 Task: Explore Airbnb accommodation in Monor, Hungary from 12th  December, 2023 to 15th December, 2023 for 3 adults.2 bedrooms having 3 beds and 1 bathroom. Property type can be flat. Look for 4 properties as per requirement.
Action: Mouse moved to (417, 156)
Screenshot: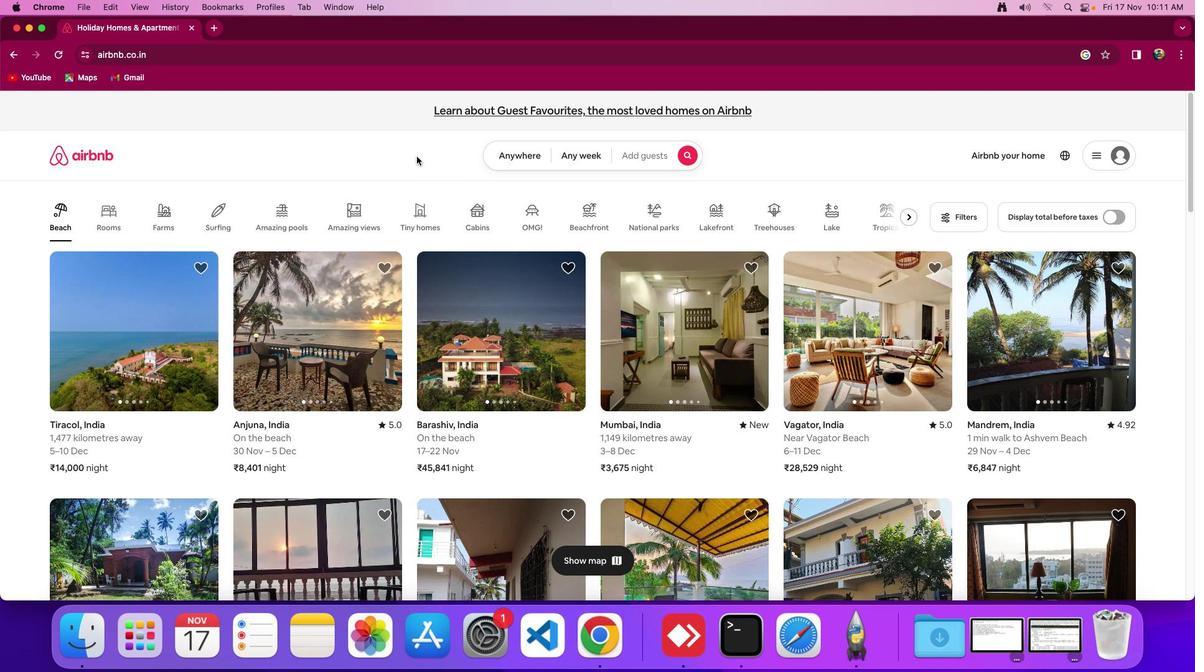
Action: Mouse pressed left at (417, 156)
Screenshot: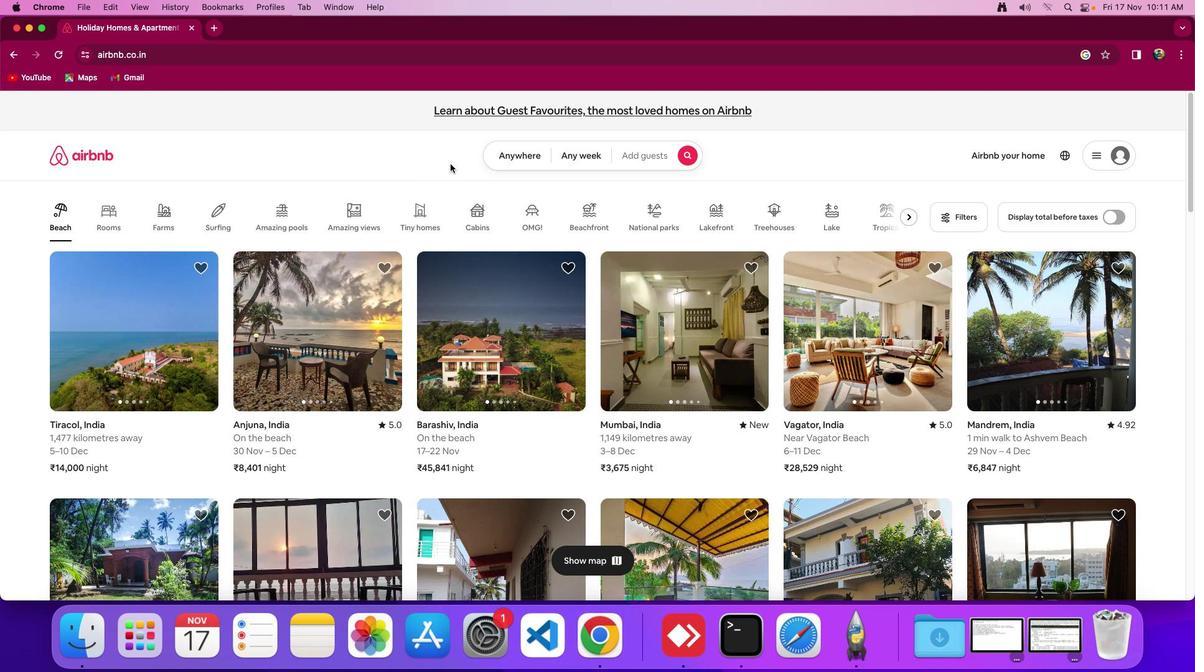 
Action: Mouse moved to (503, 156)
Screenshot: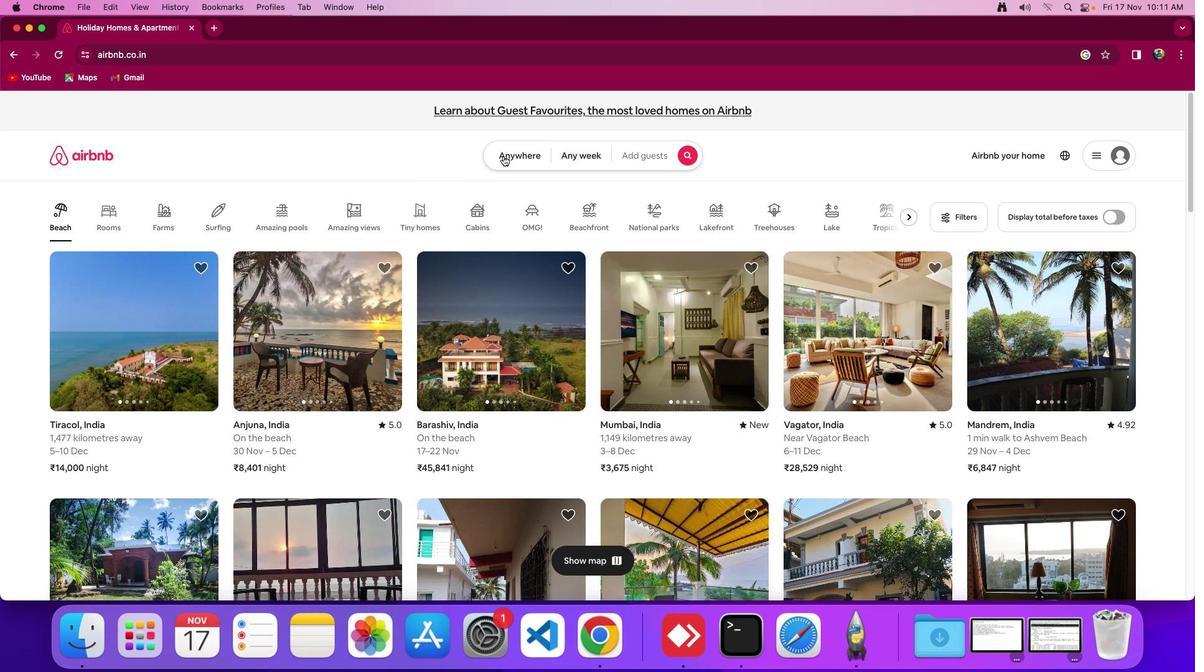 
Action: Mouse pressed left at (503, 156)
Screenshot: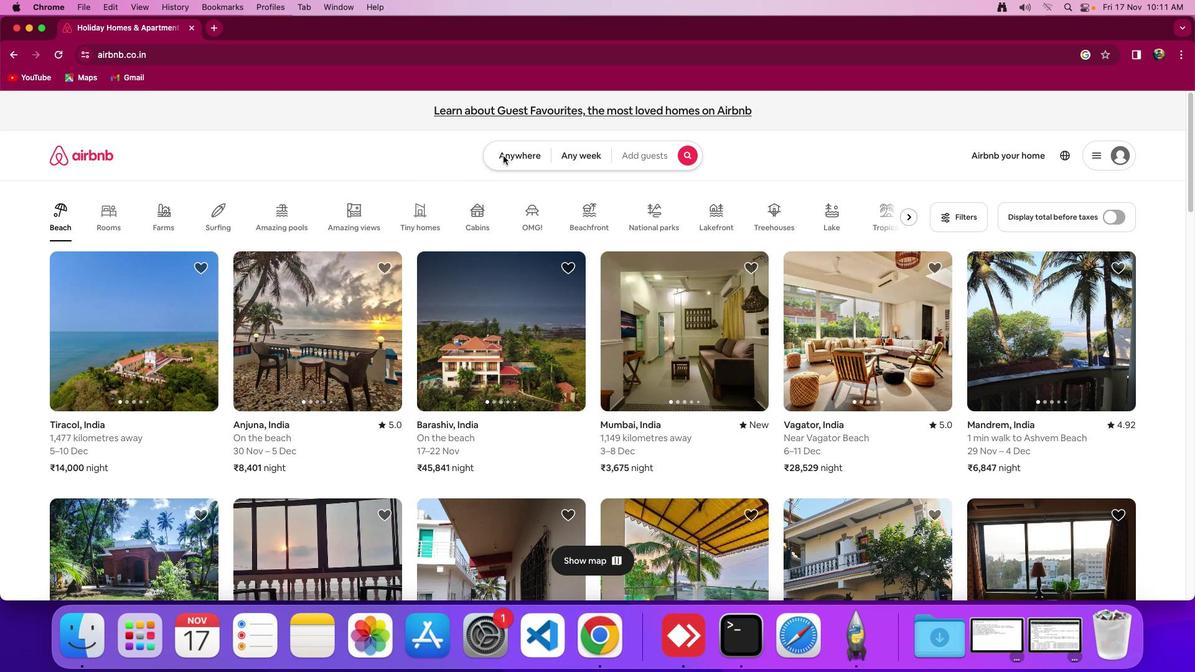 
Action: Mouse moved to (413, 206)
Screenshot: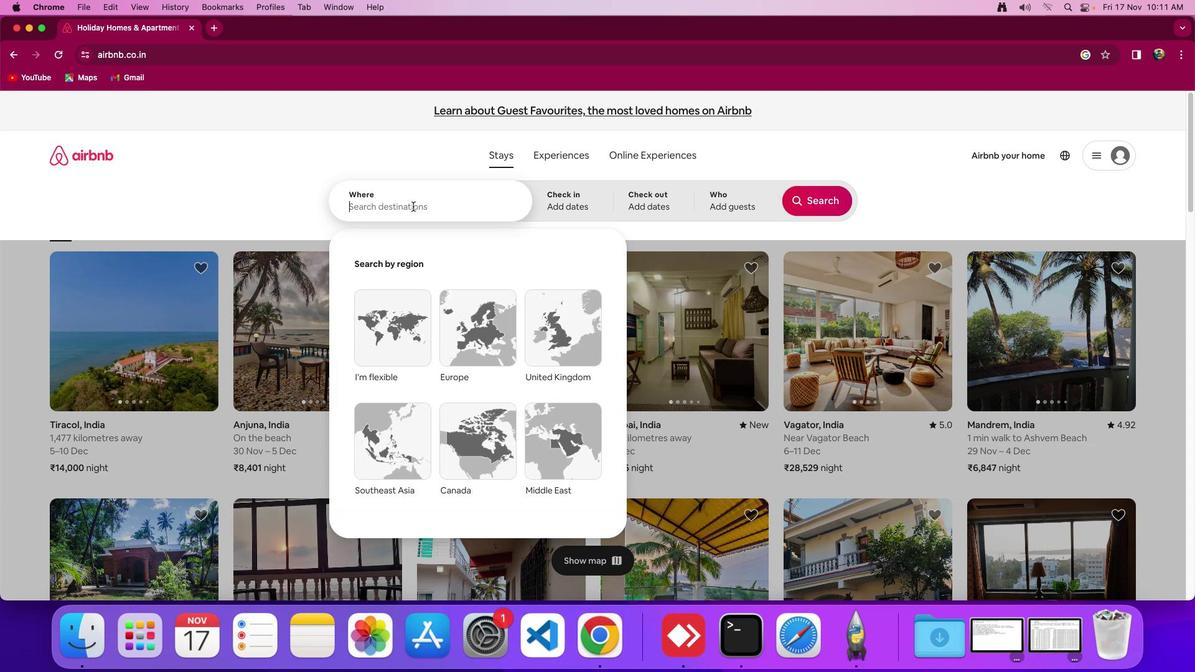 
Action: Mouse pressed left at (413, 206)
Screenshot: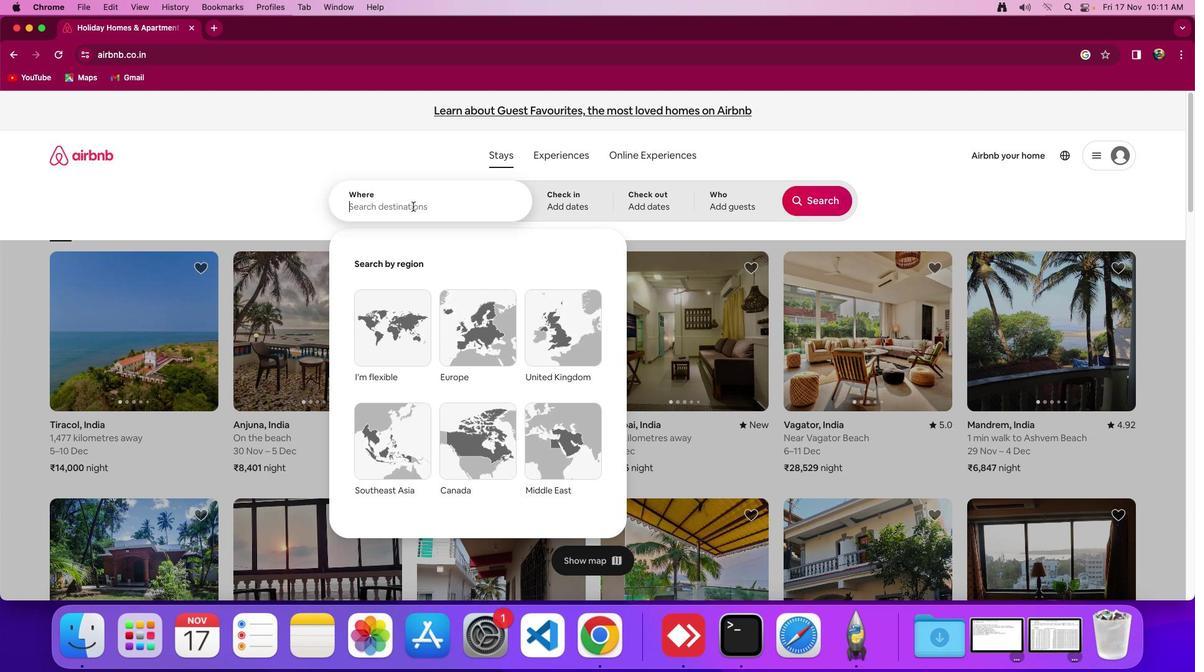 
Action: Key pressed Key.shift'M''o''n''o''r'','Key.spaceKey.shift'H''u''n''g''a''r''y'
Screenshot: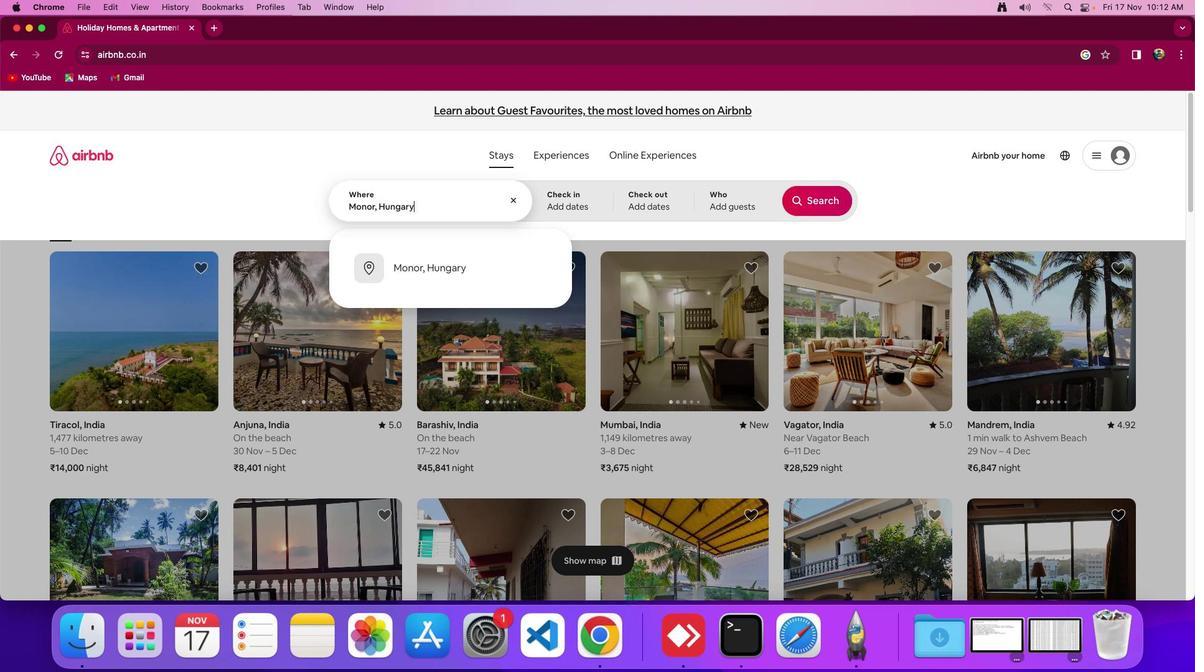 
Action: Mouse moved to (556, 202)
Screenshot: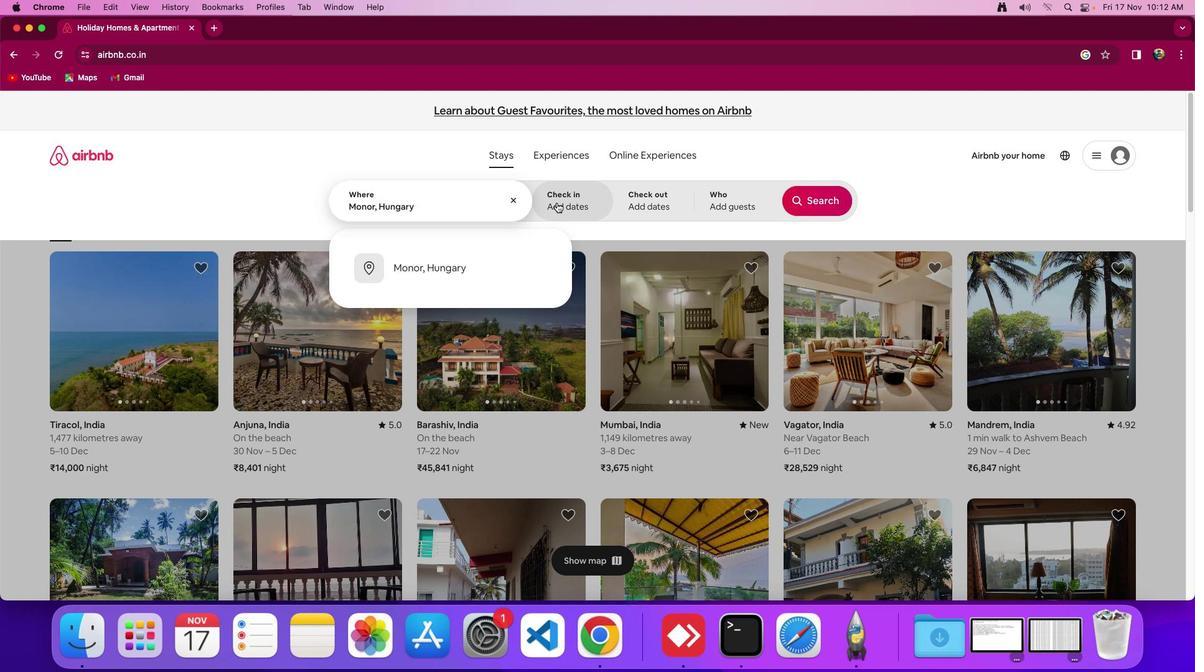 
Action: Mouse pressed left at (556, 202)
Screenshot: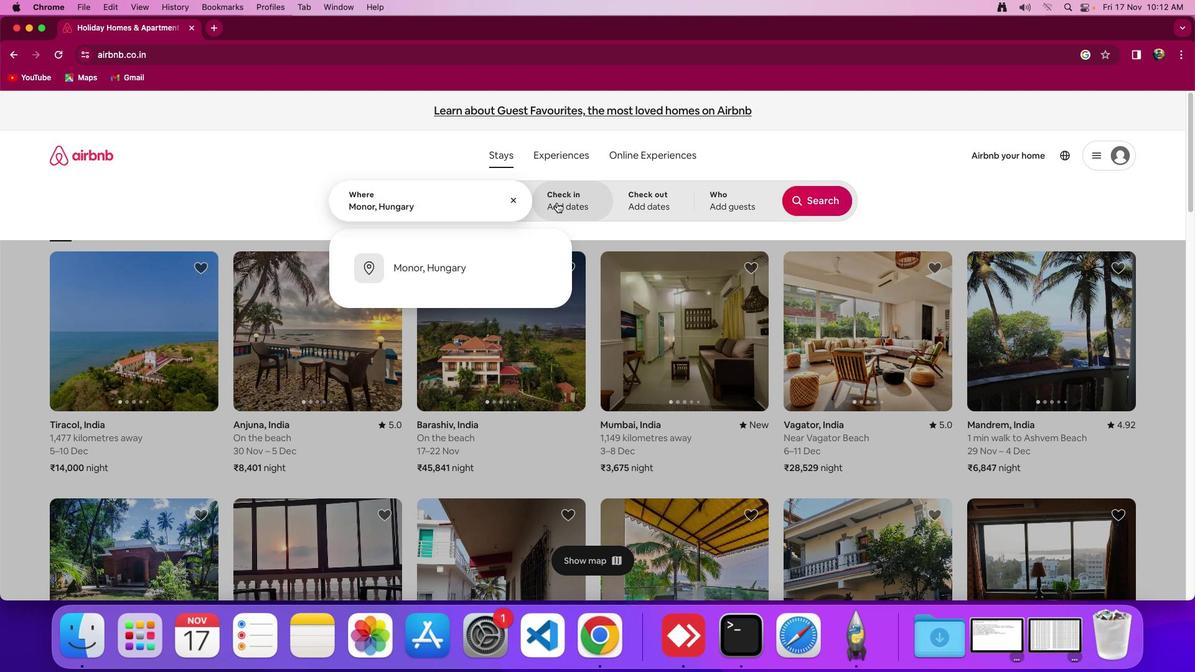 
Action: Mouse moved to (685, 417)
Screenshot: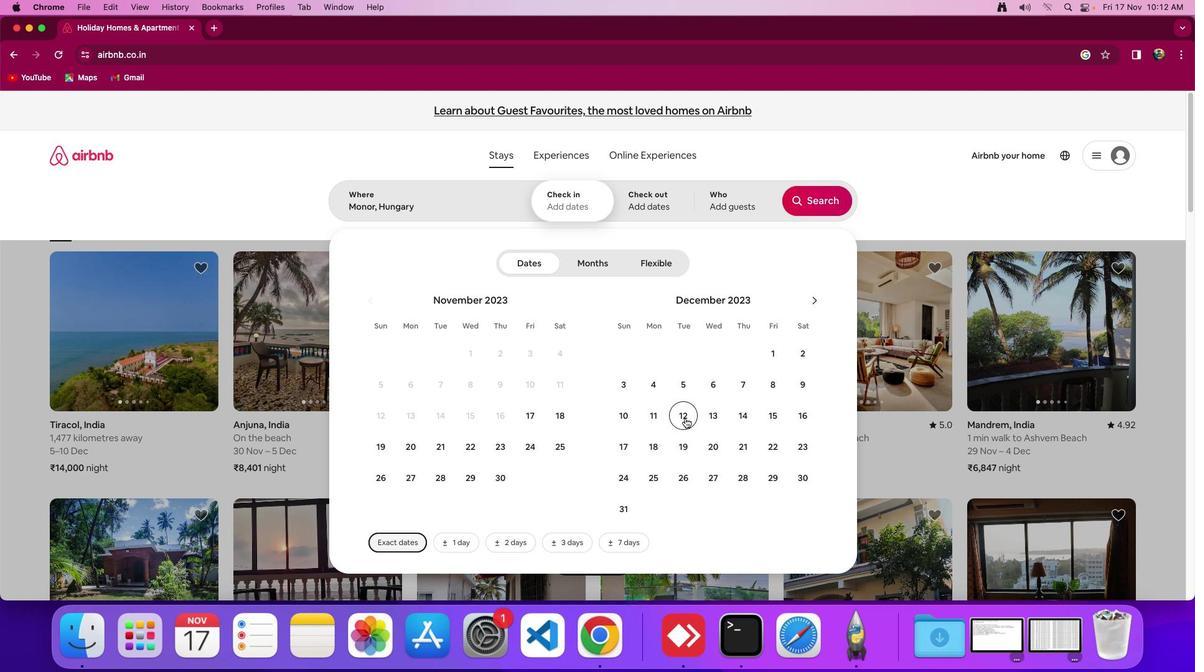 
Action: Mouse pressed left at (685, 417)
Screenshot: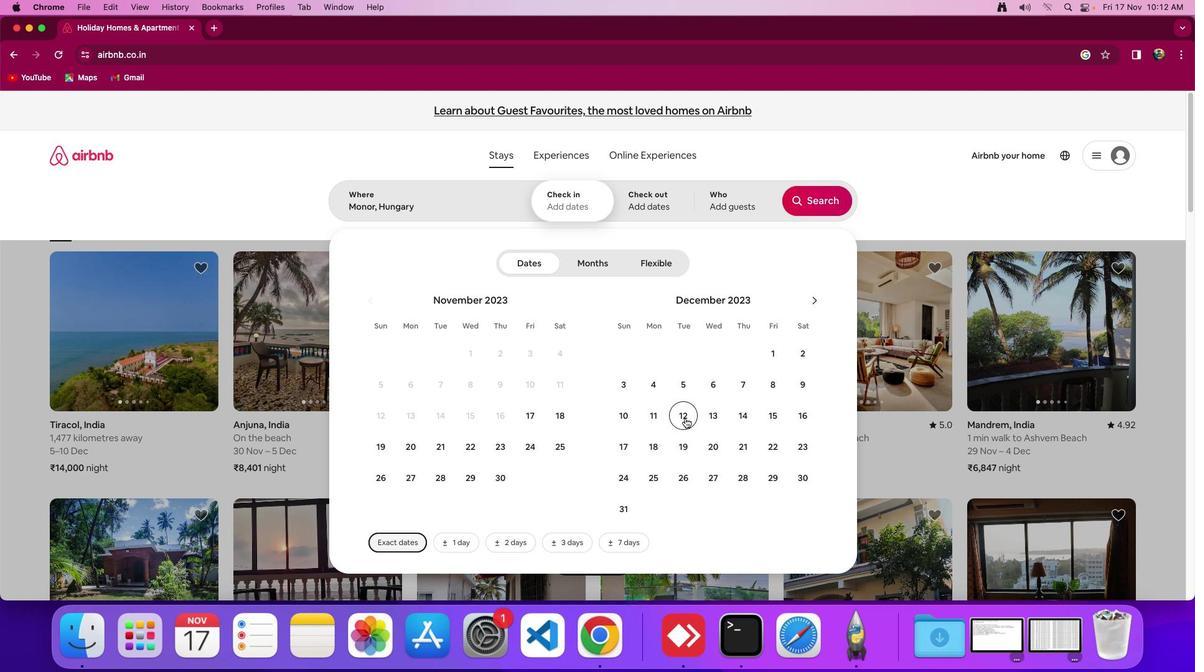 
Action: Mouse moved to (763, 419)
Screenshot: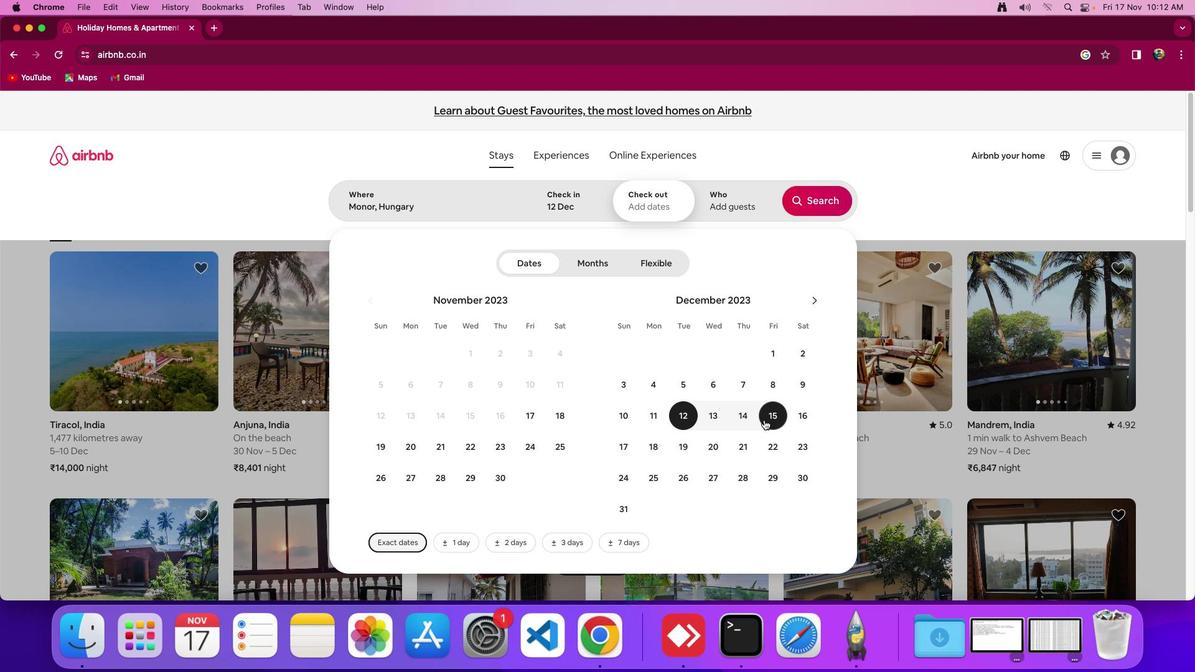 
Action: Mouse pressed left at (763, 419)
Screenshot: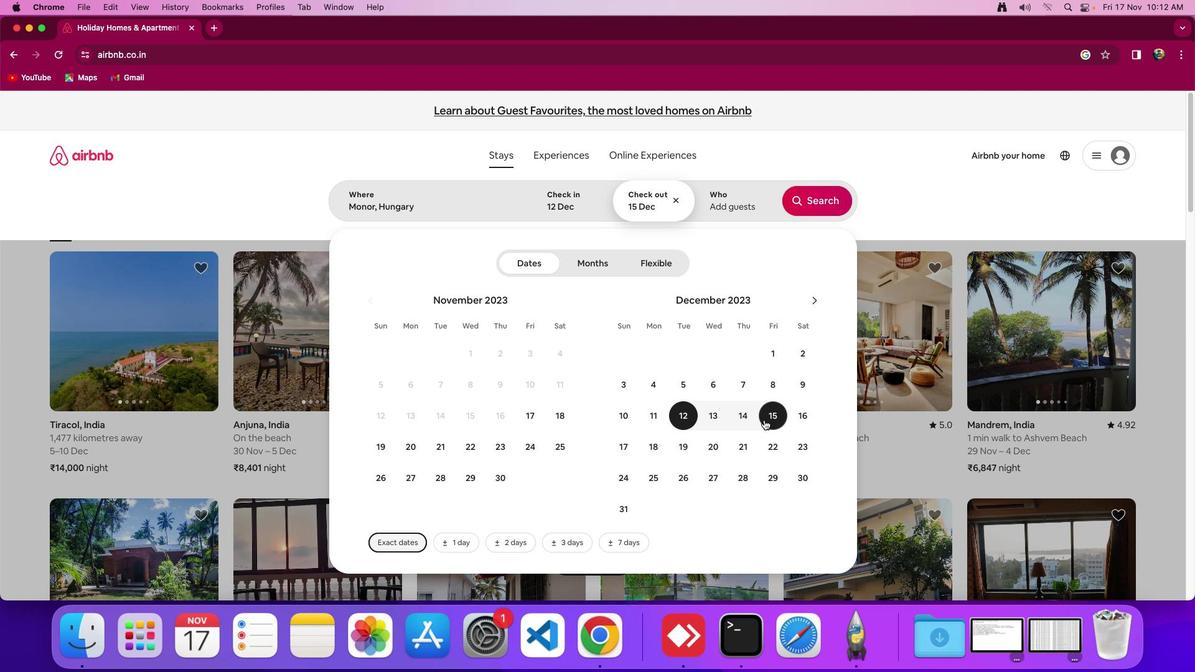 
Action: Mouse moved to (735, 209)
Screenshot: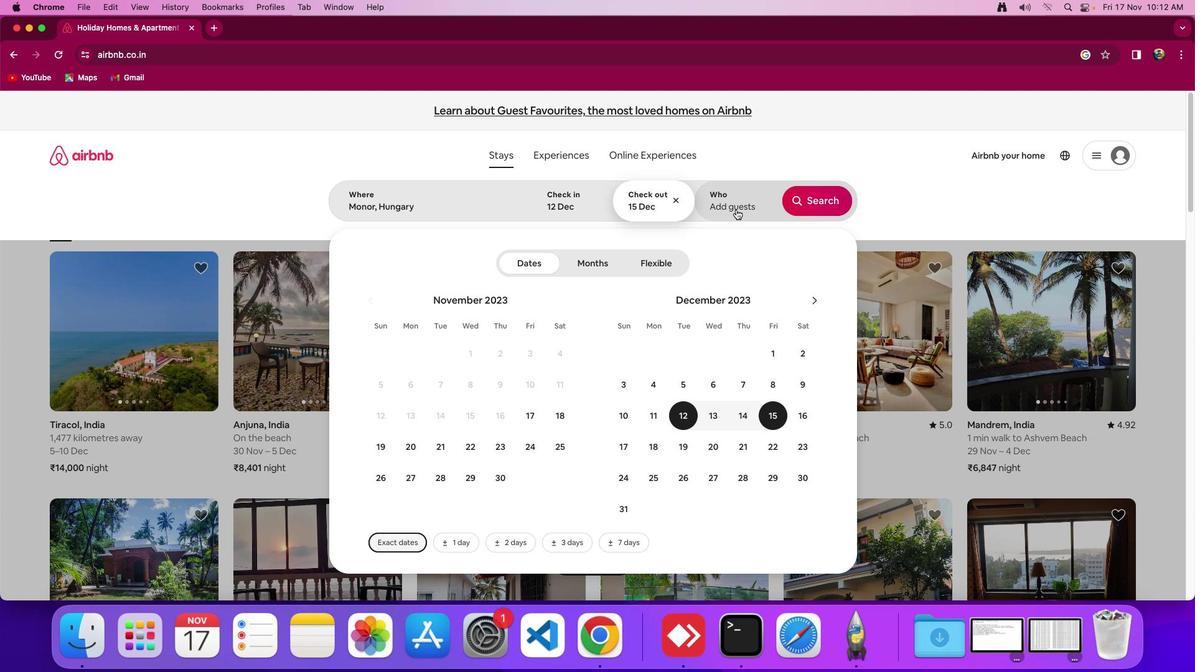 
Action: Mouse pressed left at (735, 209)
Screenshot: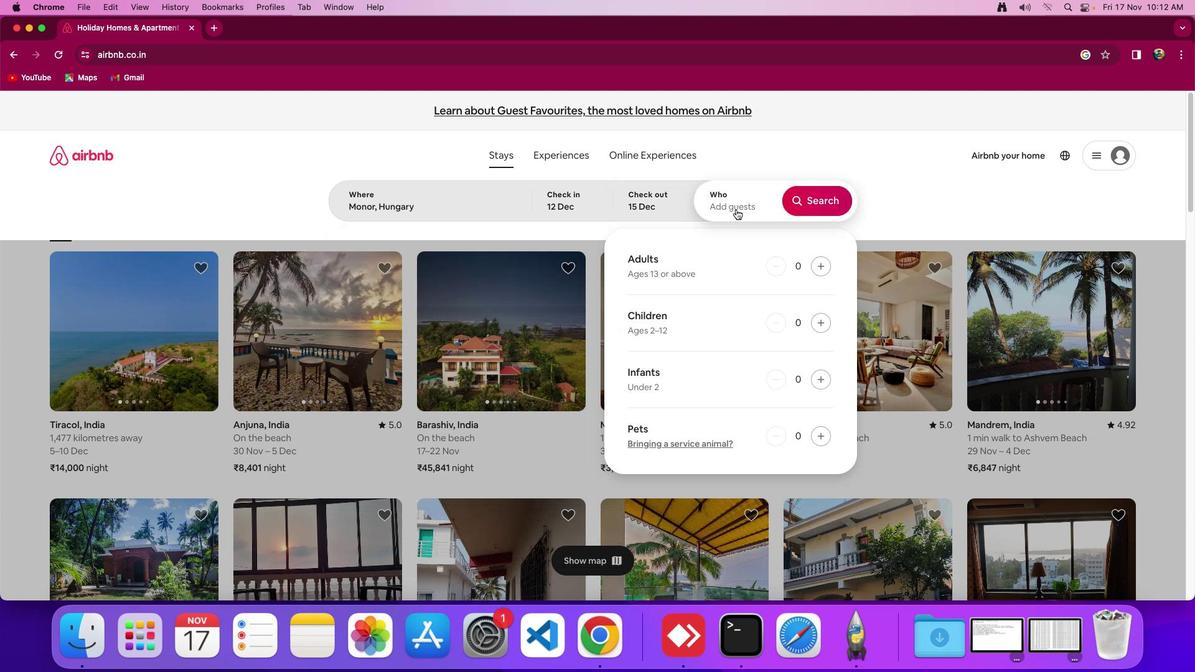 
Action: Mouse moved to (814, 268)
Screenshot: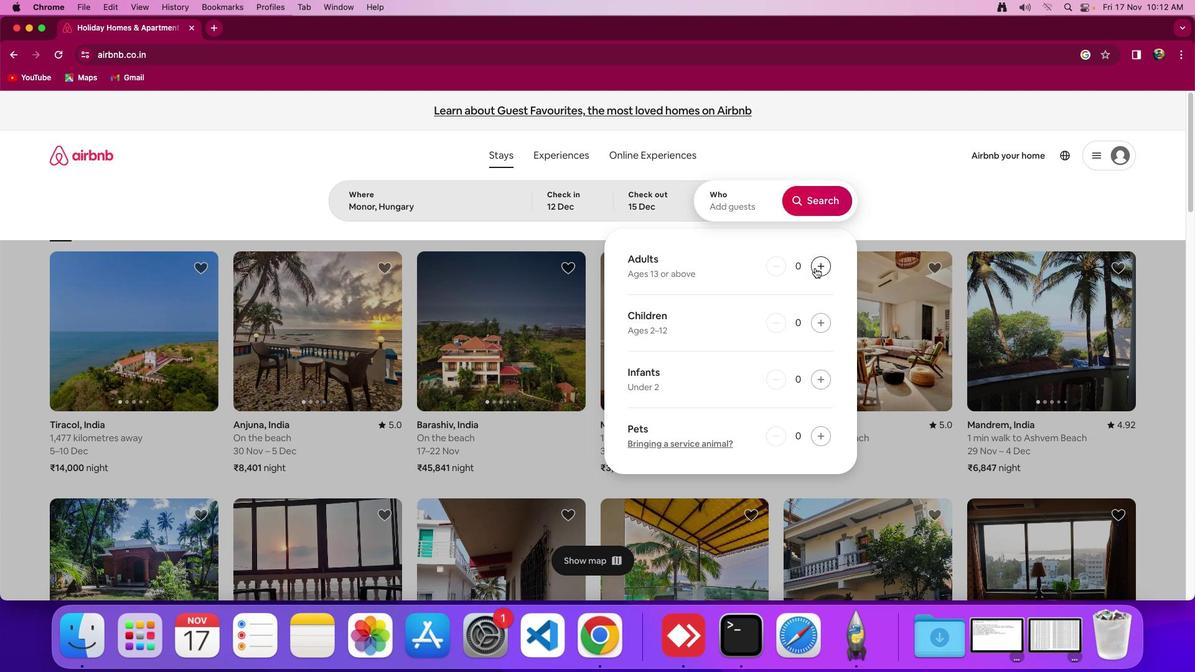 
Action: Mouse pressed left at (814, 268)
Screenshot: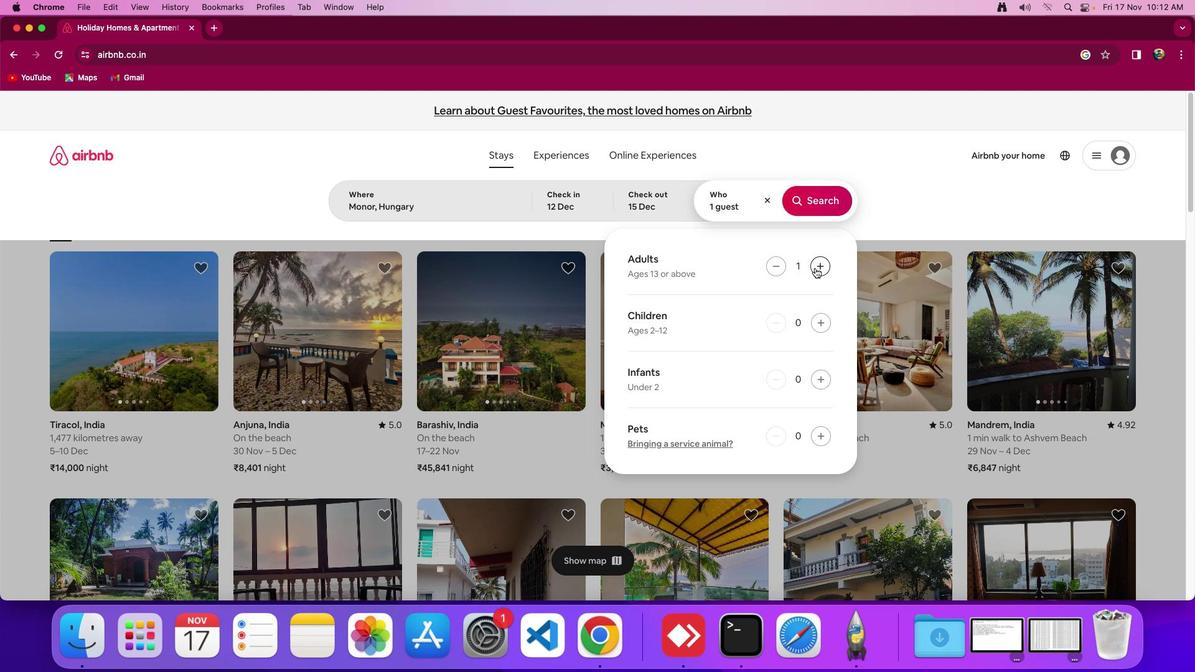 
Action: Mouse moved to (815, 267)
Screenshot: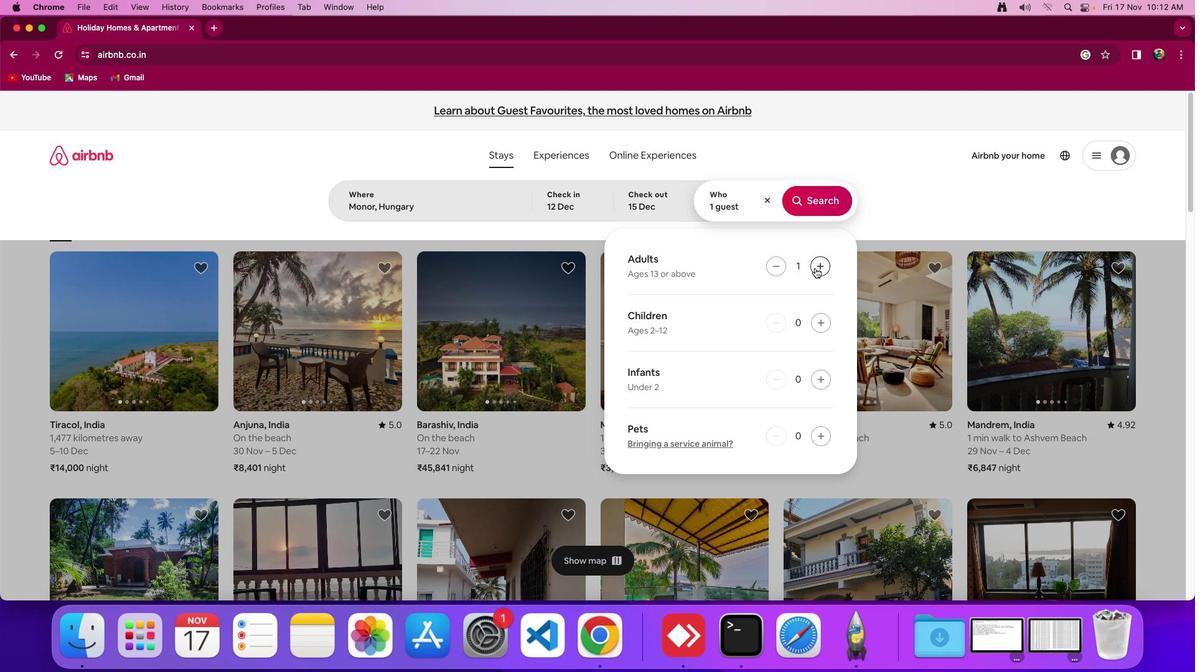 
Action: Mouse pressed left at (815, 267)
Screenshot: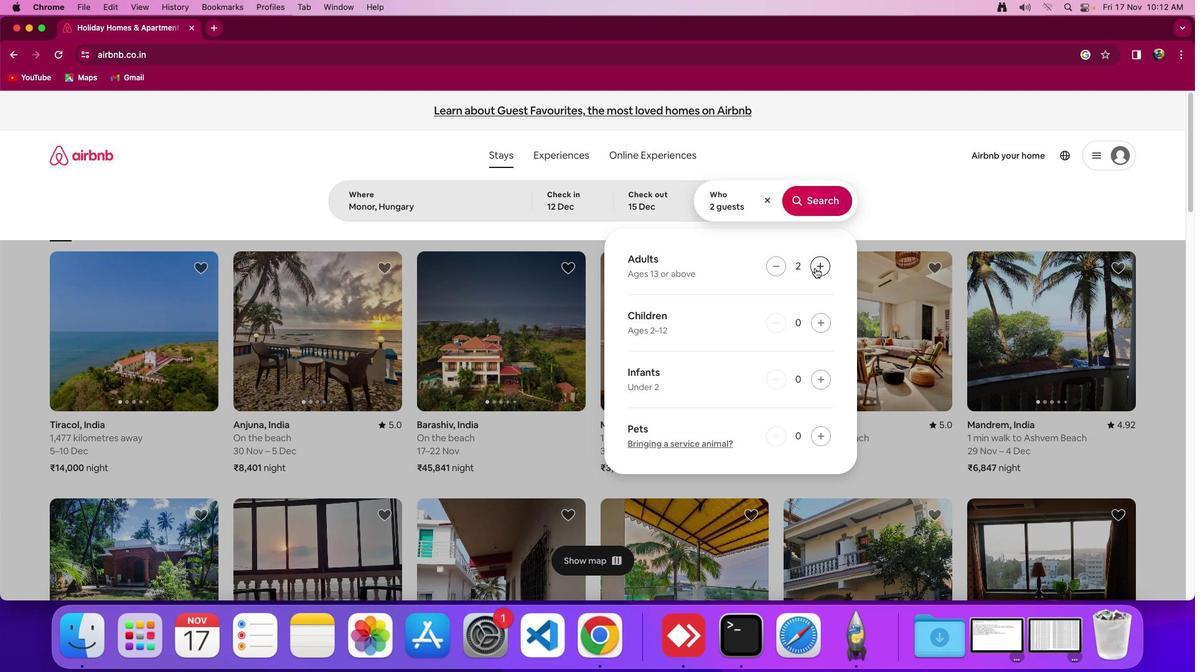 
Action: Mouse pressed left at (815, 267)
Screenshot: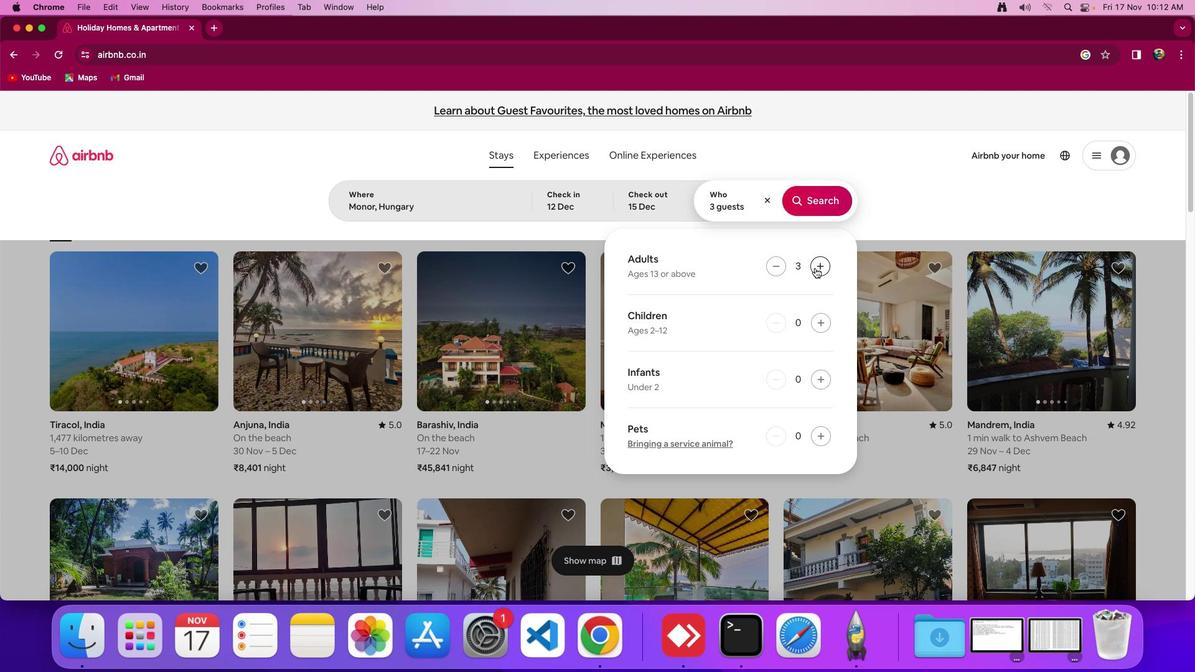 
Action: Mouse moved to (823, 199)
Screenshot: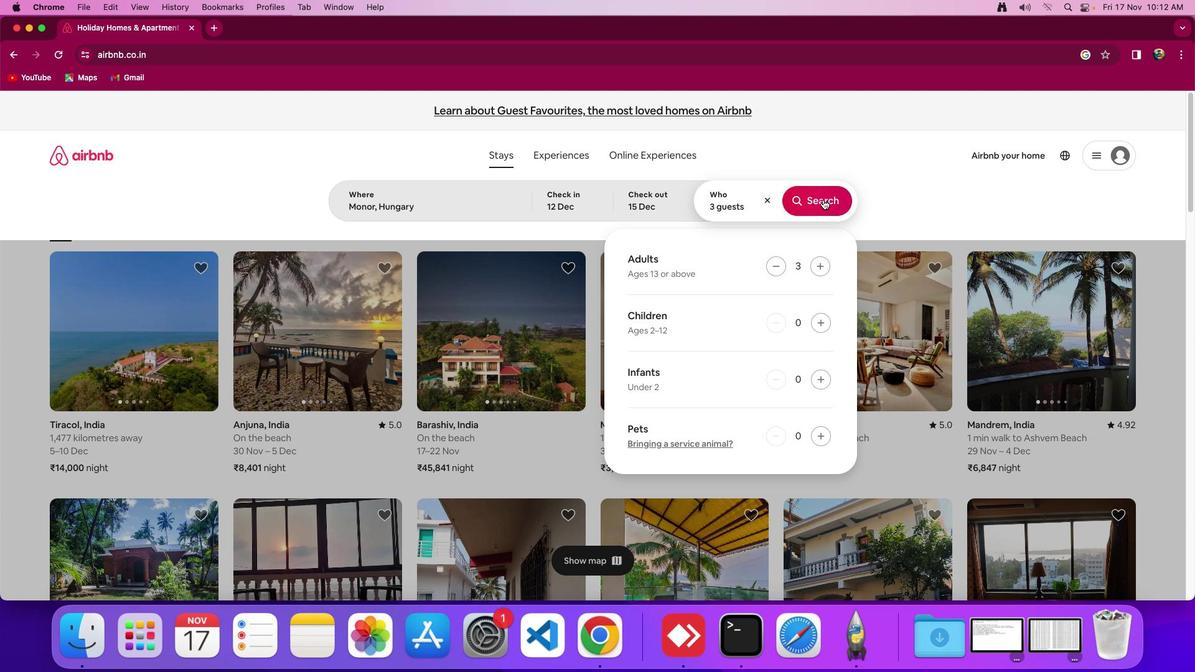 
Action: Mouse pressed left at (823, 199)
Screenshot: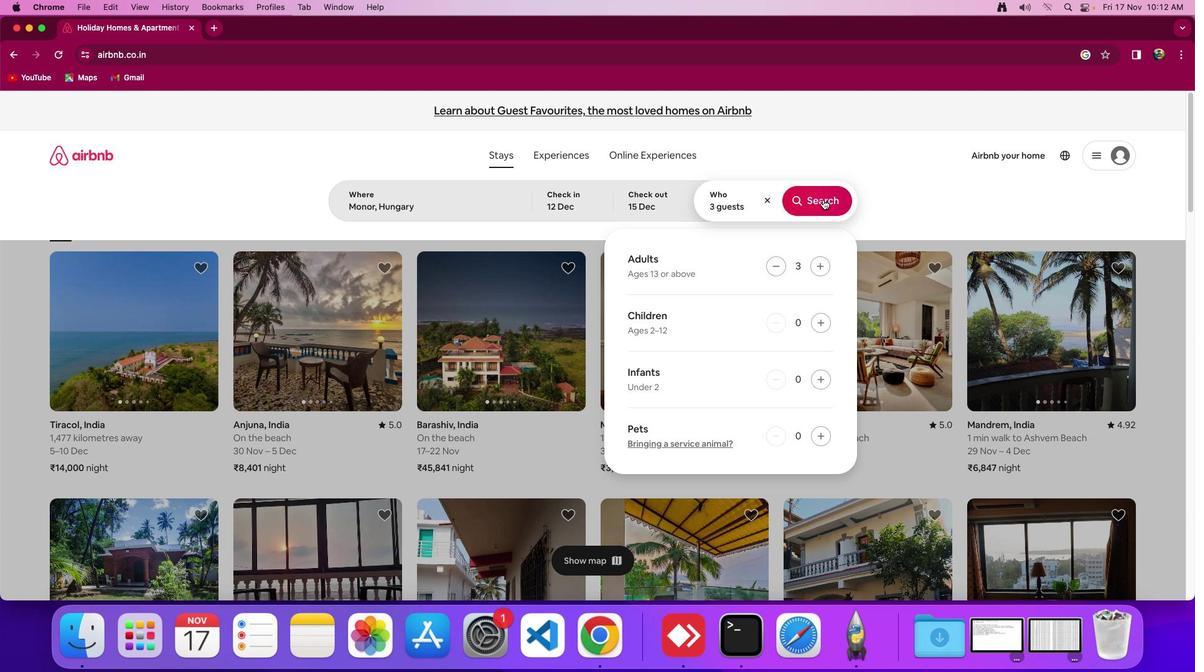 
Action: Mouse moved to (1002, 167)
Screenshot: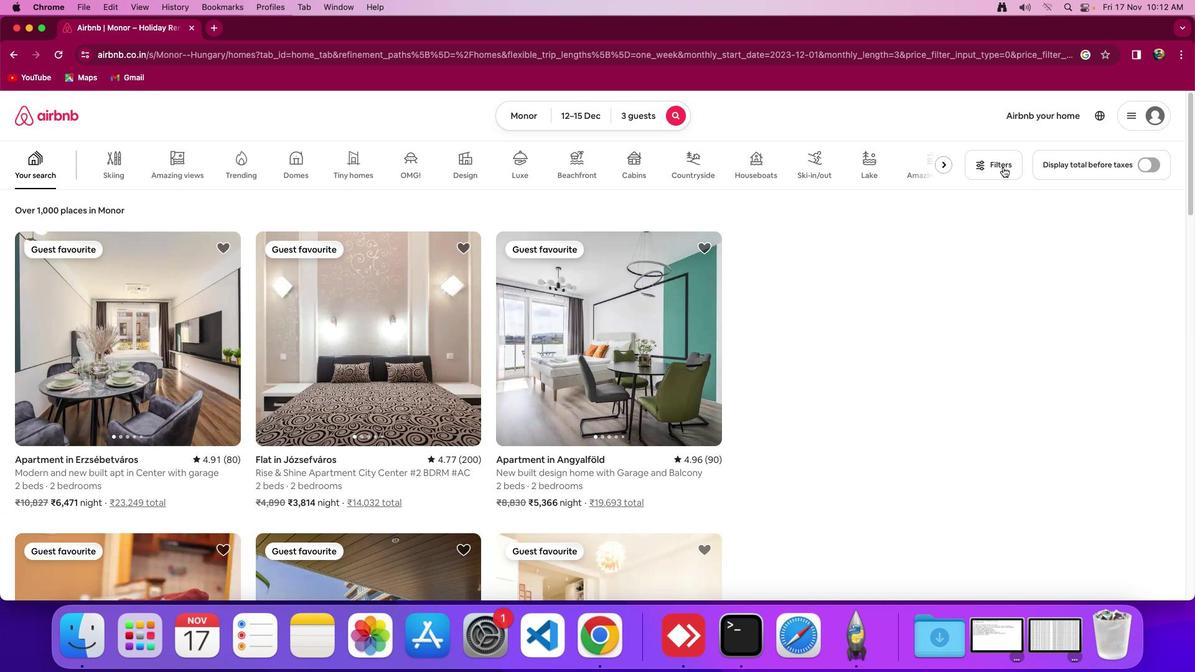 
Action: Mouse pressed left at (1002, 167)
Screenshot: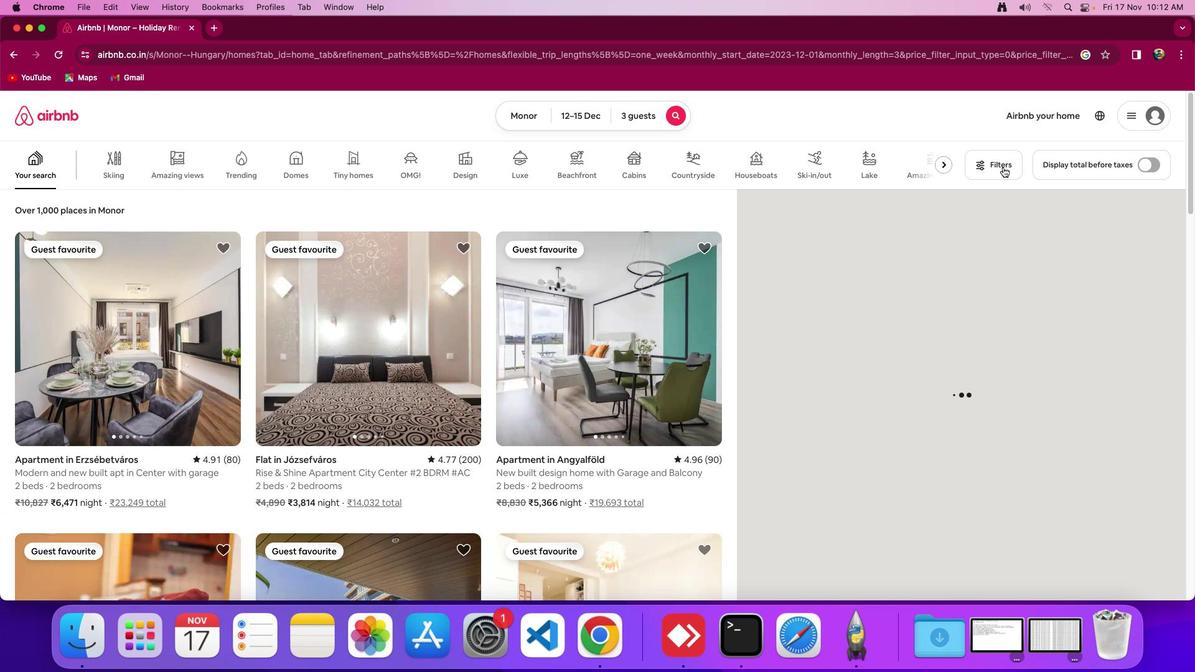 
Action: Mouse moved to (993, 163)
Screenshot: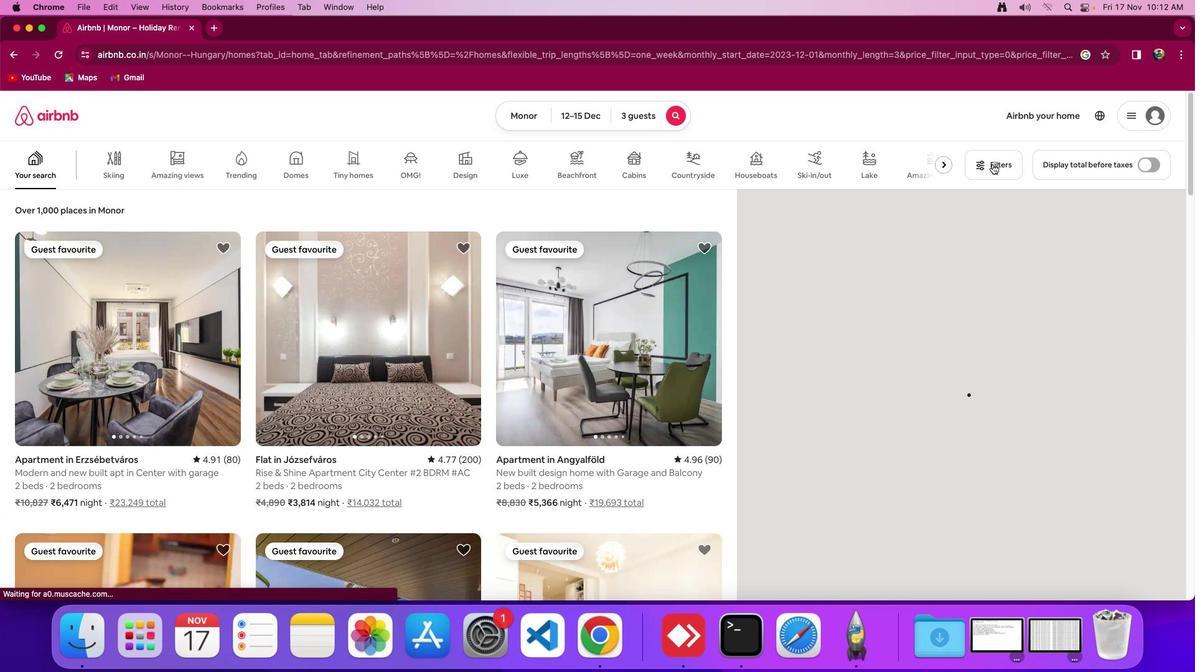 
Action: Mouse pressed left at (993, 163)
Screenshot: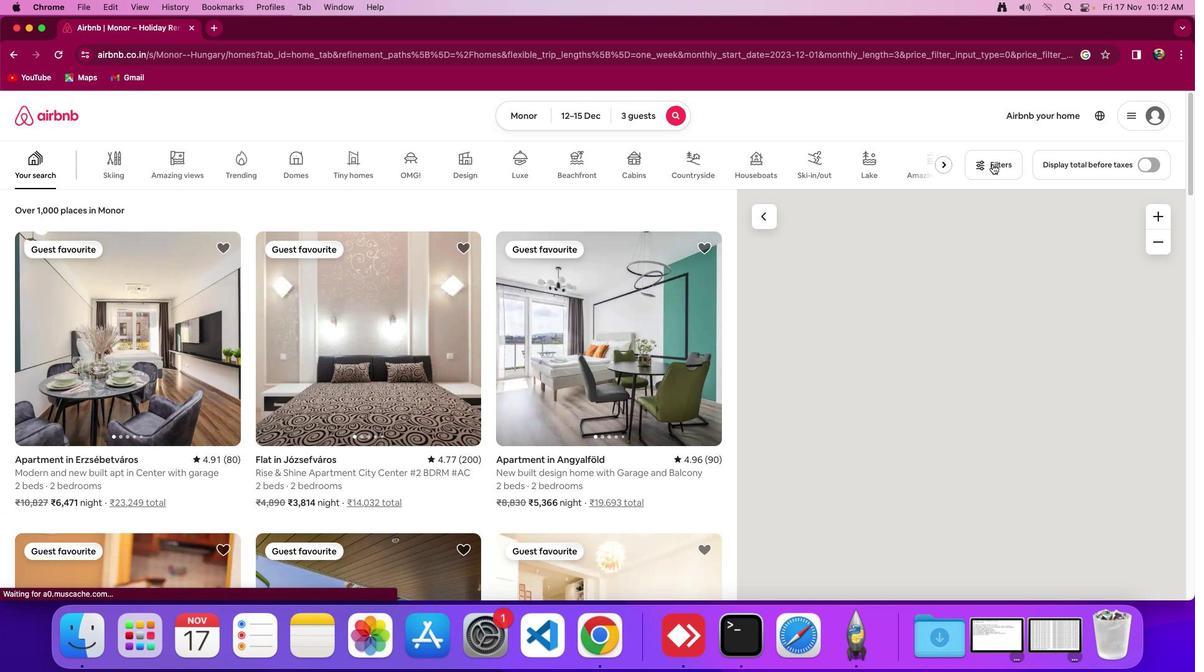 
Action: Mouse moved to (980, 168)
Screenshot: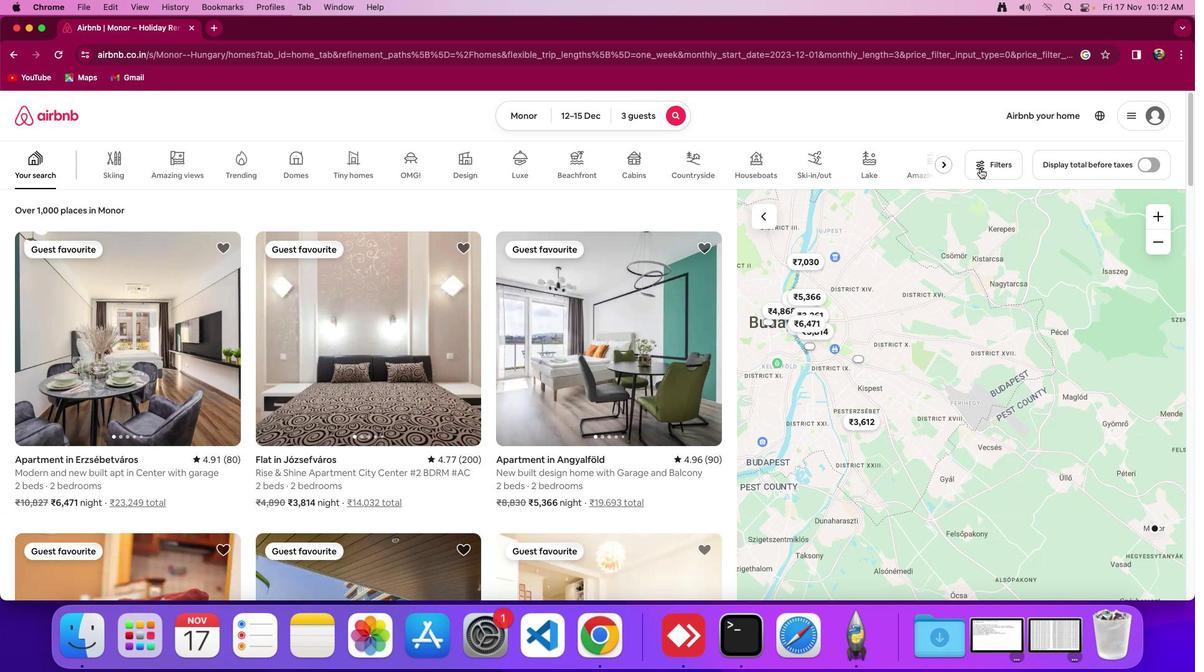 
Action: Mouse pressed left at (980, 168)
Screenshot: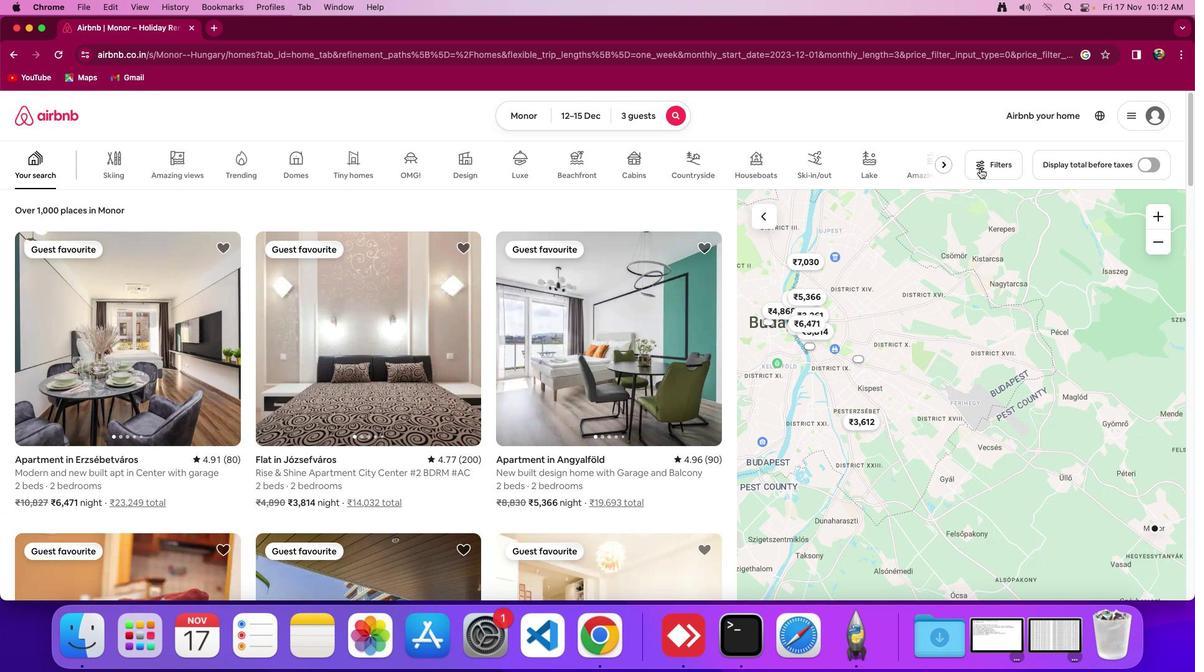 
Action: Mouse moved to (569, 330)
Screenshot: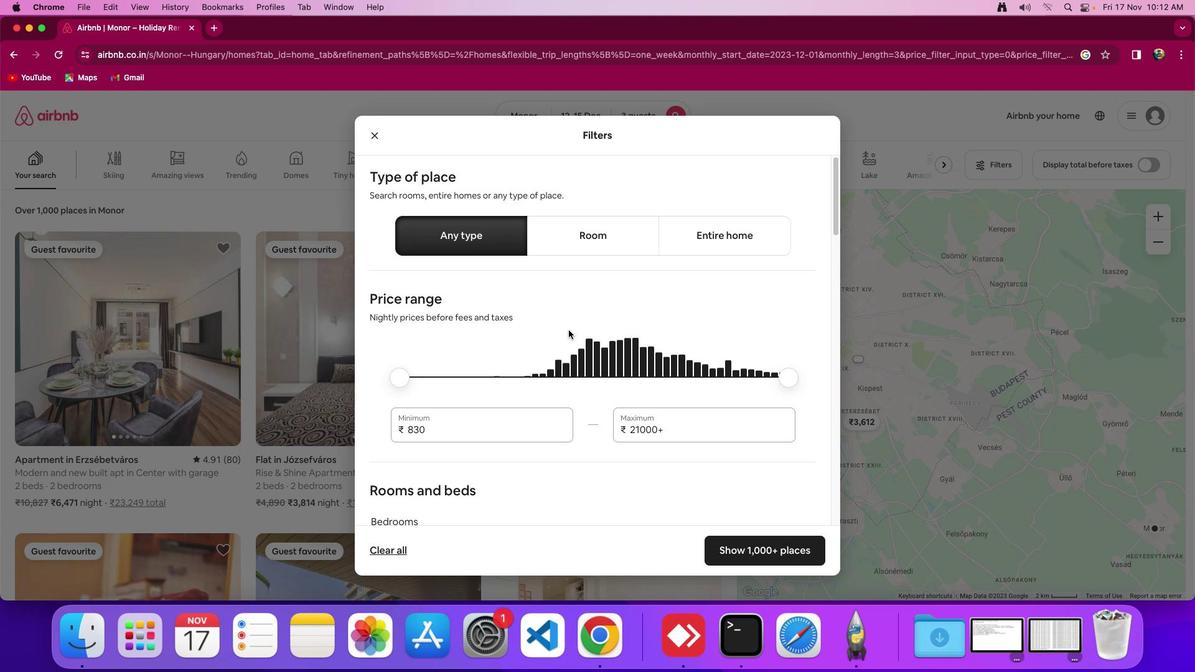 
Action: Mouse scrolled (569, 330) with delta (0, 0)
Screenshot: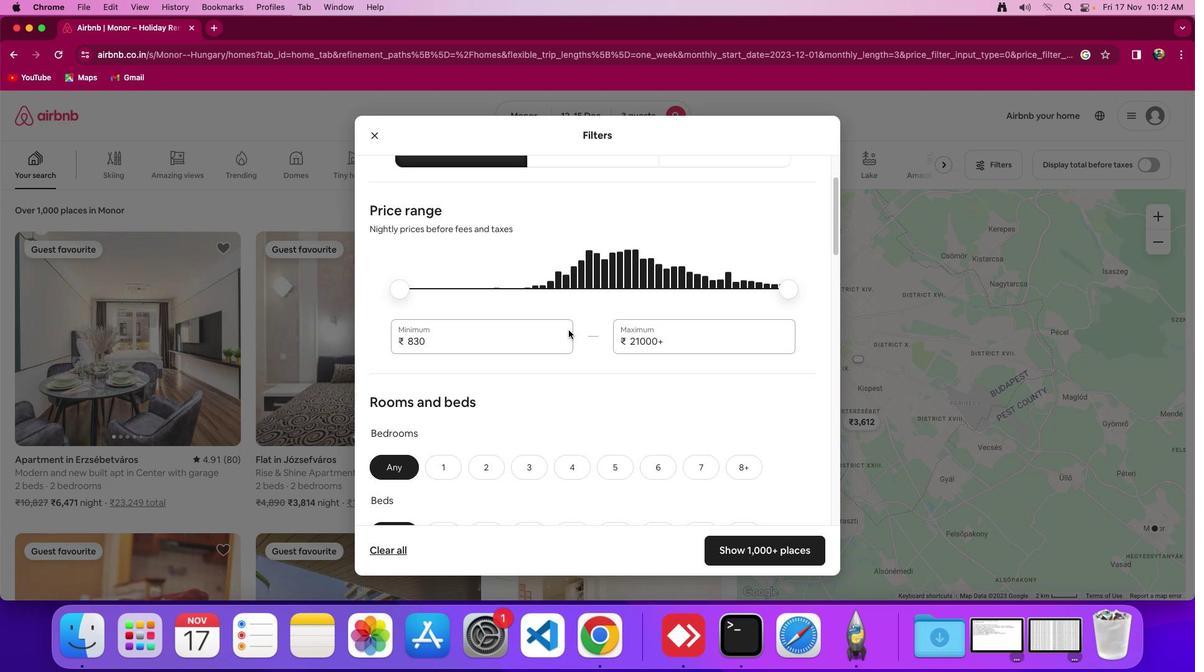 
Action: Mouse scrolled (569, 330) with delta (0, 0)
Screenshot: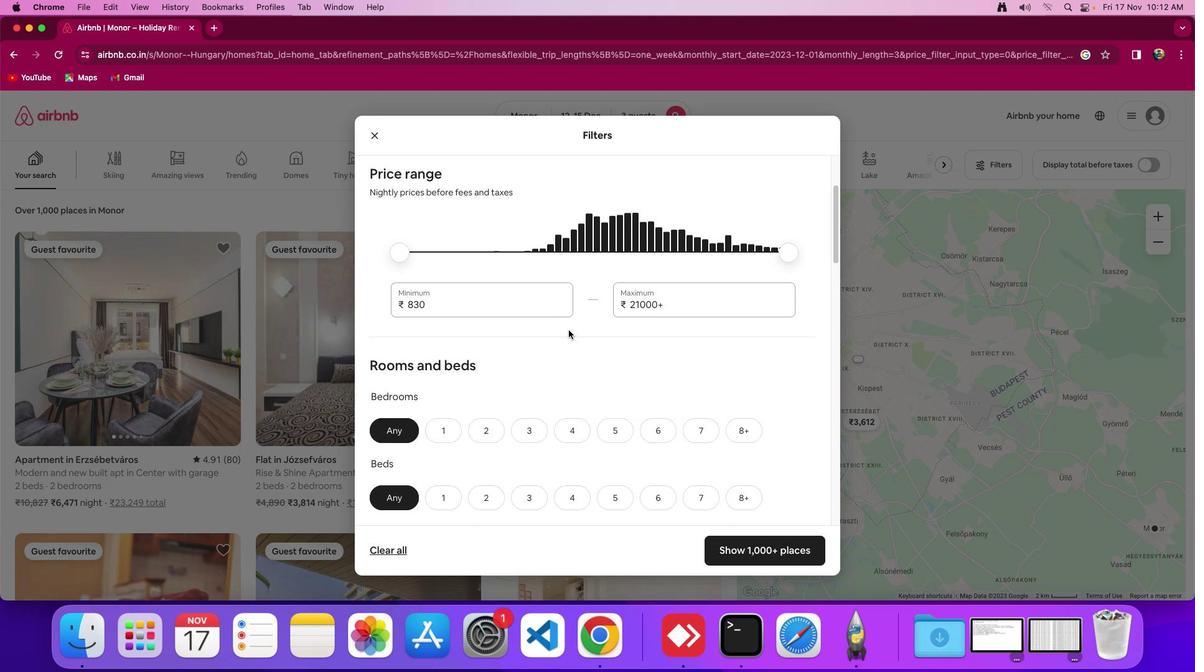 
Action: Mouse moved to (569, 330)
Screenshot: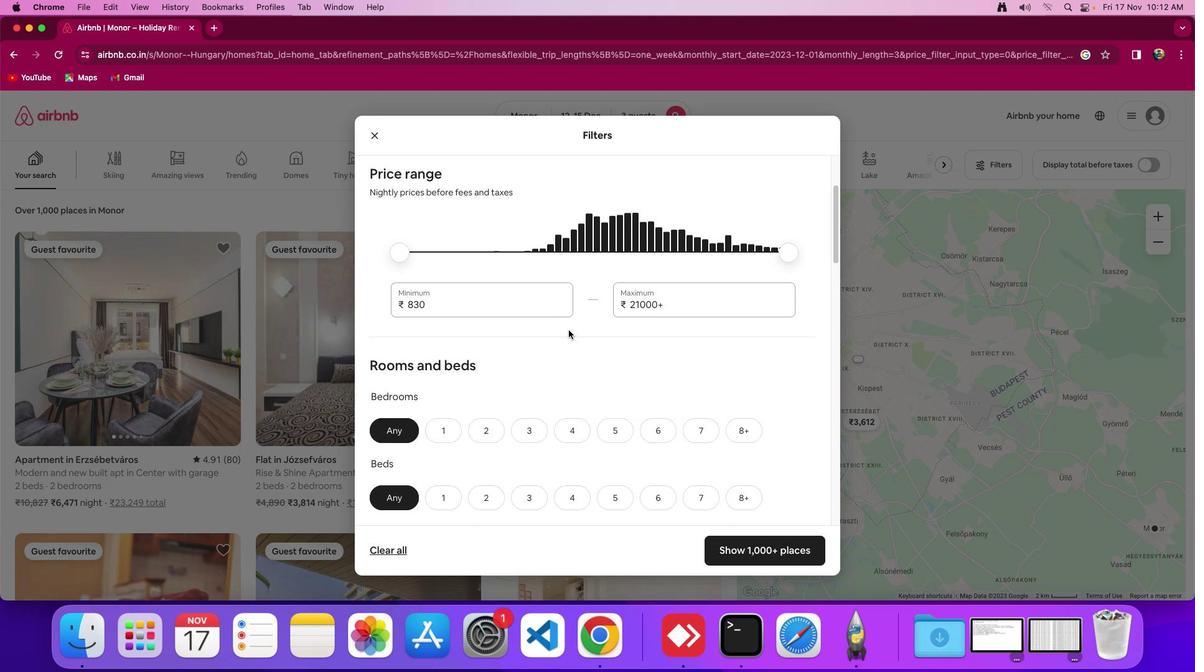 
Action: Mouse scrolled (569, 330) with delta (0, -2)
Screenshot: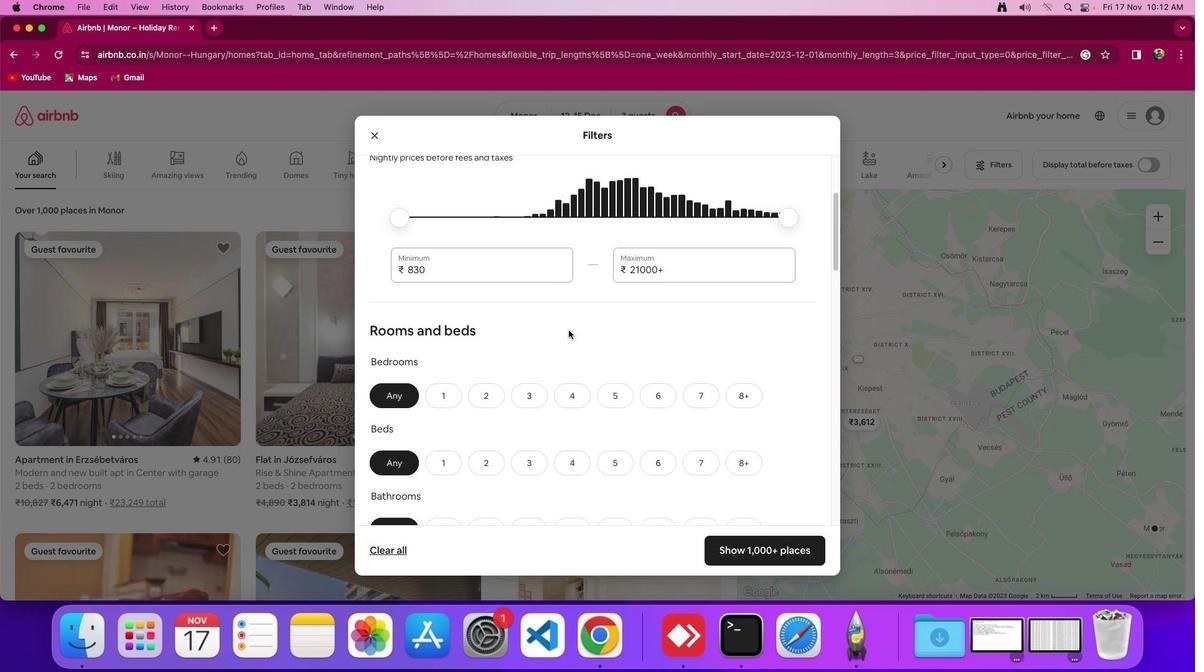 
Action: Mouse scrolled (569, 330) with delta (0, -1)
Screenshot: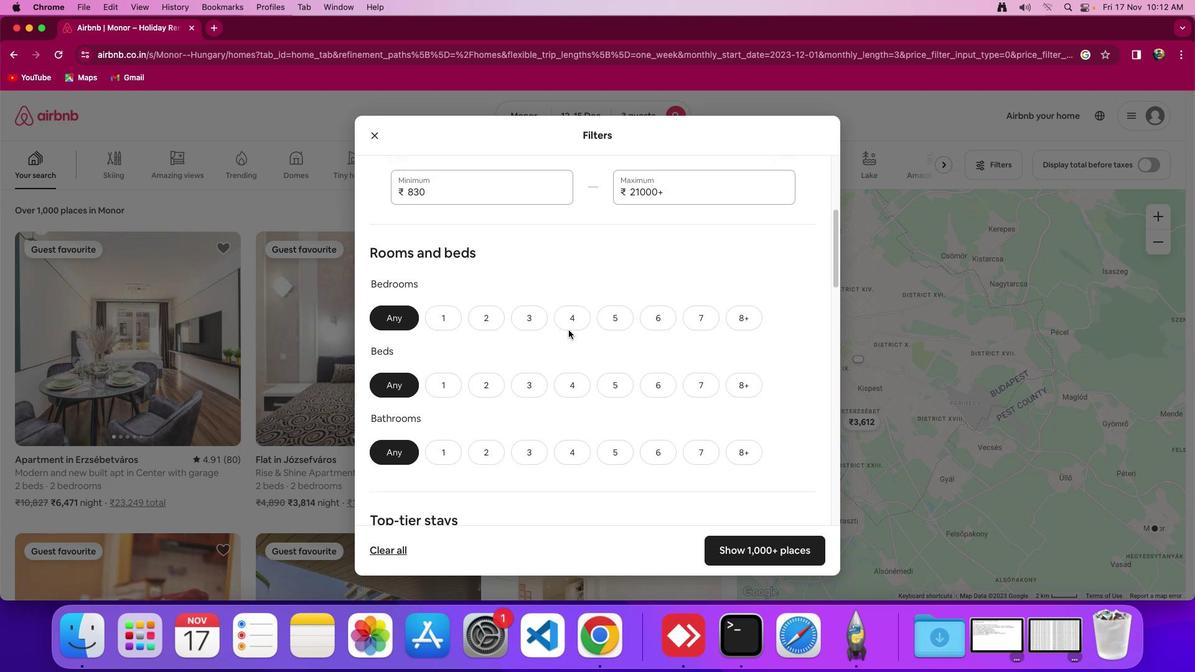 
Action: Mouse moved to (498, 318)
Screenshot: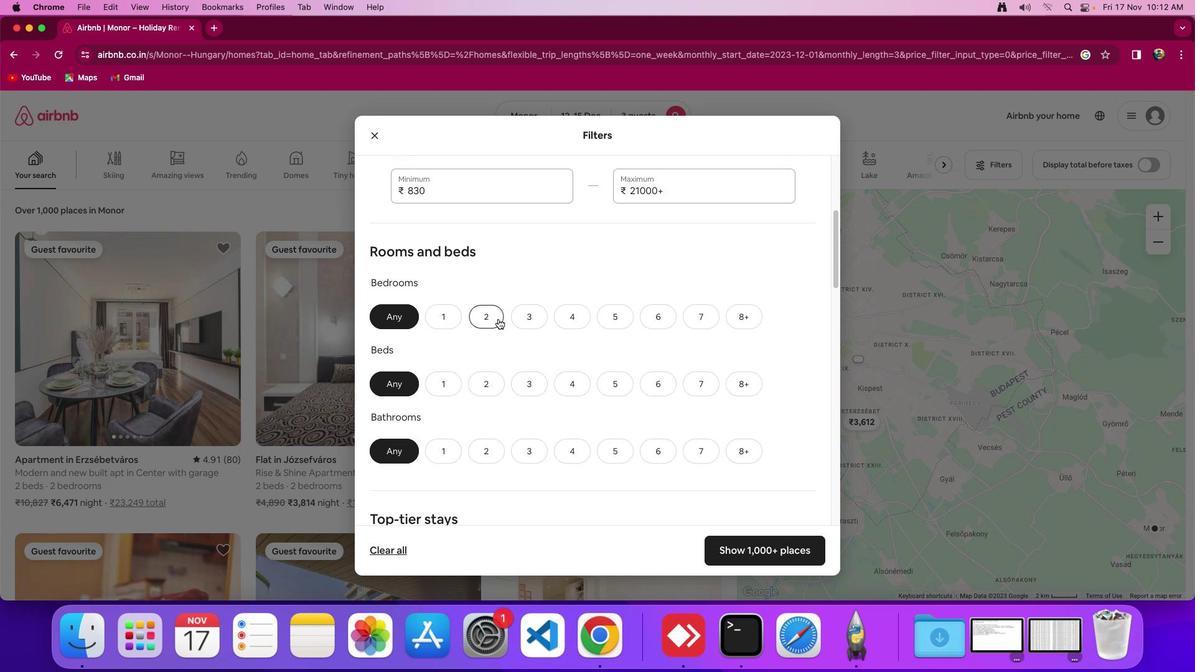 
Action: Mouse pressed left at (498, 318)
Screenshot: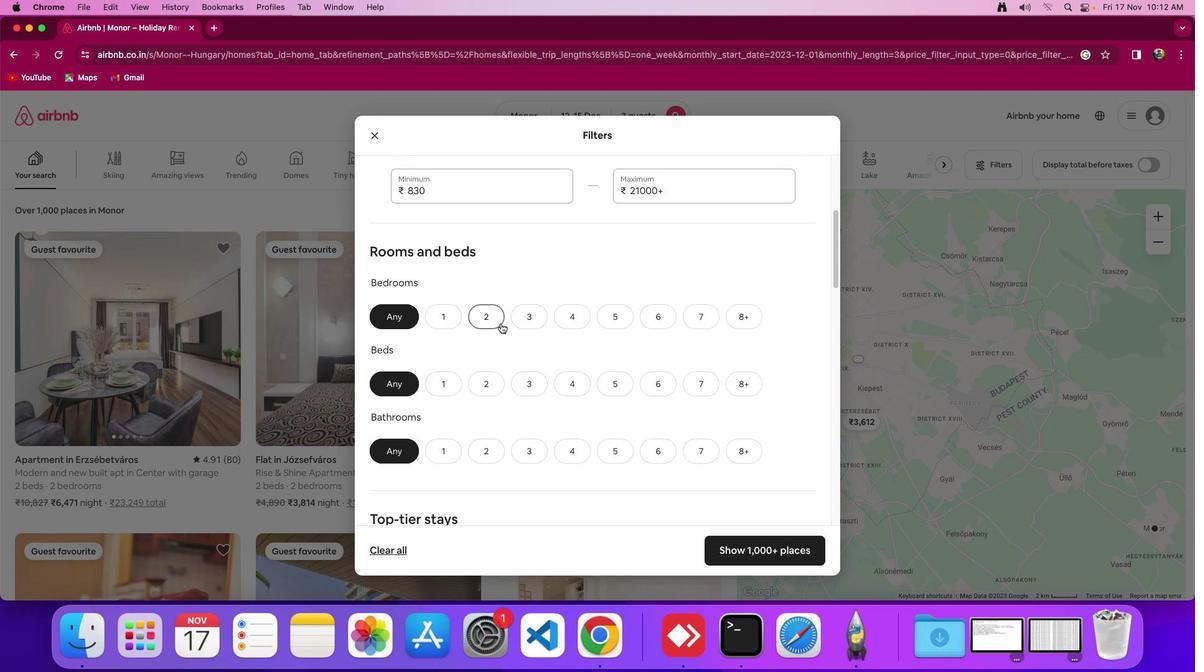 
Action: Mouse moved to (526, 383)
Screenshot: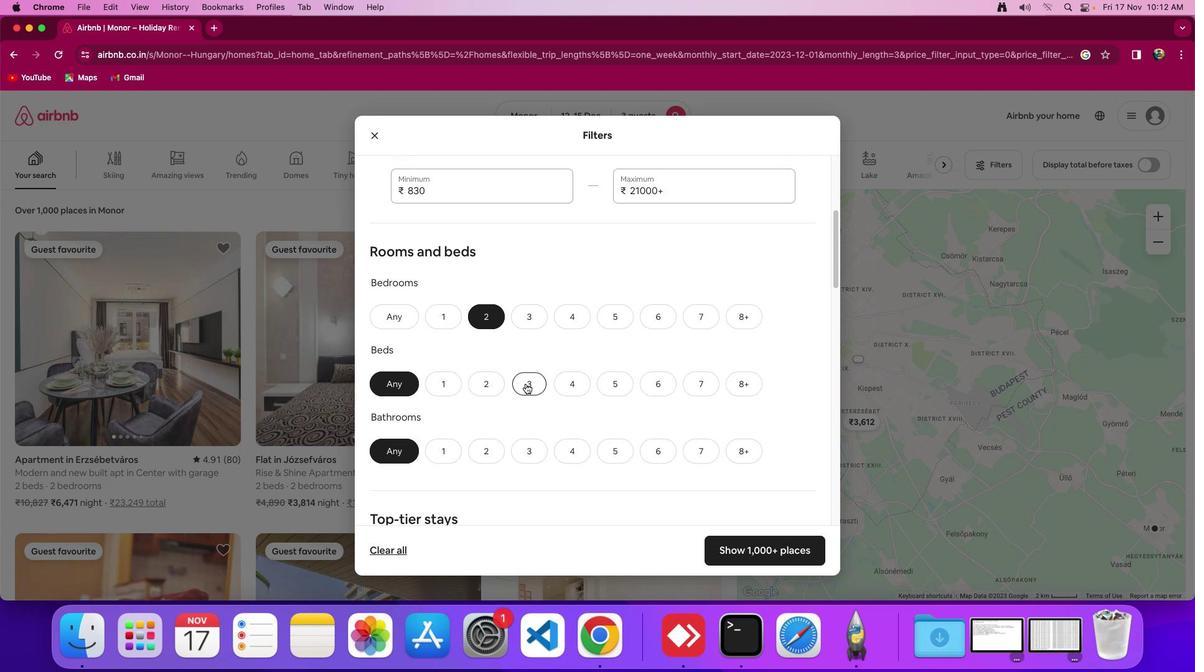 
Action: Mouse pressed left at (526, 383)
Screenshot: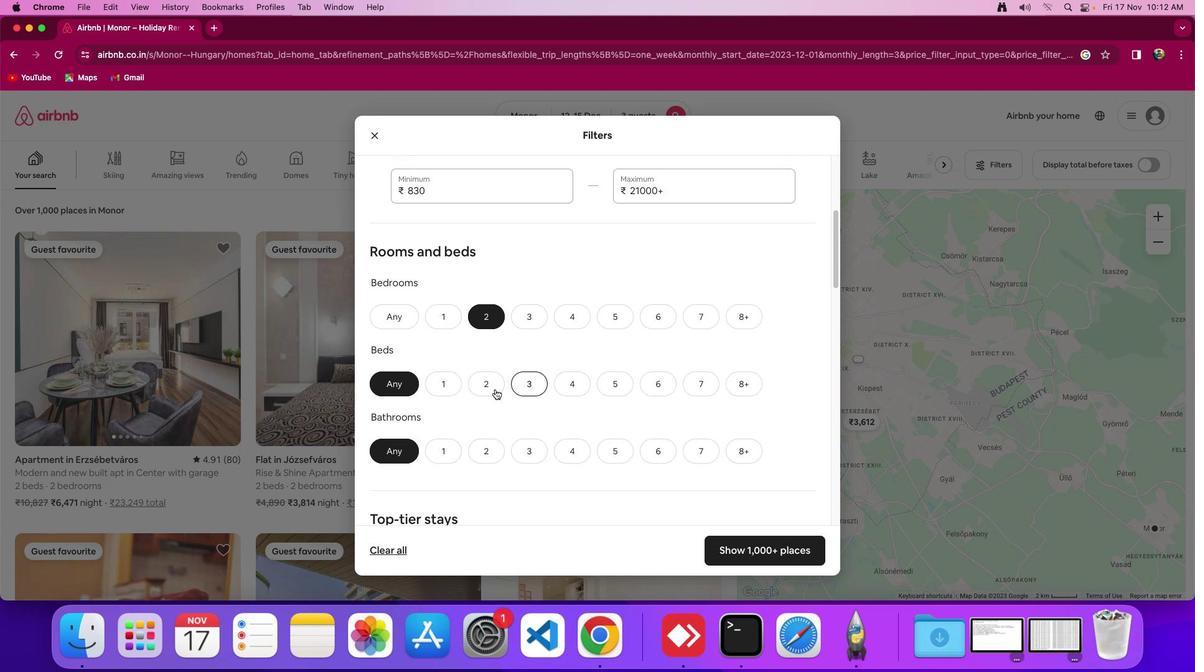
Action: Mouse moved to (441, 450)
Screenshot: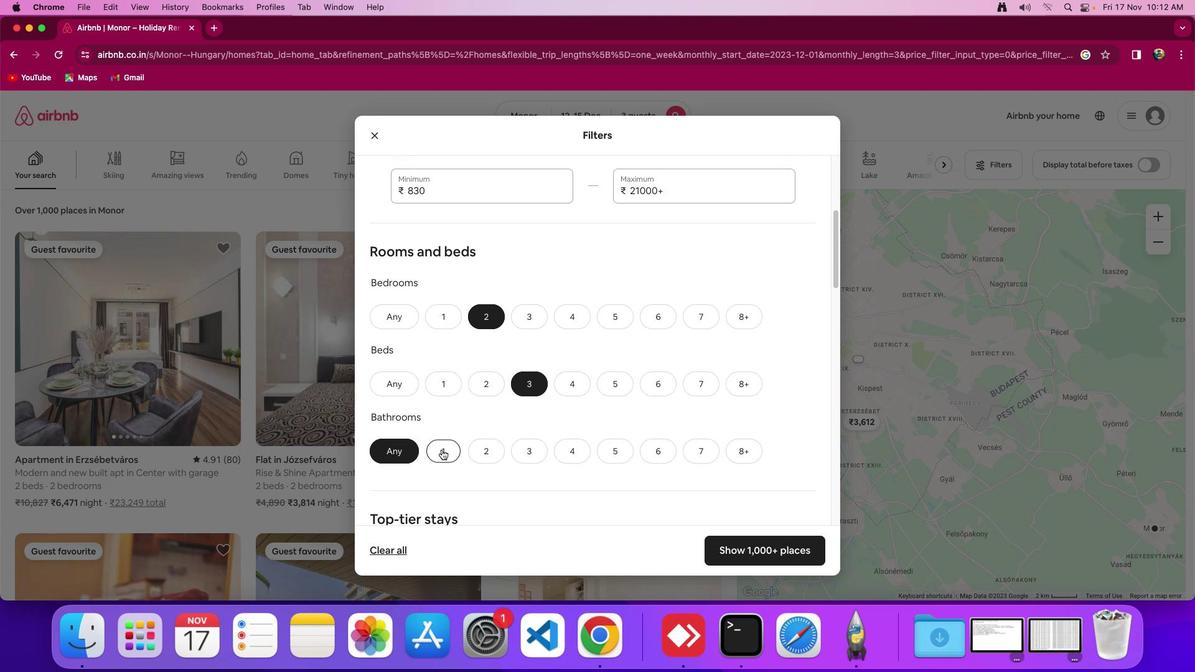 
Action: Mouse pressed left at (441, 450)
Screenshot: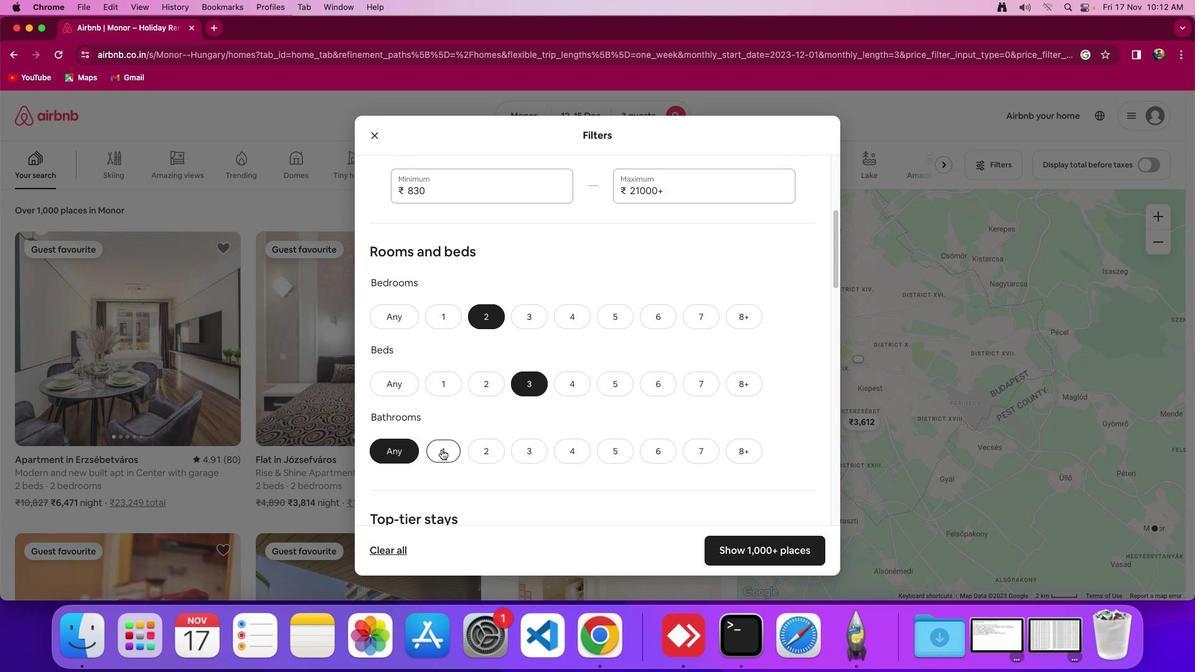 
Action: Mouse moved to (494, 419)
Screenshot: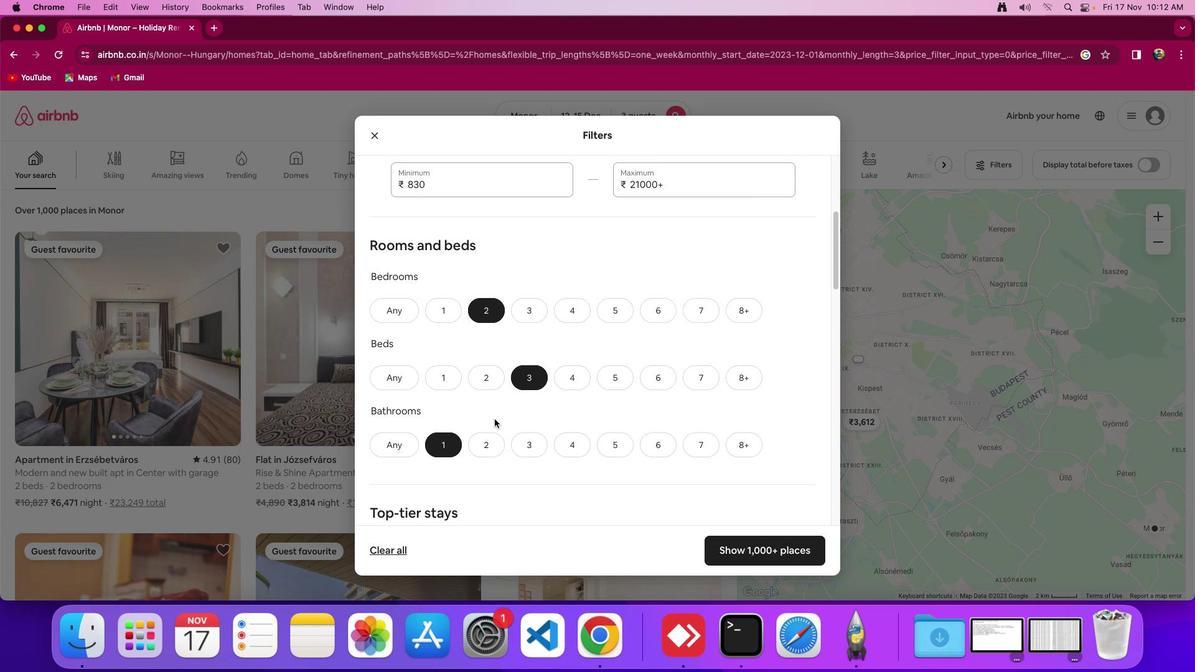 
Action: Mouse scrolled (494, 419) with delta (0, 0)
Screenshot: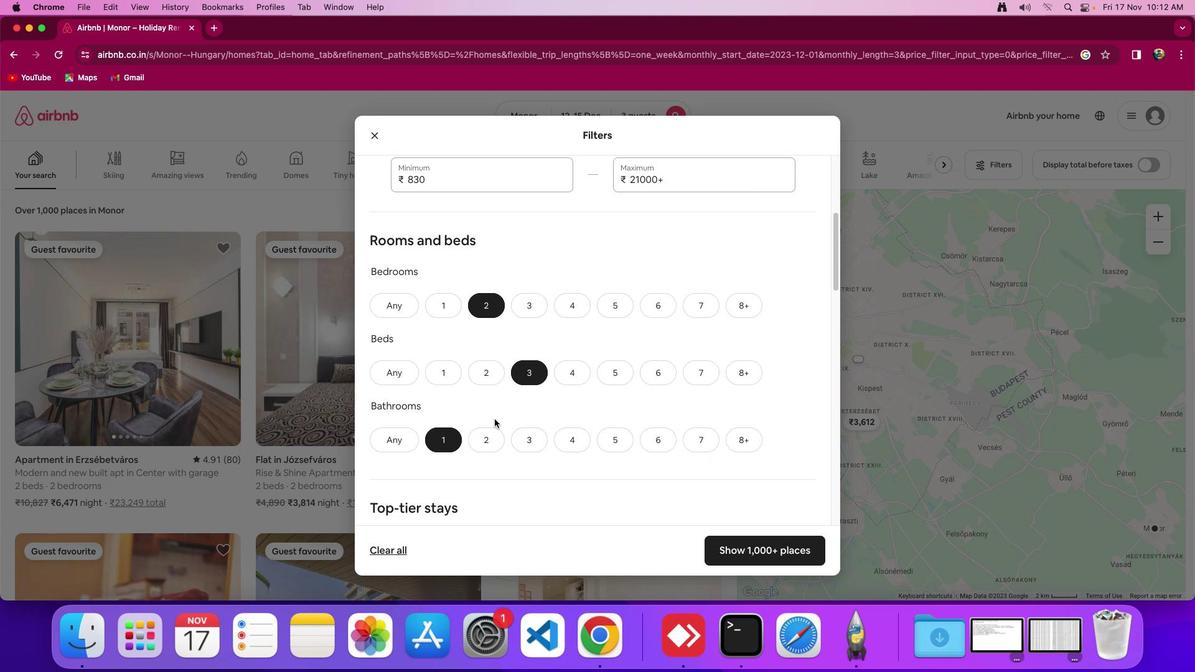 
Action: Mouse scrolled (494, 419) with delta (0, 0)
Screenshot: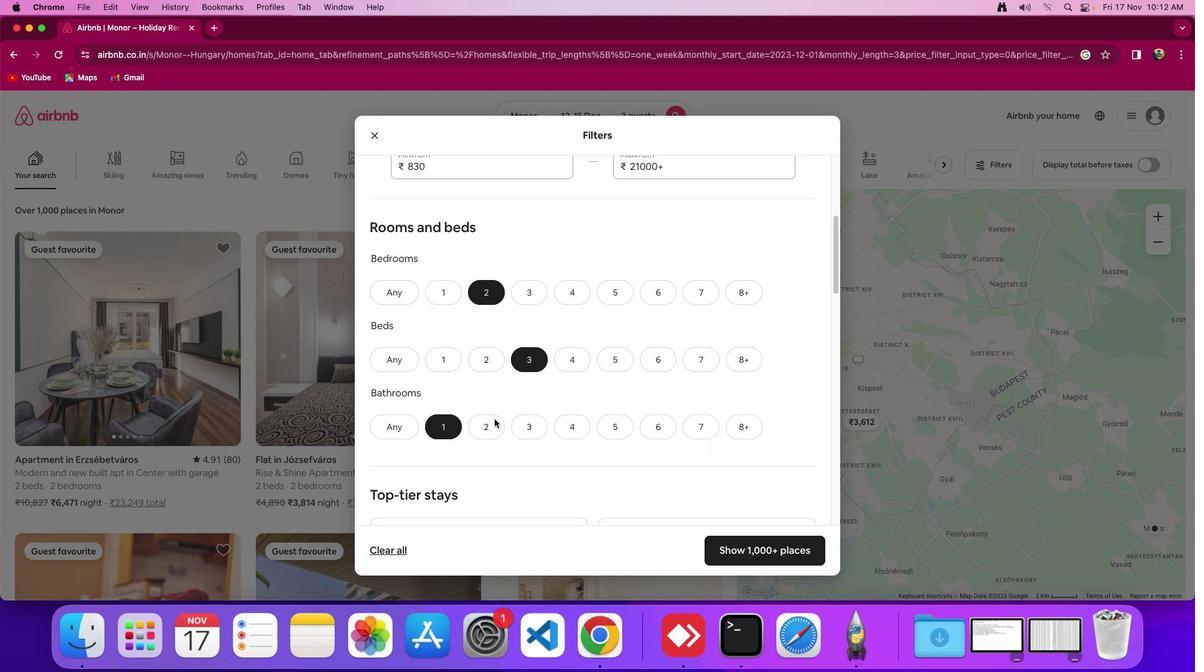 
Action: Mouse moved to (494, 418)
Screenshot: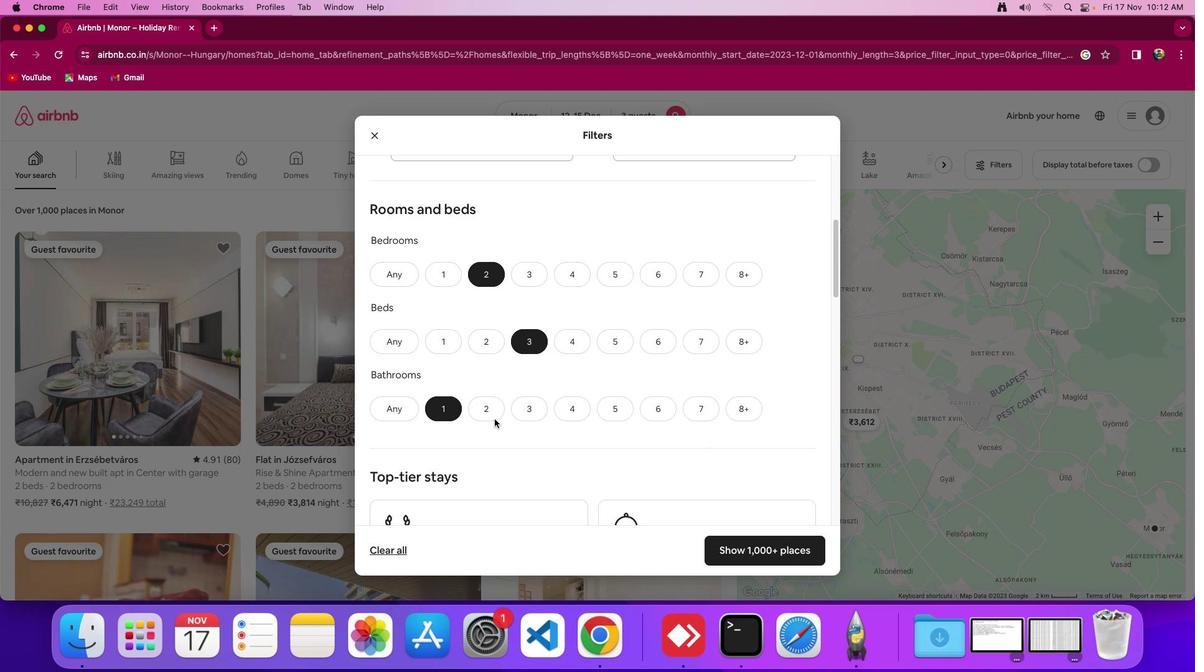 
Action: Mouse scrolled (494, 418) with delta (0, 0)
Screenshot: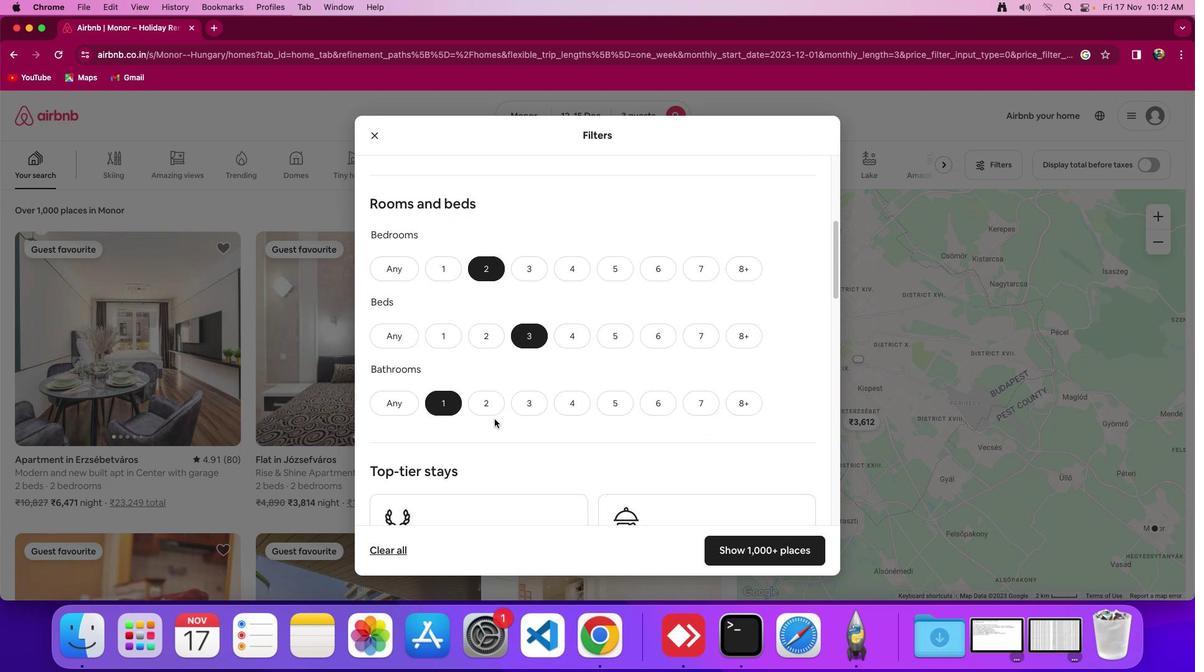 
Action: Mouse moved to (496, 417)
Screenshot: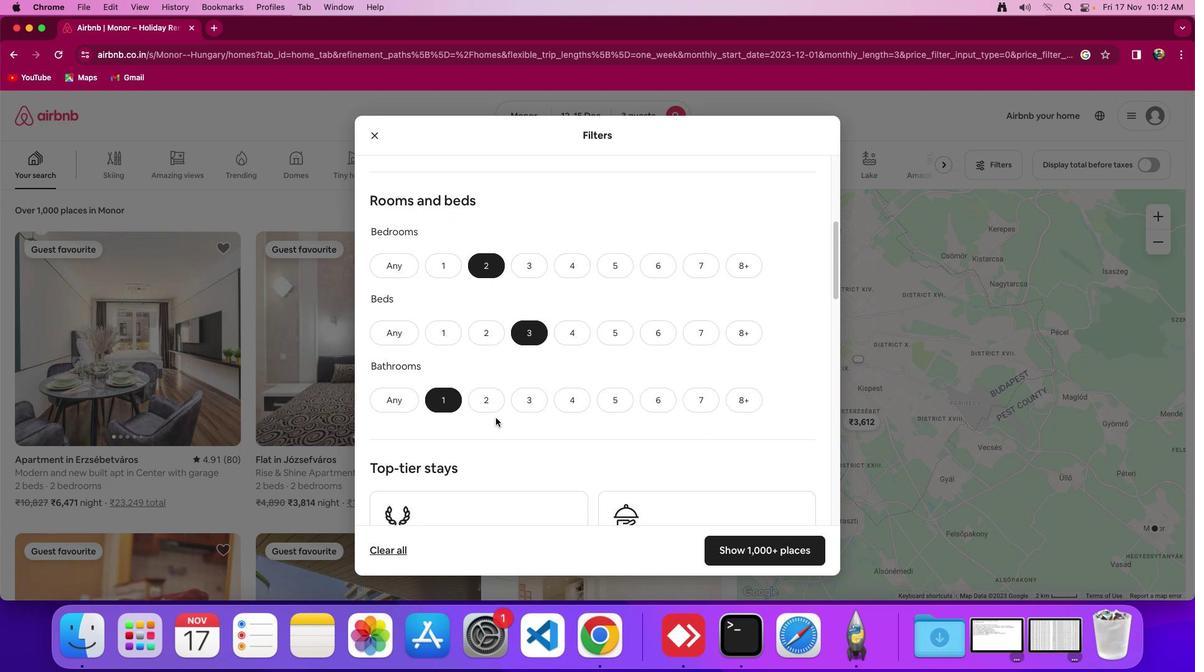 
Action: Mouse scrolled (496, 417) with delta (0, 0)
Screenshot: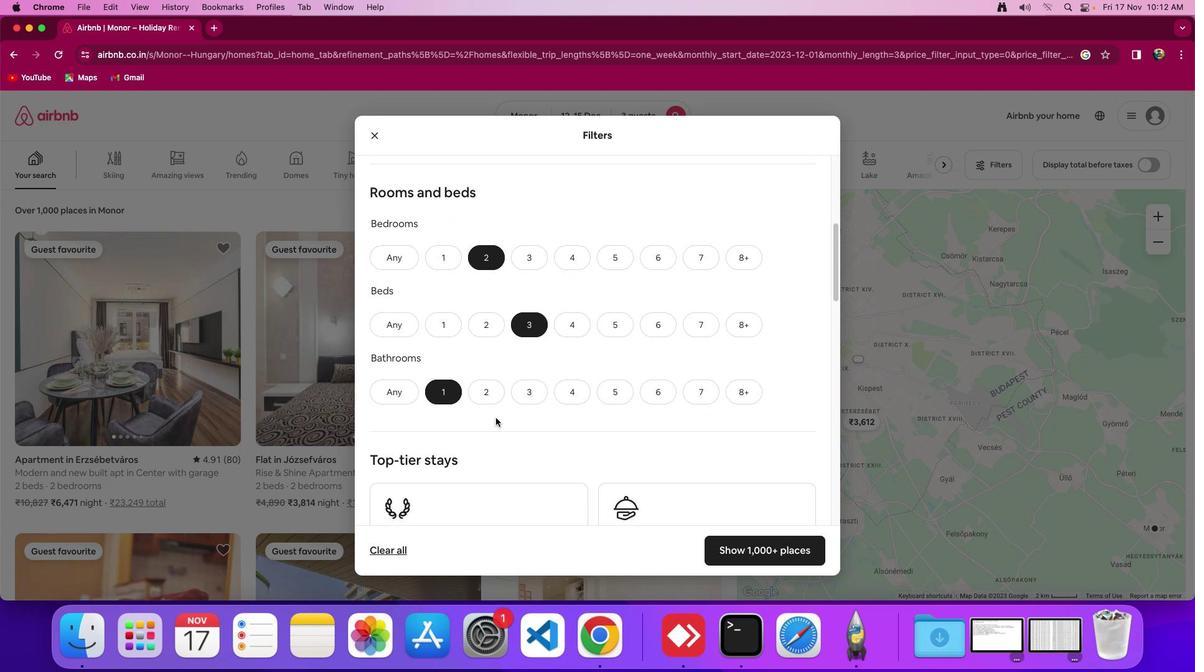 
Action: Mouse scrolled (496, 417) with delta (0, 0)
Screenshot: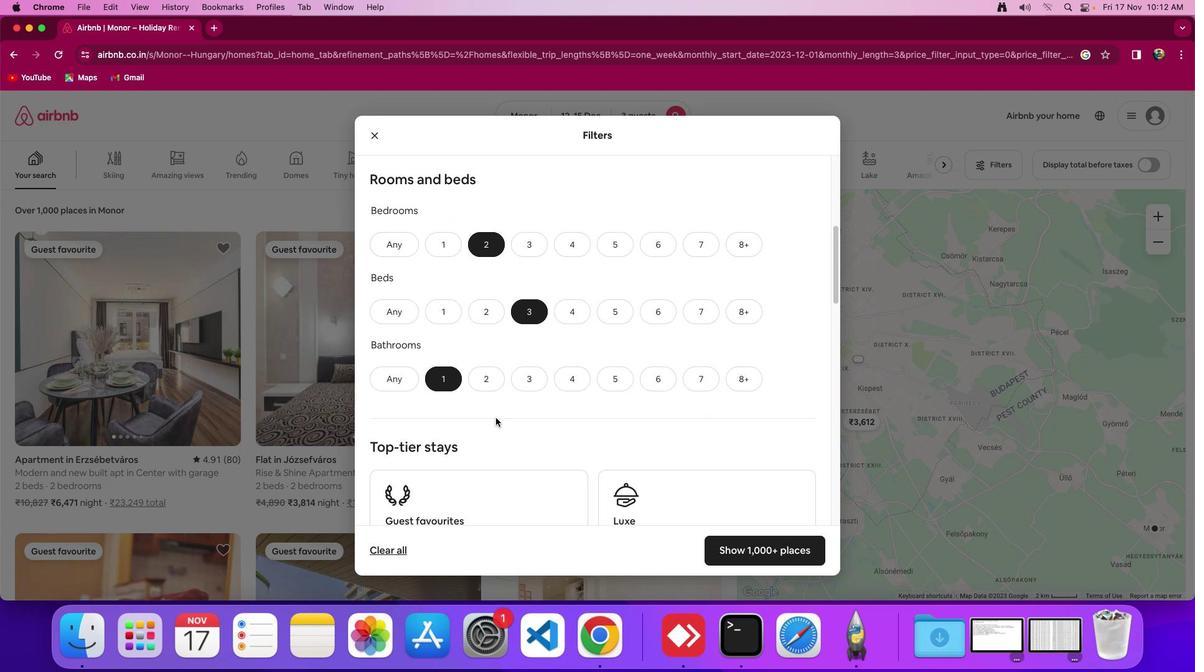 
Action: Mouse moved to (496, 417)
Screenshot: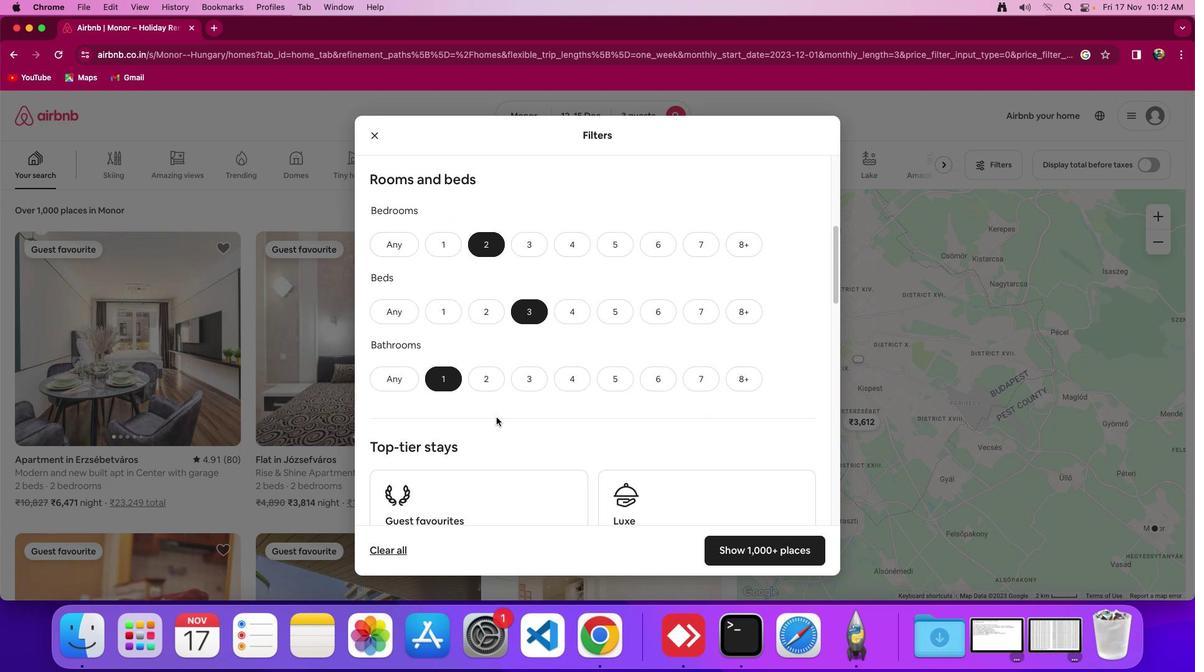 
Action: Mouse scrolled (496, 417) with delta (0, 0)
Screenshot: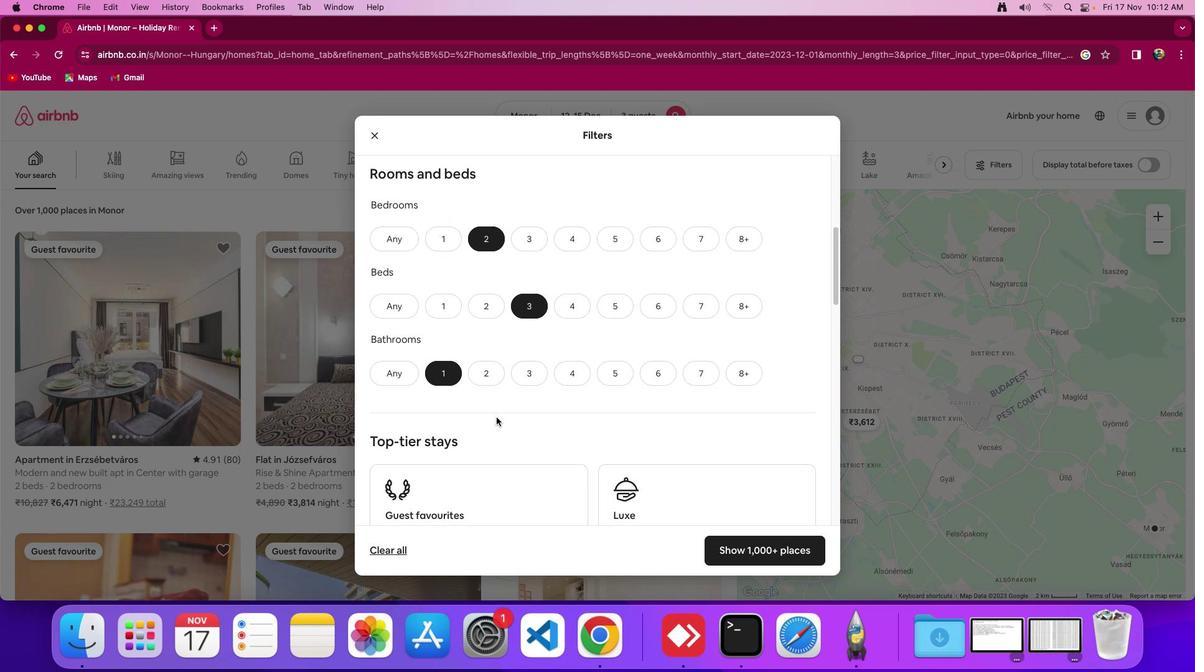 
Action: Mouse scrolled (496, 417) with delta (0, 0)
Screenshot: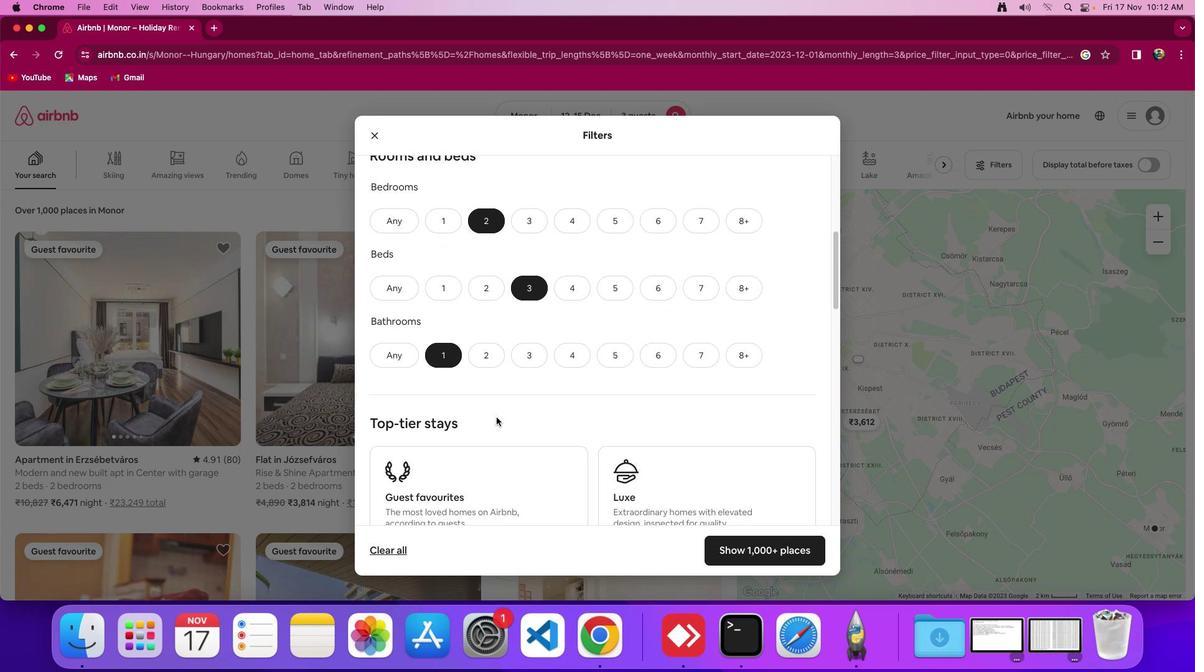 
Action: Mouse scrolled (496, 417) with delta (0, 0)
Screenshot: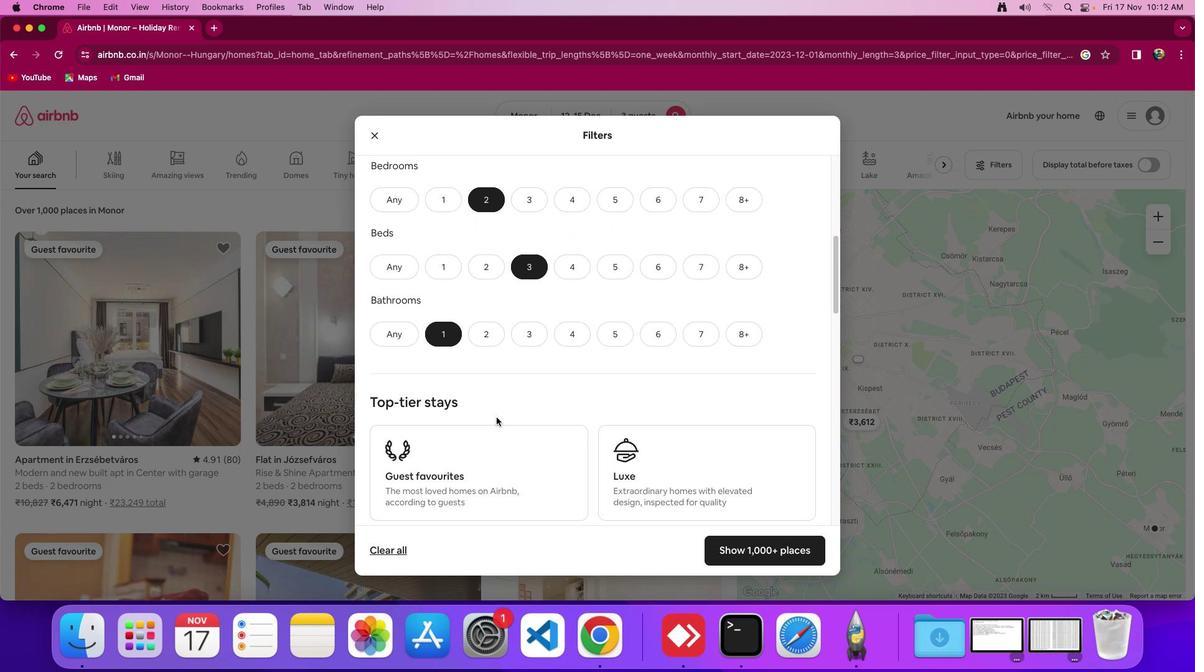 
Action: Mouse moved to (497, 417)
Screenshot: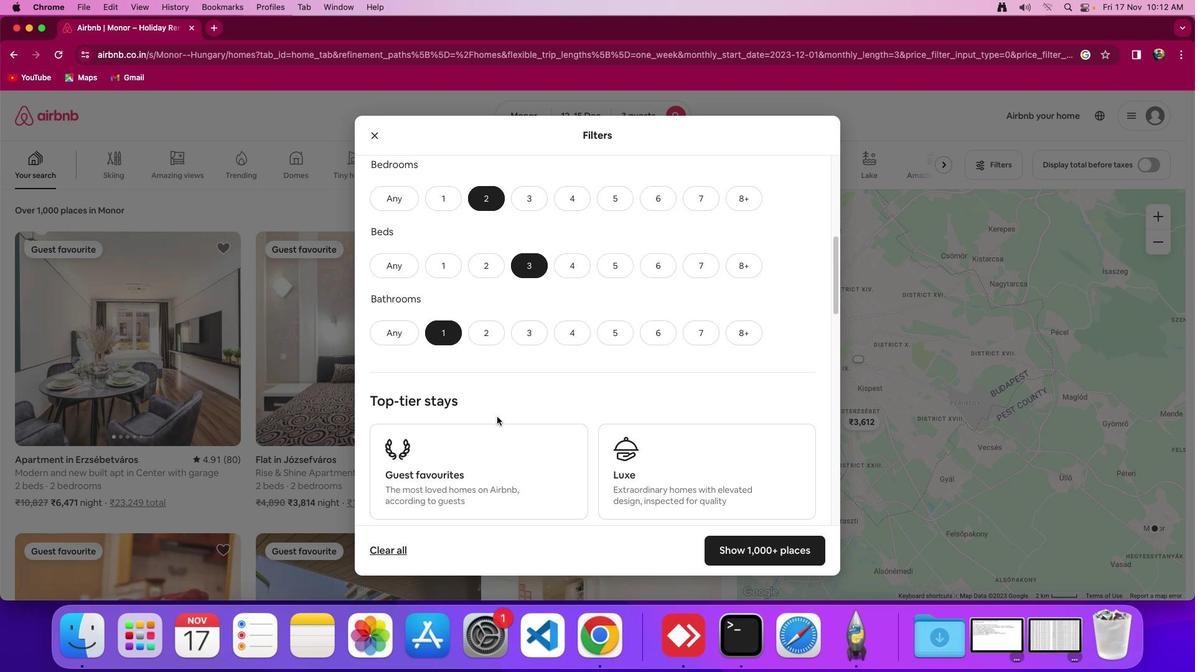 
Action: Mouse scrolled (497, 417) with delta (0, 0)
Screenshot: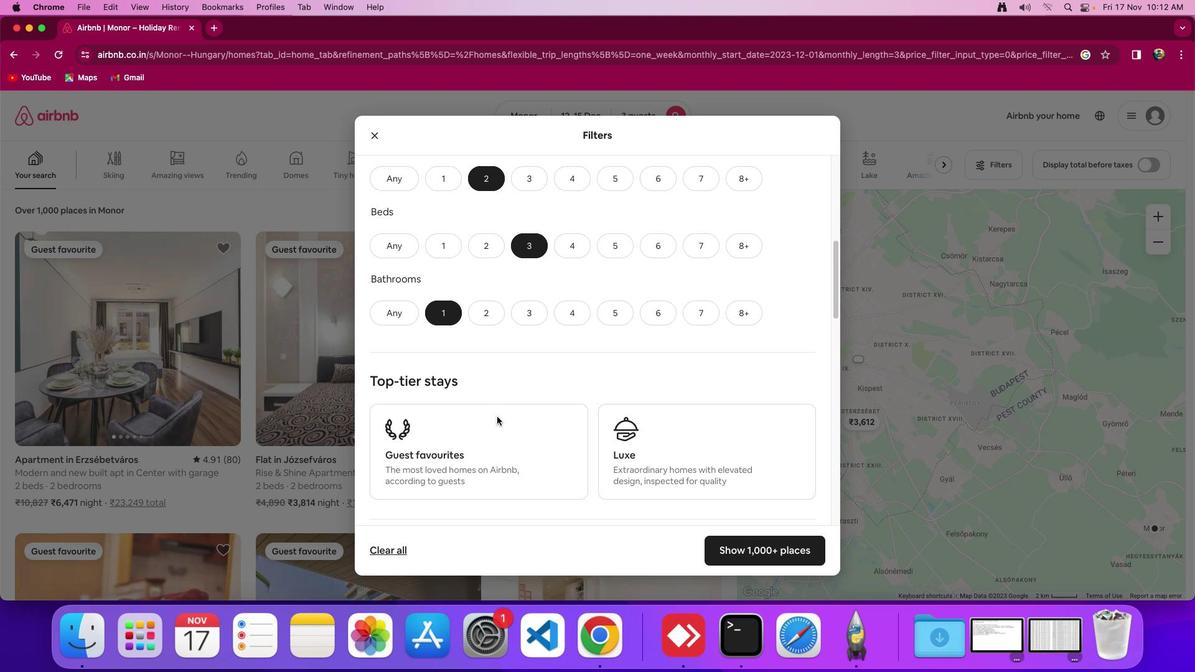 
Action: Mouse scrolled (497, 417) with delta (0, 0)
Screenshot: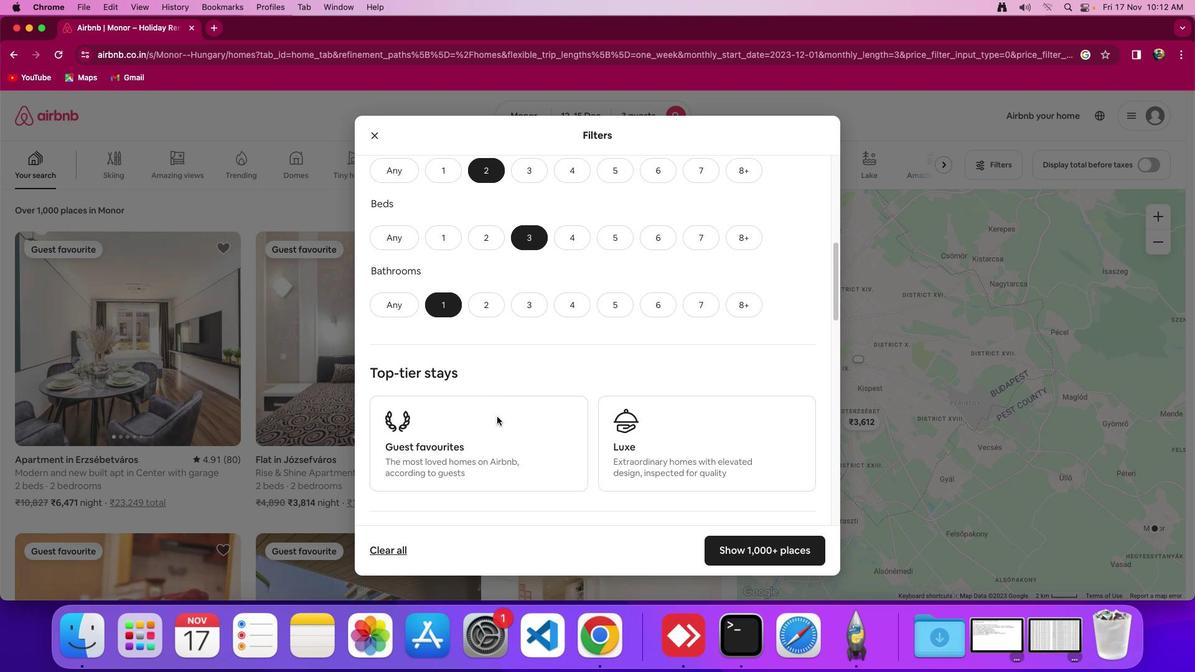
Action: Mouse scrolled (497, 417) with delta (0, 0)
Screenshot: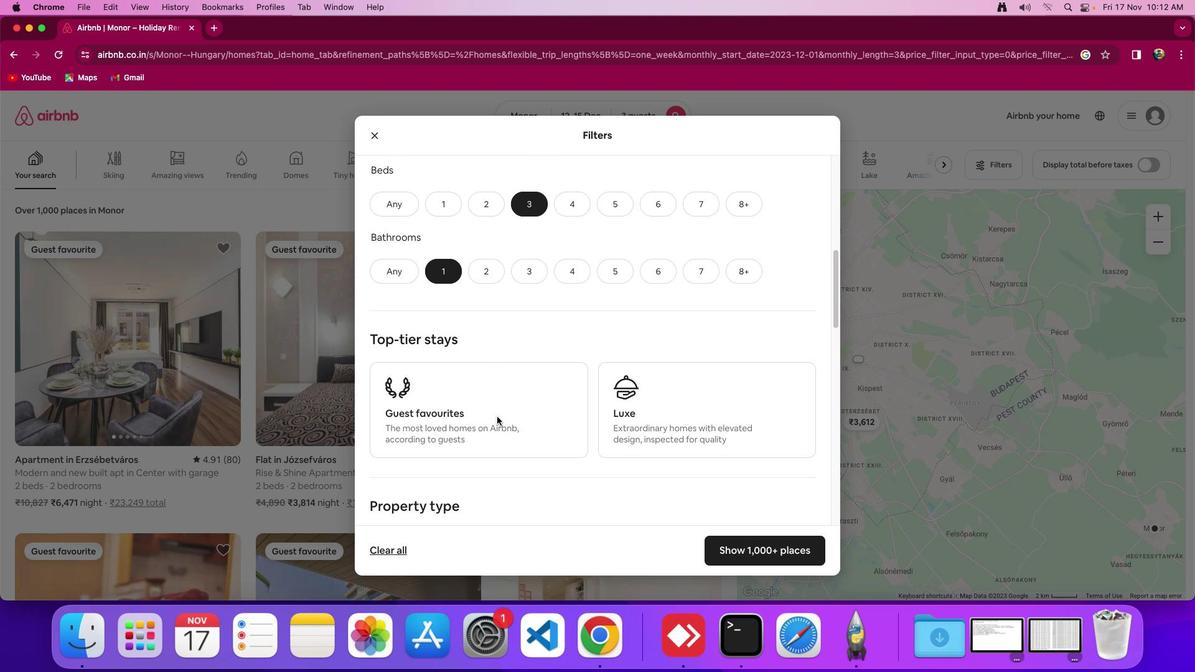 
Action: Mouse moved to (497, 416)
Screenshot: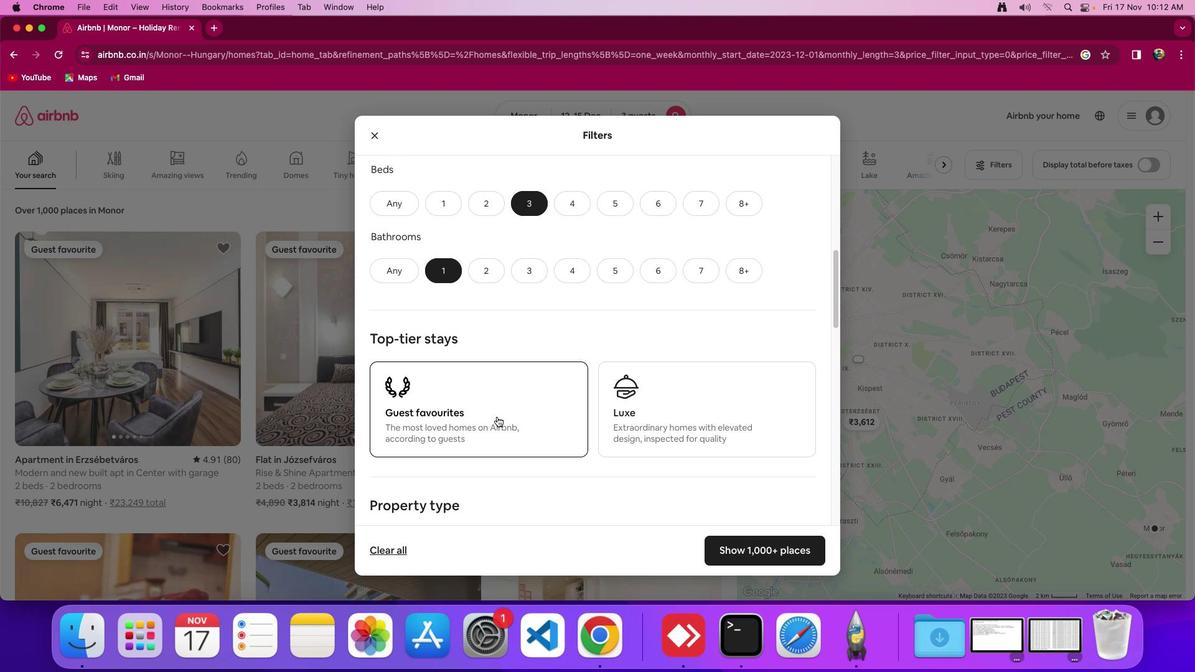 
Action: Mouse scrolled (497, 416) with delta (0, 0)
Screenshot: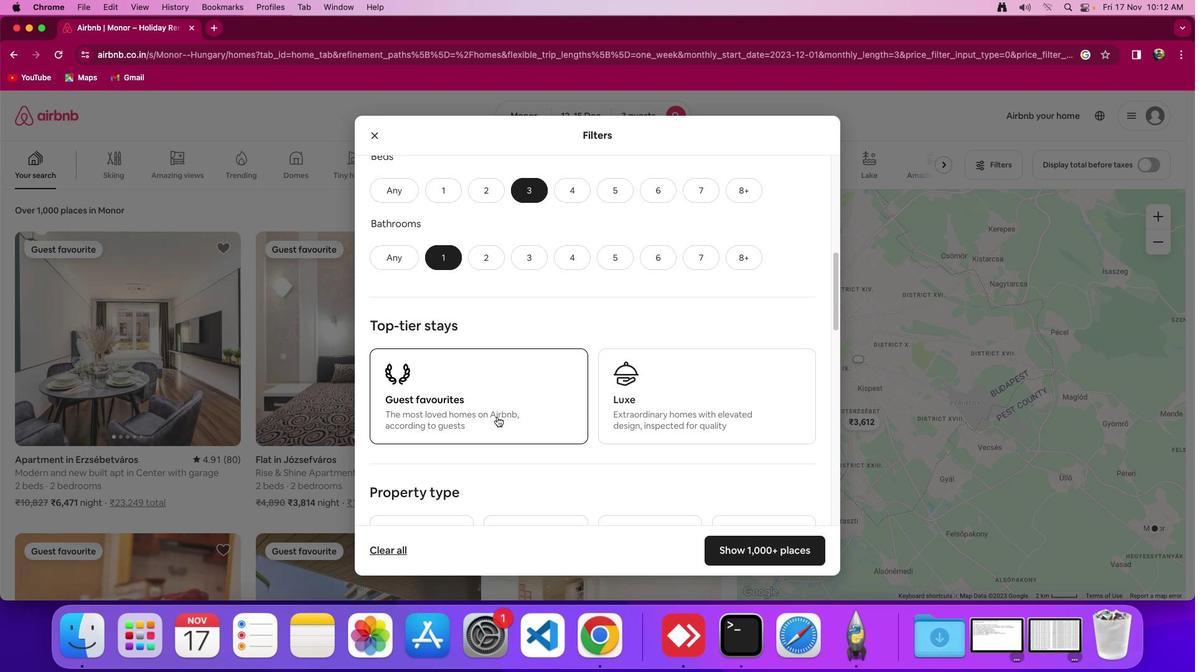
Action: Mouse scrolled (497, 416) with delta (0, 0)
Screenshot: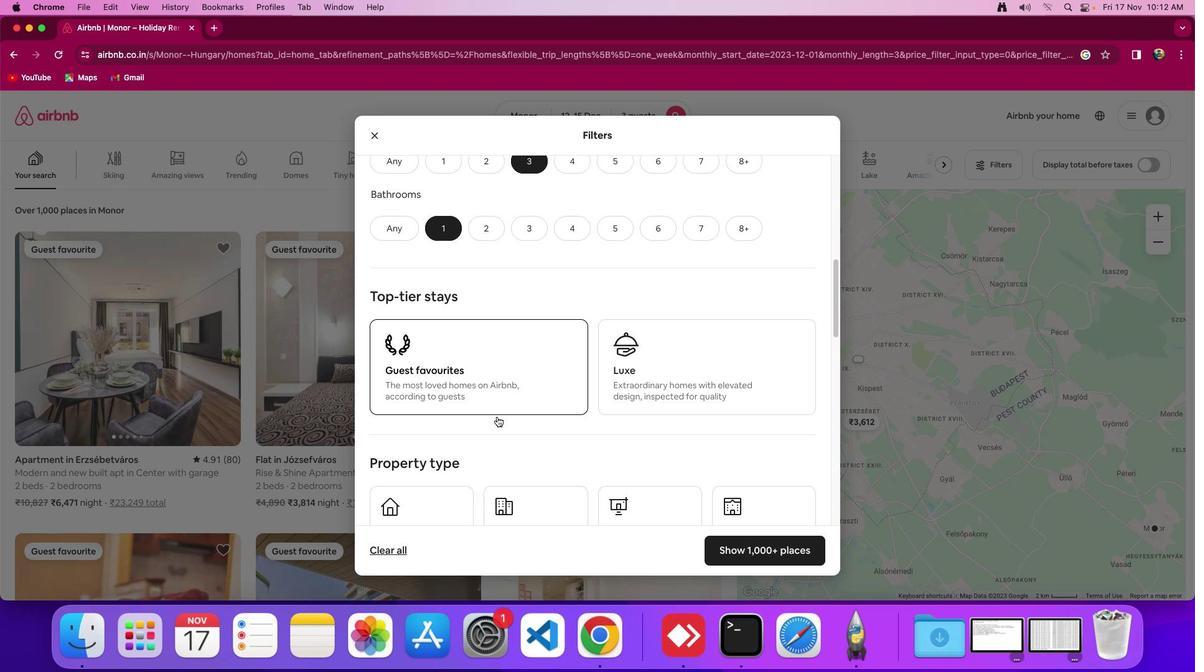 
Action: Mouse scrolled (497, 416) with delta (0, -1)
Screenshot: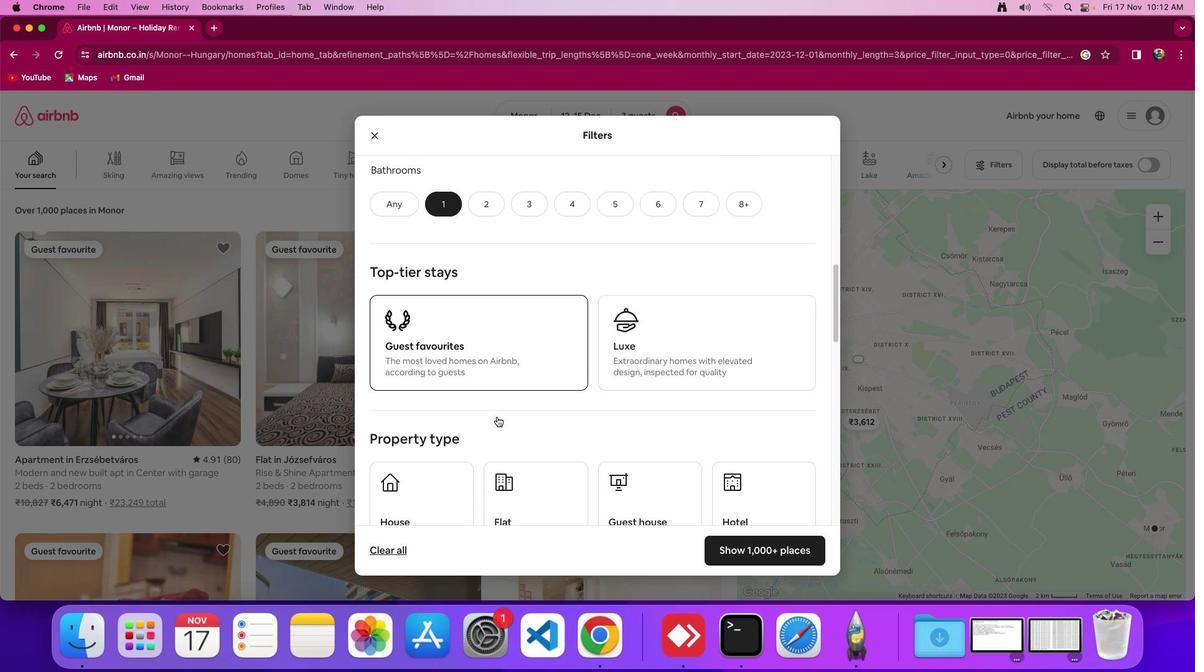 
Action: Mouse scrolled (497, 416) with delta (0, 0)
Screenshot: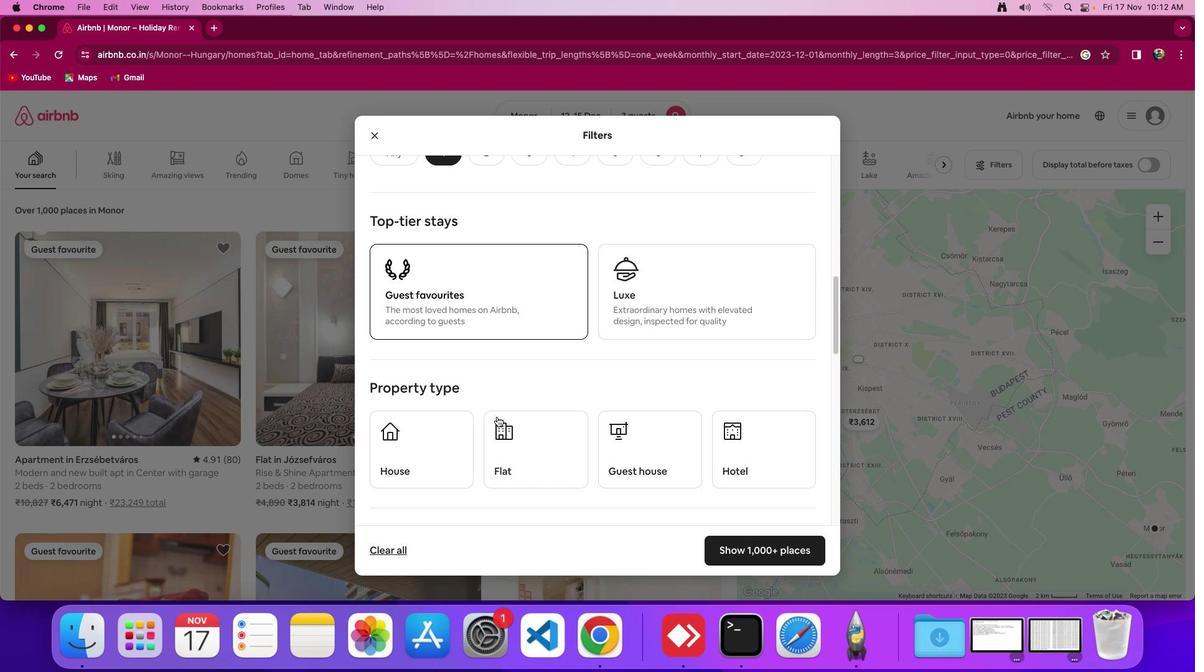 
Action: Mouse scrolled (497, 416) with delta (0, 0)
Screenshot: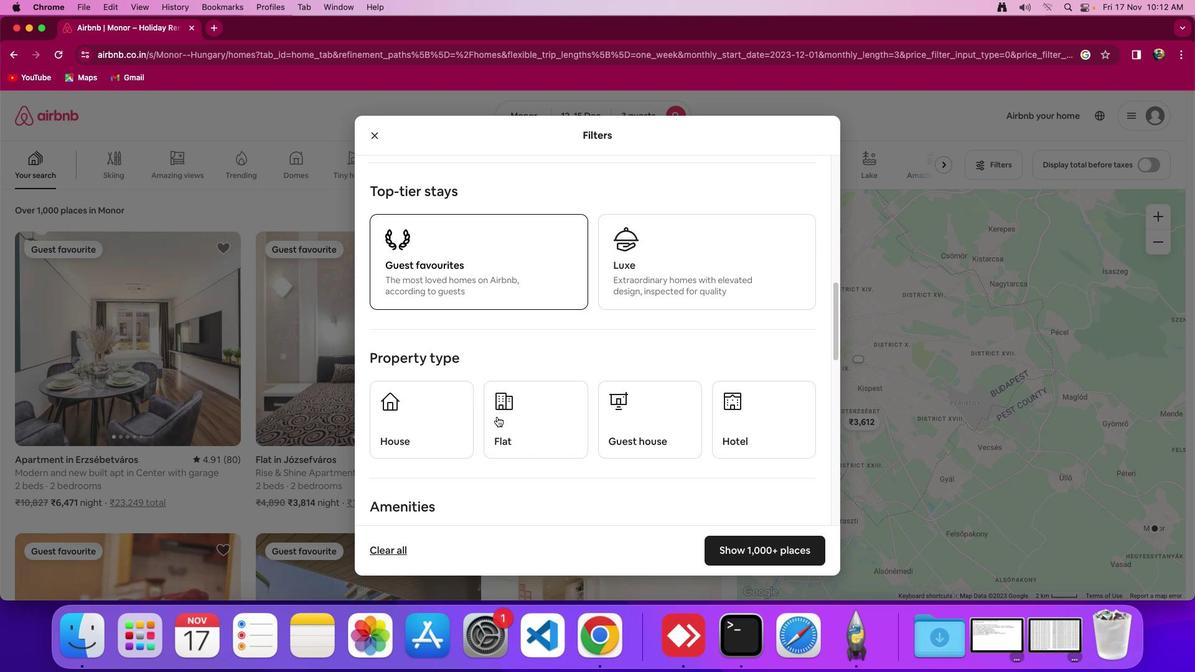 
Action: Mouse scrolled (497, 416) with delta (0, -1)
Screenshot: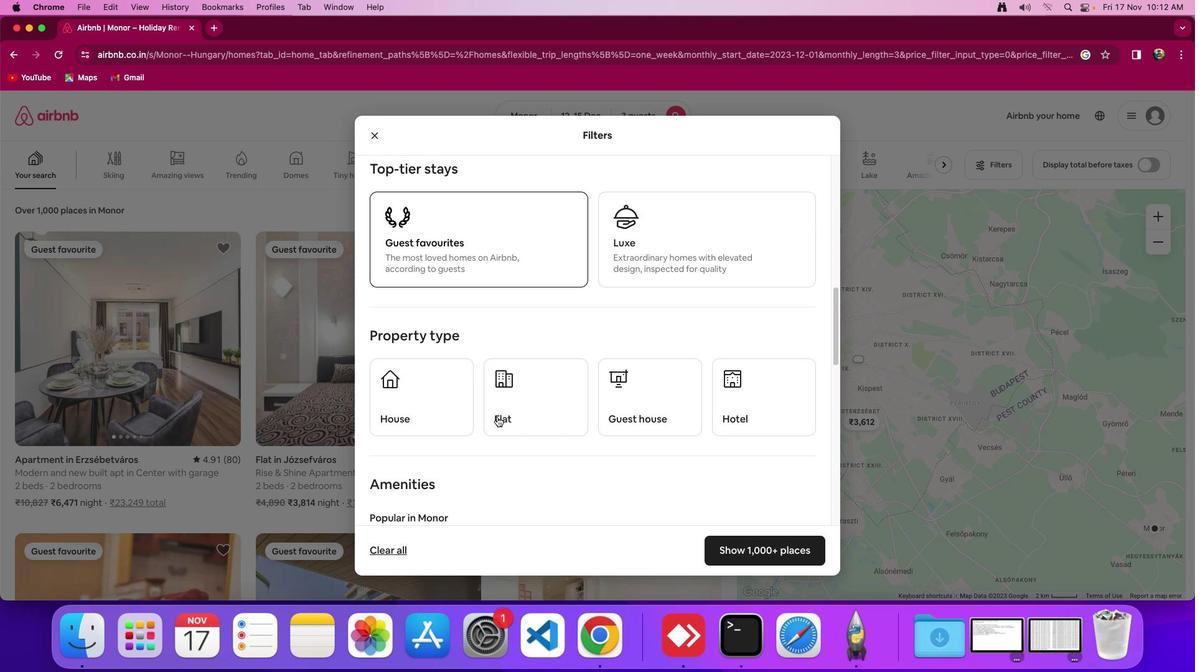 
Action: Mouse moved to (516, 402)
Screenshot: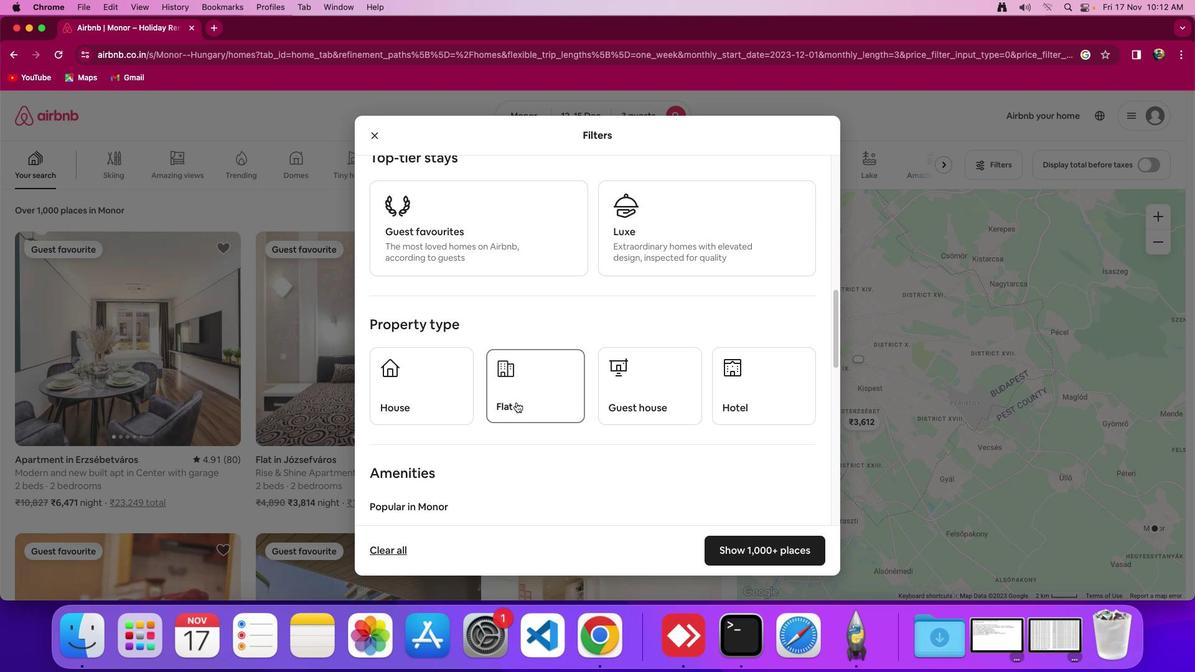 
Action: Mouse pressed left at (516, 402)
Screenshot: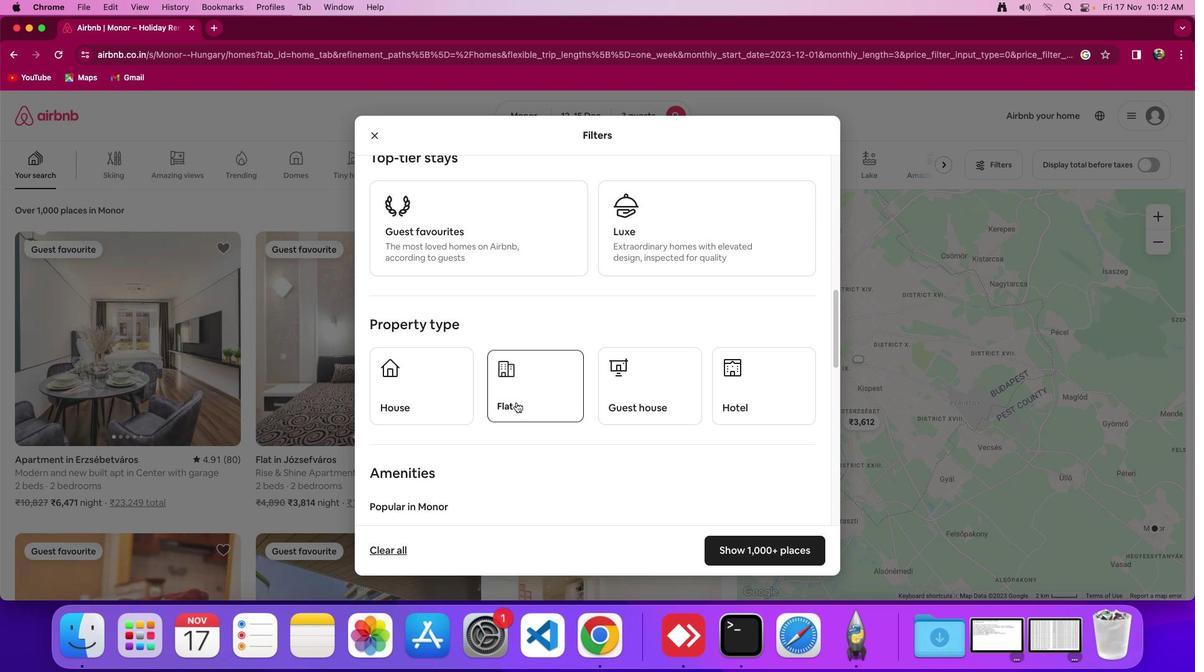 
Action: Mouse moved to (516, 402)
Screenshot: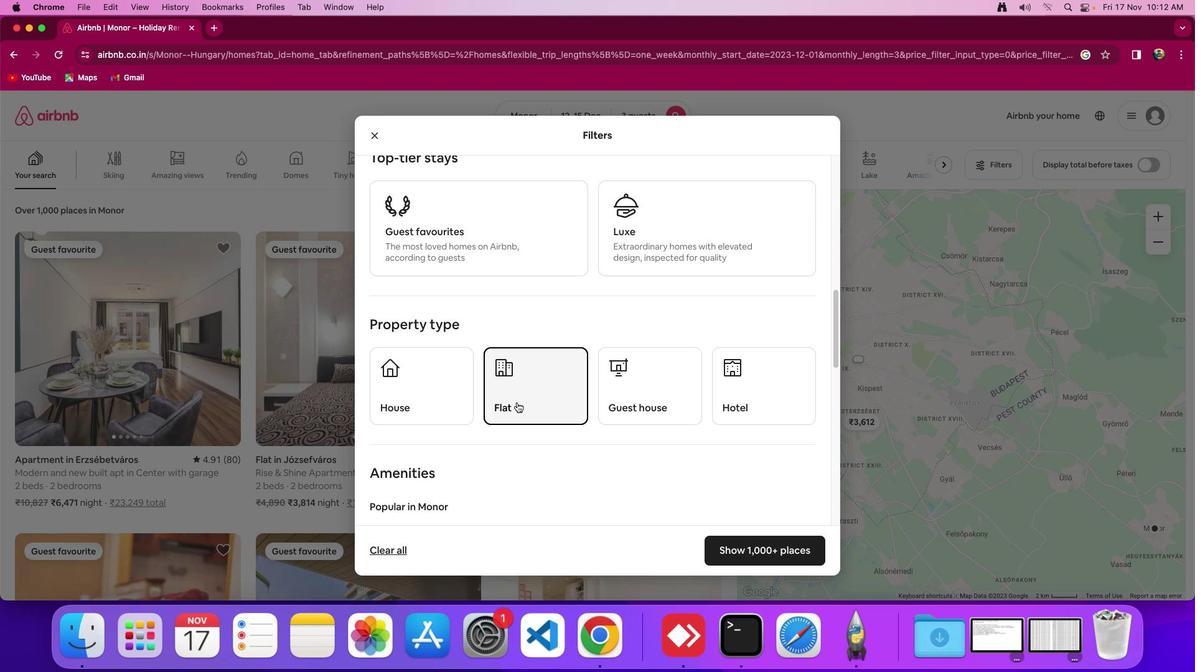 
Action: Mouse scrolled (516, 402) with delta (0, 0)
Screenshot: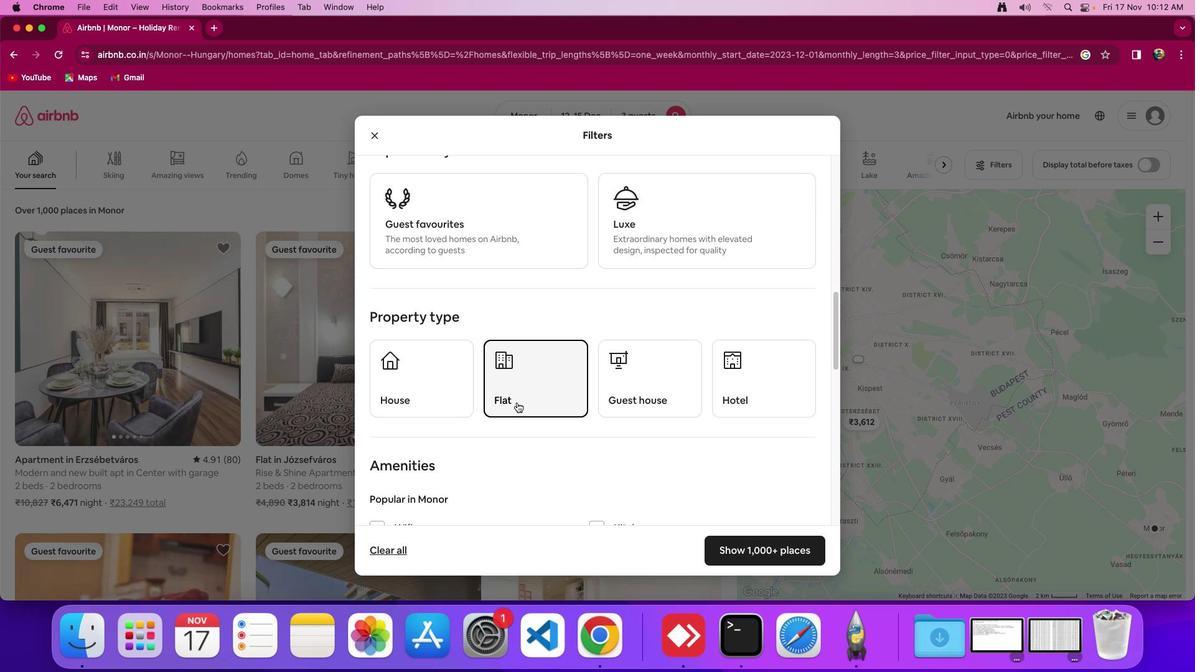 
Action: Mouse scrolled (516, 402) with delta (0, 0)
Screenshot: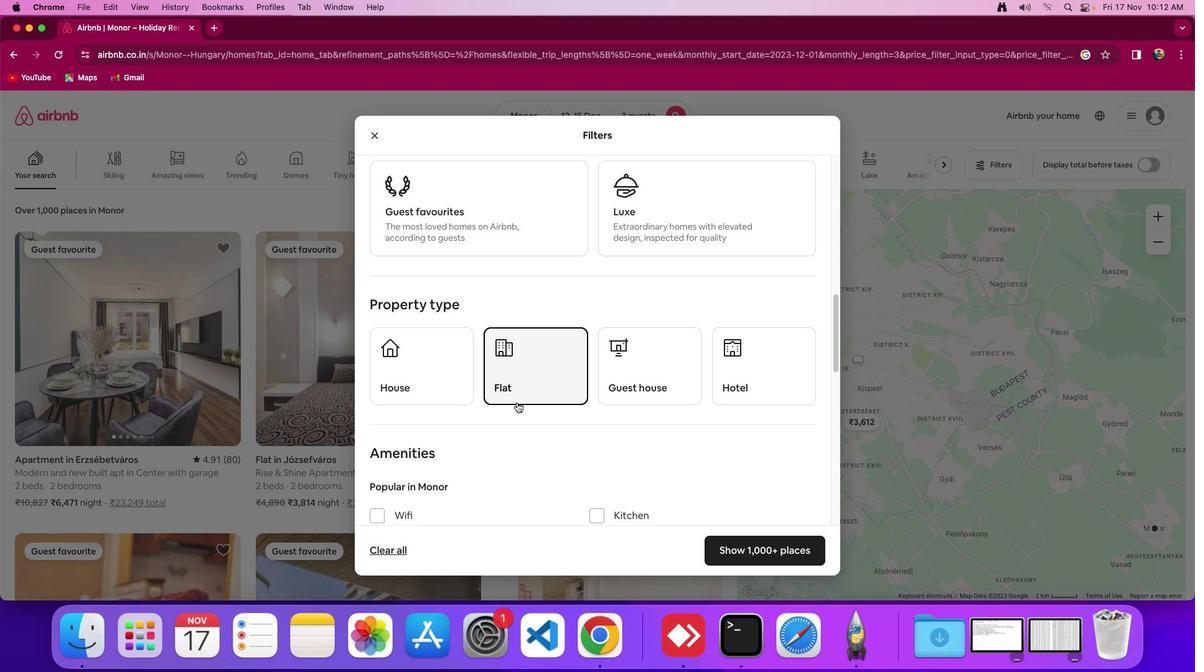 
Action: Mouse moved to (517, 402)
Screenshot: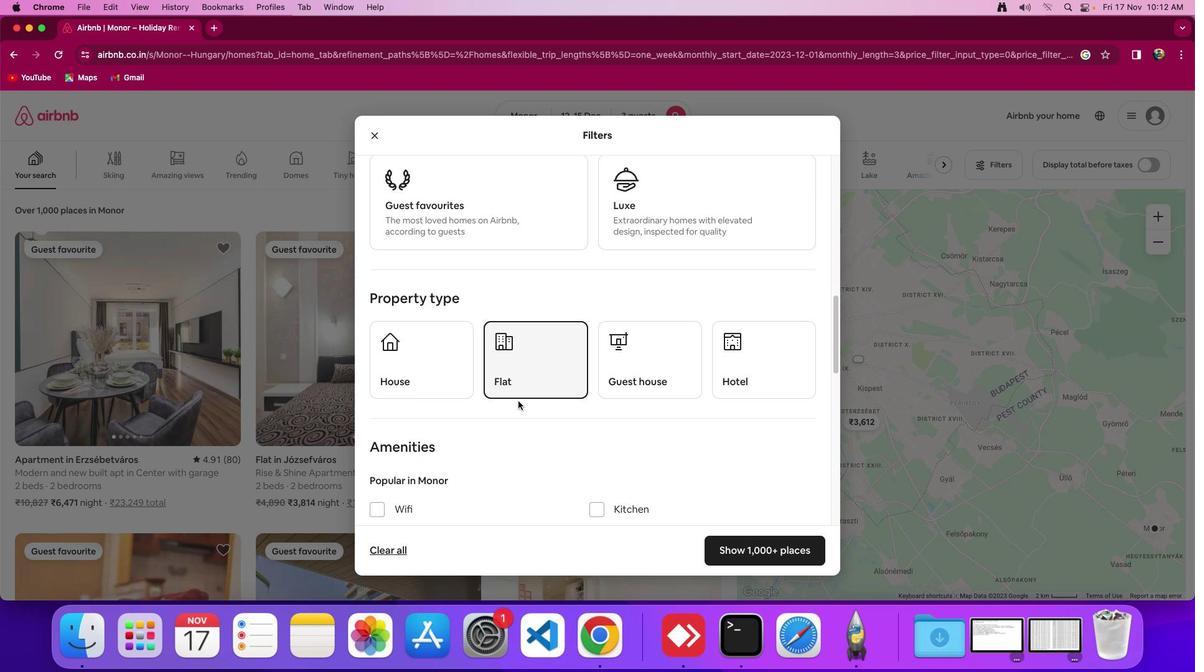 
Action: Mouse scrolled (517, 402) with delta (0, 0)
Screenshot: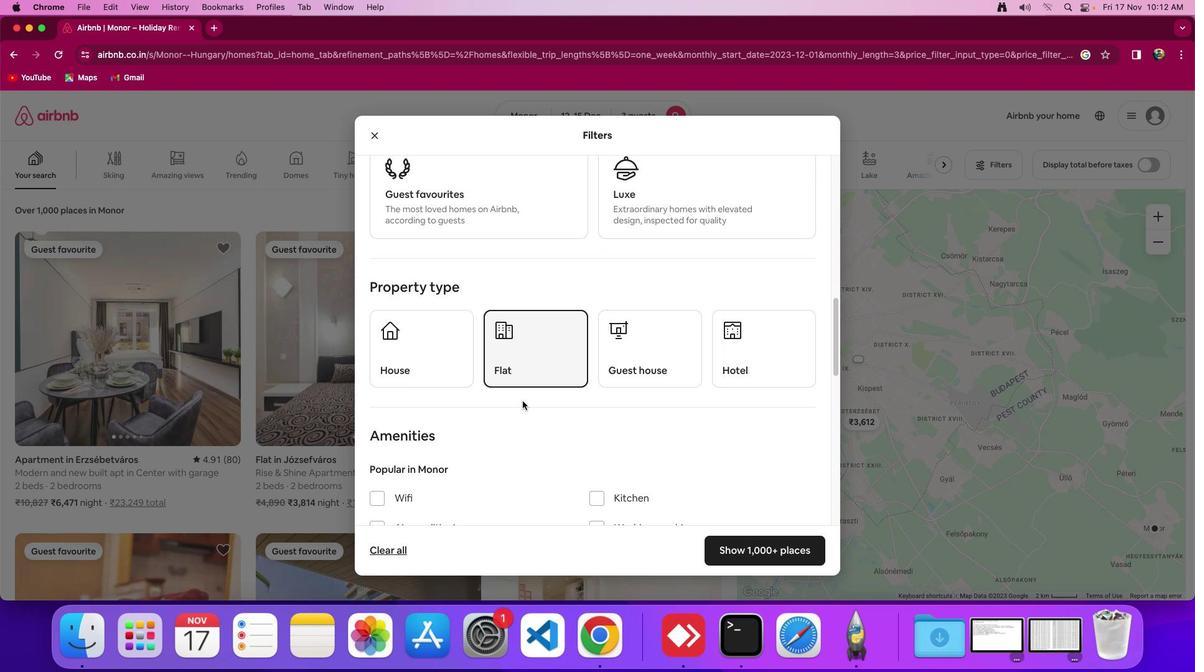 
Action: Mouse moved to (517, 402)
Screenshot: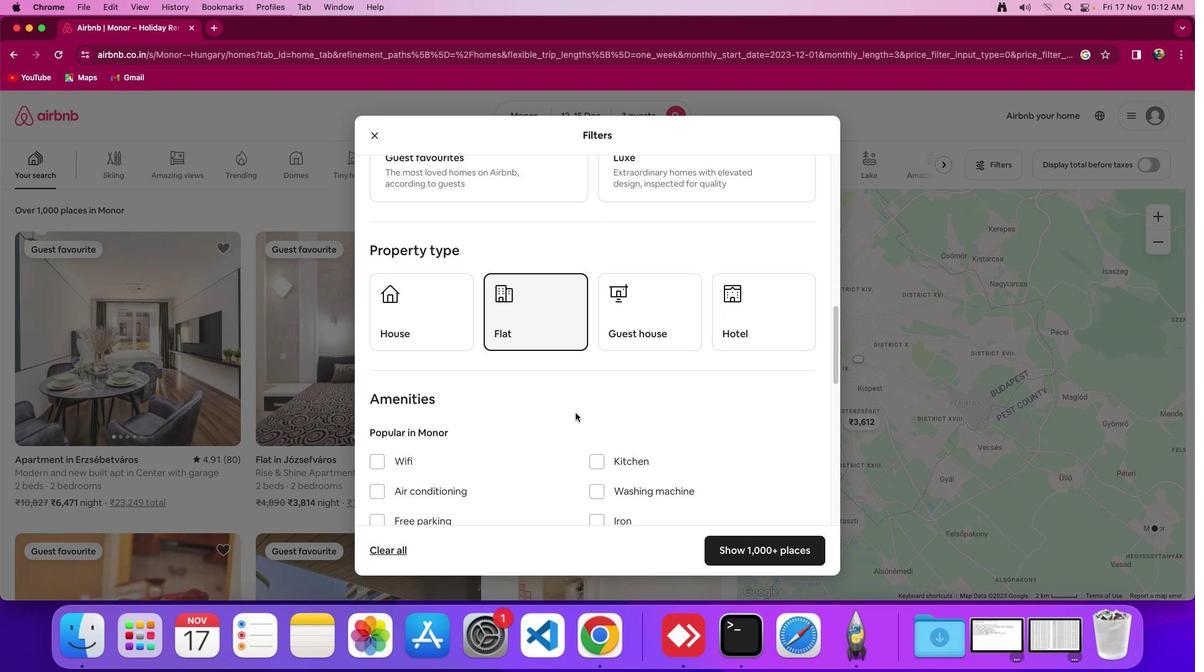 
Action: Mouse scrolled (517, 402) with delta (0, 0)
Screenshot: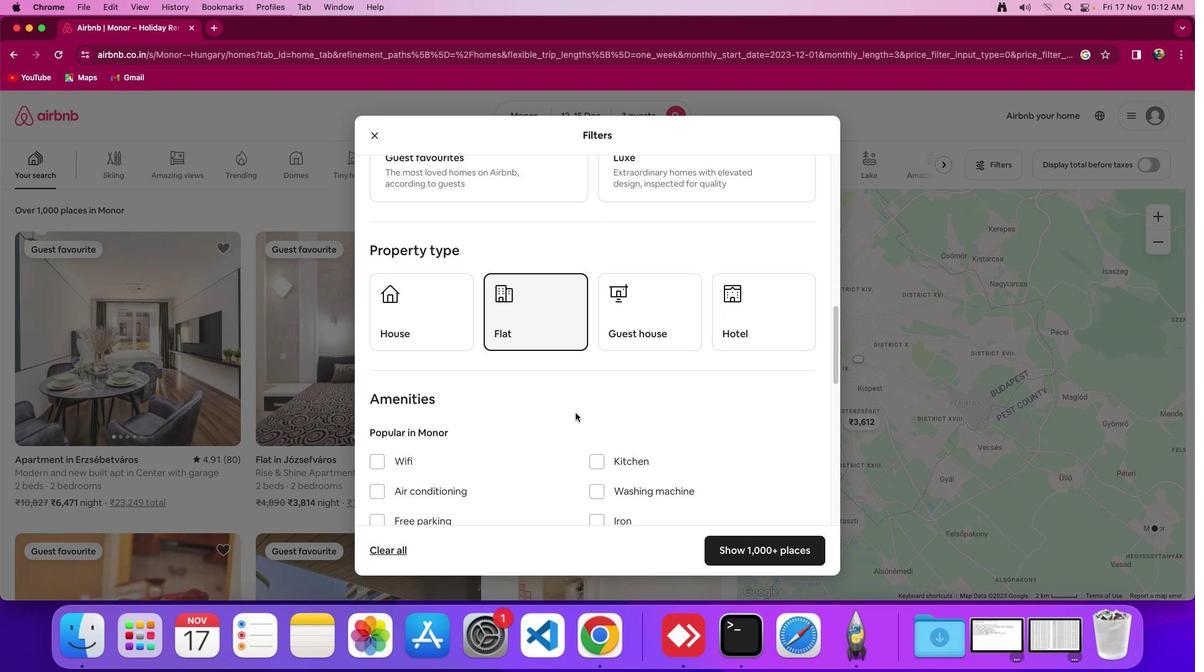 
Action: Mouse moved to (519, 400)
Screenshot: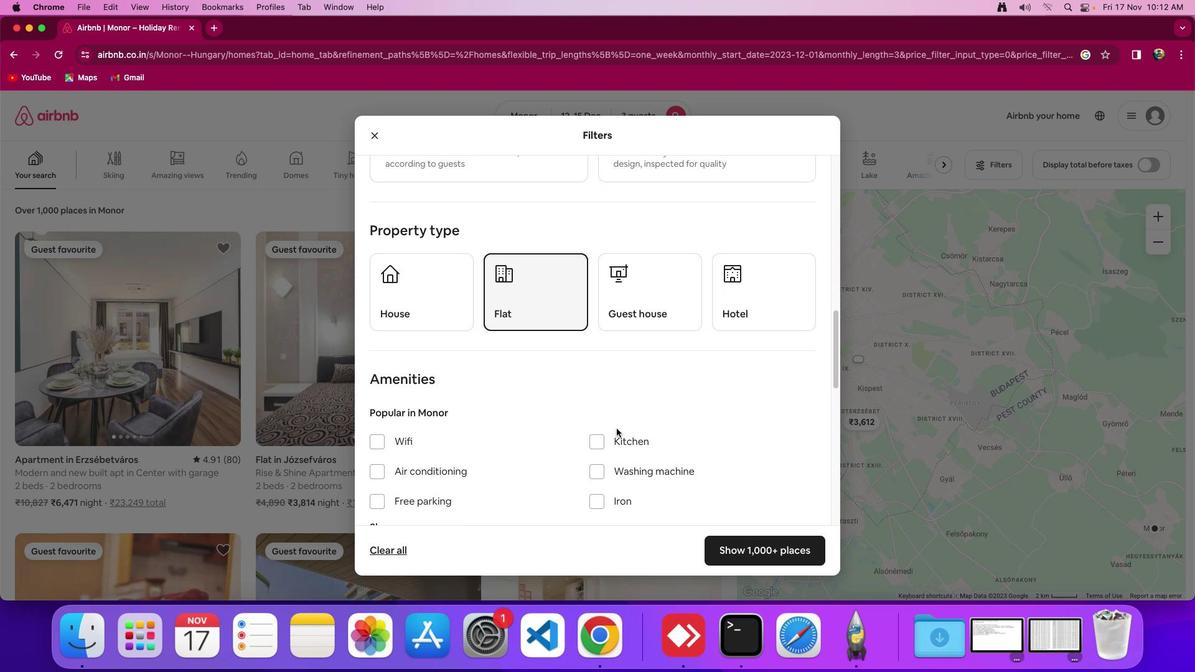 
Action: Mouse scrolled (519, 400) with delta (0, -1)
Screenshot: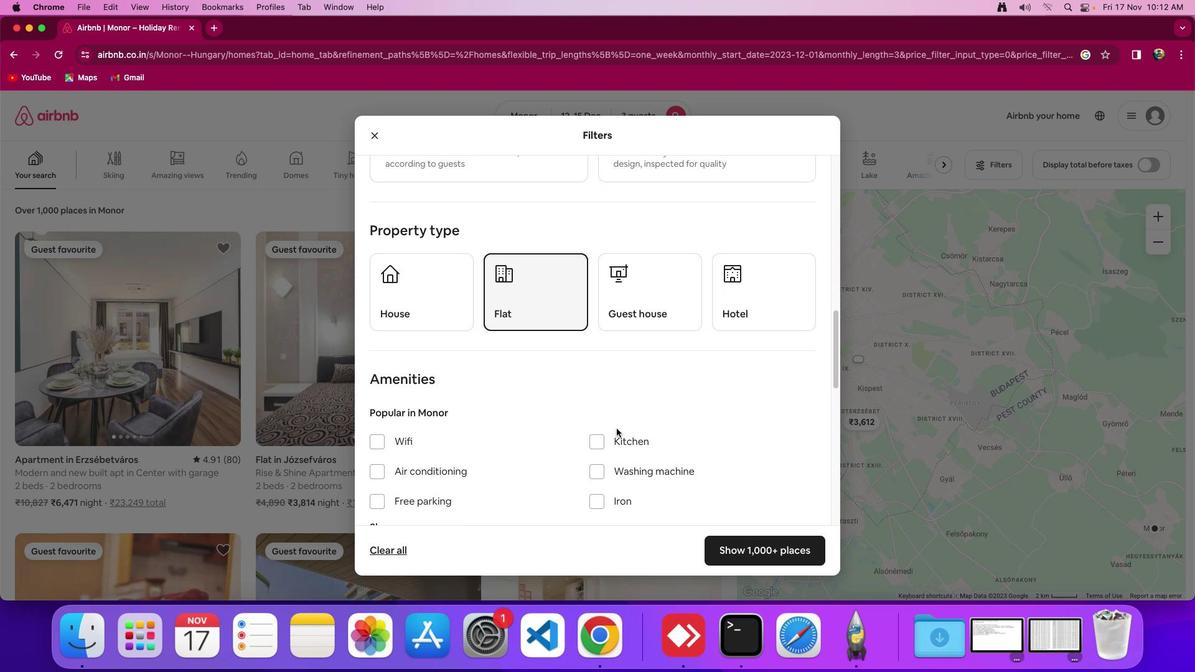 
Action: Mouse moved to (757, 542)
Screenshot: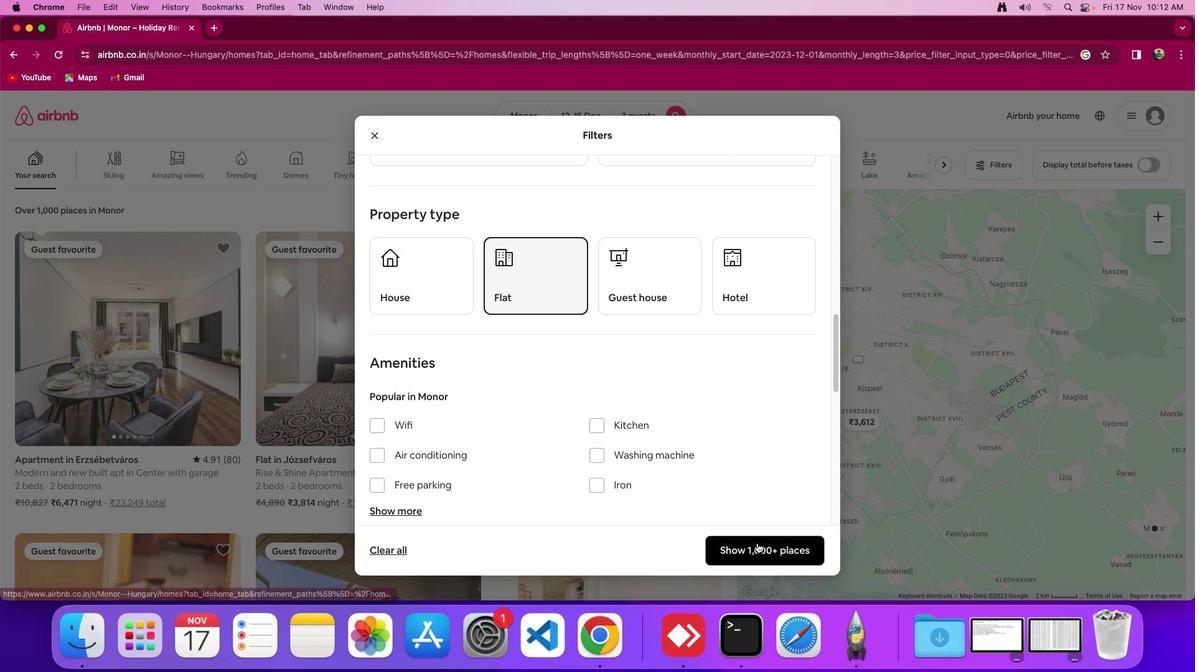 
Action: Mouse pressed left at (757, 542)
Screenshot: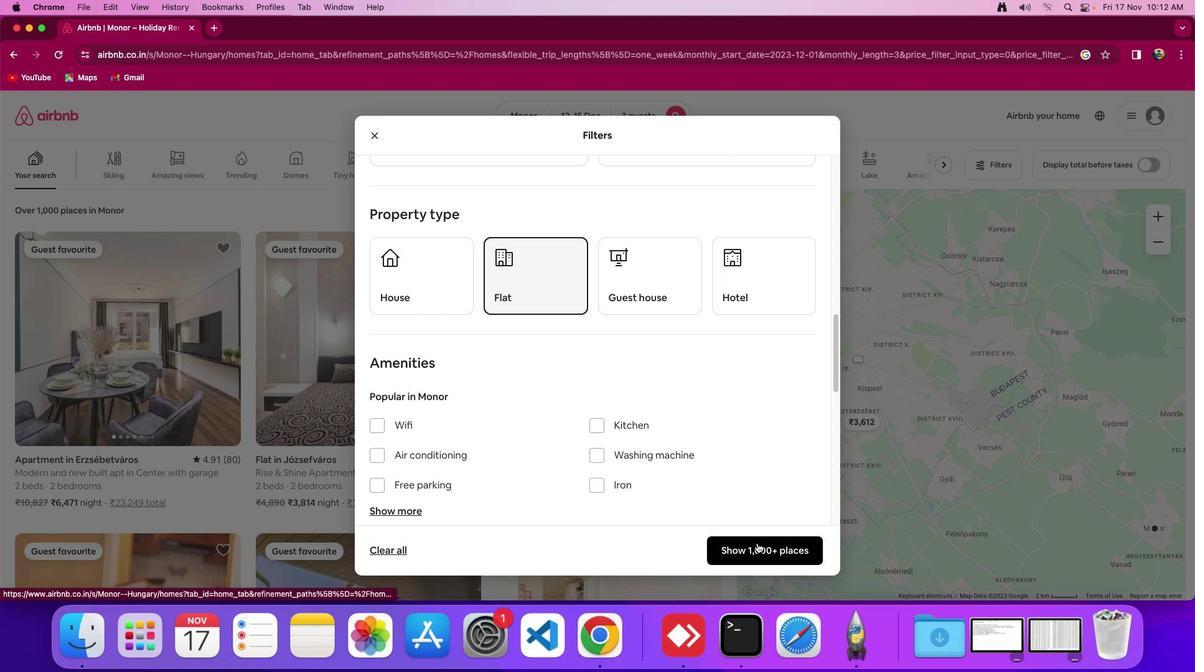 
Action: Mouse moved to (560, 428)
Screenshot: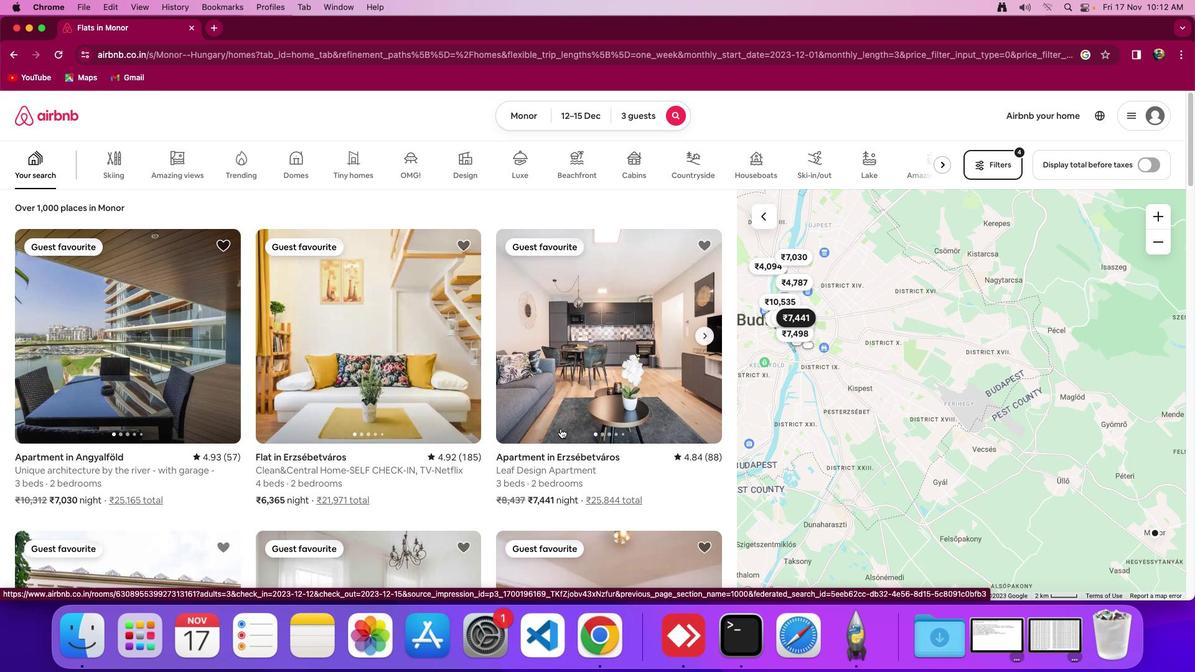 
Action: Mouse scrolled (560, 428) with delta (0, 0)
Screenshot: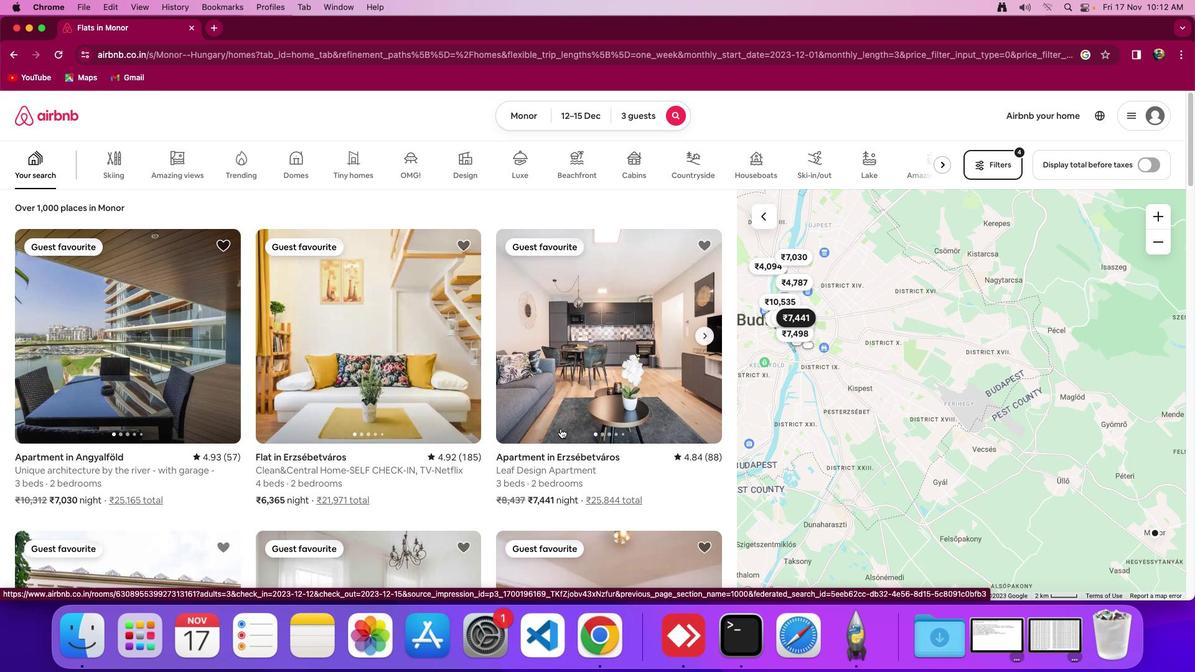 
Action: Mouse moved to (560, 428)
Screenshot: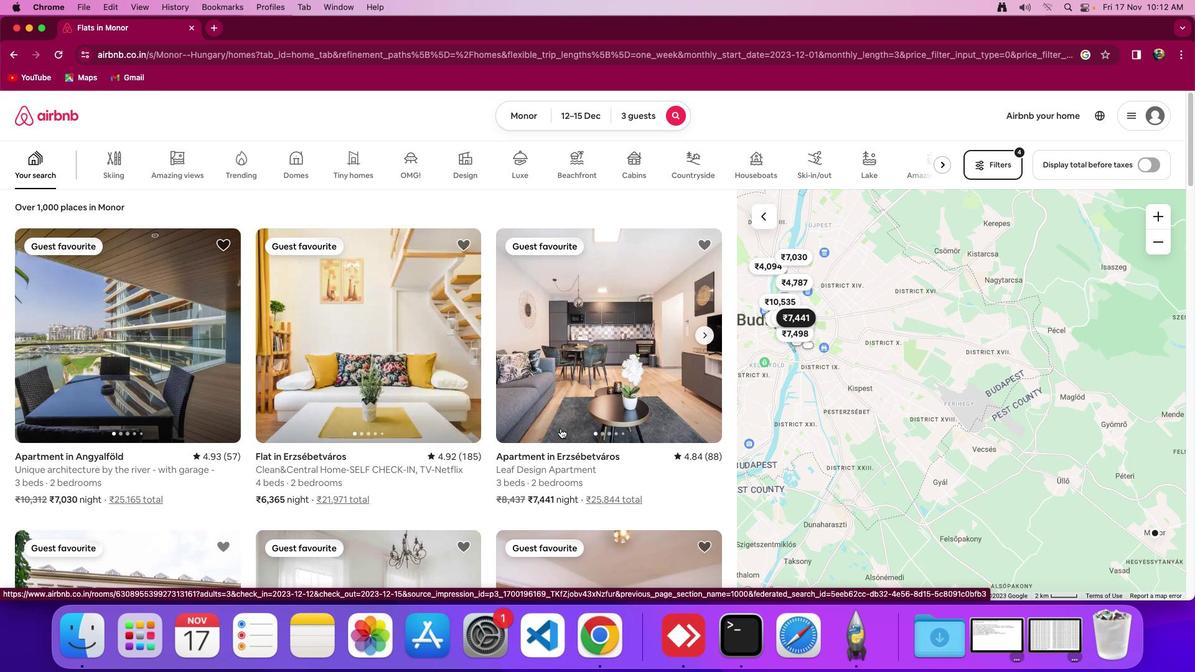
Action: Mouse scrolled (560, 428) with delta (0, 0)
Screenshot: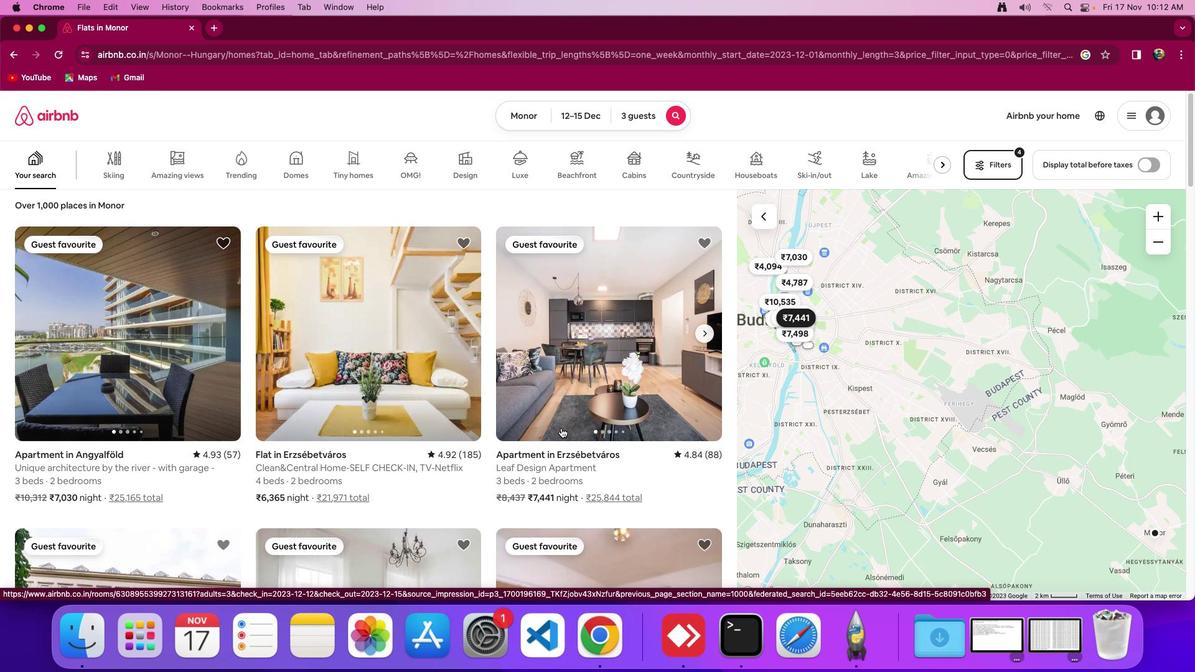 
Action: Mouse moved to (569, 425)
Screenshot: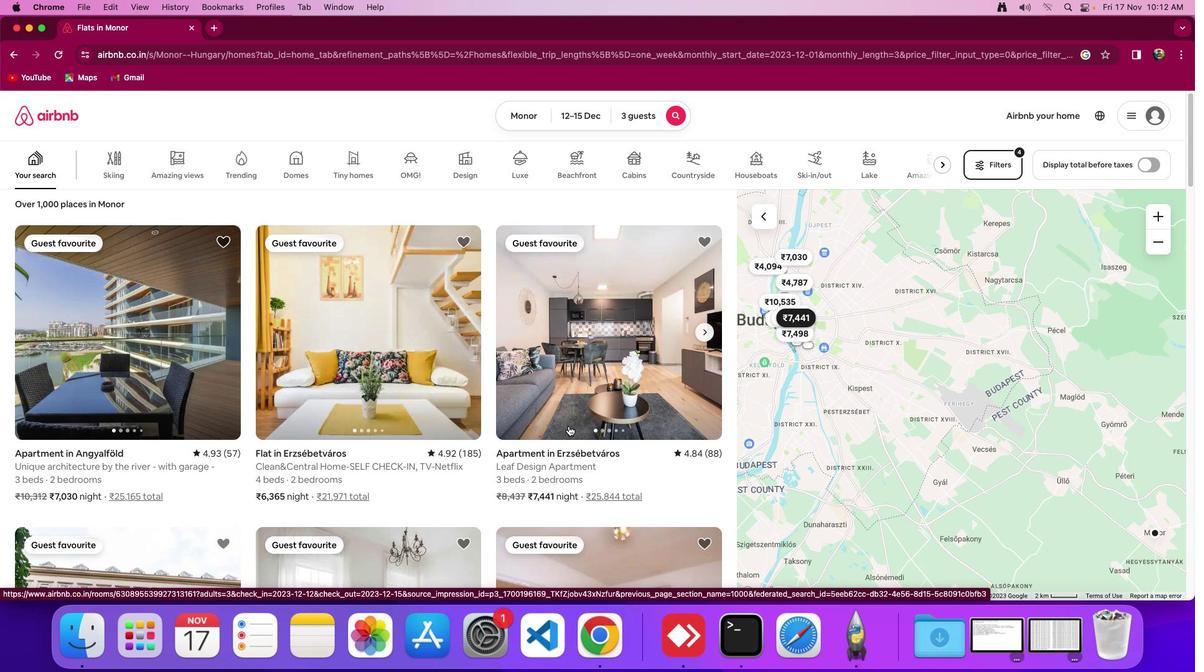 
Action: Mouse scrolled (569, 425) with delta (0, 0)
Screenshot: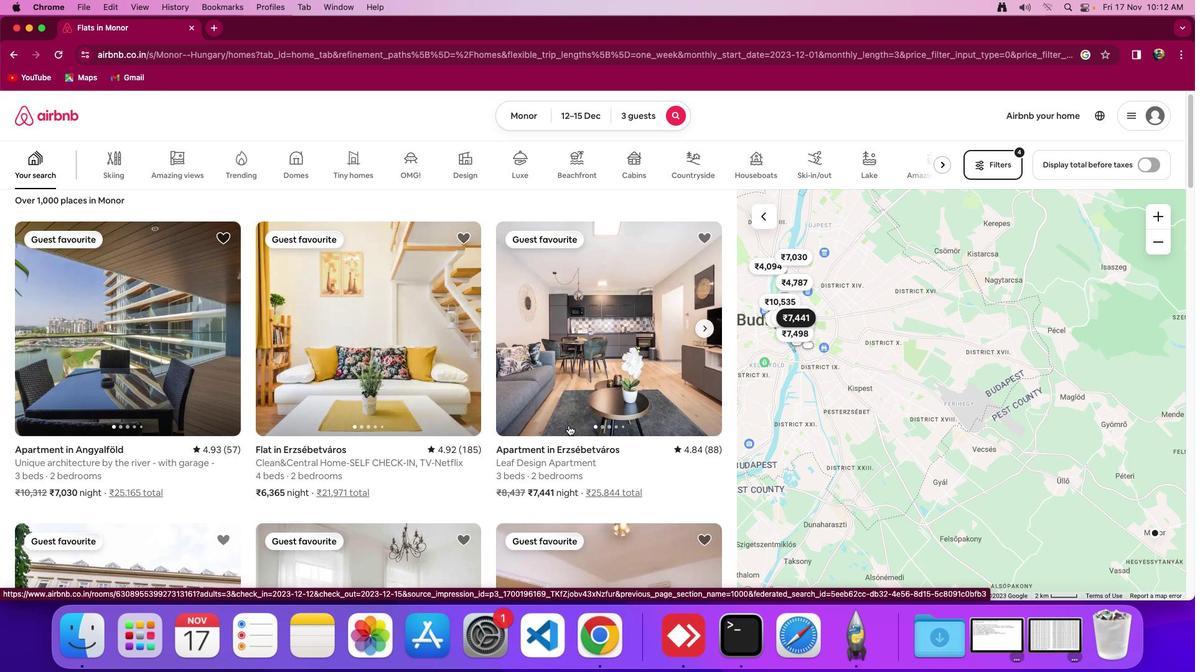 
Action: Mouse scrolled (569, 425) with delta (0, 0)
Screenshot: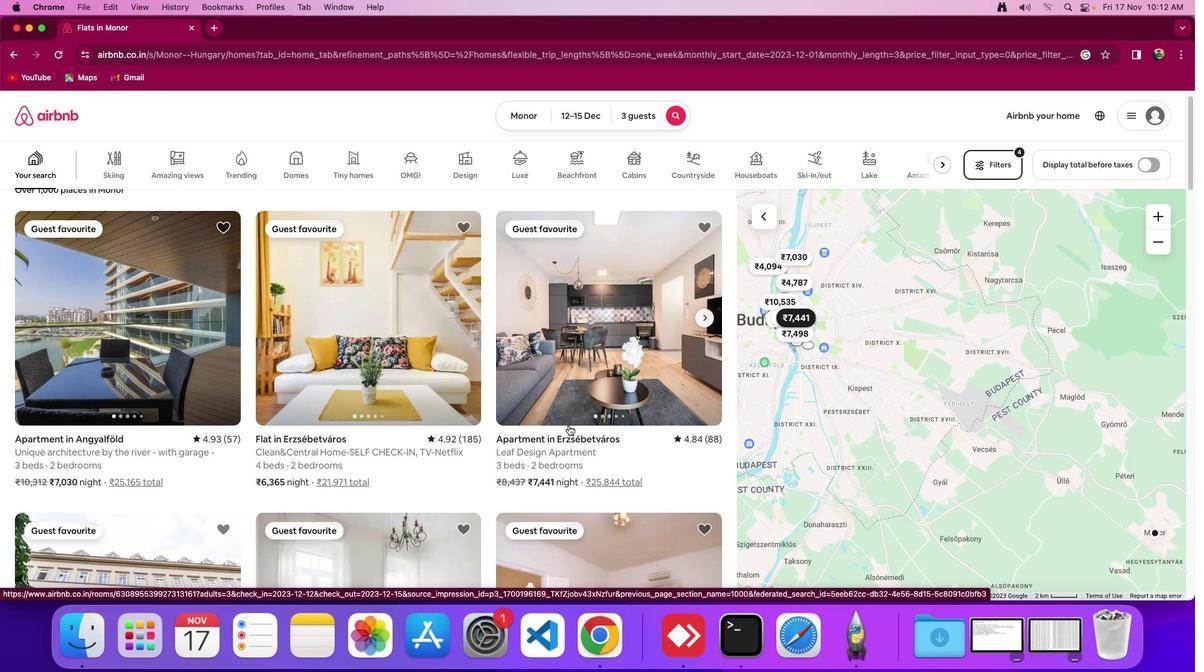 
Action: Mouse moved to (569, 425)
Screenshot: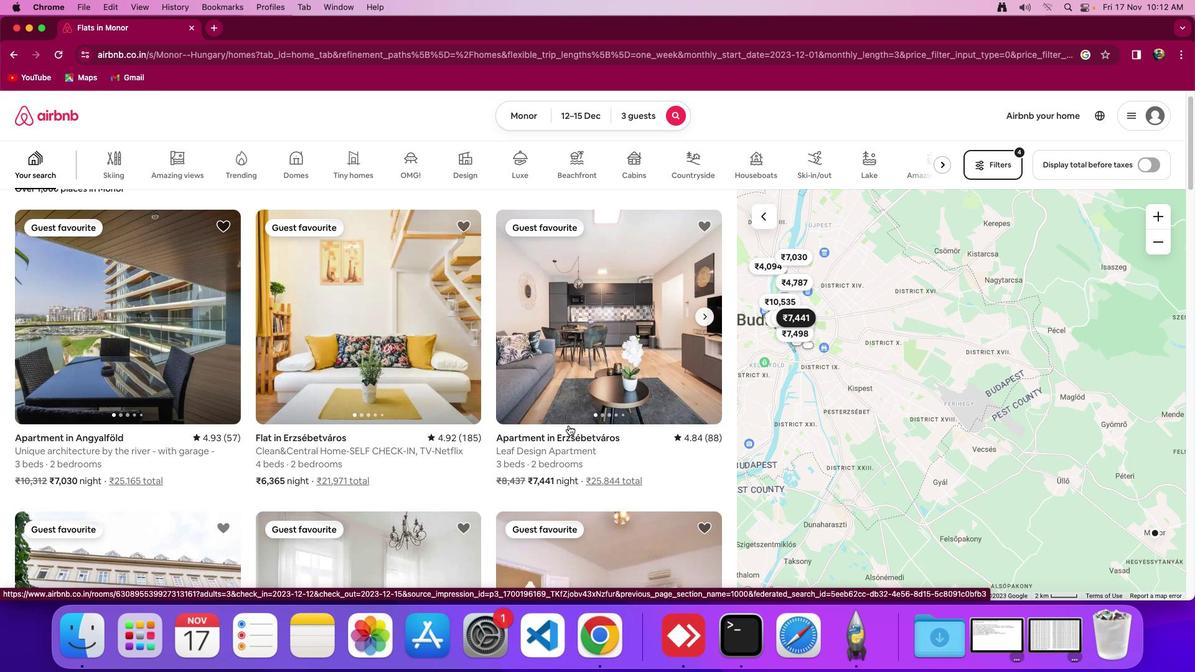 
Action: Mouse scrolled (569, 425) with delta (0, 0)
Screenshot: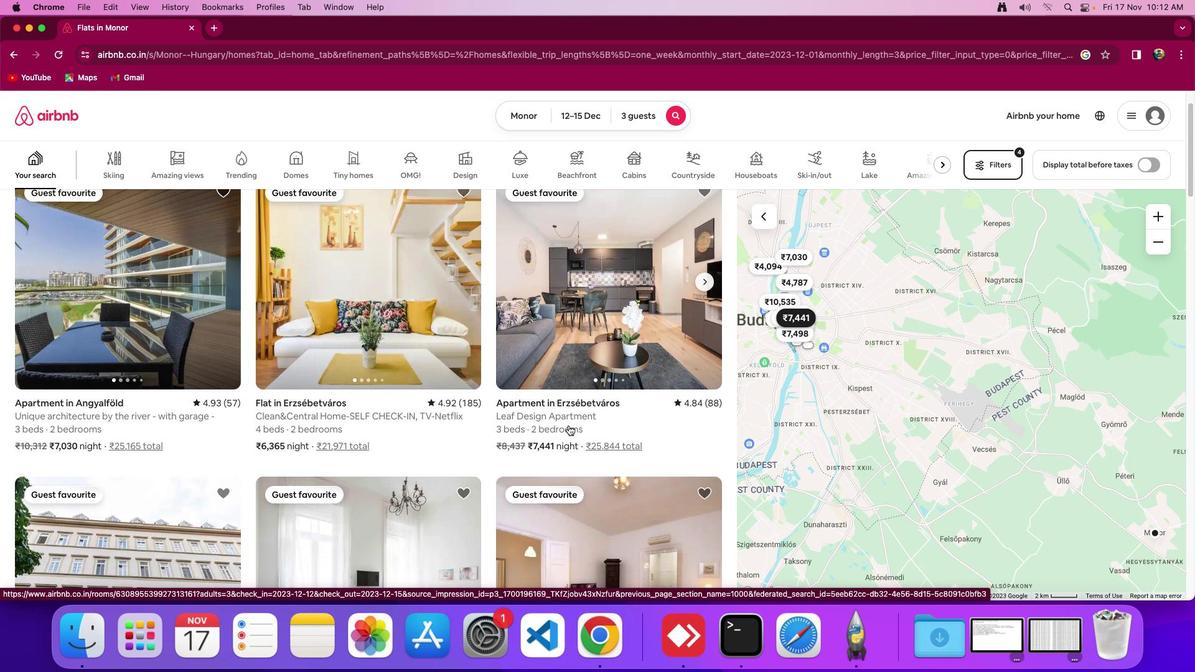 
Action: Mouse scrolled (569, 425) with delta (0, 0)
Screenshot: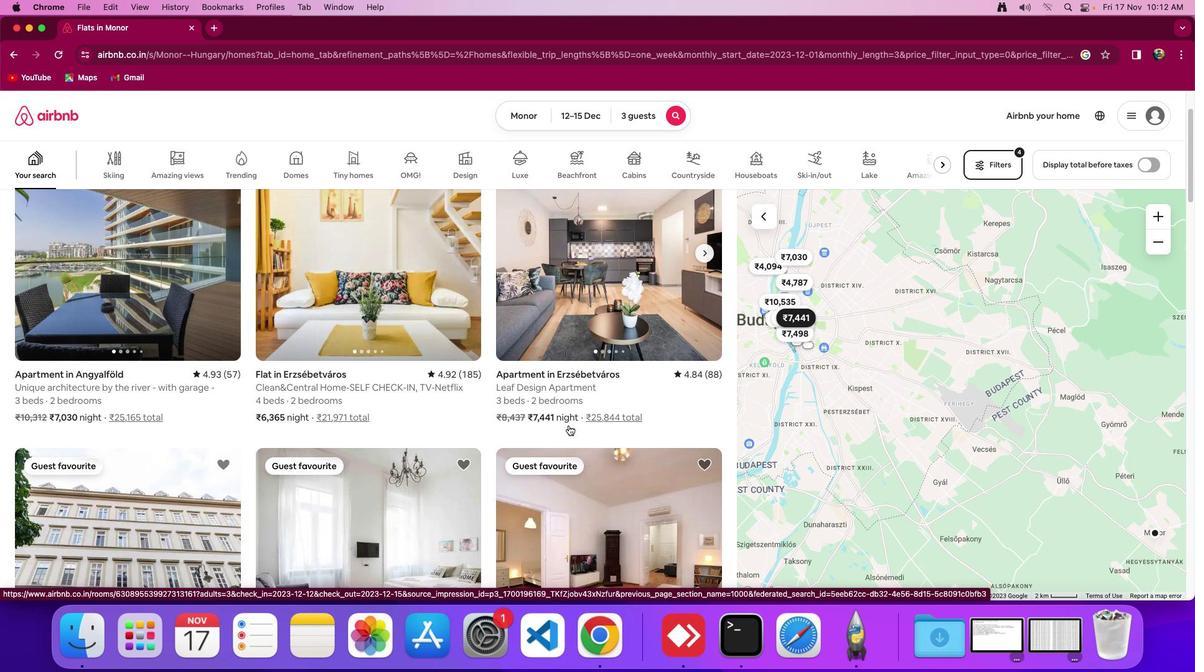 
Action: Mouse scrolled (569, 425) with delta (0, -1)
Screenshot: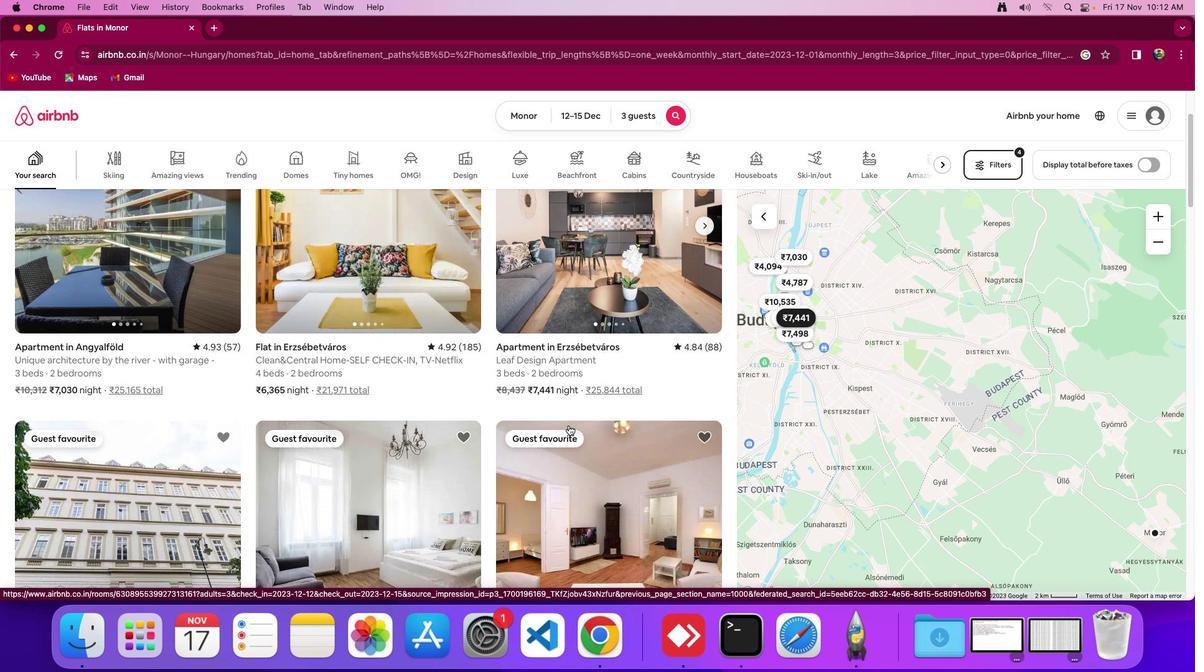 
Action: Mouse moved to (571, 425)
Screenshot: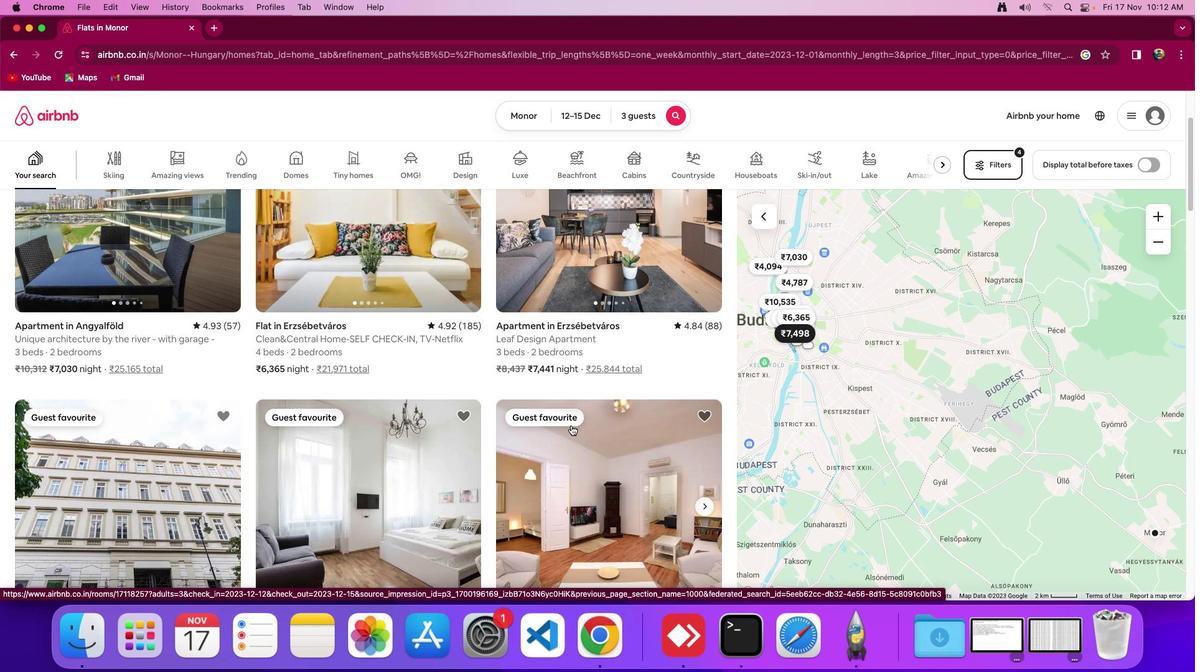 
Action: Mouse scrolled (571, 425) with delta (0, 0)
Screenshot: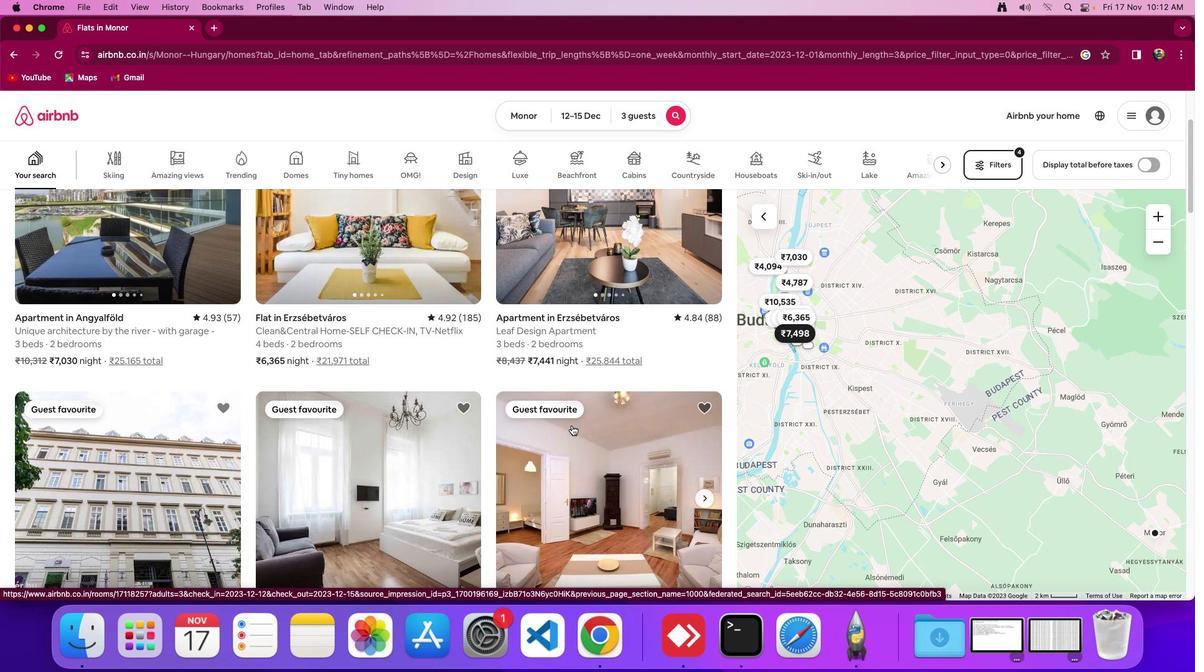 
Action: Mouse scrolled (571, 425) with delta (0, 0)
Screenshot: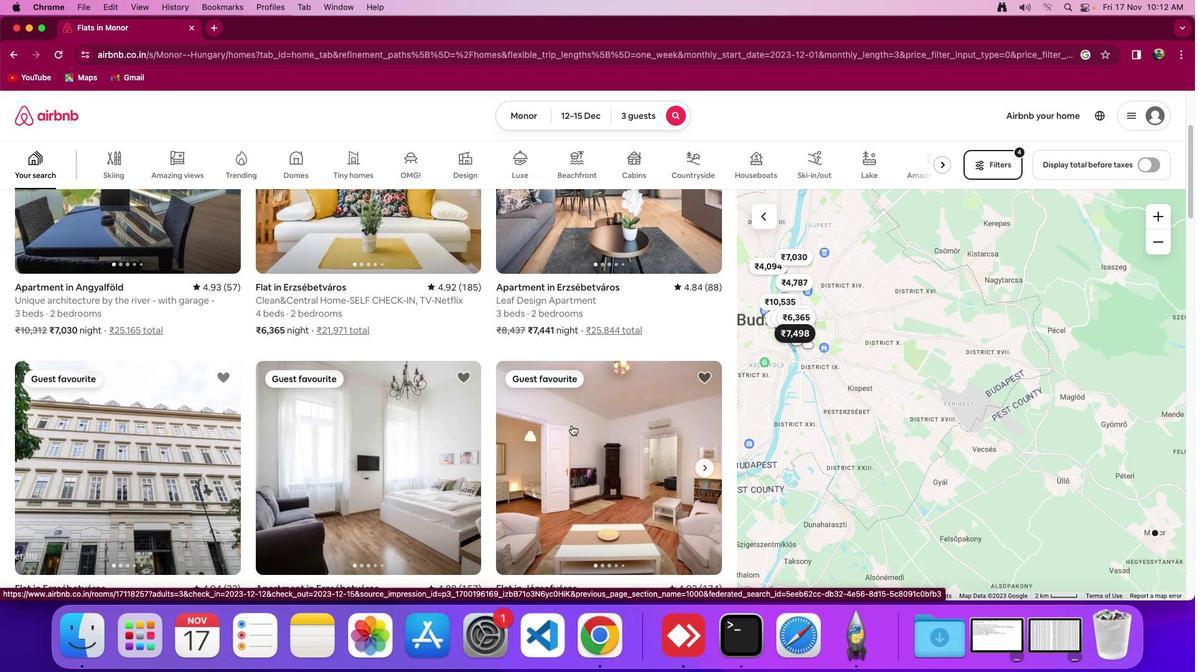 
Action: Mouse scrolled (571, 425) with delta (0, -1)
Screenshot: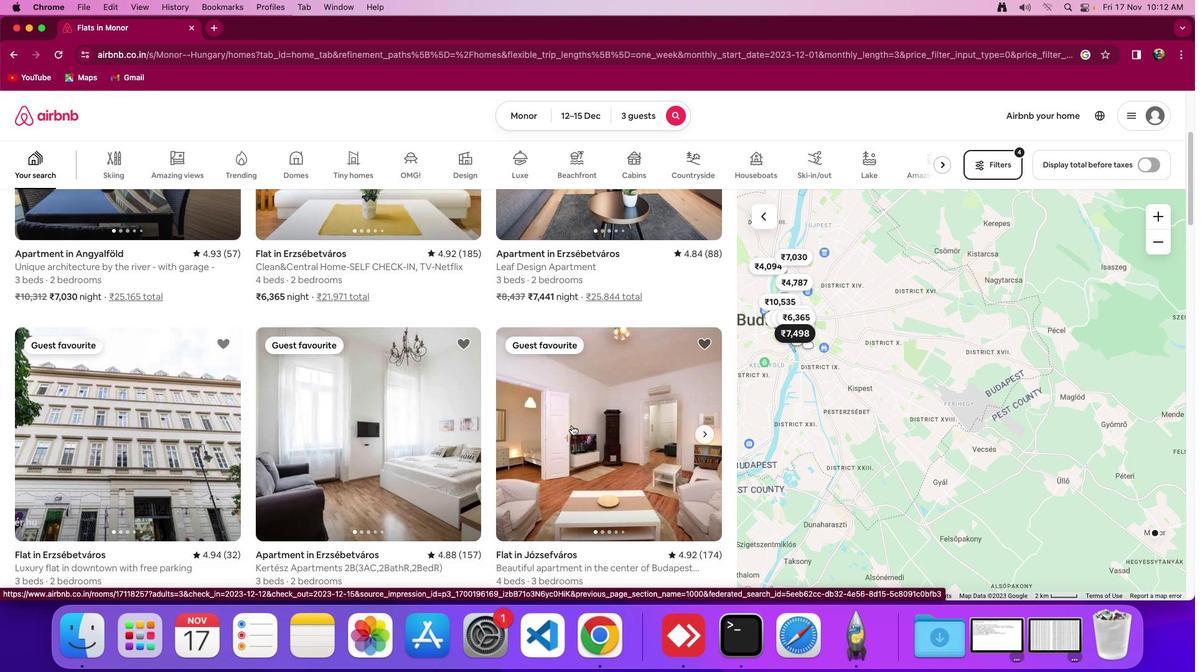 
Action: Mouse moved to (423, 202)
Screenshot: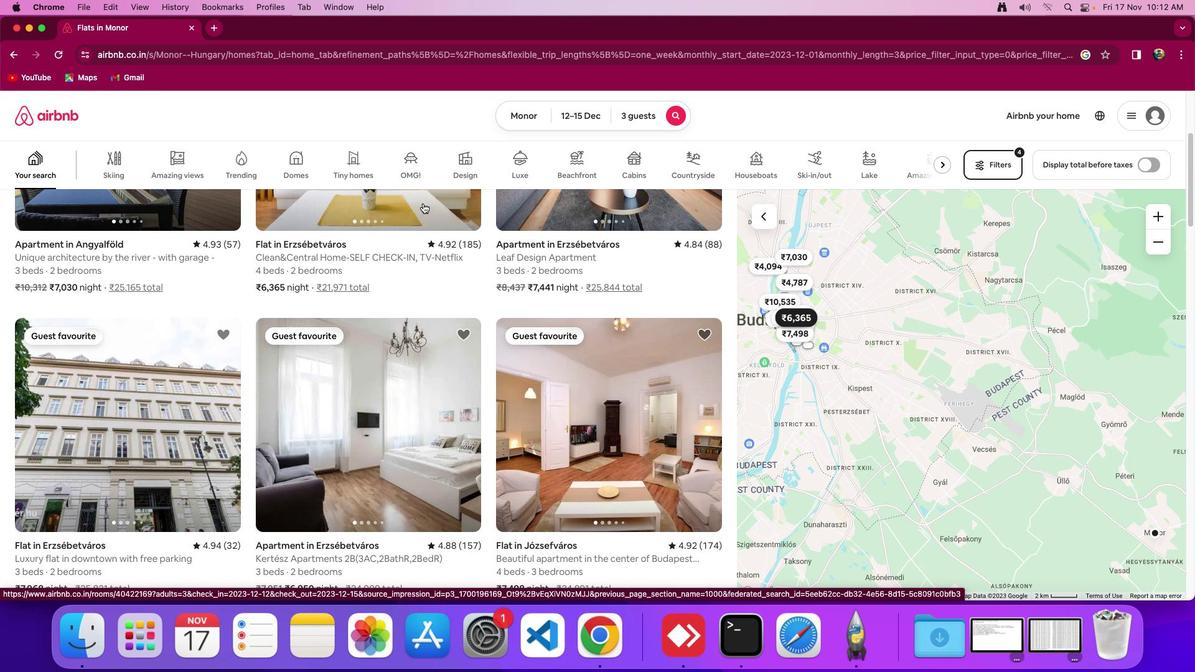 
Action: Mouse pressed left at (423, 202)
Screenshot: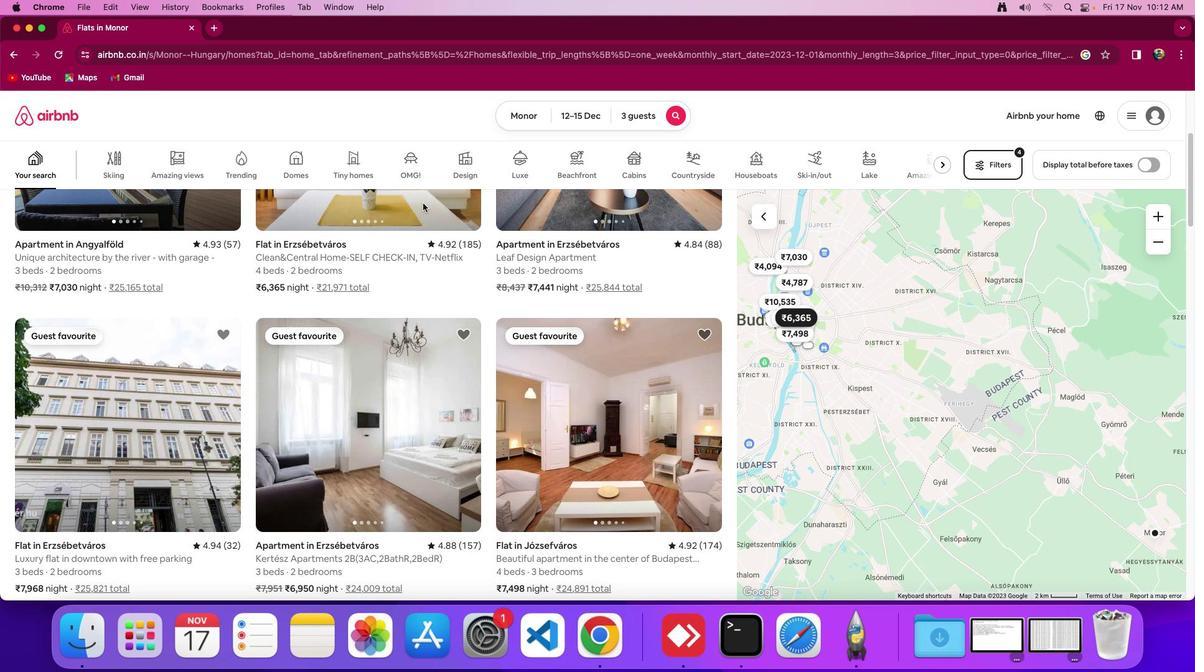 
Action: Mouse moved to (875, 426)
Screenshot: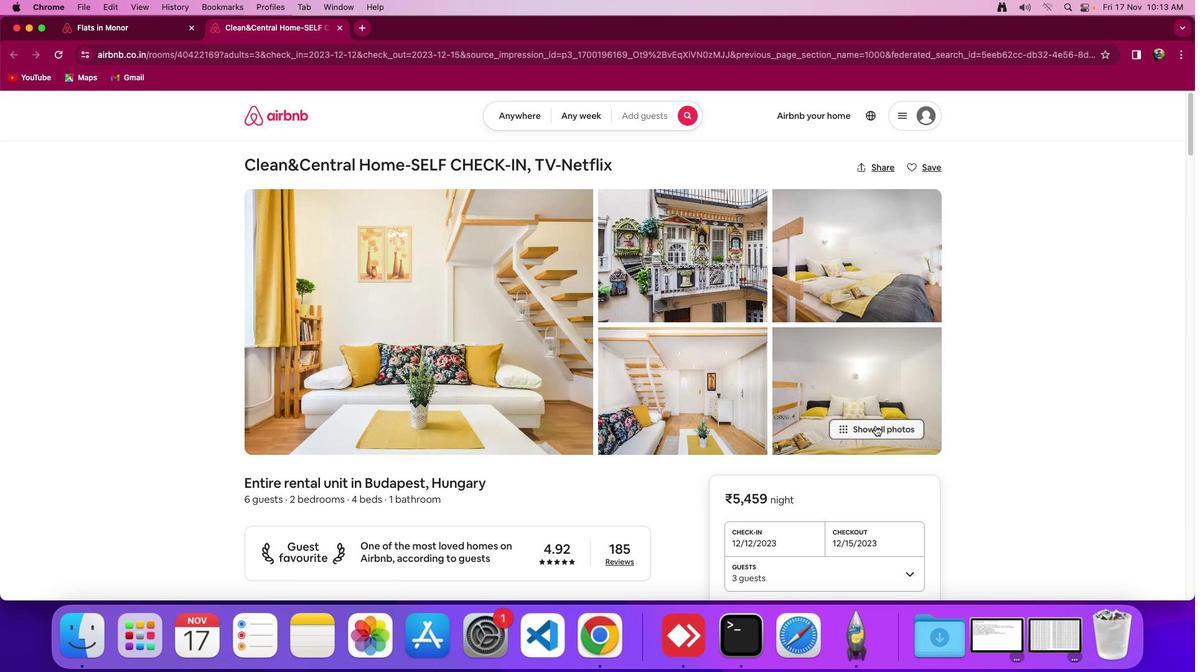 
Action: Mouse pressed left at (875, 426)
Screenshot: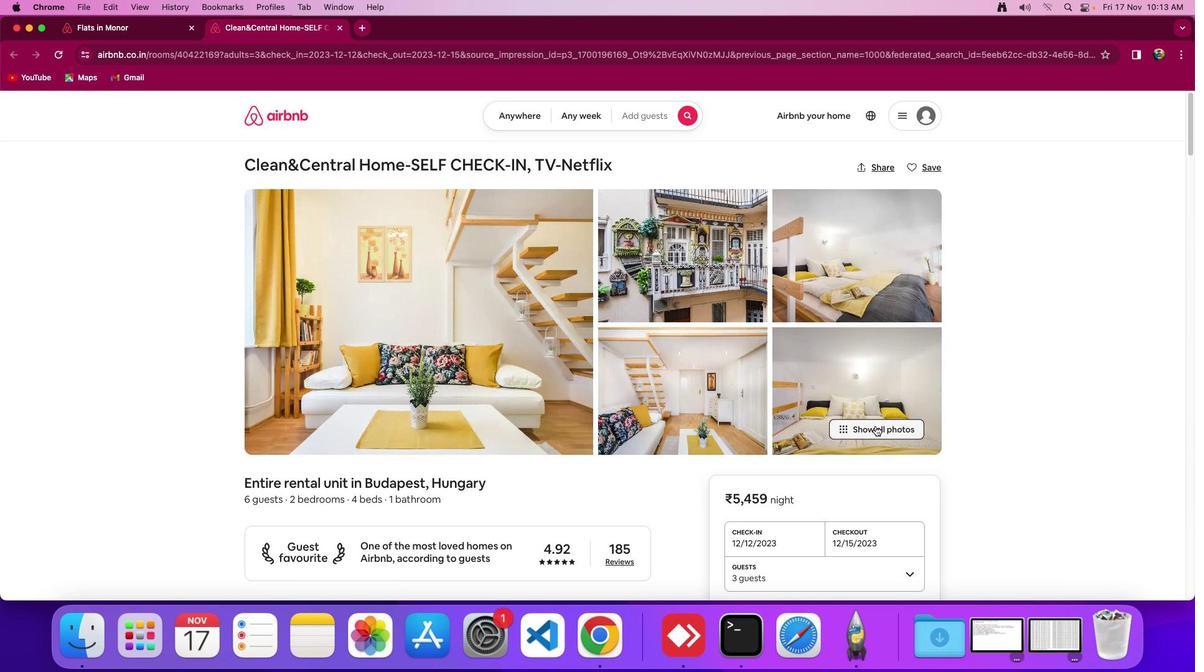 
Action: Mouse moved to (697, 431)
Screenshot: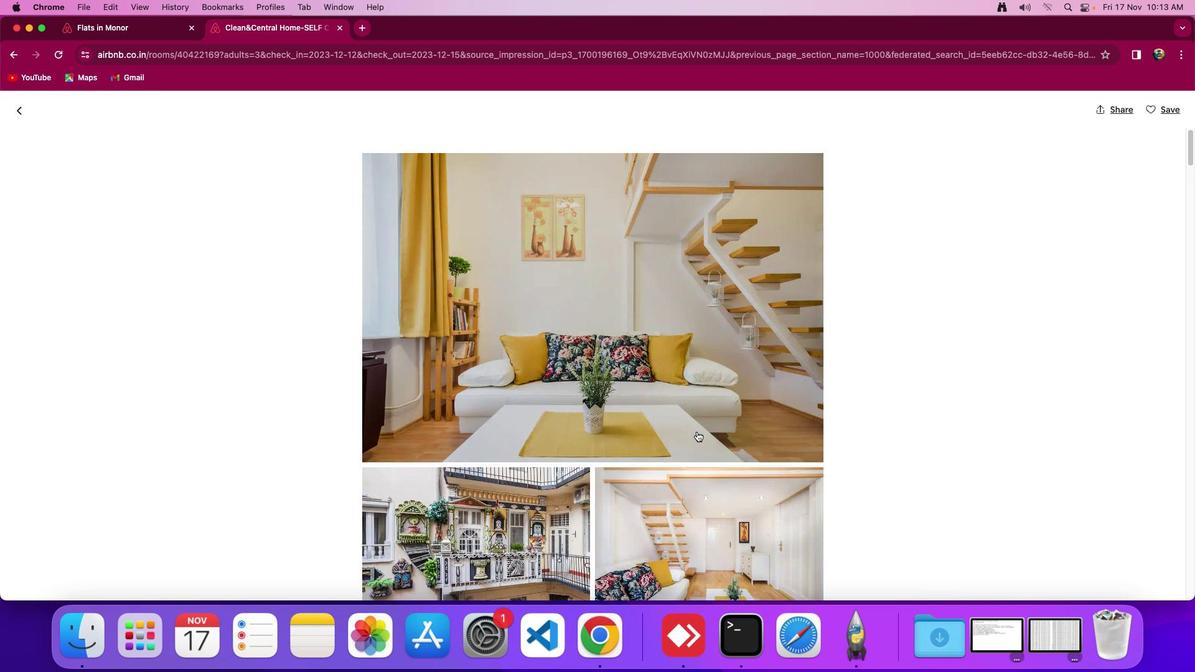 
Action: Mouse scrolled (697, 431) with delta (0, 0)
Screenshot: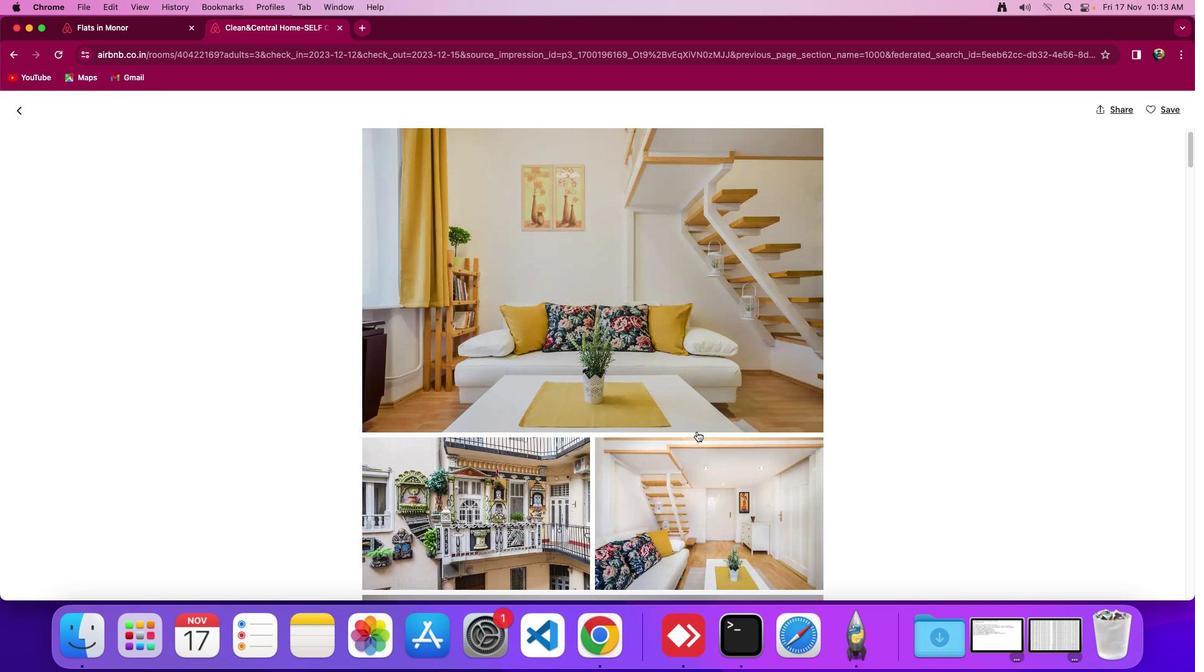 
Action: Mouse scrolled (697, 431) with delta (0, 0)
Screenshot: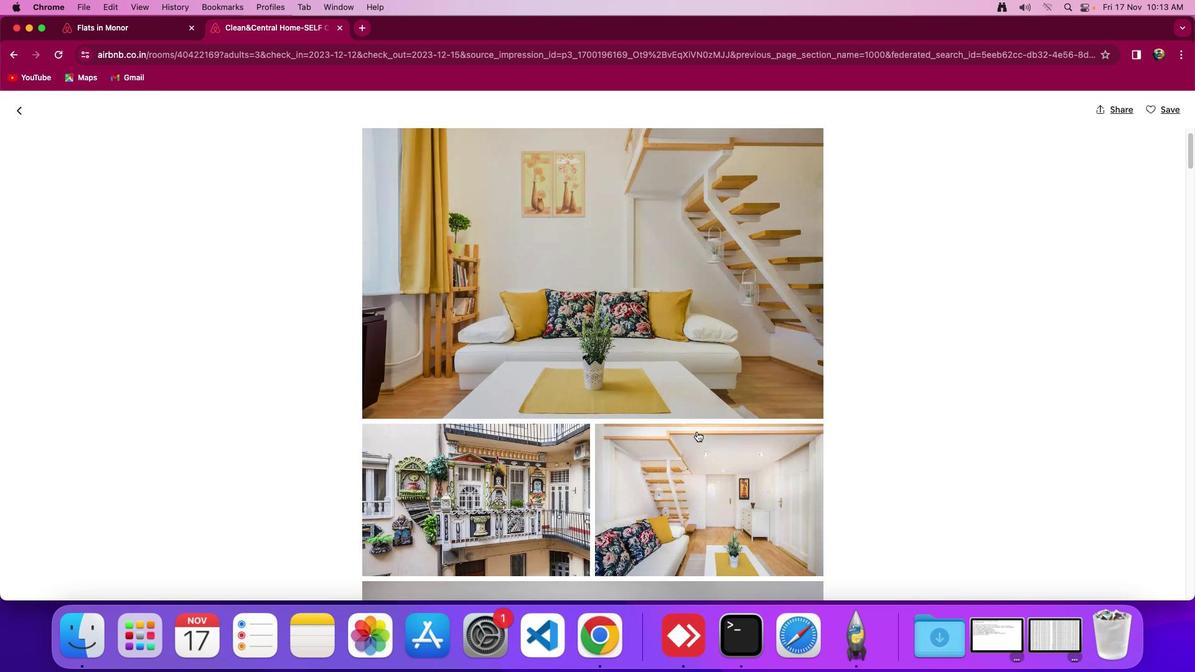 
Action: Mouse scrolled (697, 431) with delta (0, -1)
Screenshot: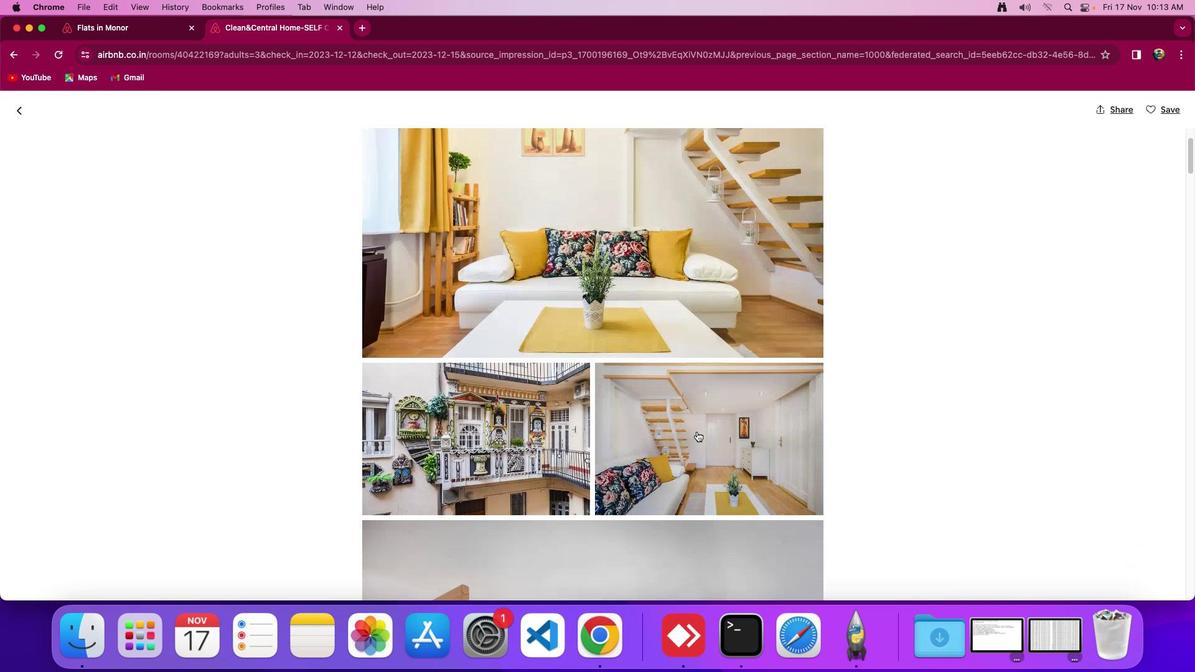 
Action: Mouse moved to (697, 431)
Screenshot: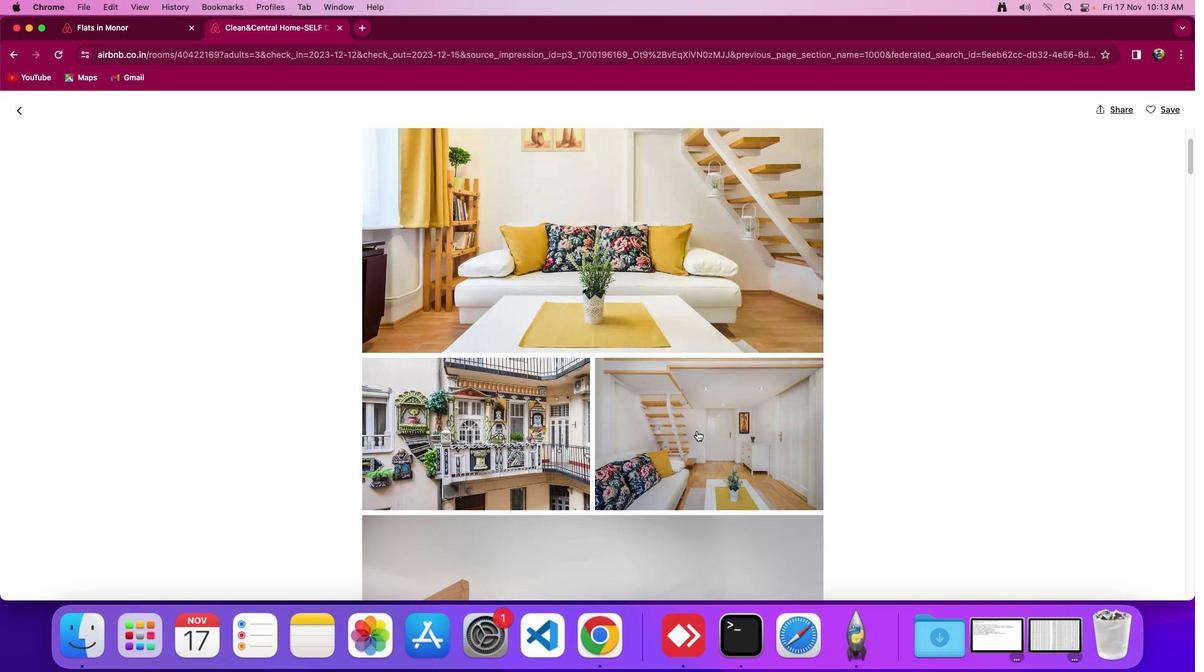 
Action: Mouse scrolled (697, 431) with delta (0, 0)
Screenshot: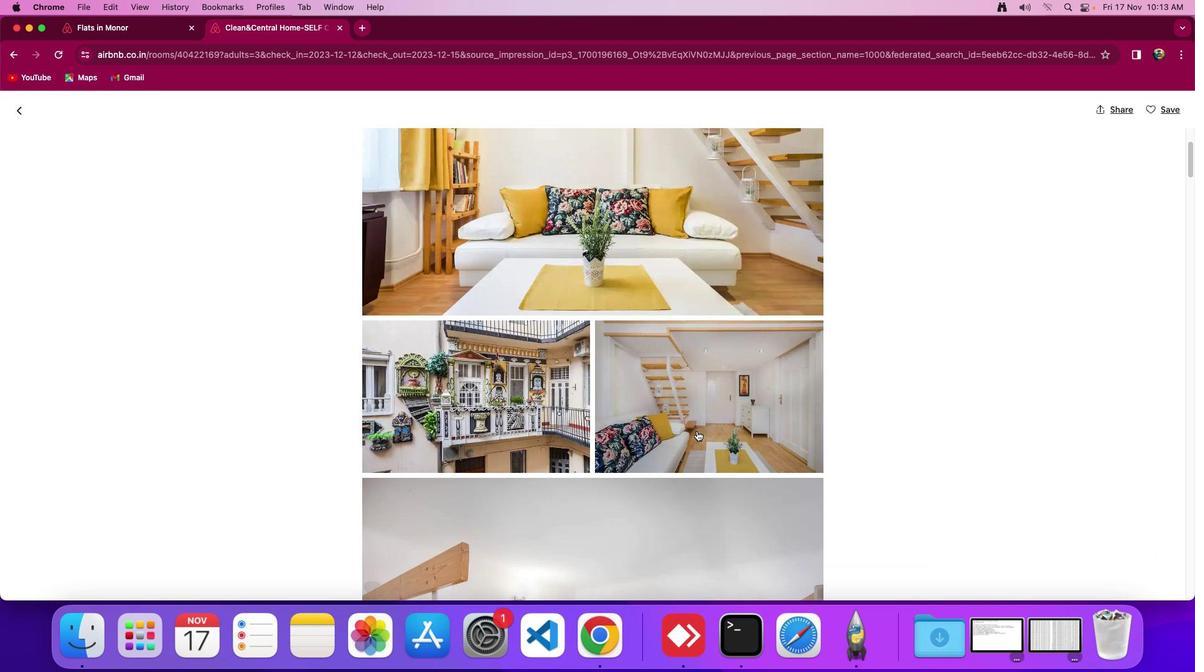 
Action: Mouse scrolled (697, 431) with delta (0, 0)
Screenshot: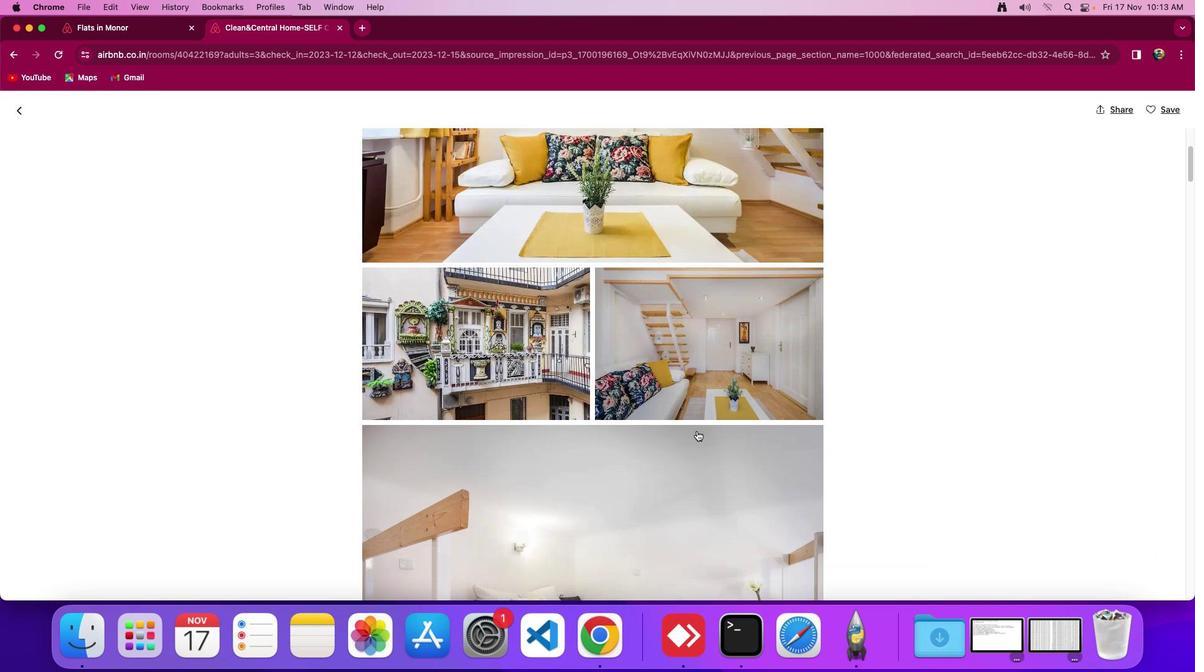
Action: Mouse scrolled (697, 431) with delta (0, -1)
Screenshot: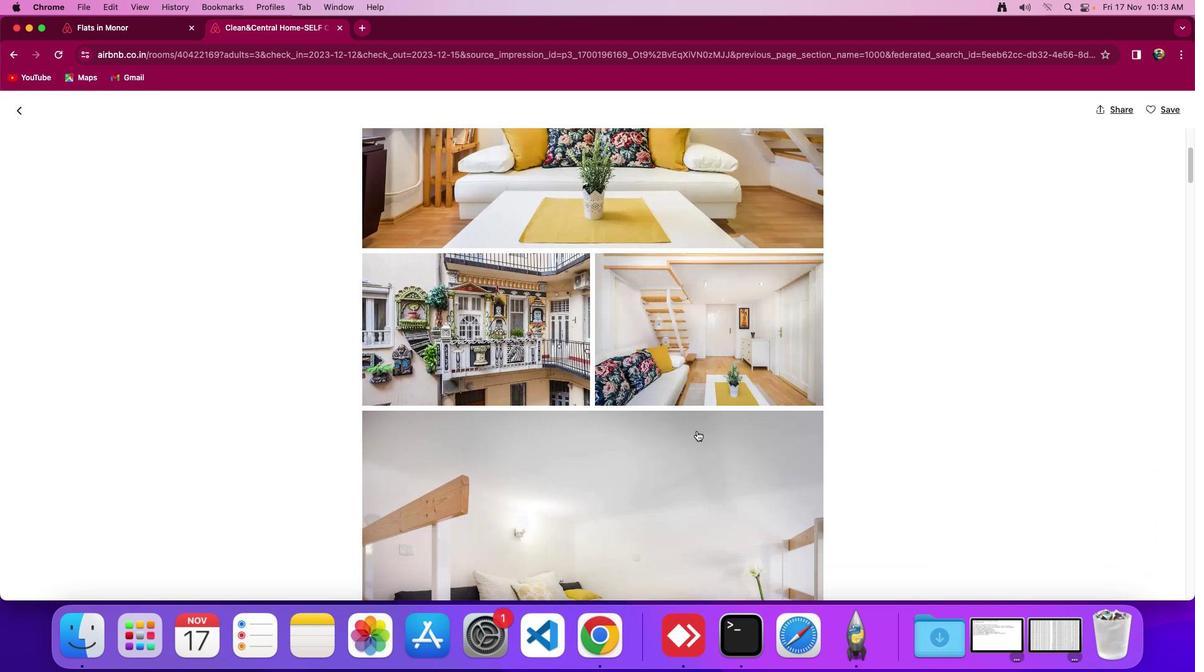 
Action: Mouse scrolled (697, 431) with delta (0, 0)
Screenshot: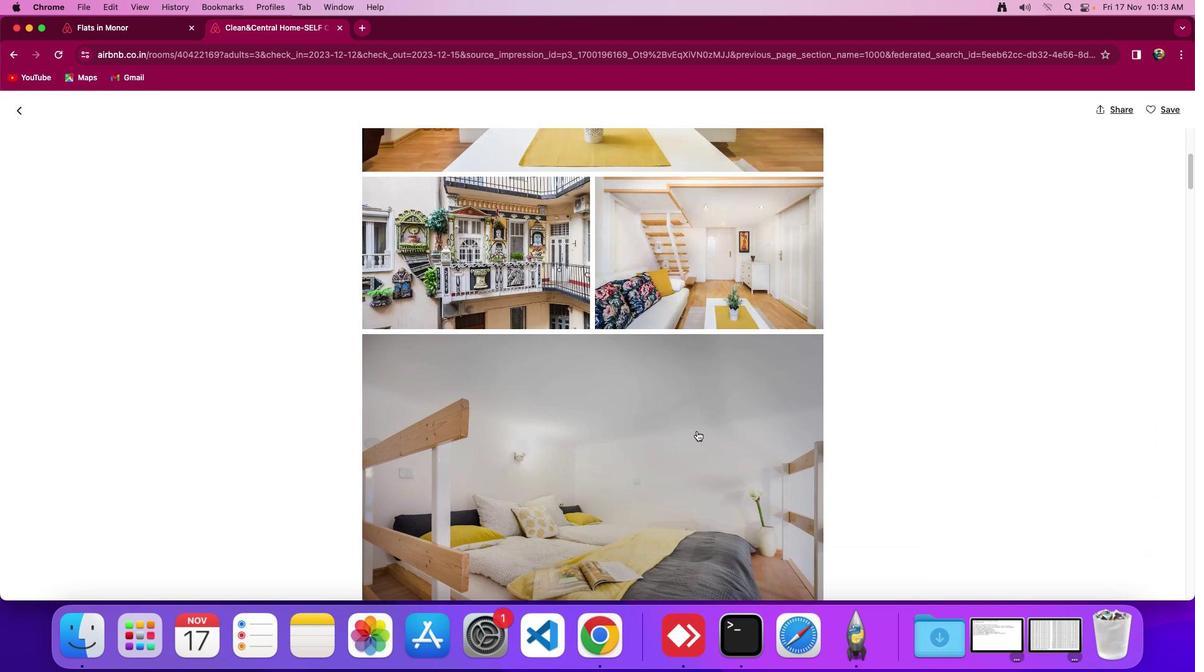 
Action: Mouse scrolled (697, 431) with delta (0, 0)
Screenshot: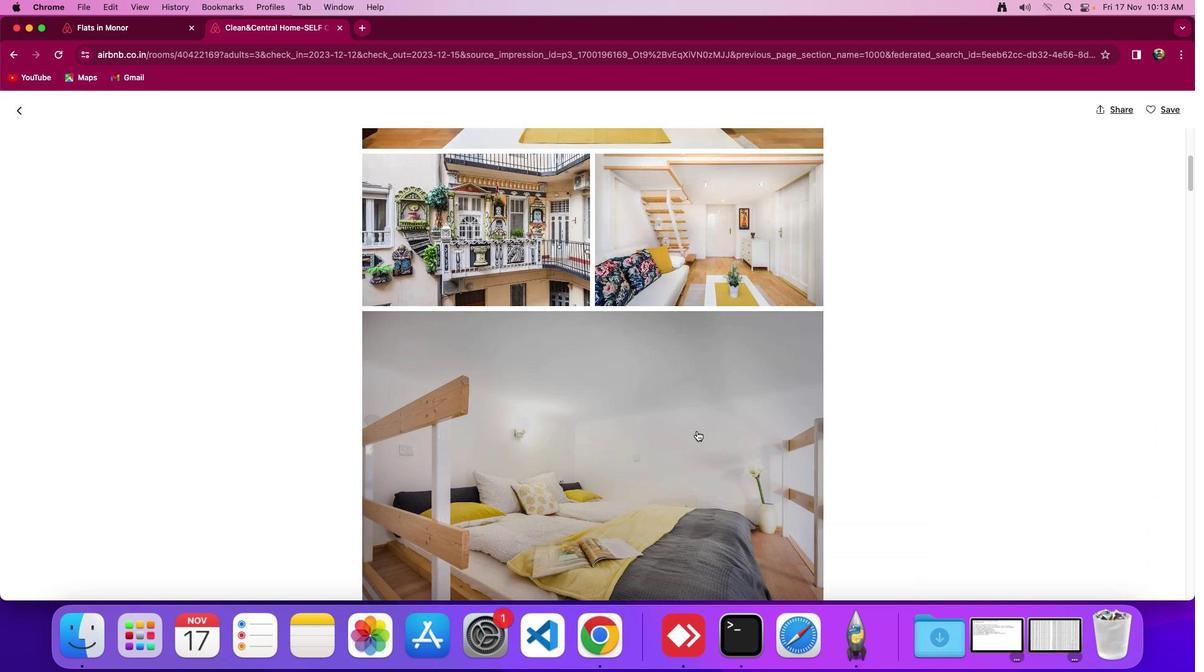 
Action: Mouse scrolled (697, 431) with delta (0, -1)
Screenshot: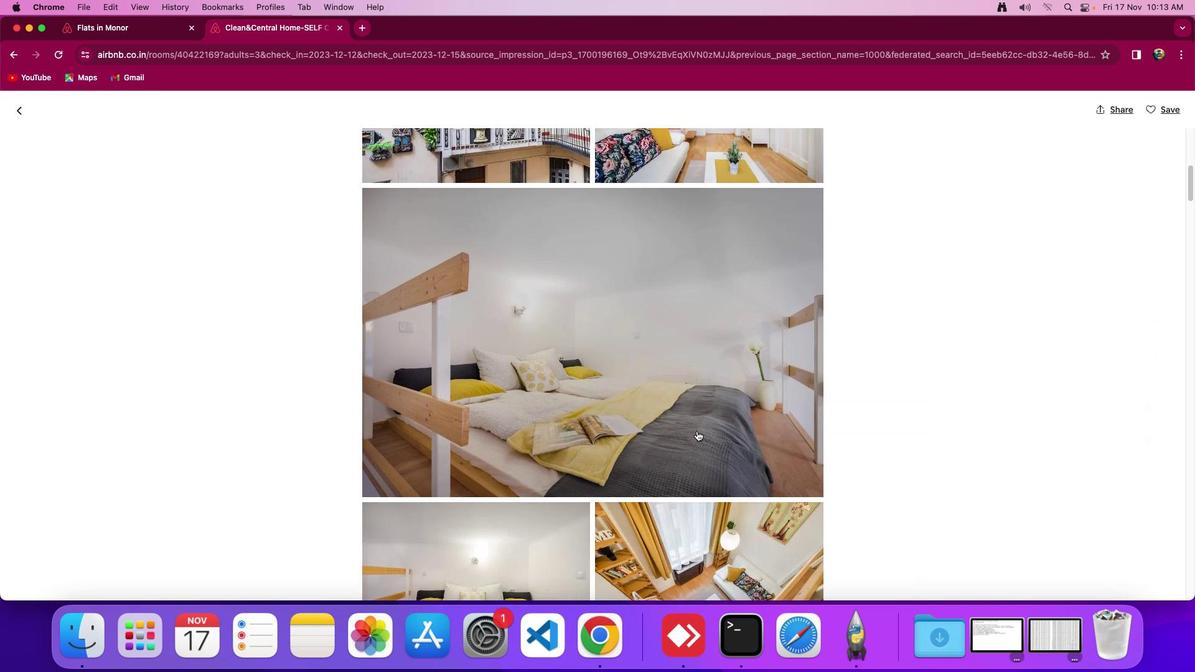 
Action: Mouse scrolled (697, 431) with delta (0, -2)
Screenshot: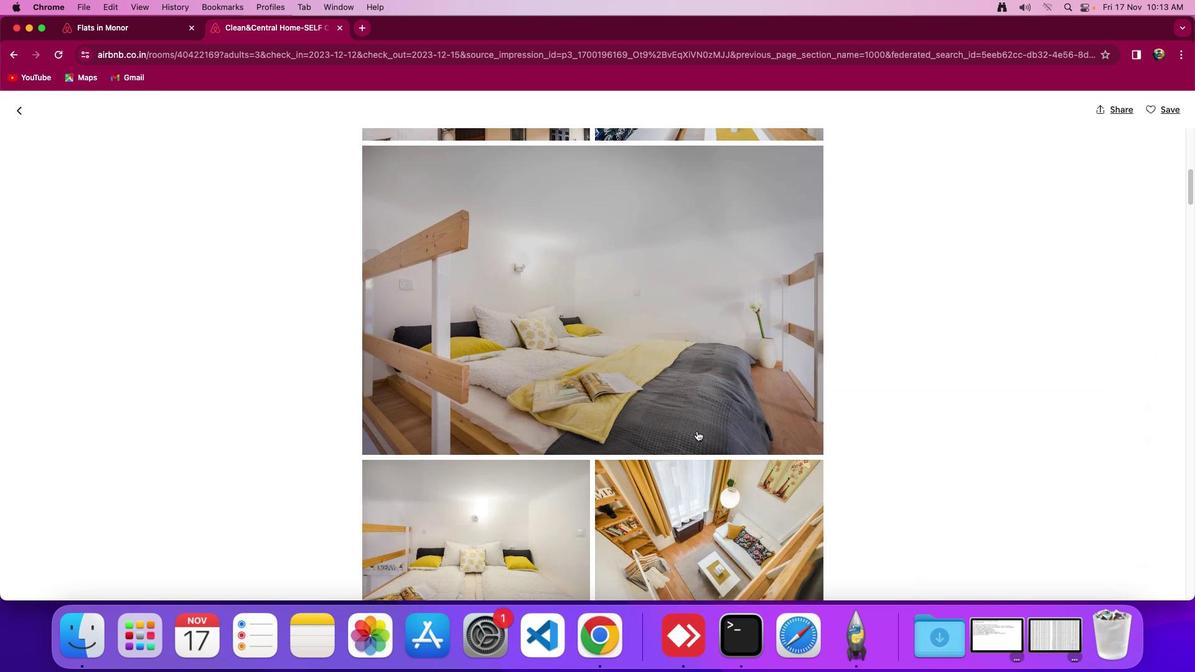 
Action: Mouse scrolled (697, 431) with delta (0, 0)
Screenshot: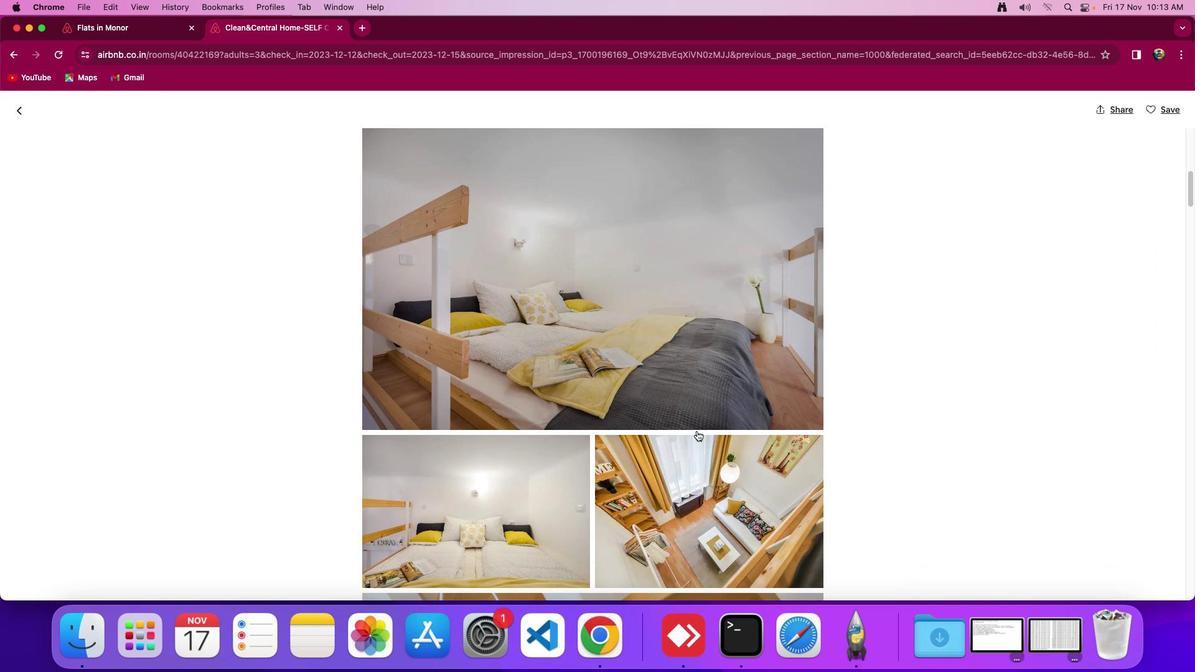 
Action: Mouse scrolled (697, 431) with delta (0, 0)
Screenshot: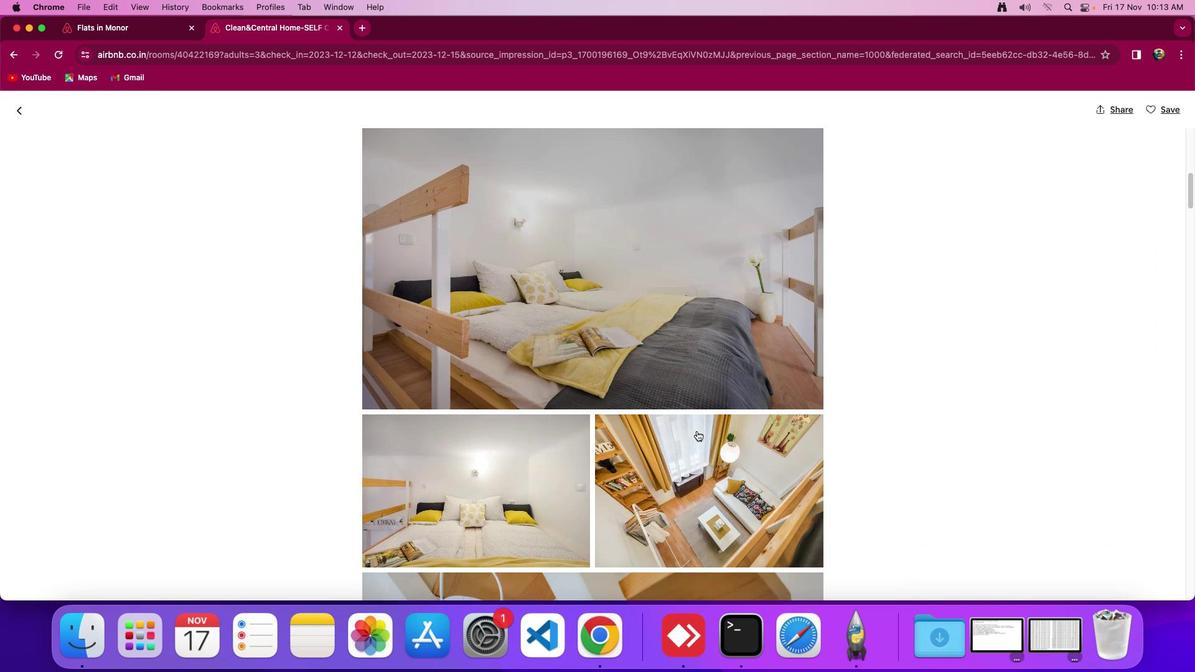
Action: Mouse scrolled (697, 431) with delta (0, -1)
Screenshot: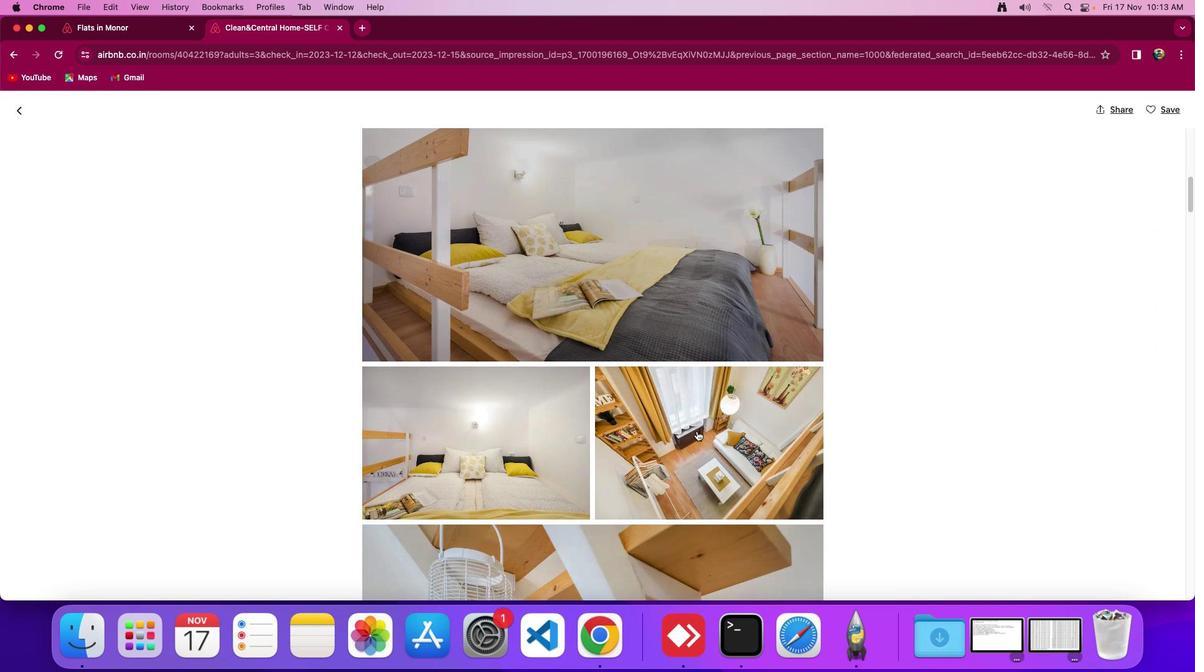 
Action: Mouse scrolled (697, 431) with delta (0, 0)
Screenshot: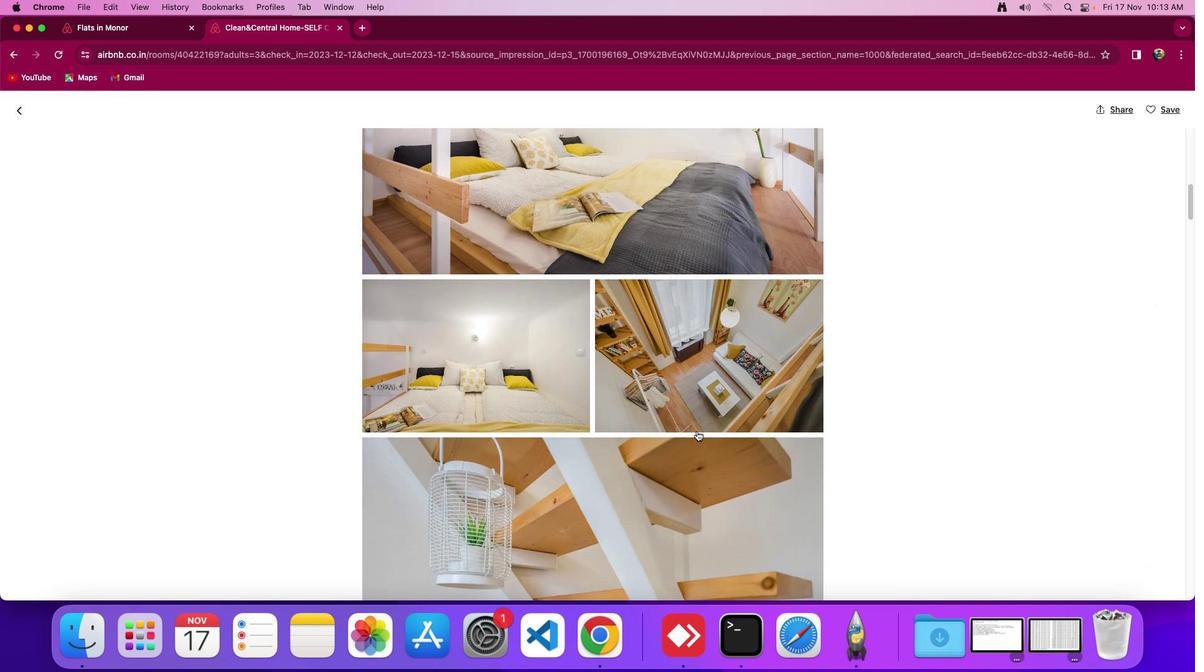 
Action: Mouse scrolled (697, 431) with delta (0, 0)
Screenshot: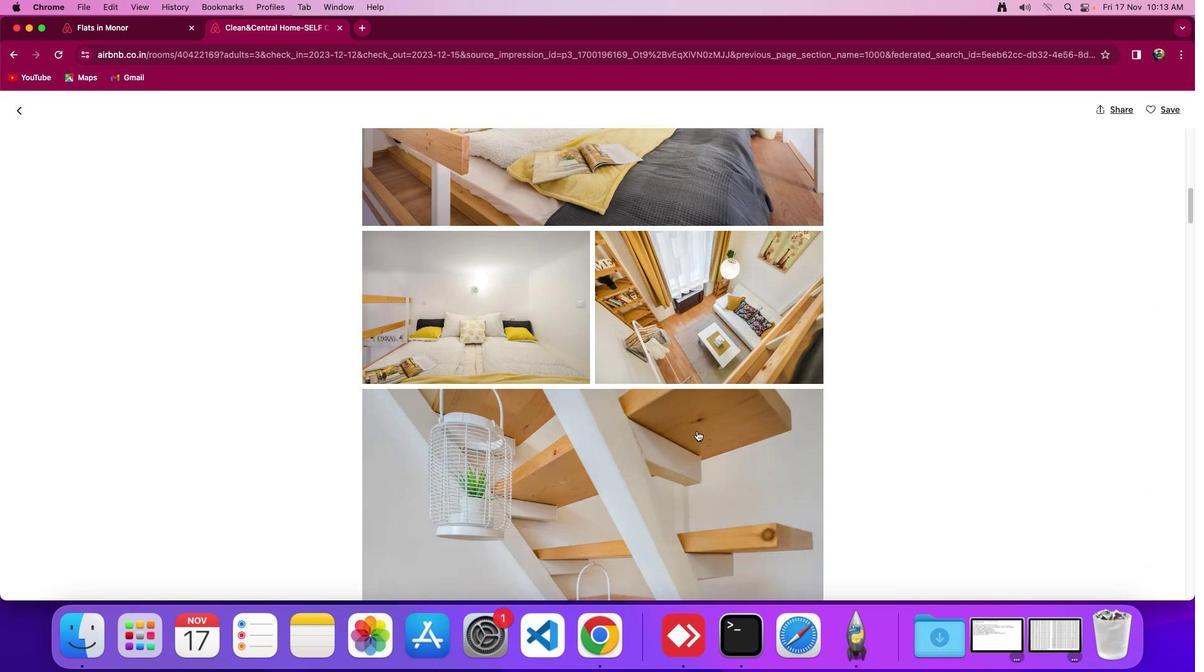
Action: Mouse scrolled (697, 431) with delta (0, -2)
Screenshot: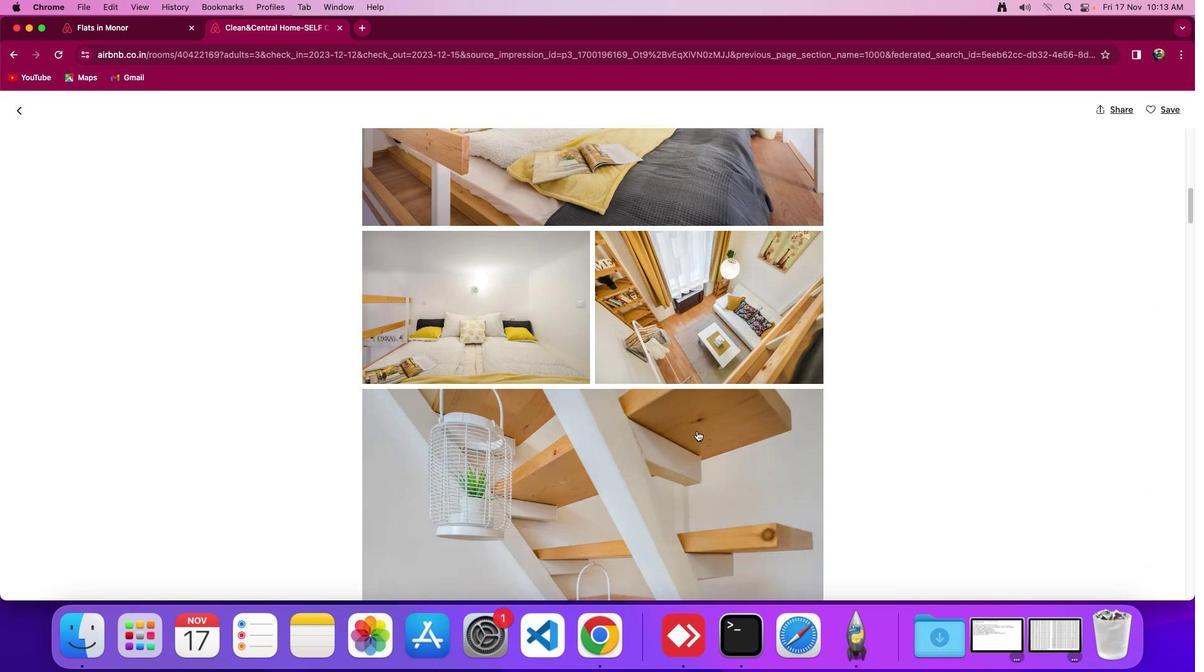 
Action: Mouse scrolled (697, 431) with delta (0, 0)
Screenshot: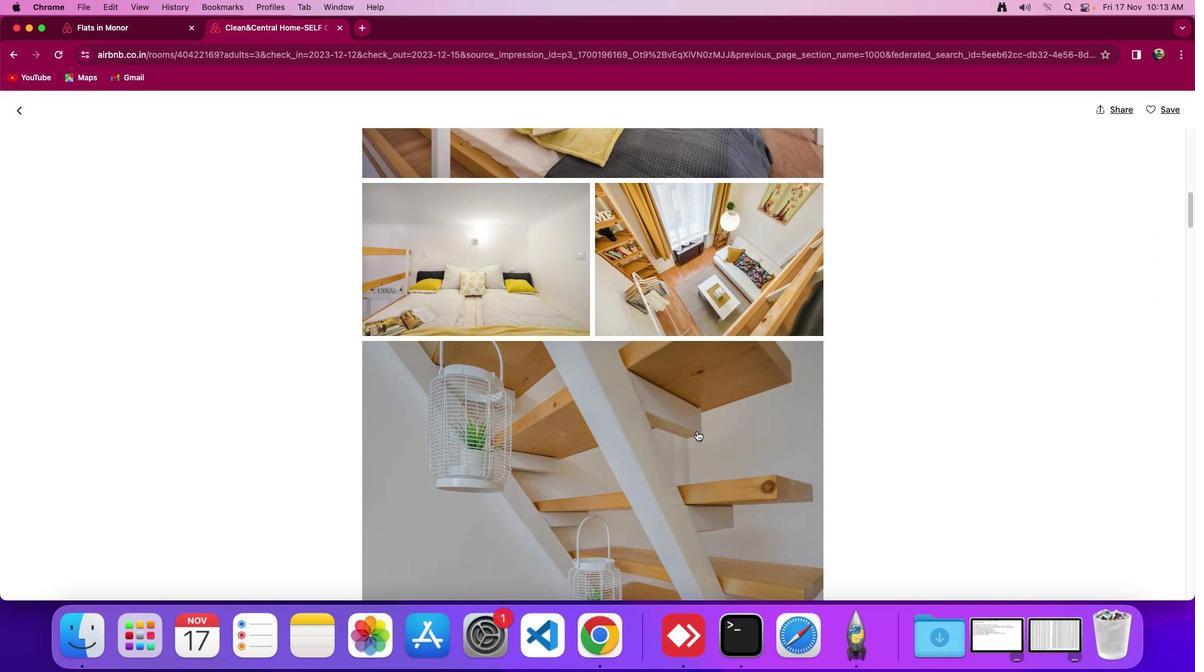 
Action: Mouse scrolled (697, 431) with delta (0, 0)
Screenshot: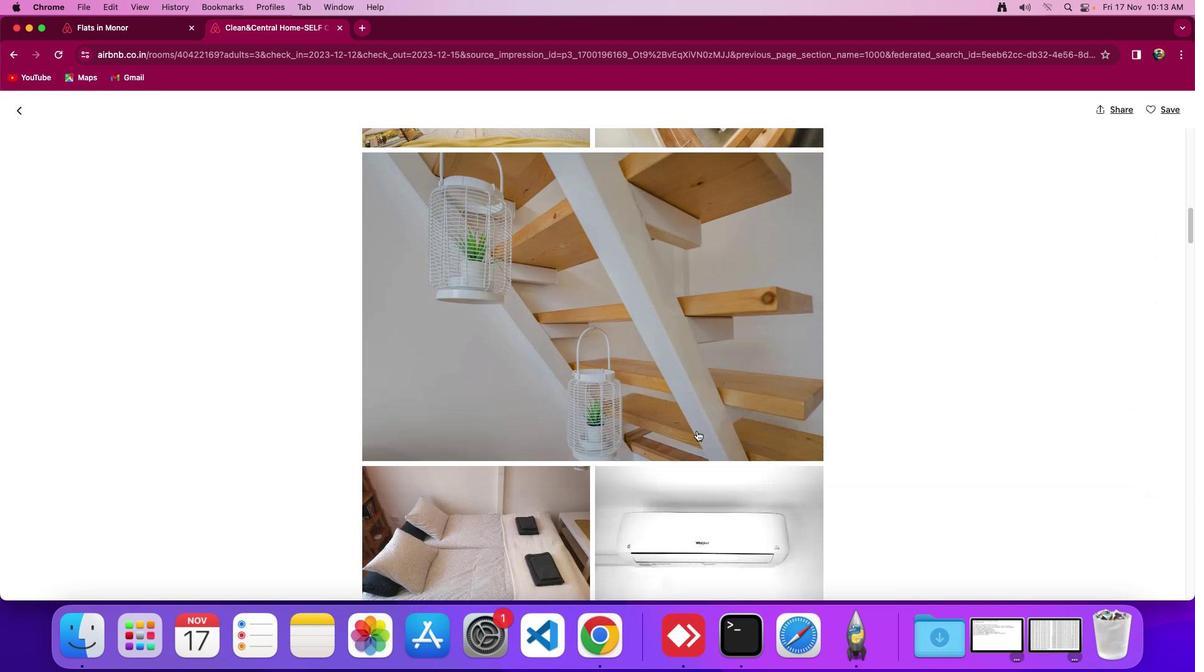 
Action: Mouse scrolled (697, 431) with delta (0, -1)
Screenshot: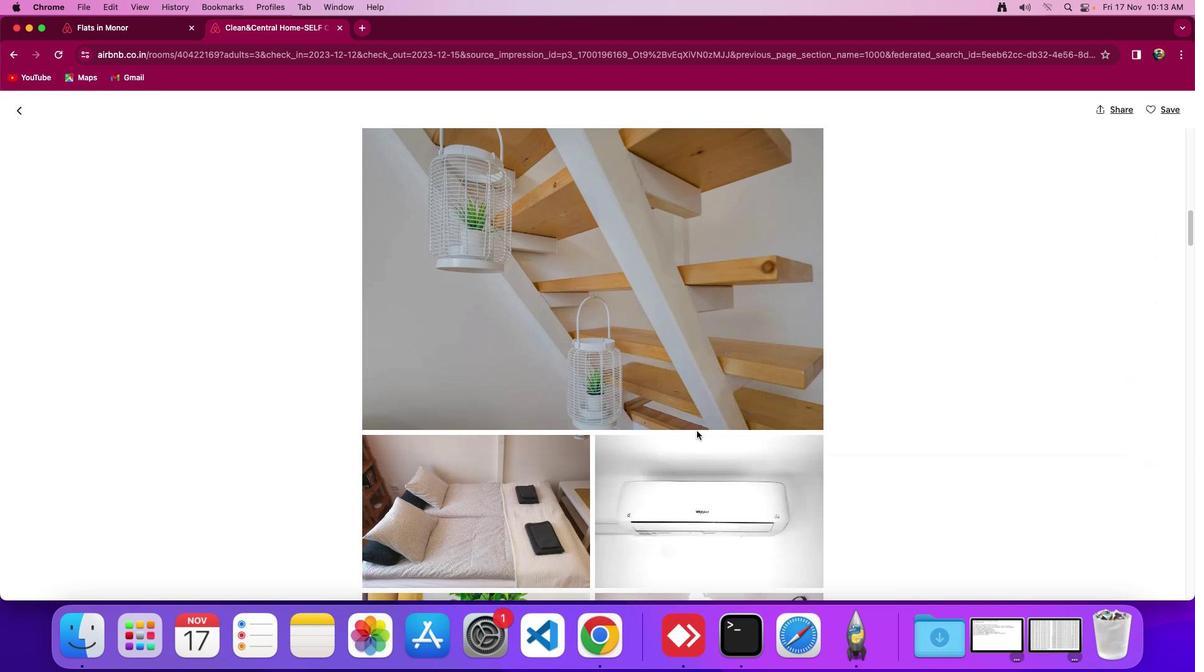 
Action: Mouse scrolled (697, 431) with delta (0, -3)
Screenshot: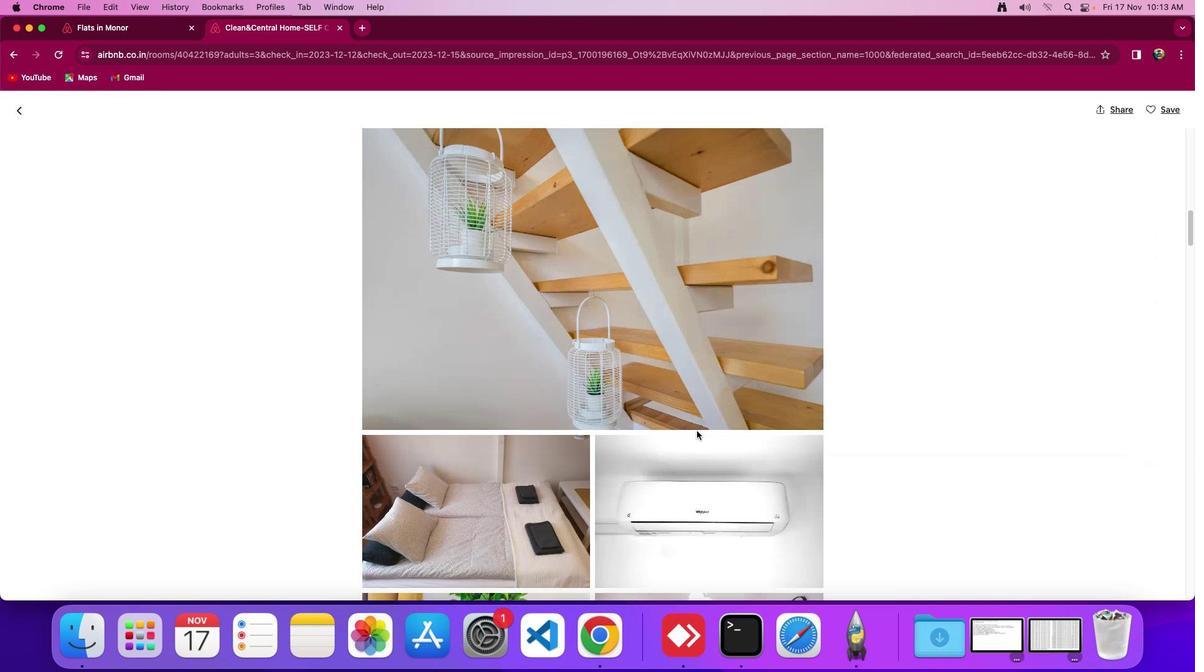
Action: Mouse moved to (697, 430)
Screenshot: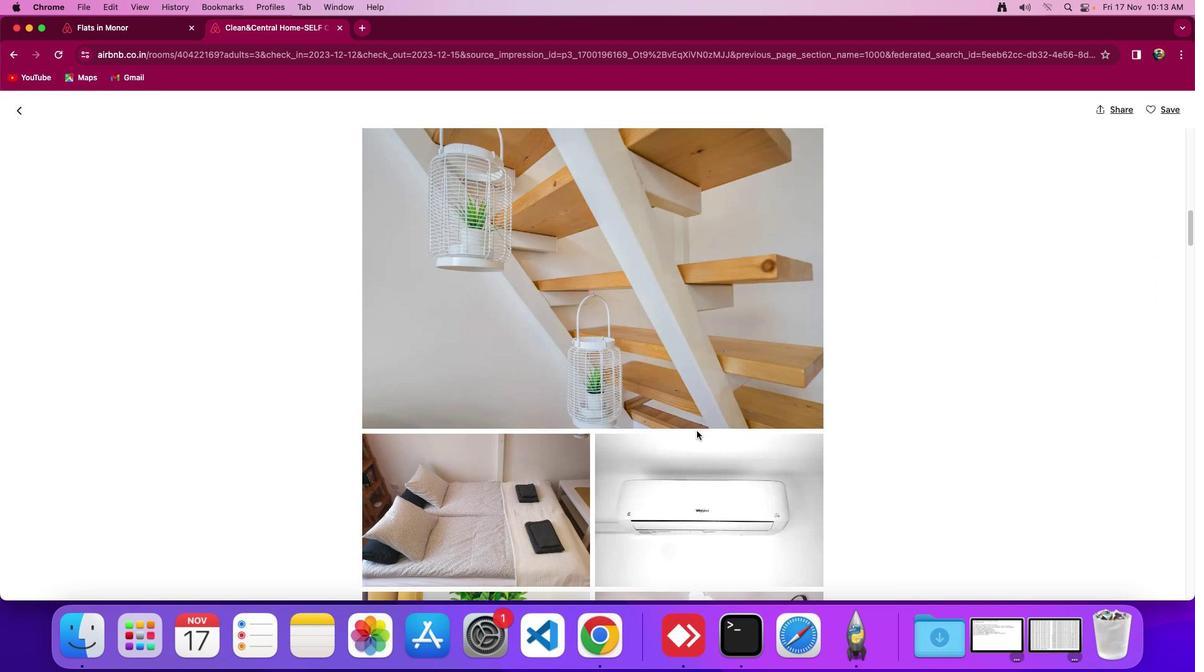 
Action: Mouse scrolled (697, 430) with delta (0, 0)
Screenshot: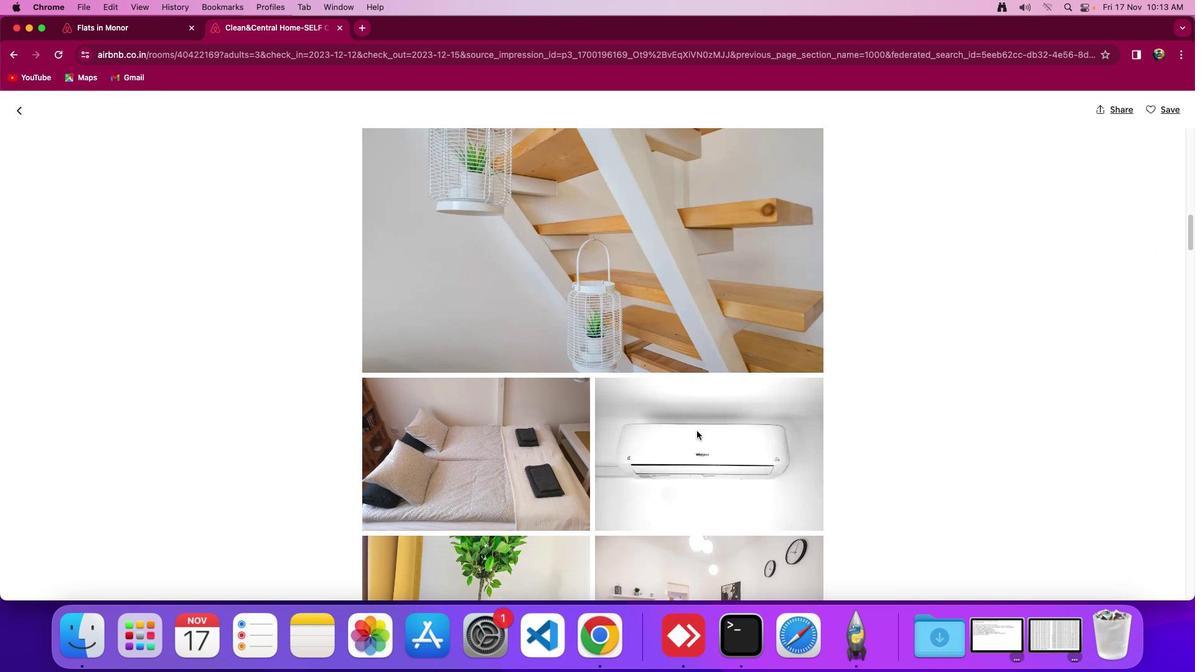 
Action: Mouse scrolled (697, 430) with delta (0, 0)
Screenshot: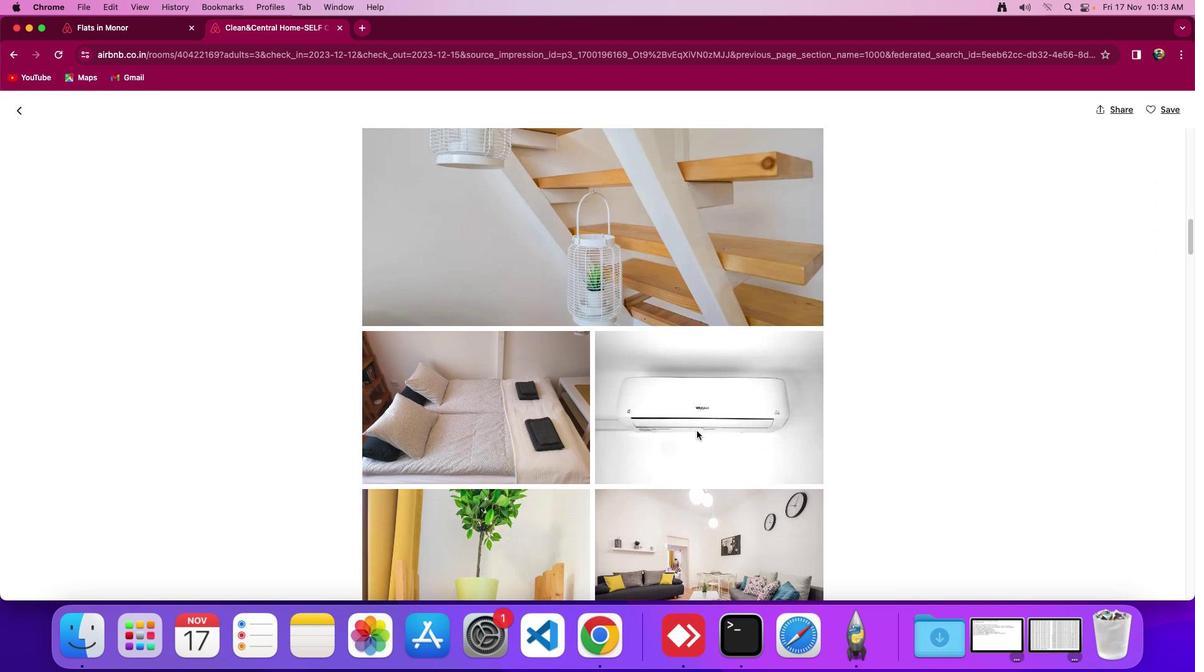 
Action: Mouse scrolled (697, 430) with delta (0, -2)
Screenshot: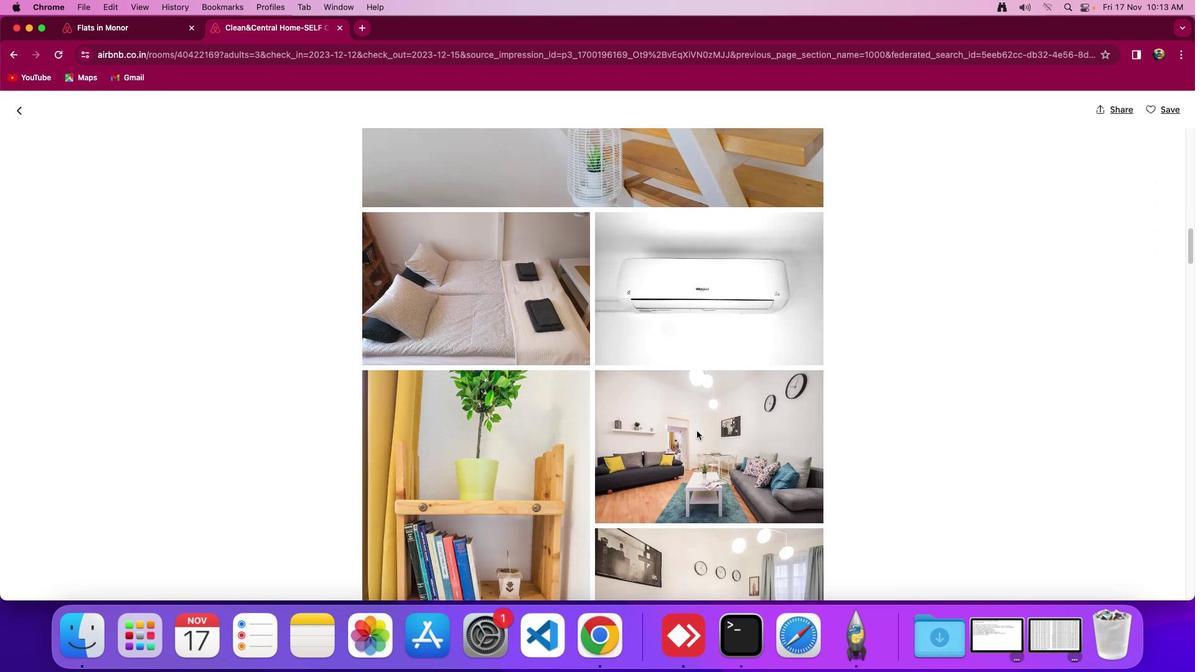 
Action: Mouse scrolled (697, 430) with delta (0, -2)
Screenshot: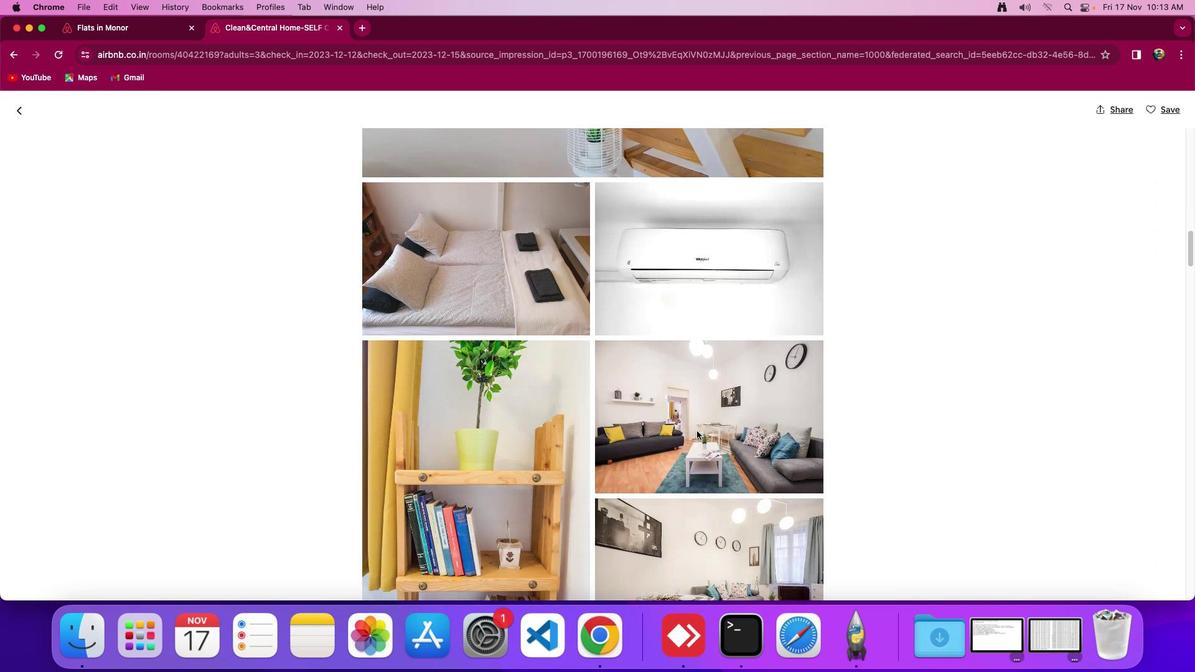 
Action: Mouse moved to (697, 430)
Screenshot: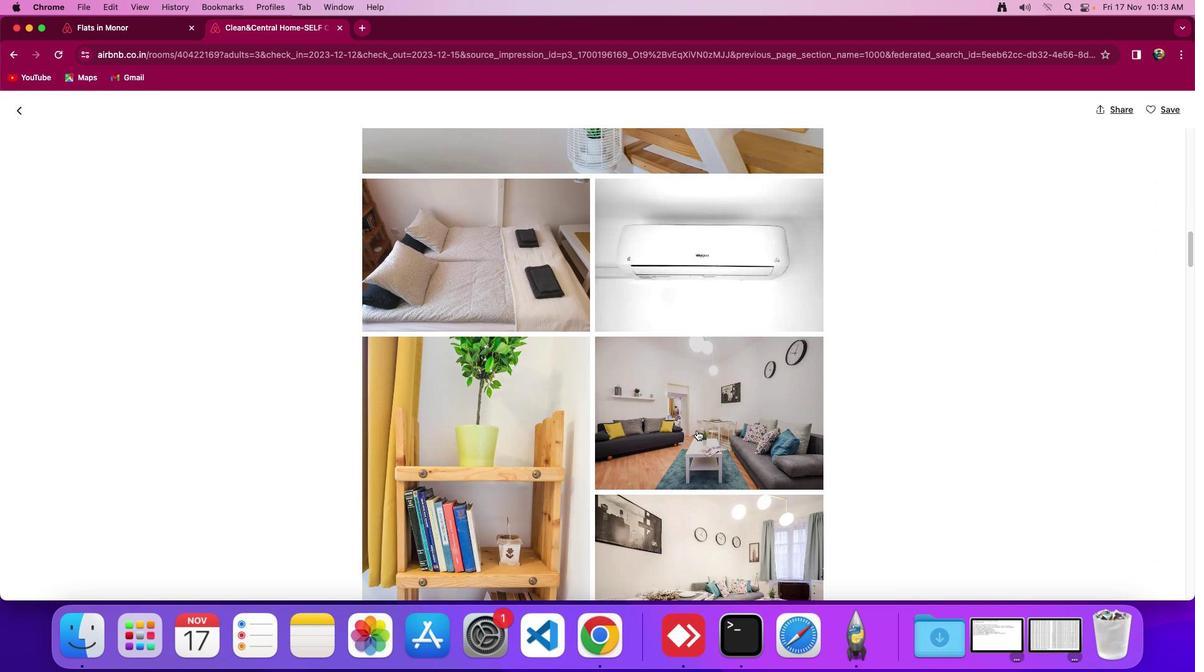 
Action: Mouse scrolled (697, 430) with delta (0, 0)
Screenshot: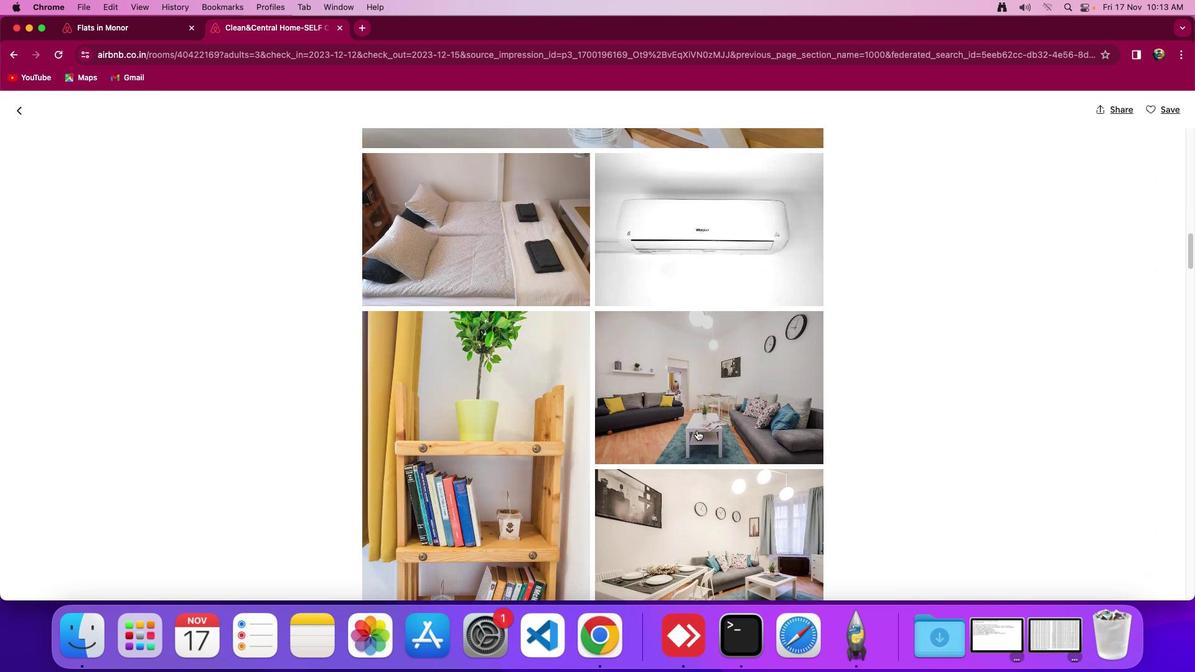 
Action: Mouse scrolled (697, 430) with delta (0, 0)
Screenshot: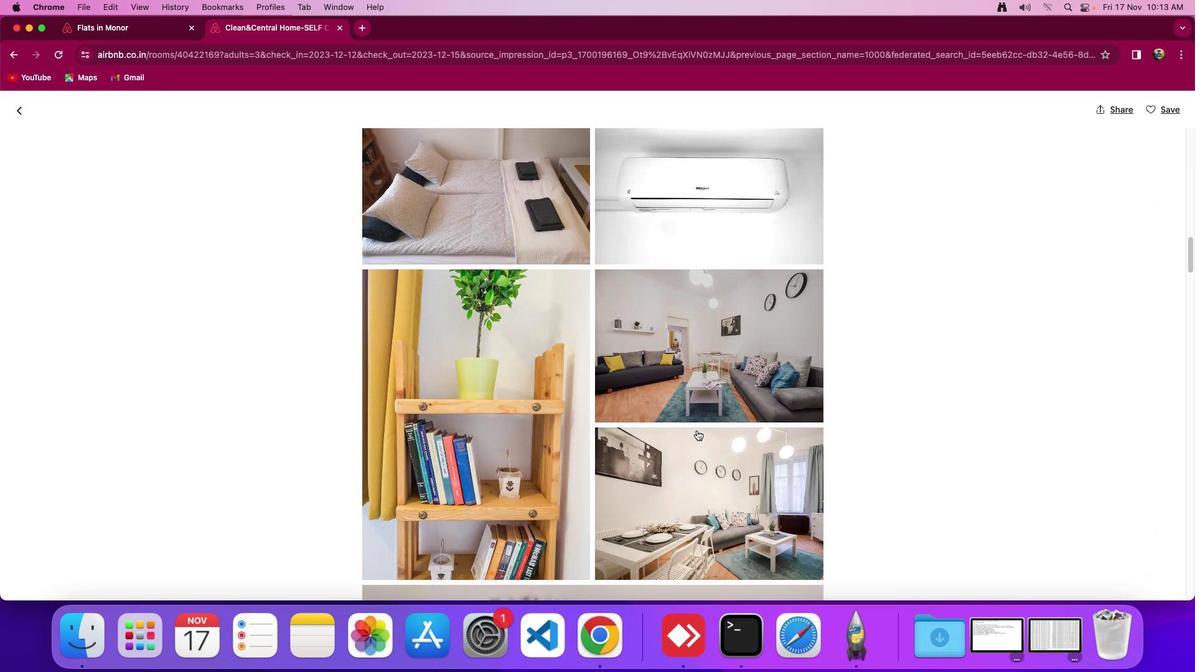 
Action: Mouse scrolled (697, 430) with delta (0, -2)
Screenshot: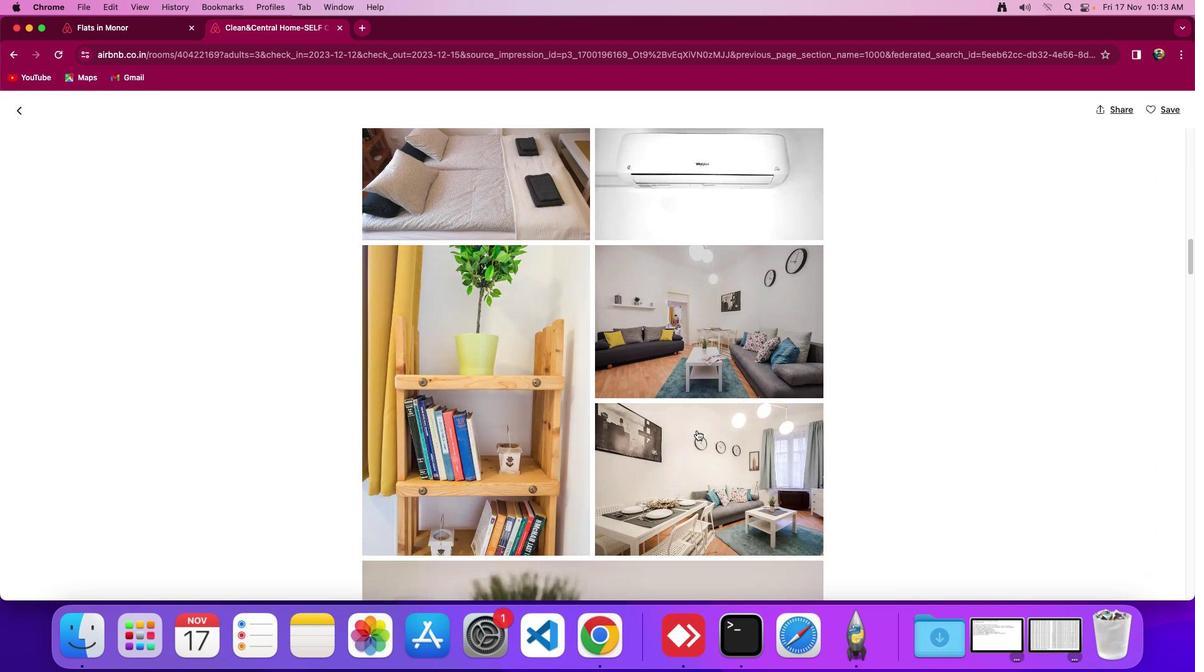 
Action: Mouse scrolled (697, 430) with delta (0, 0)
Screenshot: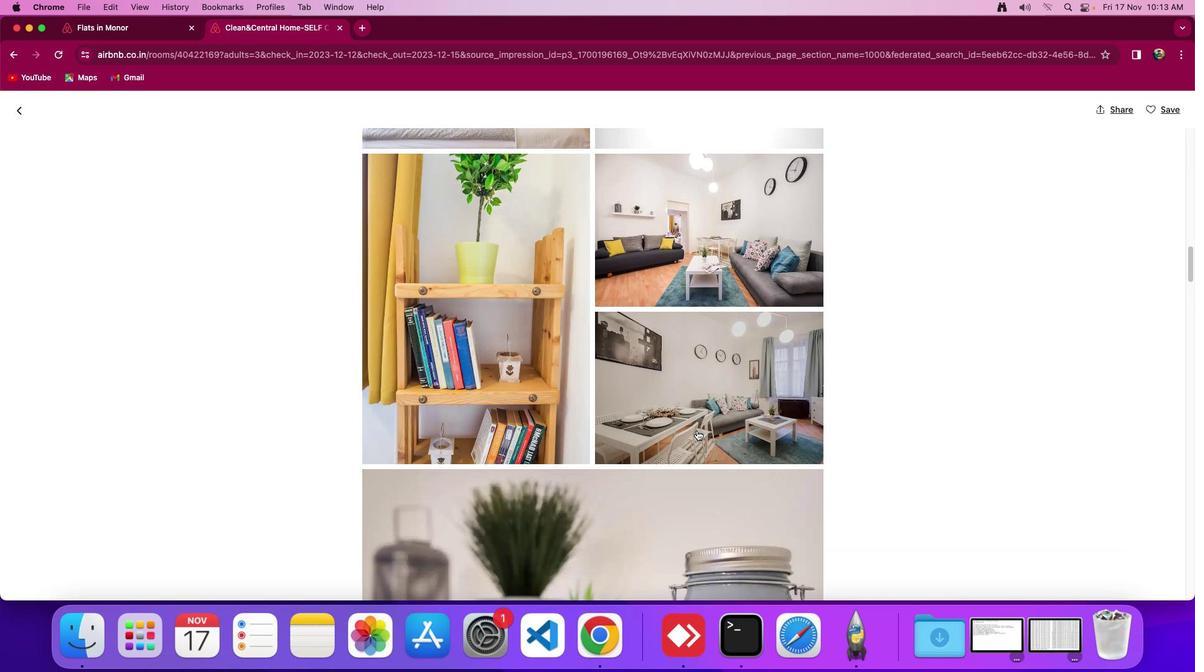 
Action: Mouse scrolled (697, 430) with delta (0, 0)
Screenshot: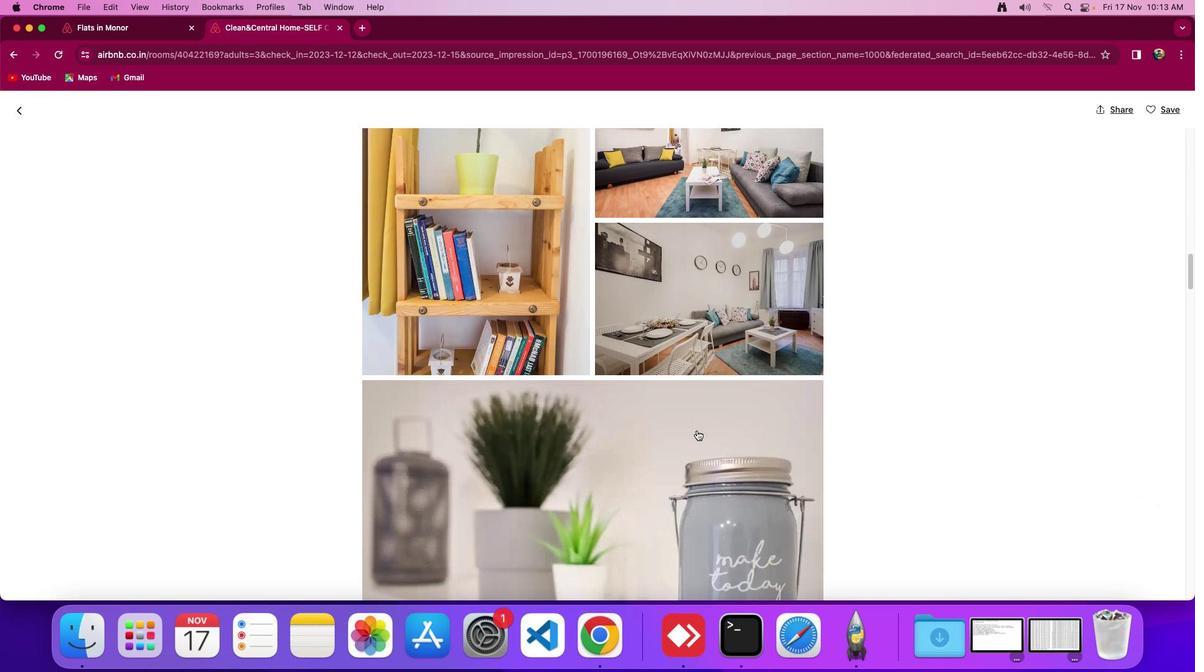 
Action: Mouse scrolled (697, 430) with delta (0, -2)
Screenshot: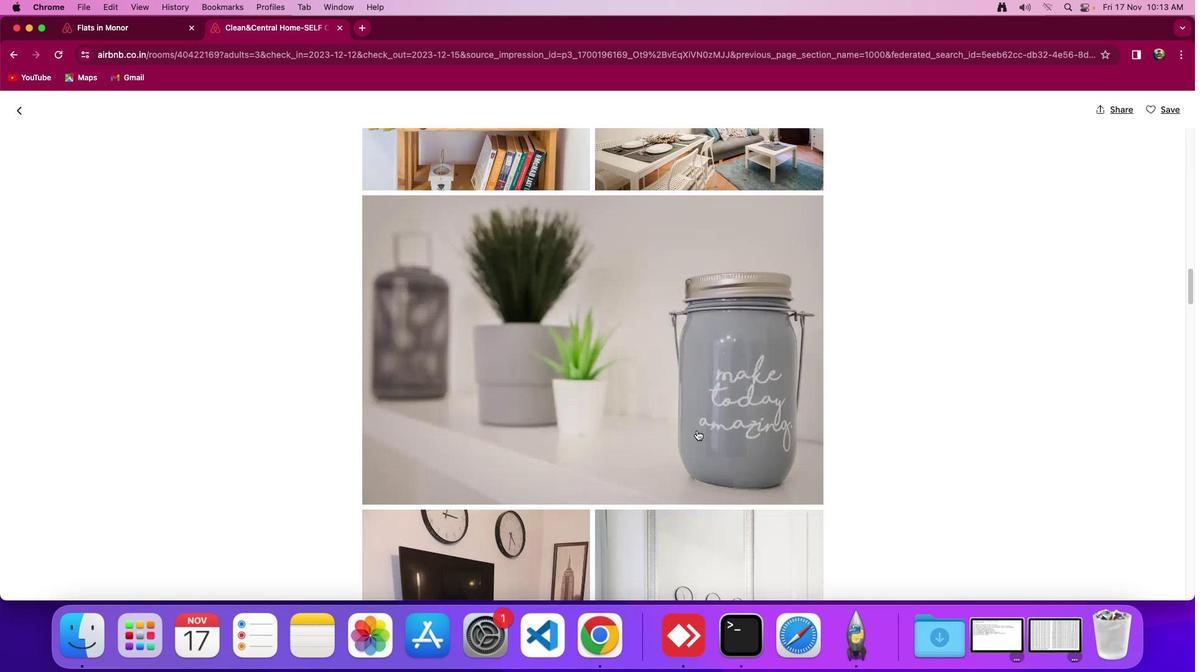 
Action: Mouse scrolled (697, 430) with delta (0, -3)
Screenshot: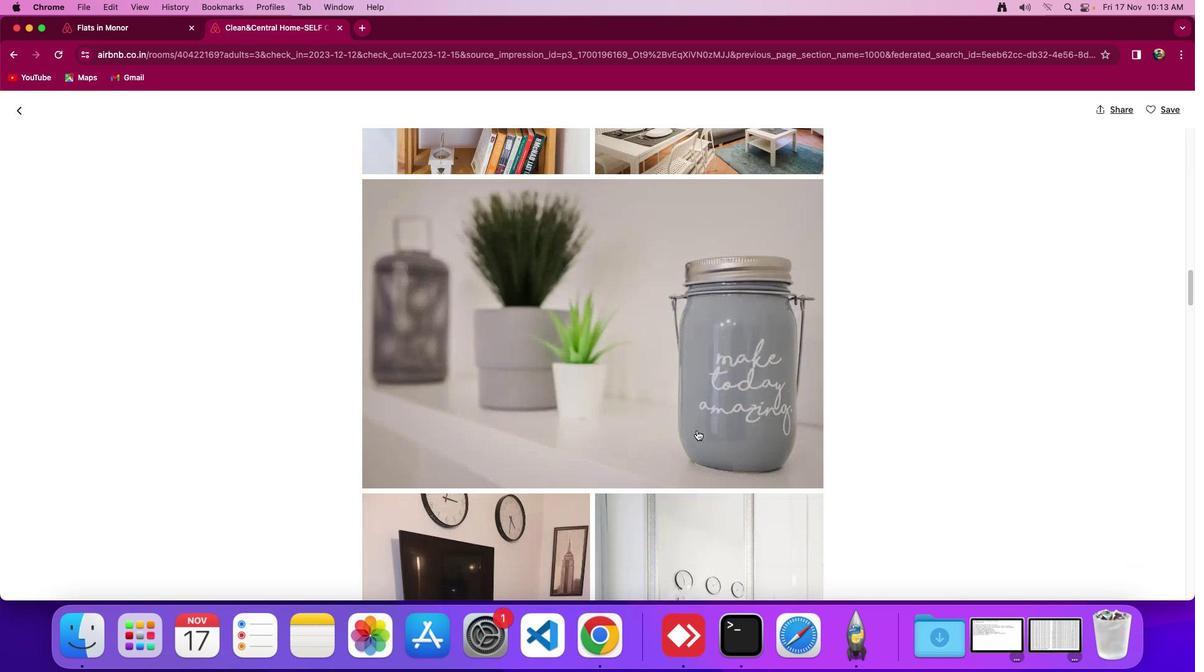 
Action: Mouse scrolled (697, 430) with delta (0, 0)
Screenshot: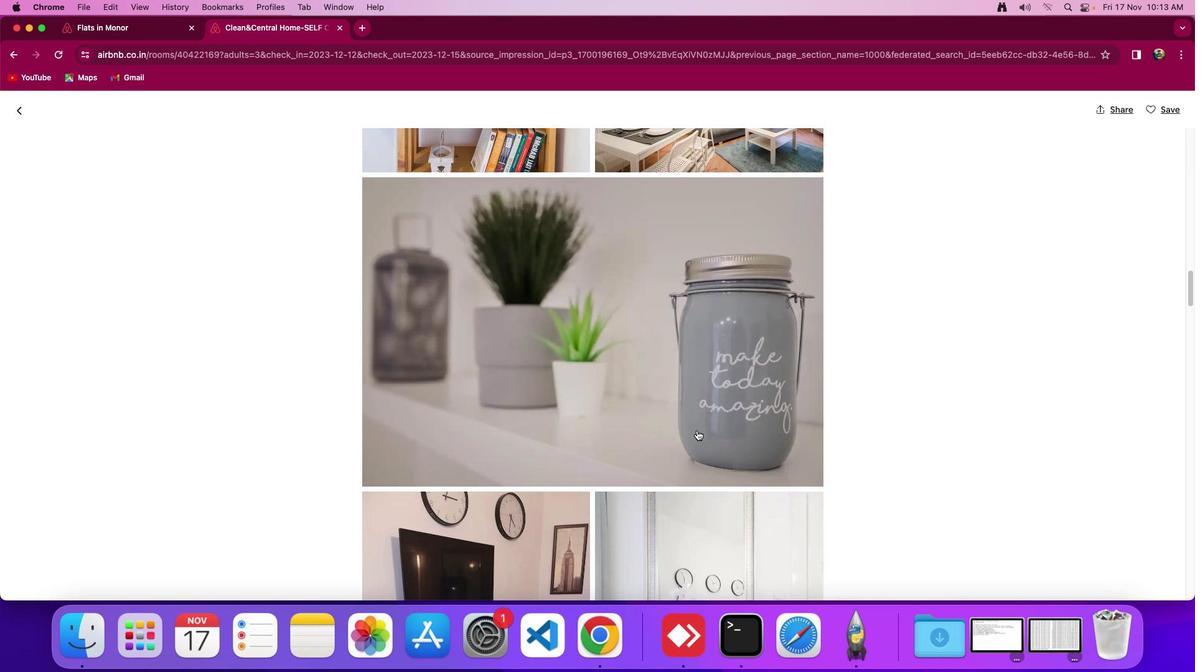 
Action: Mouse scrolled (697, 430) with delta (0, 0)
Screenshot: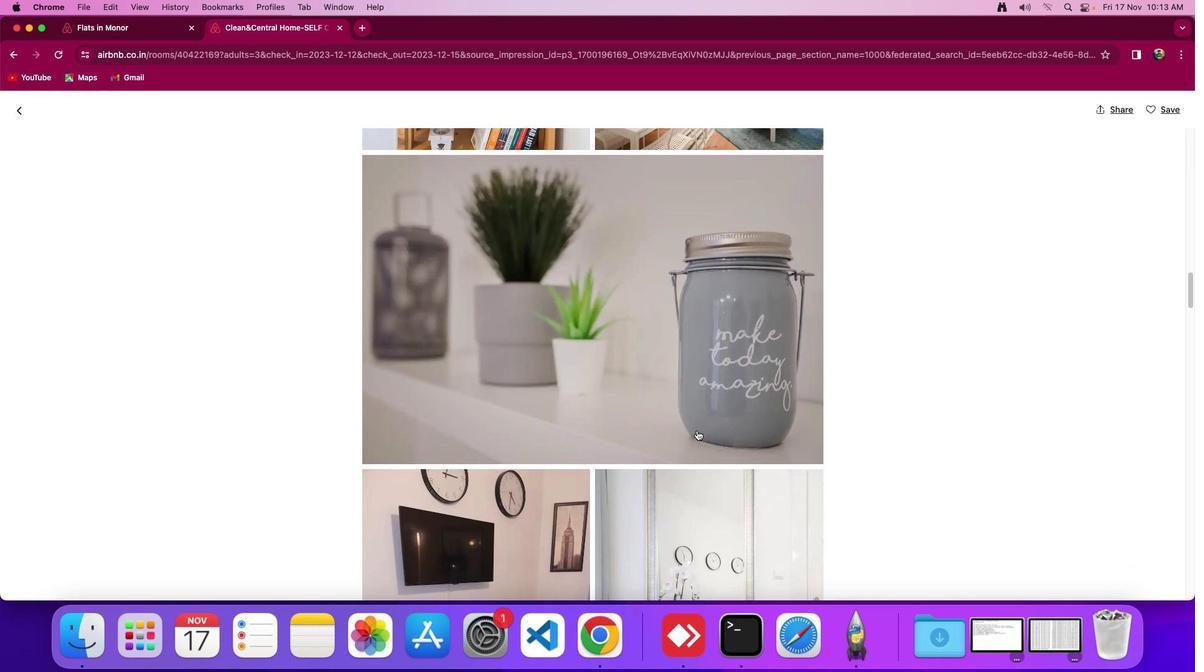 
Action: Mouse scrolled (697, 430) with delta (0, 0)
Screenshot: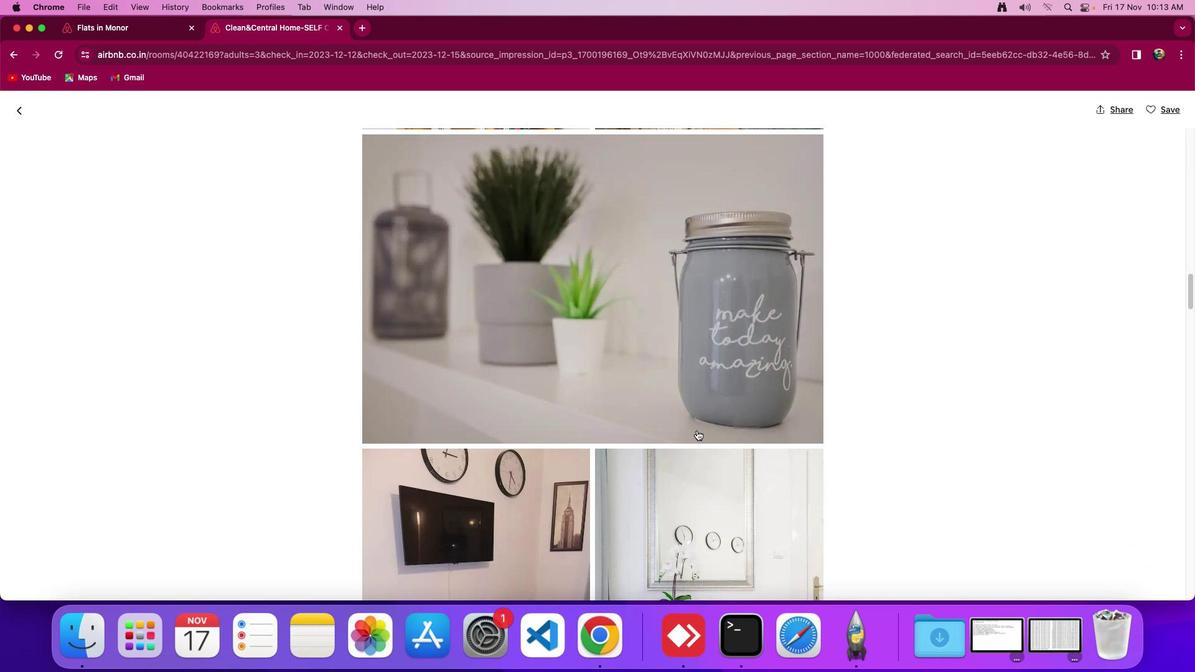 
Action: Mouse scrolled (697, 430) with delta (0, -1)
Screenshot: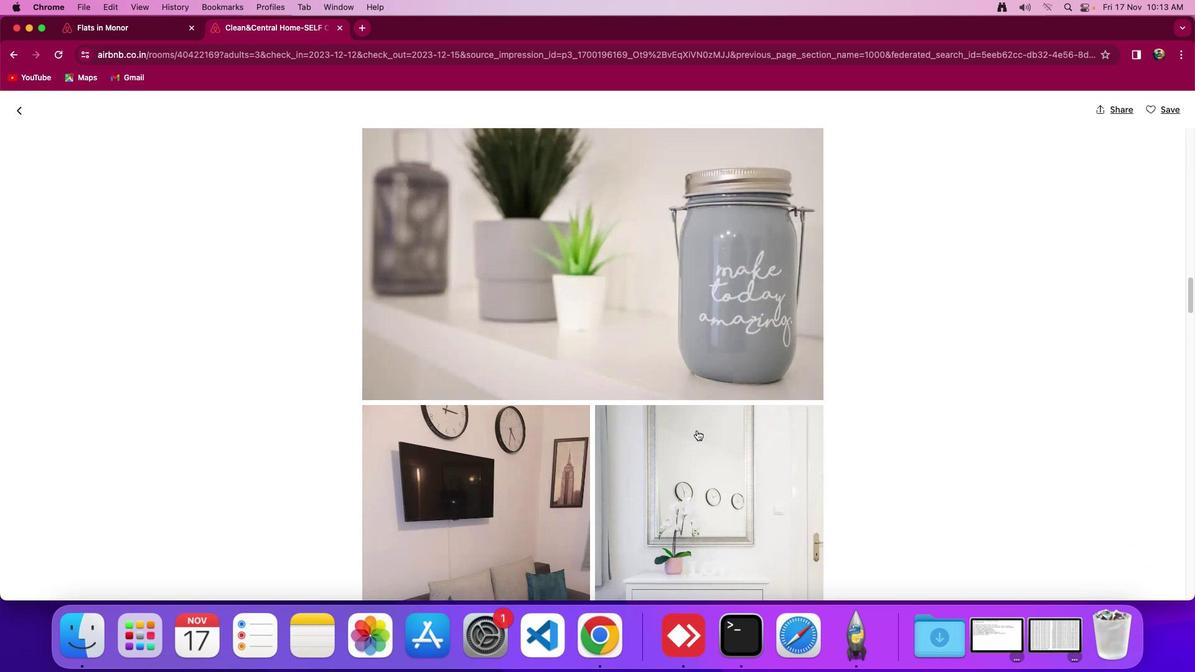 
Action: Mouse scrolled (697, 430) with delta (0, 0)
Screenshot: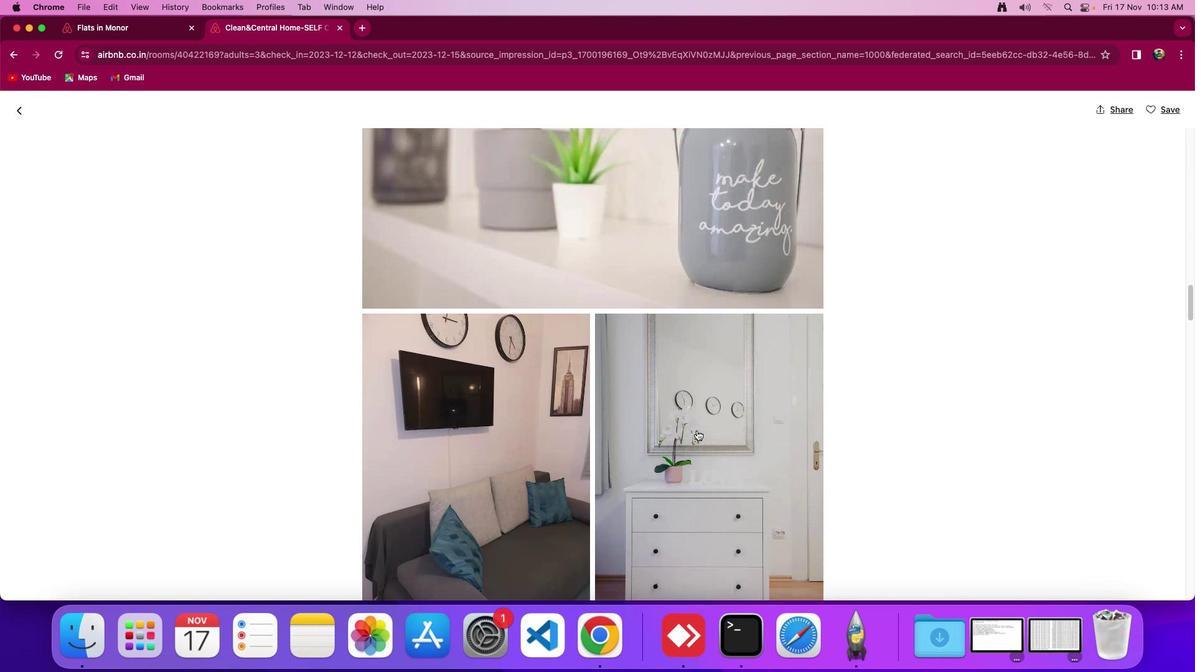 
Action: Mouse scrolled (697, 430) with delta (0, 0)
Screenshot: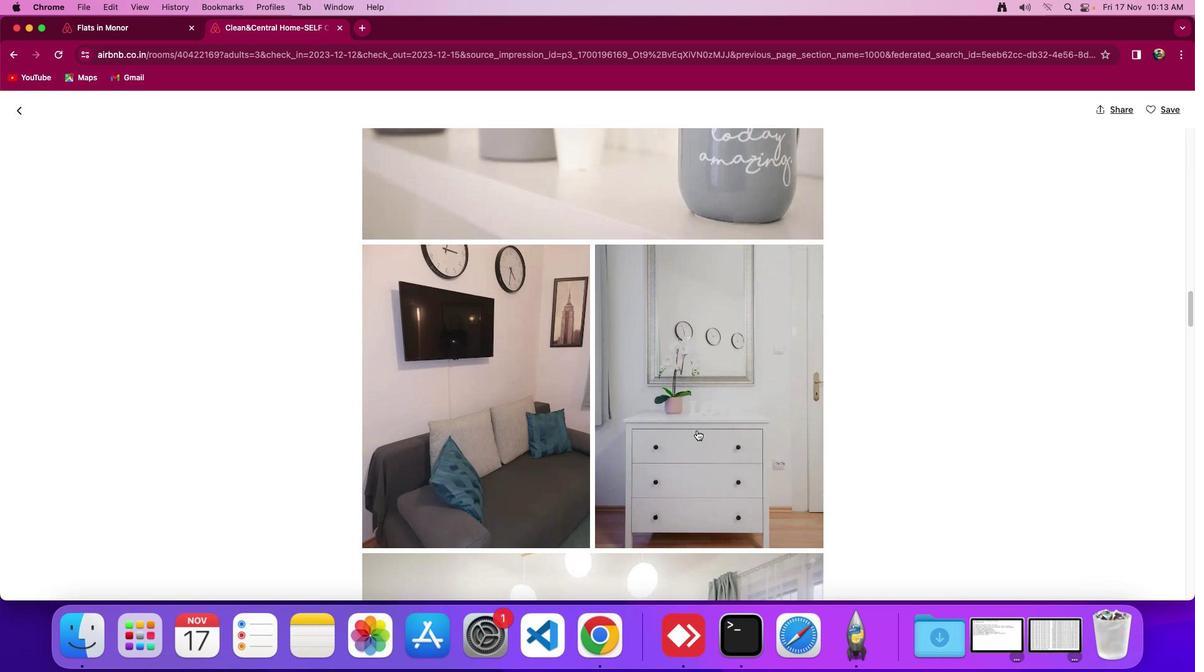 
Action: Mouse scrolled (697, 430) with delta (0, -2)
Screenshot: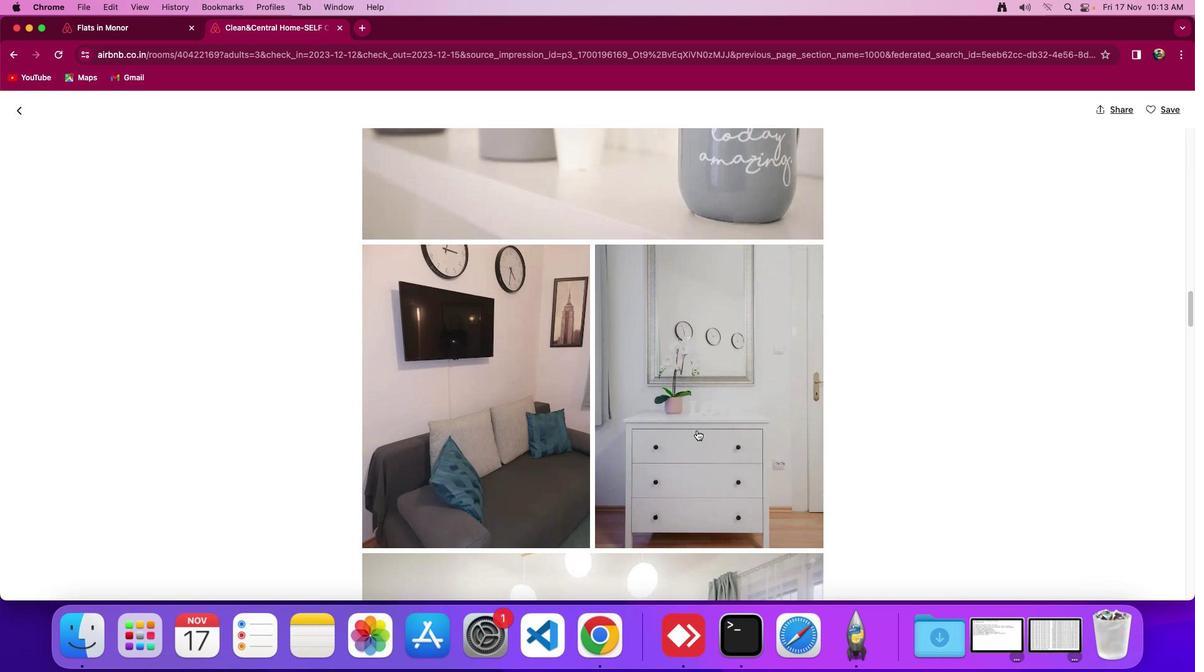 
Action: Mouse scrolled (697, 430) with delta (0, 0)
Screenshot: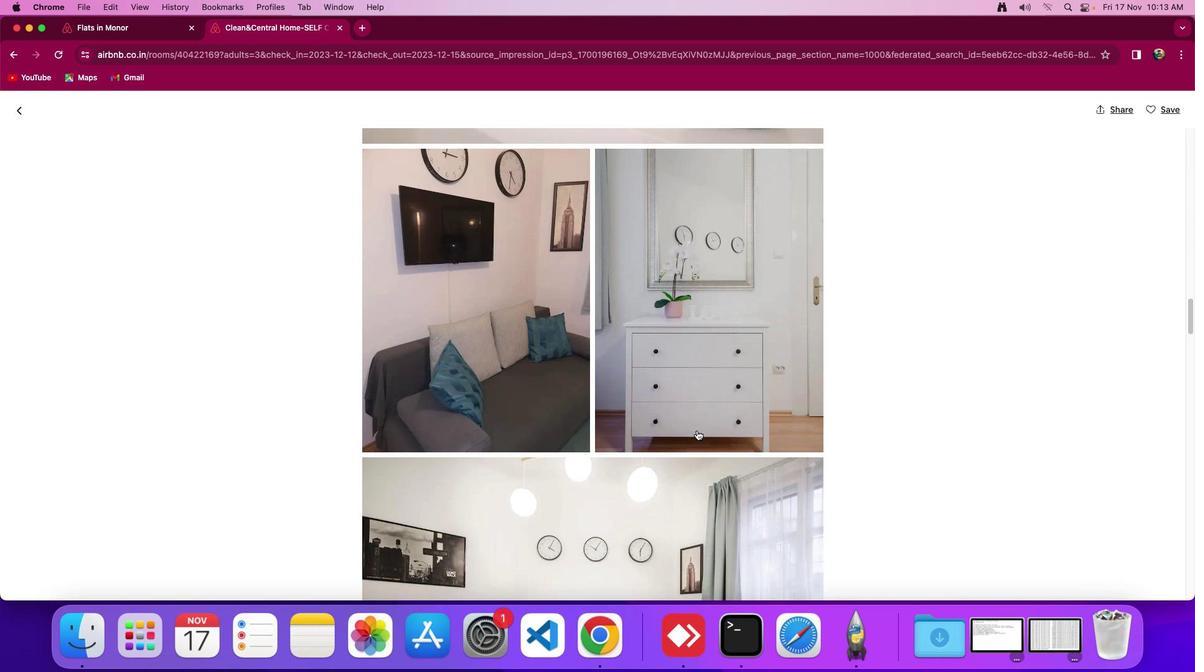 
Action: Mouse scrolled (697, 430) with delta (0, 0)
Screenshot: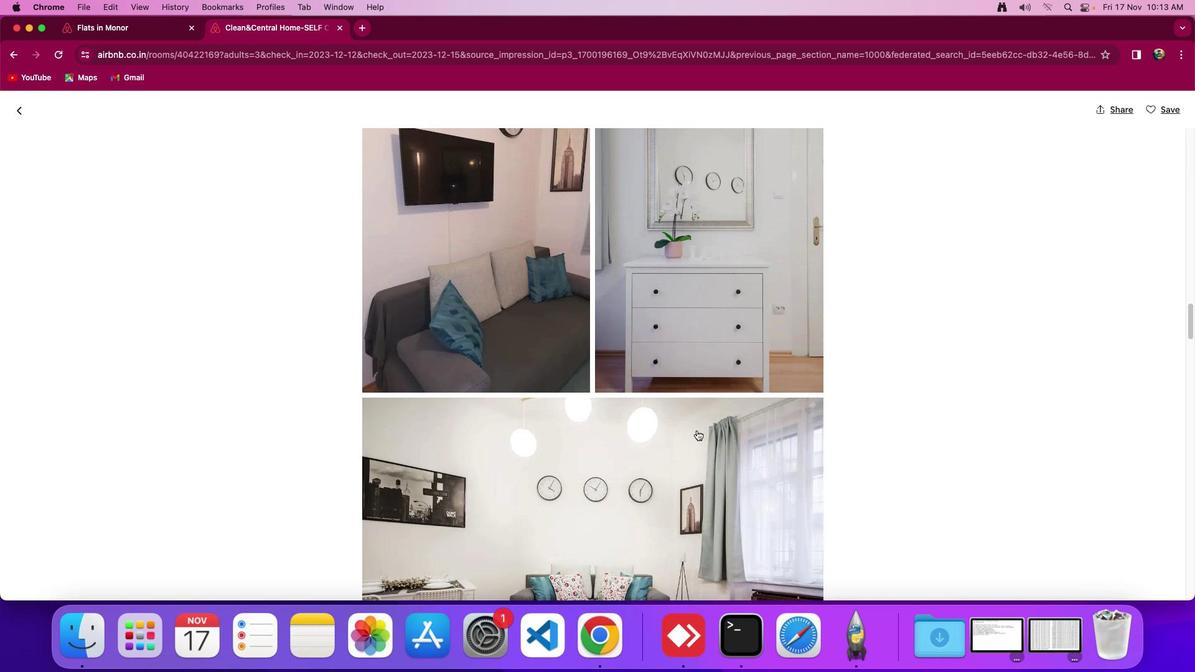 
Action: Mouse scrolled (697, 430) with delta (0, -2)
Screenshot: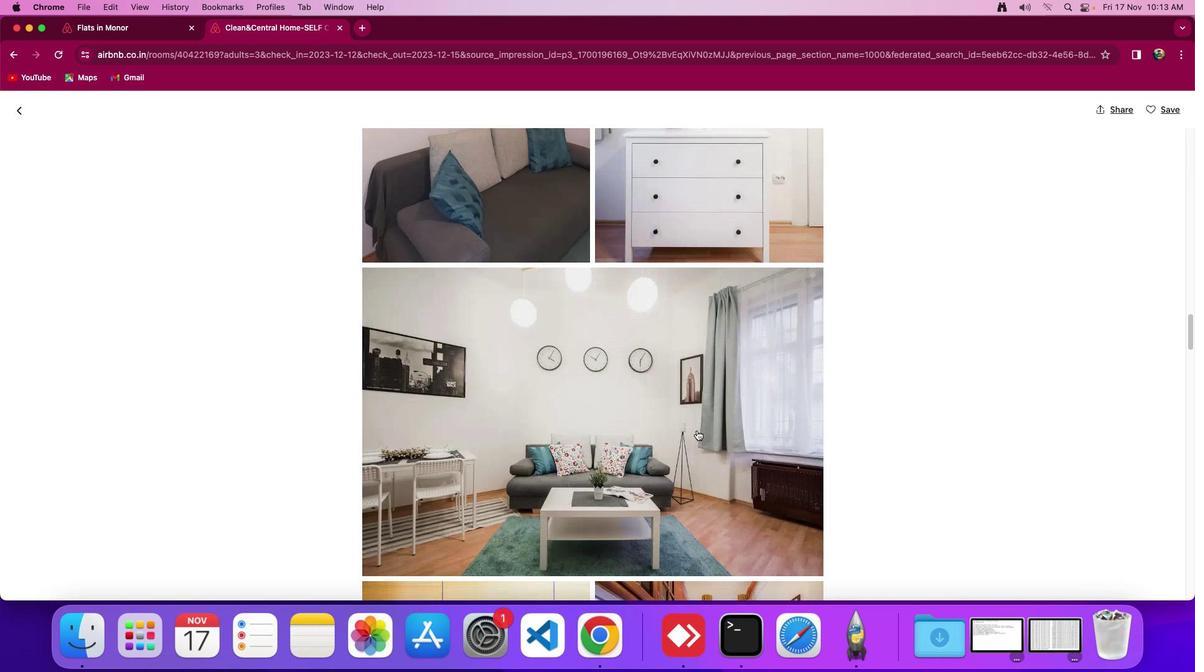 
Action: Mouse scrolled (697, 430) with delta (0, -3)
Screenshot: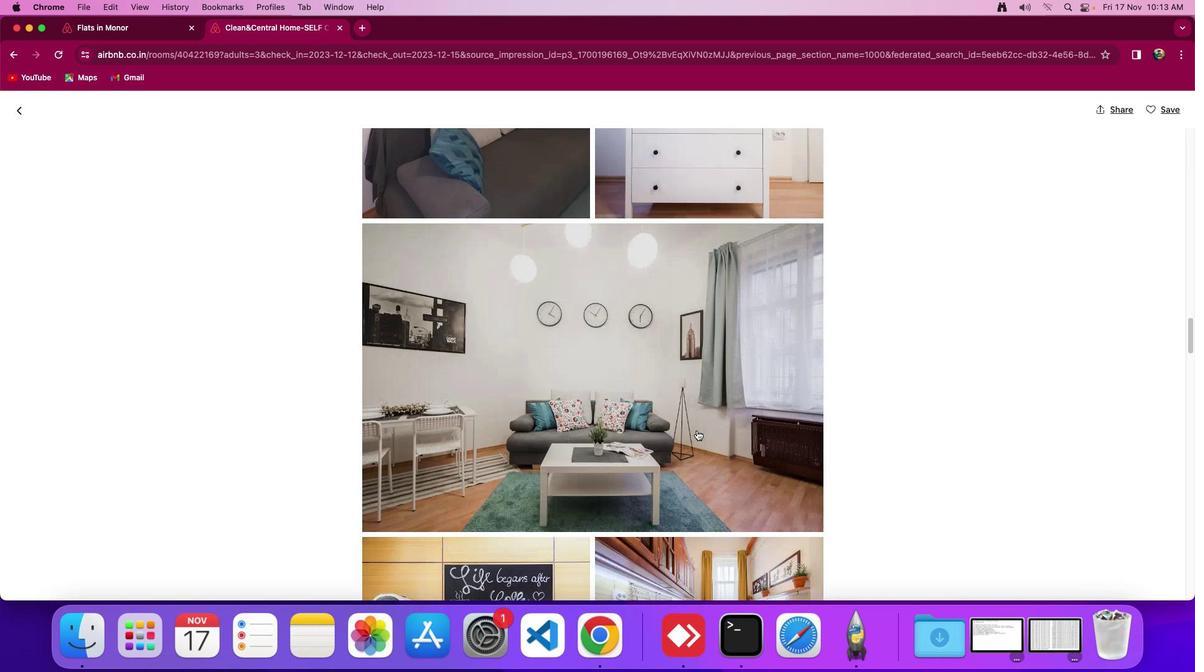 
Action: Mouse scrolled (697, 430) with delta (0, 0)
Screenshot: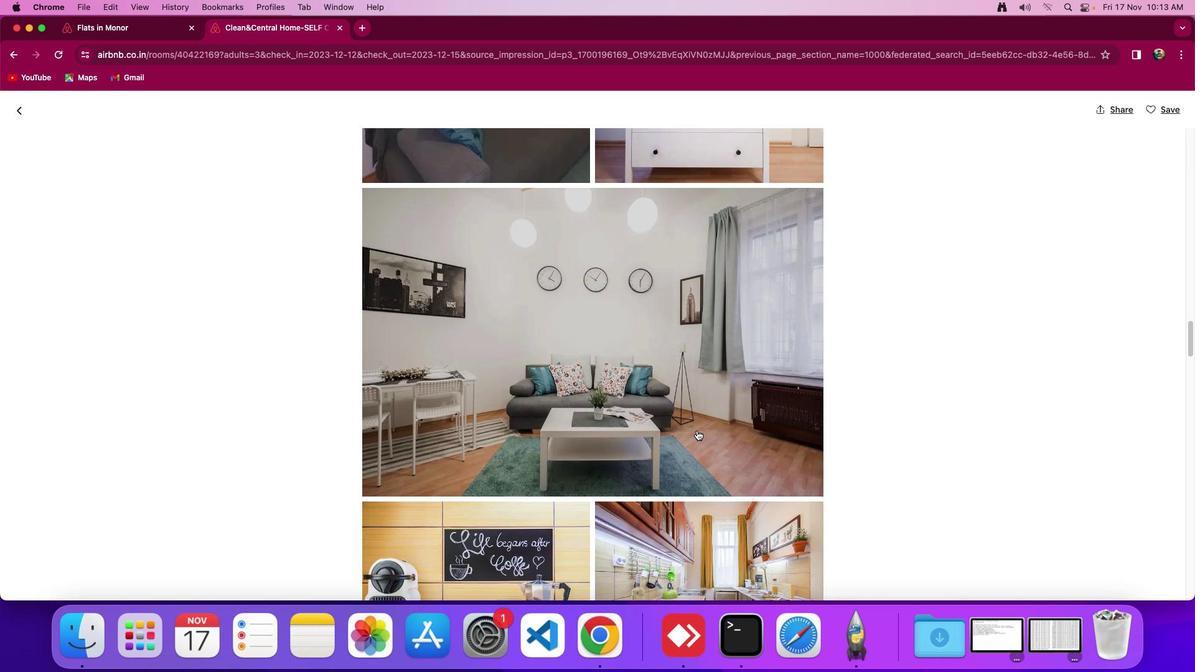 
Action: Mouse scrolled (697, 430) with delta (0, 0)
Screenshot: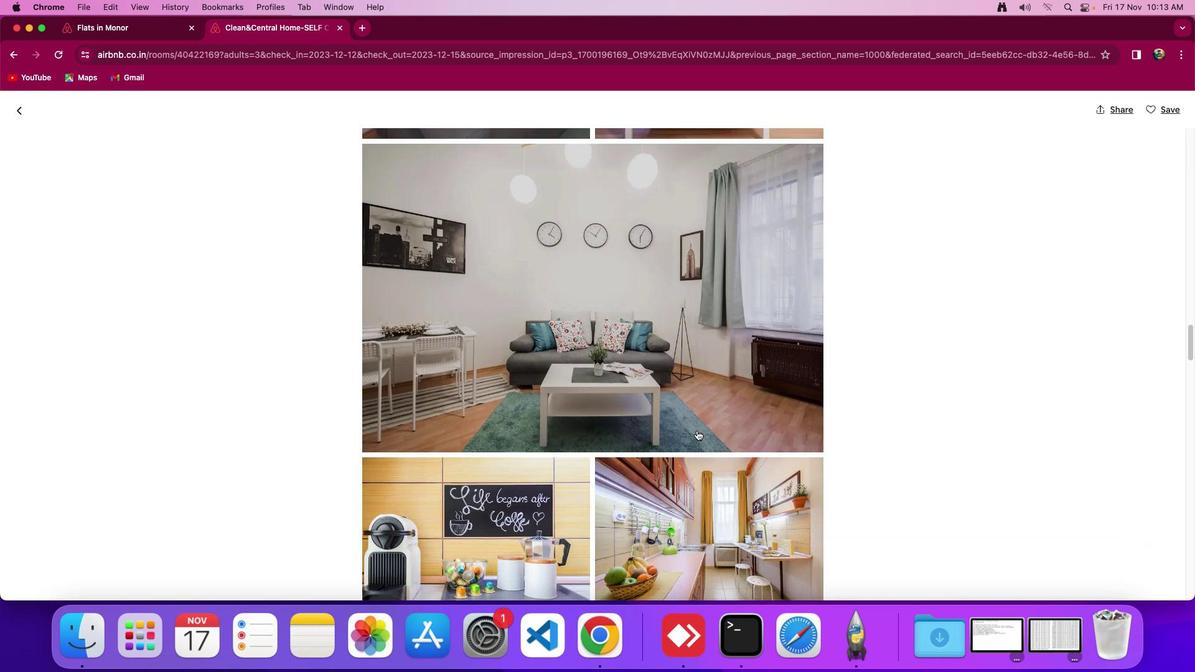 
Action: Mouse scrolled (697, 430) with delta (0, -2)
Screenshot: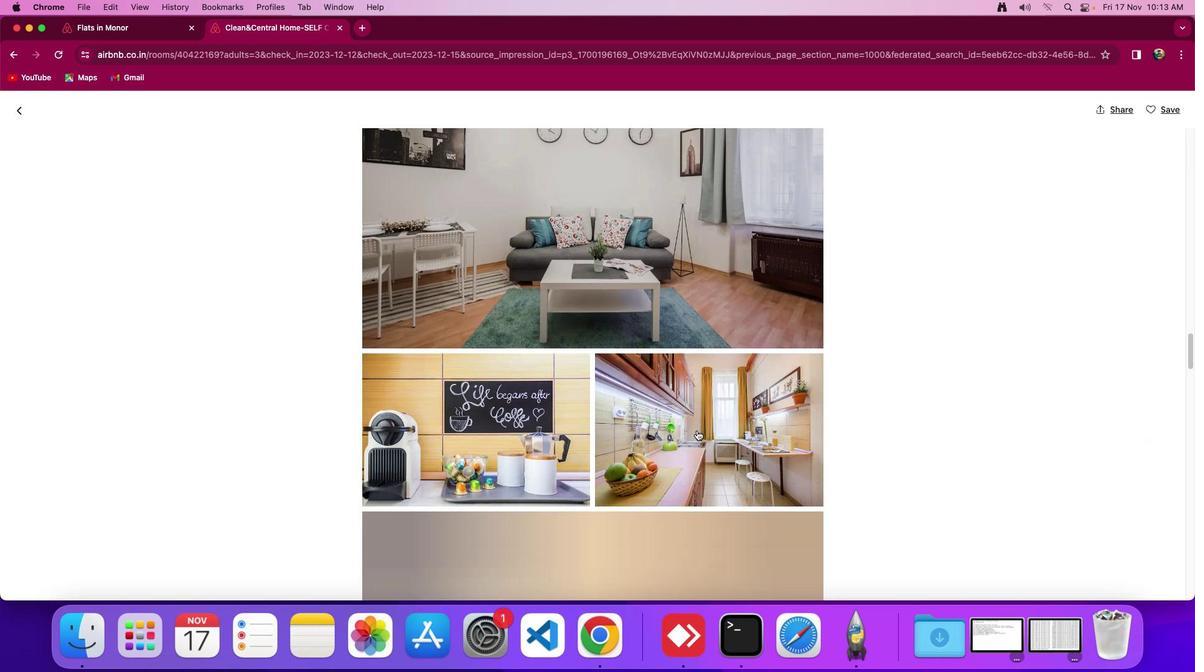 
Action: Mouse scrolled (697, 430) with delta (0, -3)
Screenshot: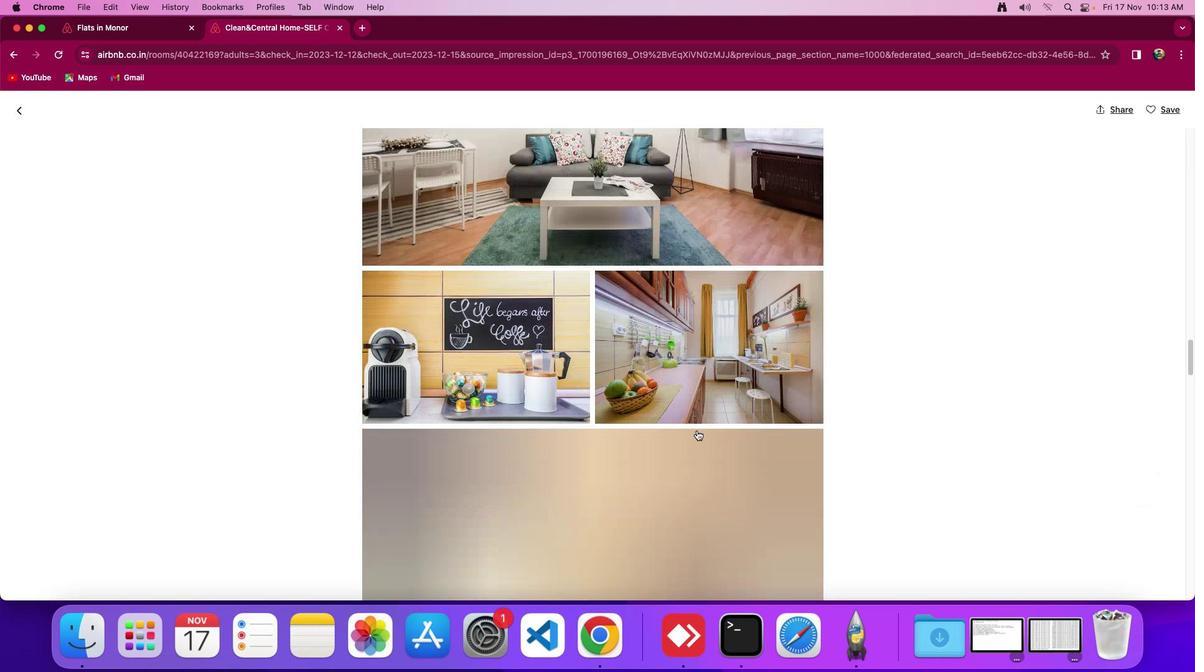 
Action: Mouse scrolled (697, 430) with delta (0, 0)
Screenshot: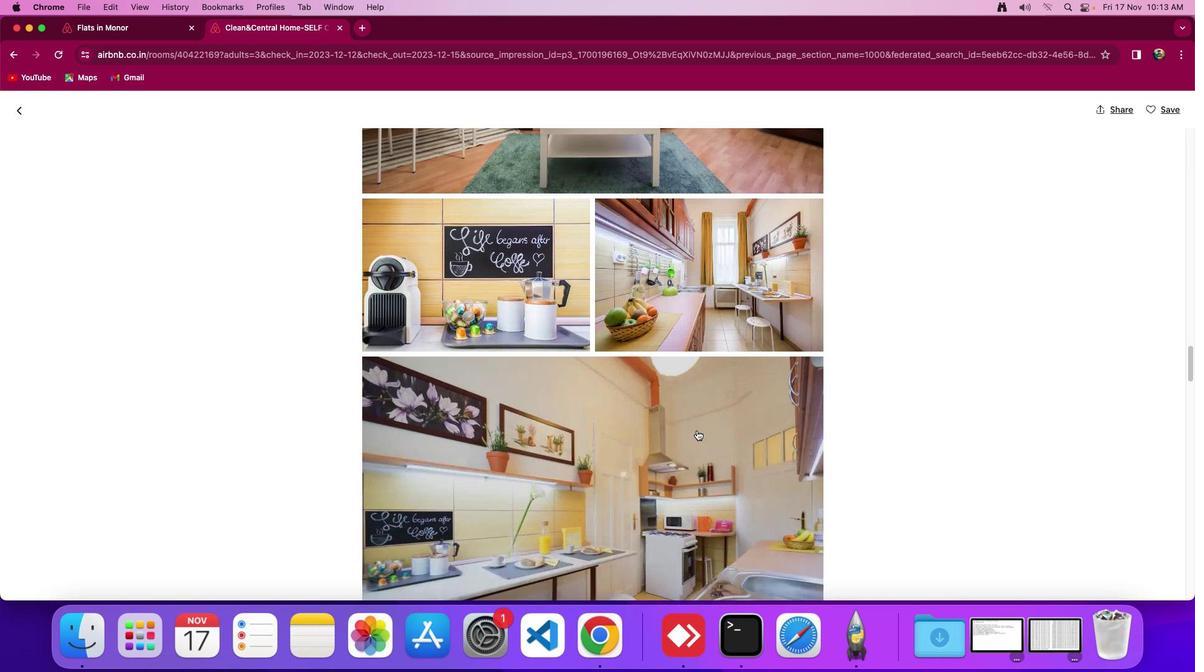 
Action: Mouse scrolled (697, 430) with delta (0, 0)
Screenshot: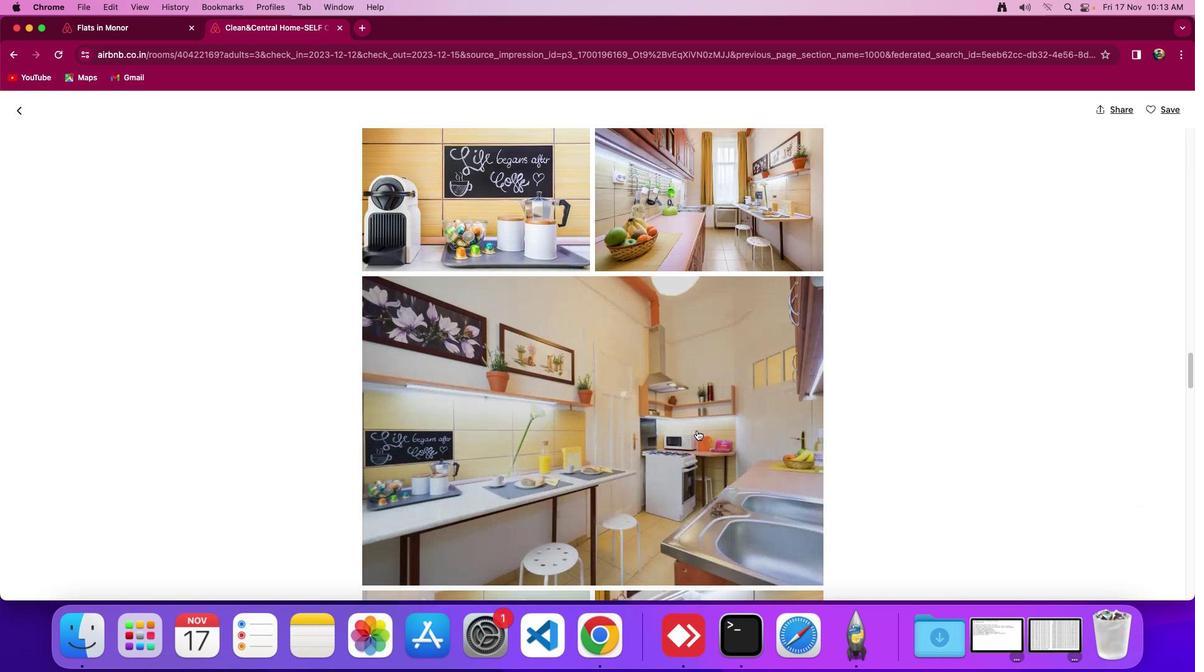 
Action: Mouse scrolled (697, 430) with delta (0, -2)
Screenshot: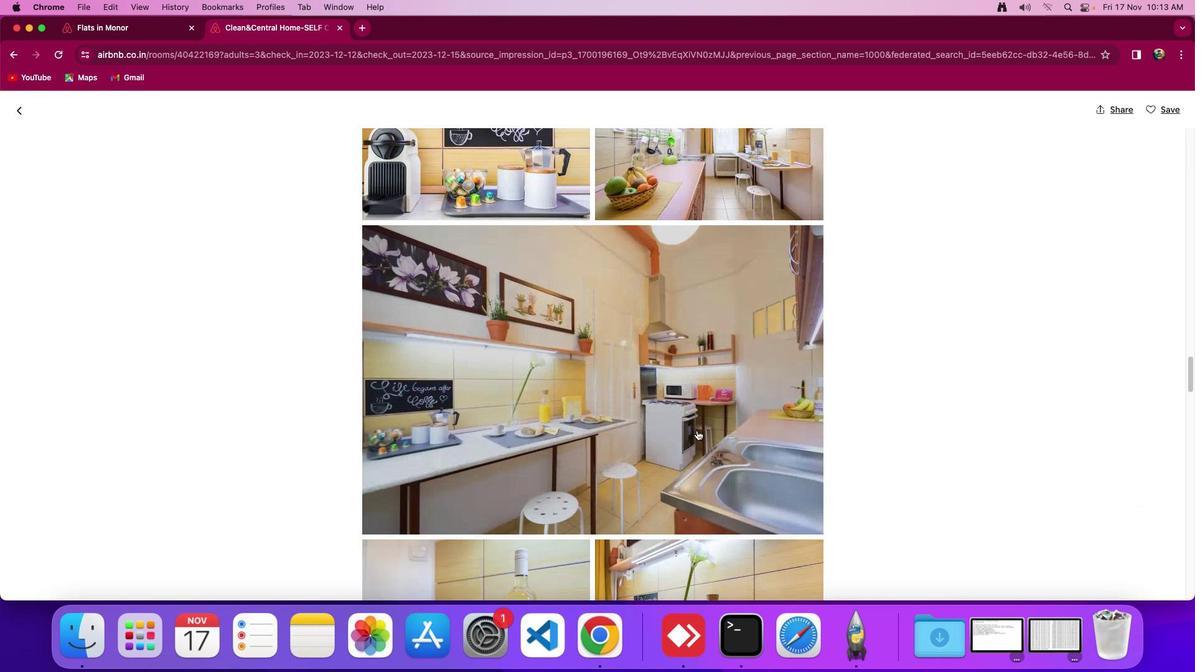 
Action: Mouse scrolled (697, 430) with delta (0, -3)
Screenshot: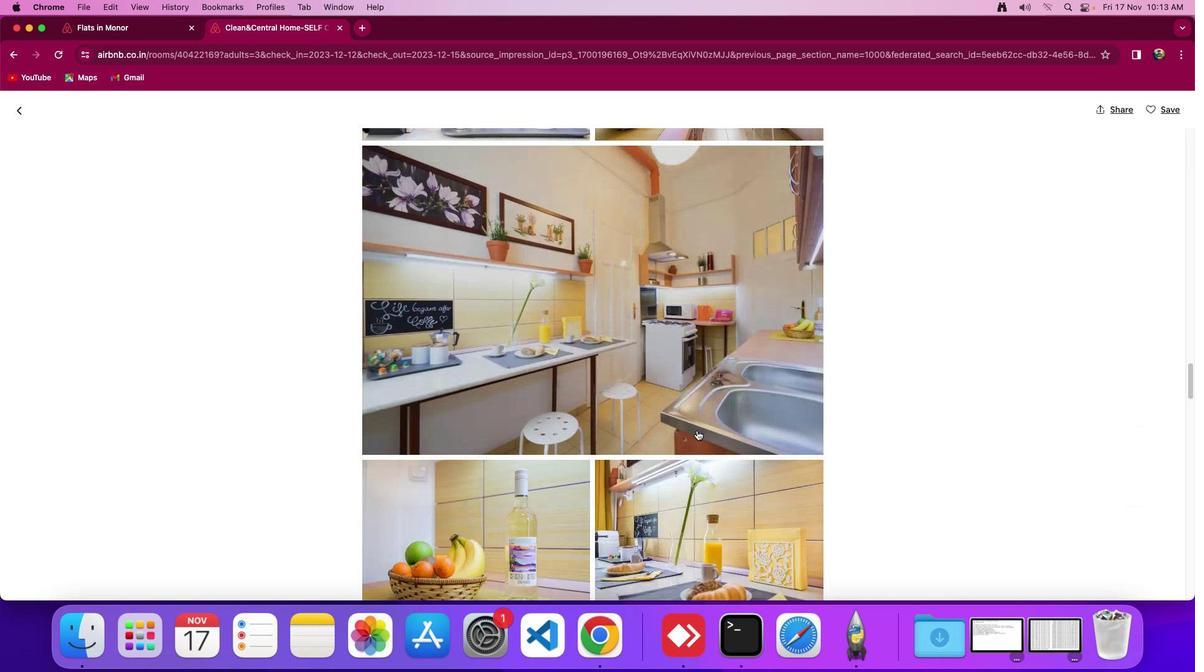 
Action: Mouse scrolled (697, 430) with delta (0, 0)
Screenshot: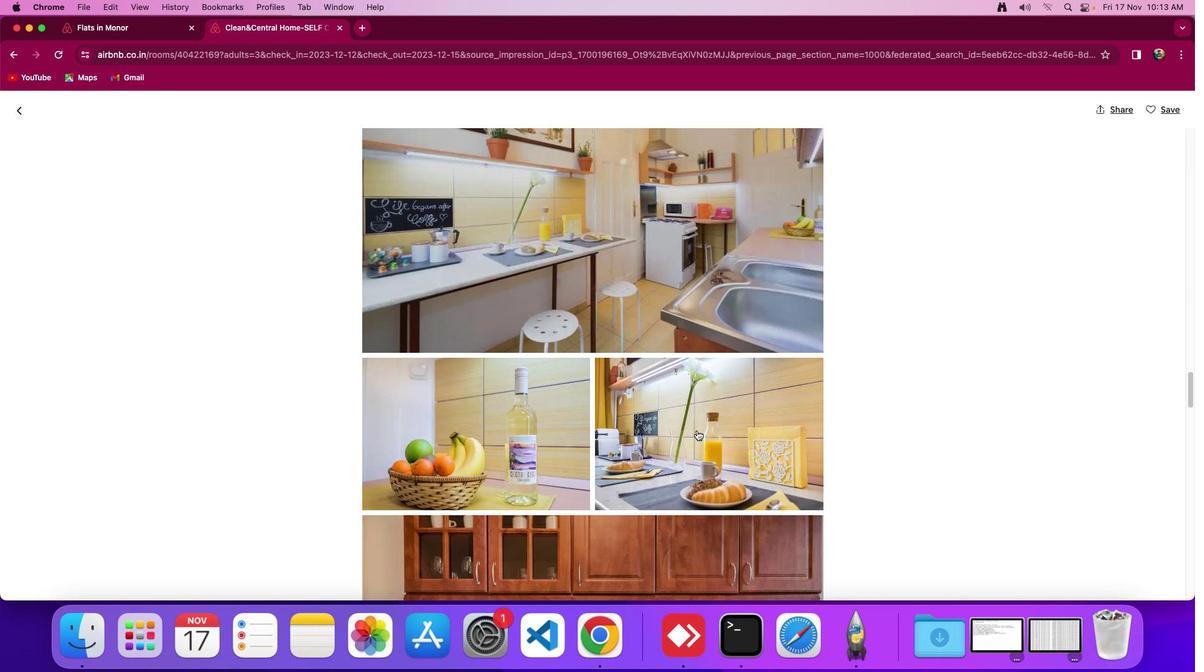 
Action: Mouse scrolled (697, 430) with delta (0, 0)
Screenshot: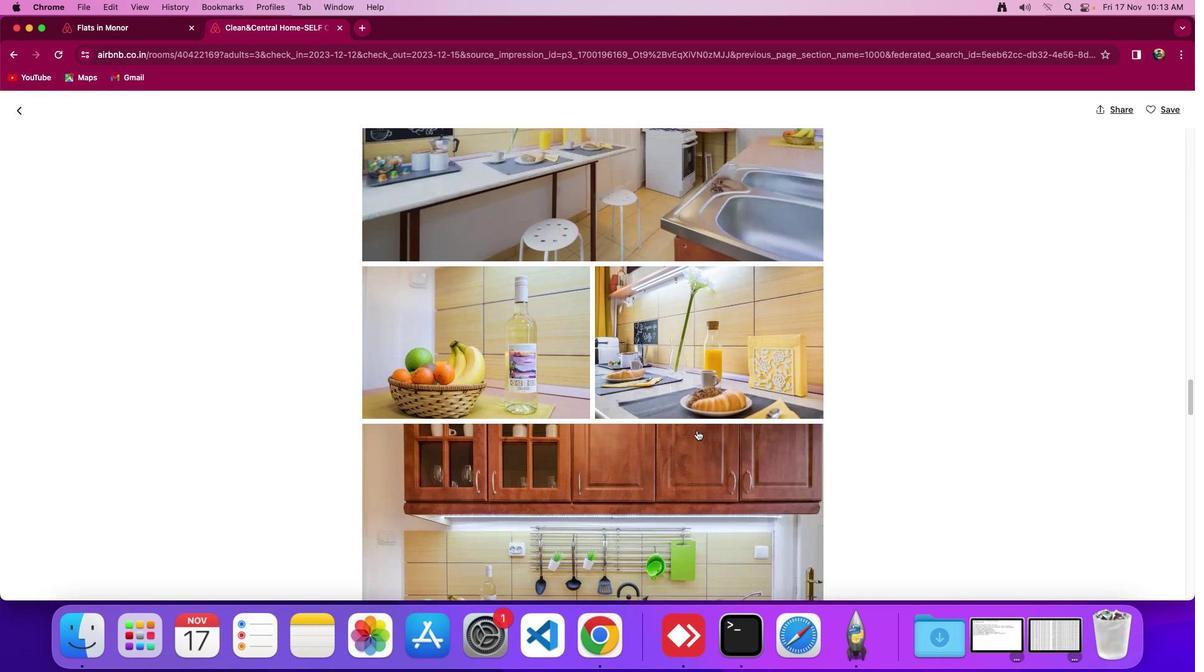 
Action: Mouse scrolled (697, 430) with delta (0, -2)
Screenshot: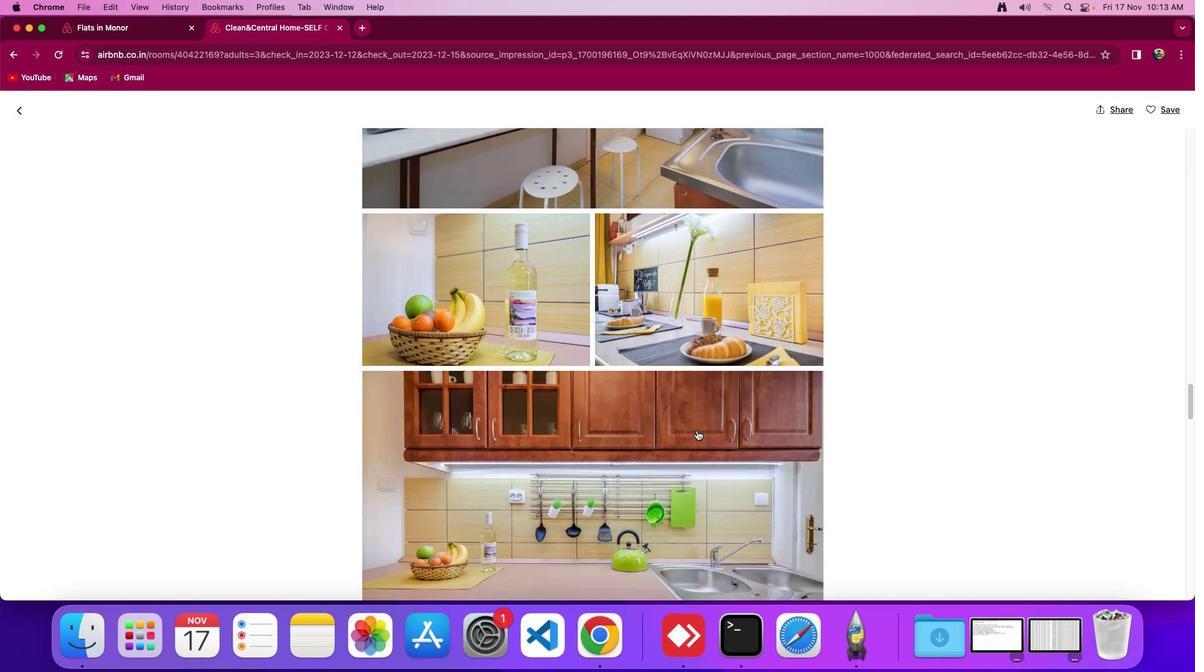 
Action: Mouse scrolled (697, 430) with delta (0, -3)
Screenshot: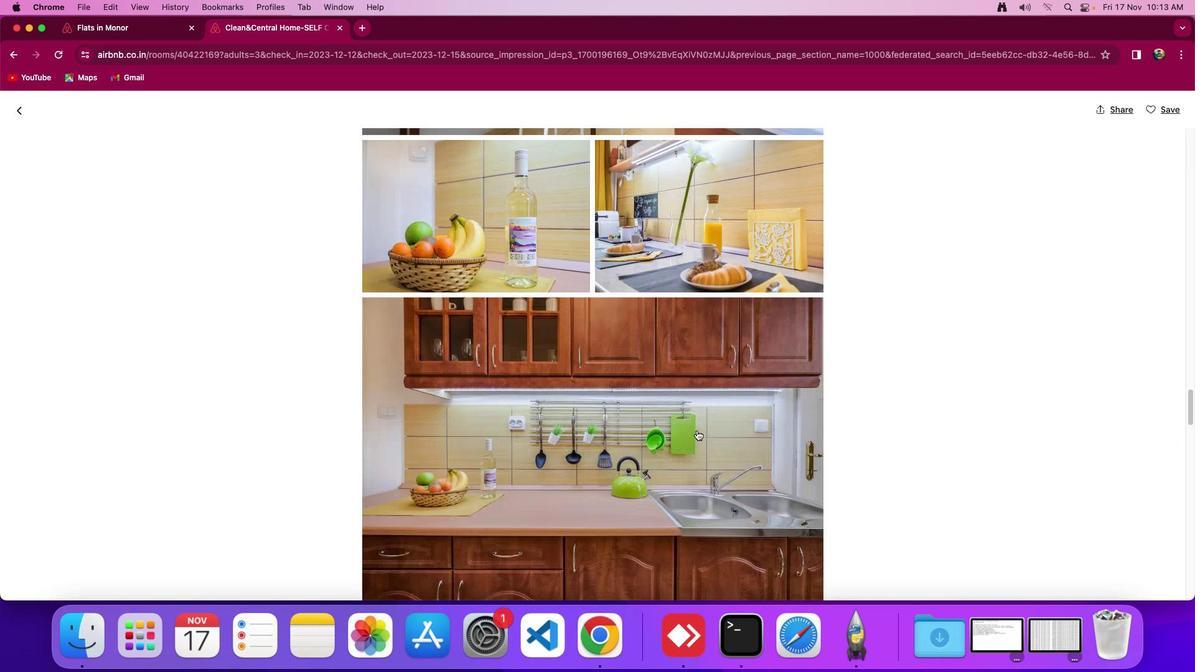 
Action: Mouse scrolled (697, 430) with delta (0, 0)
Screenshot: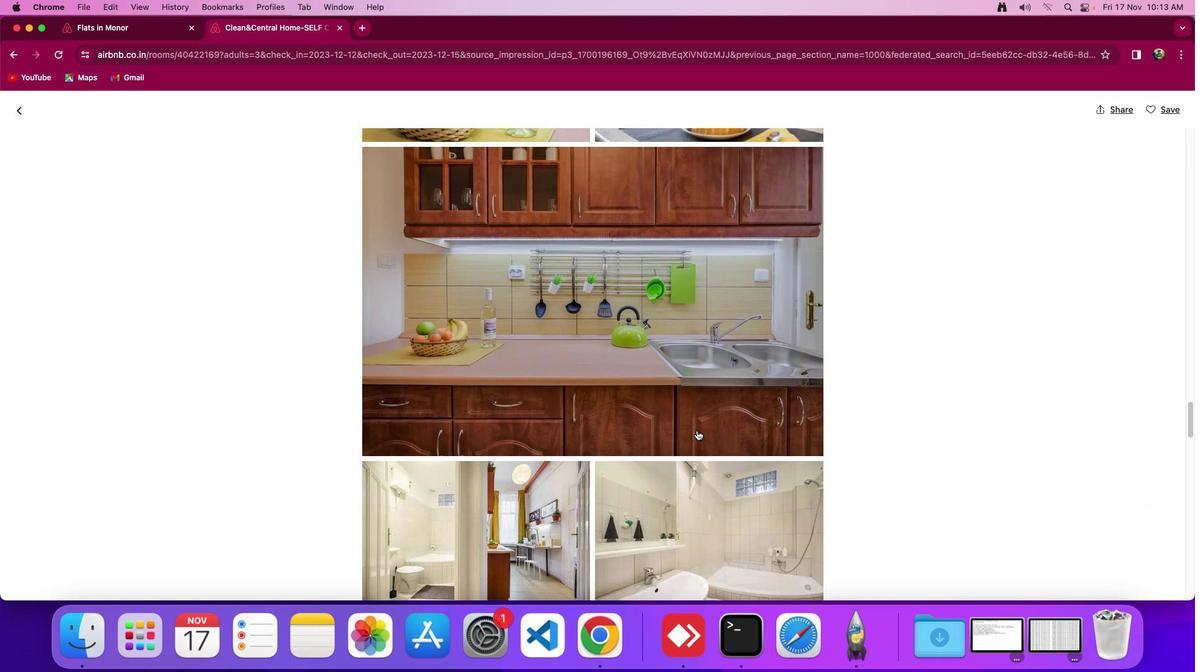 
Action: Mouse scrolled (697, 430) with delta (0, 0)
Screenshot: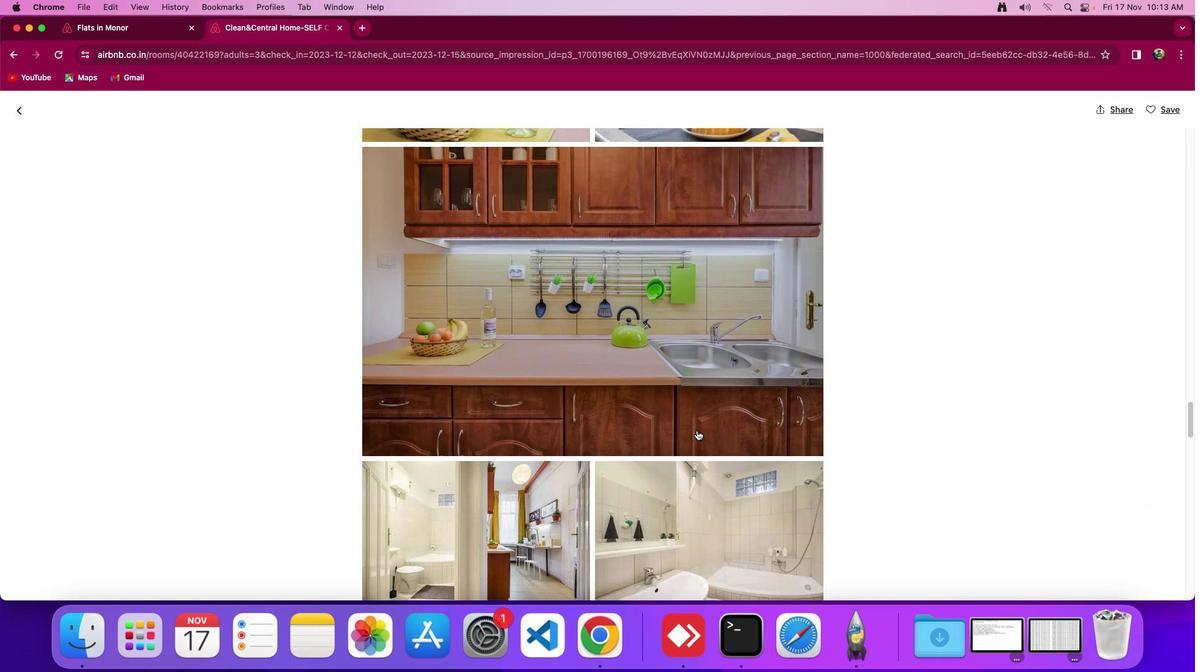 
Action: Mouse scrolled (697, 430) with delta (0, -2)
Screenshot: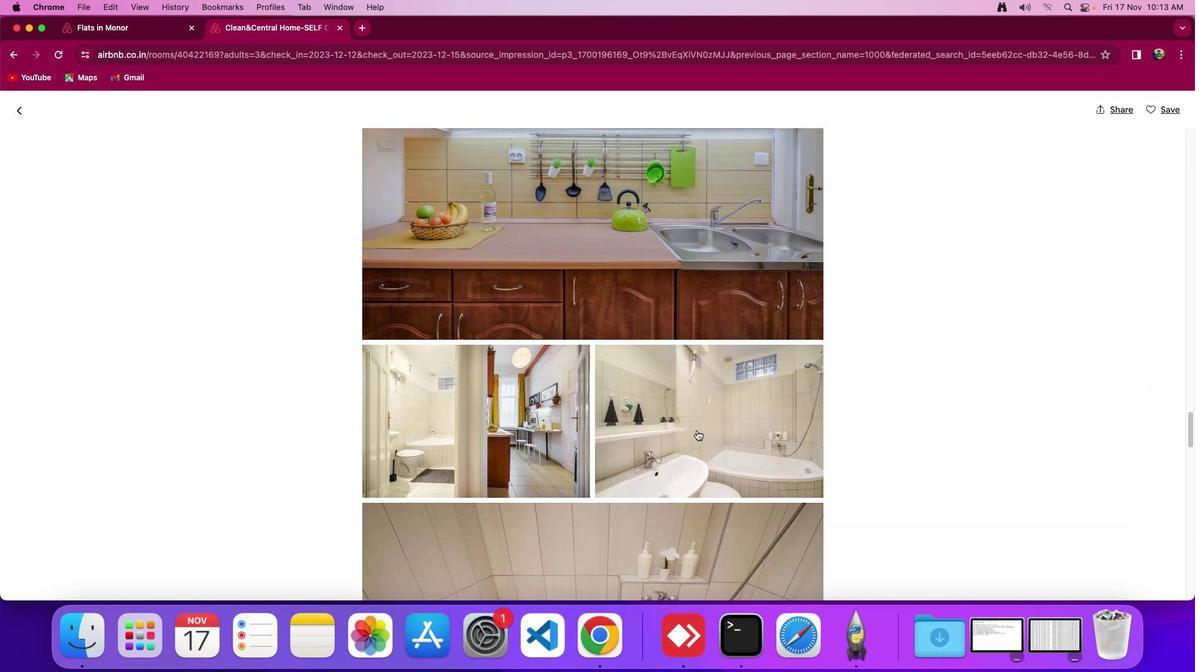 
Action: Mouse scrolled (697, 430) with delta (0, -3)
Screenshot: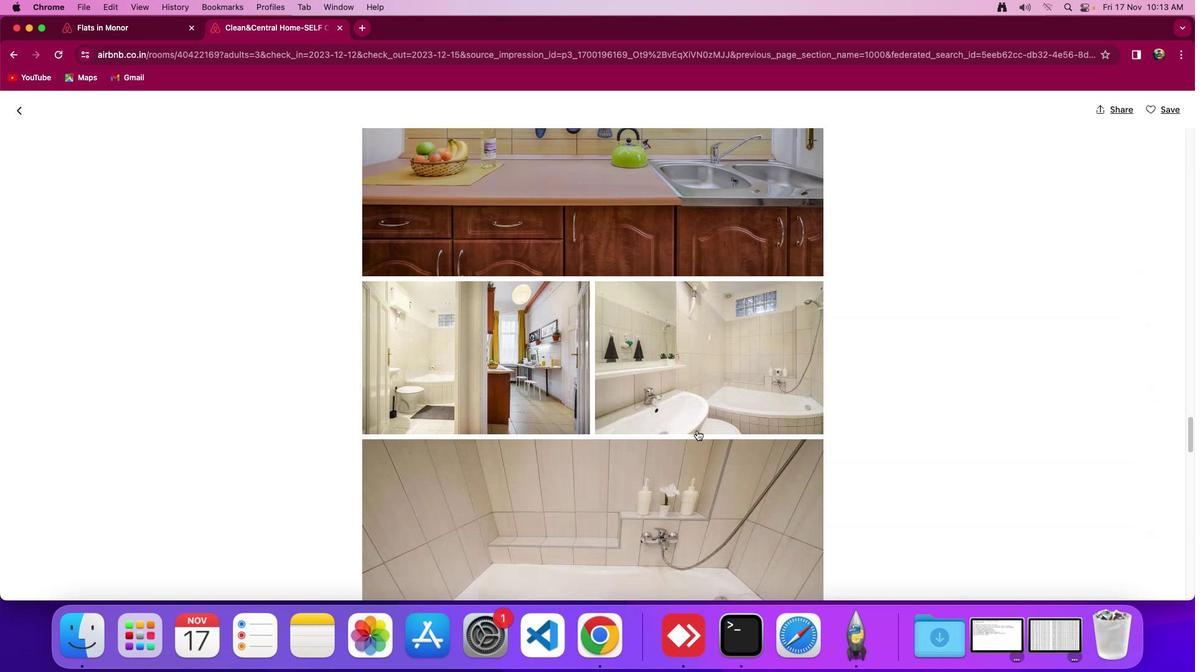 
Action: Mouse scrolled (697, 430) with delta (0, 0)
Screenshot: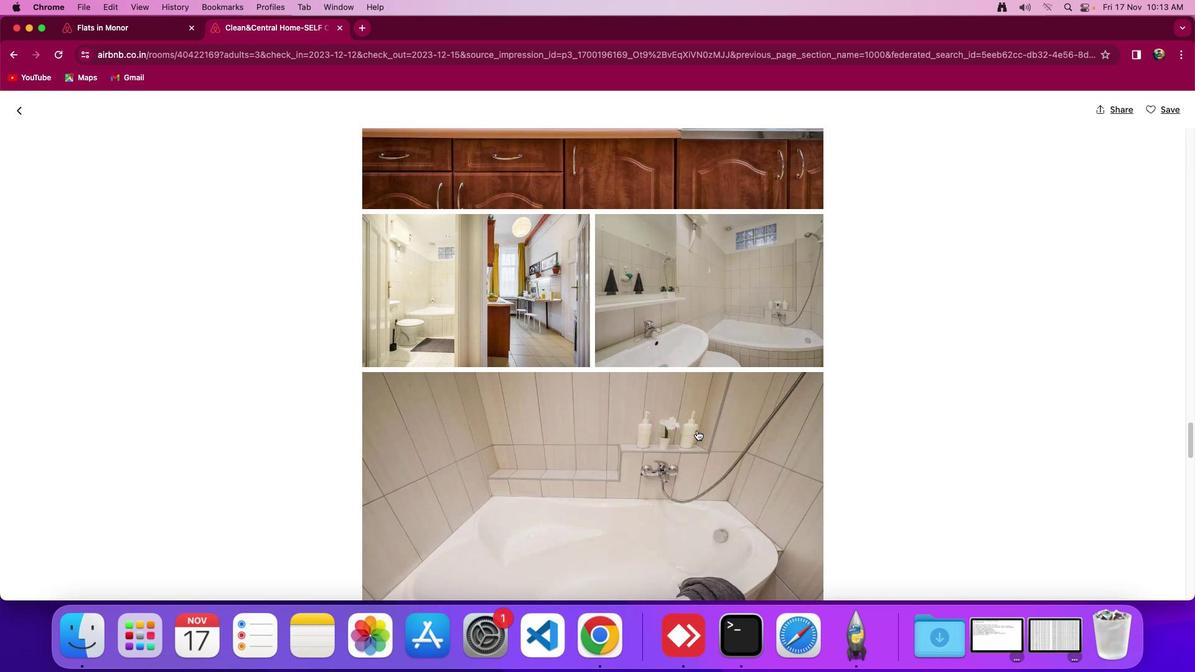 
Action: Mouse scrolled (697, 430) with delta (0, 0)
Screenshot: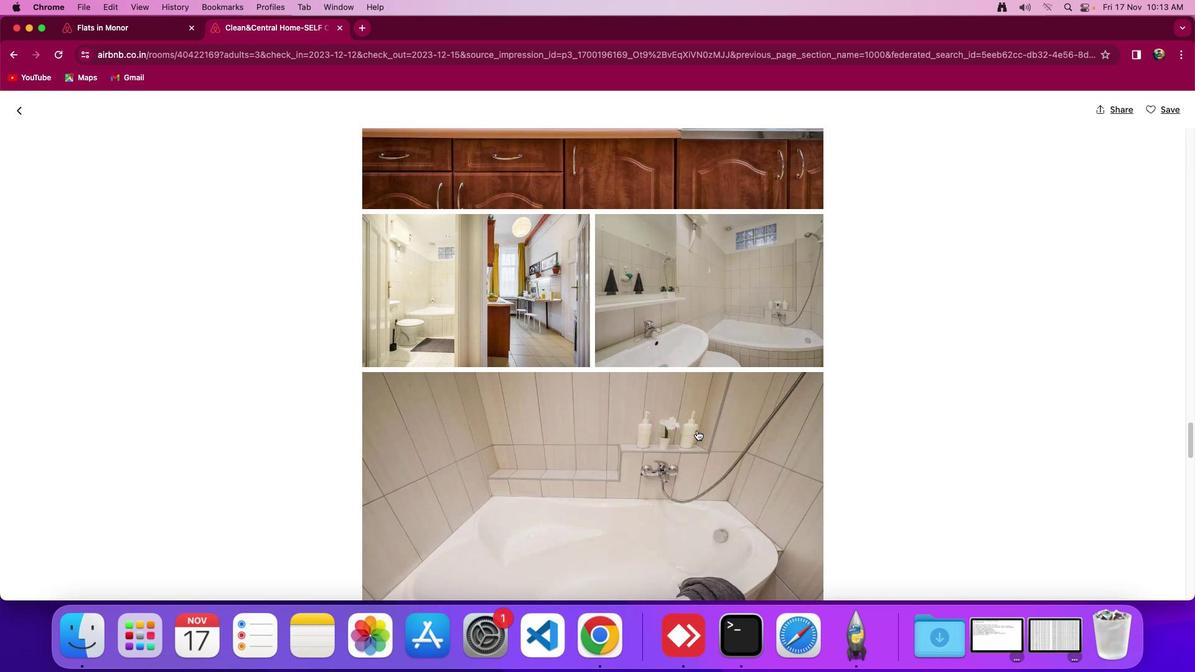 
Action: Mouse scrolled (697, 430) with delta (0, -3)
Screenshot: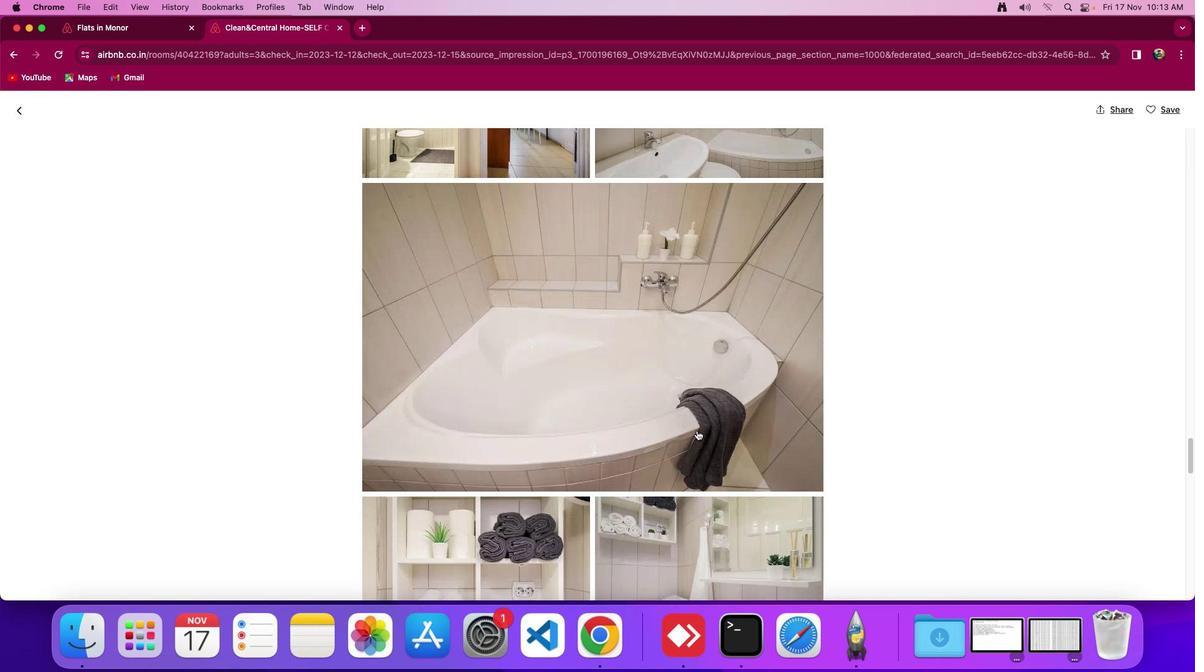 
Action: Mouse scrolled (697, 430) with delta (0, -3)
Screenshot: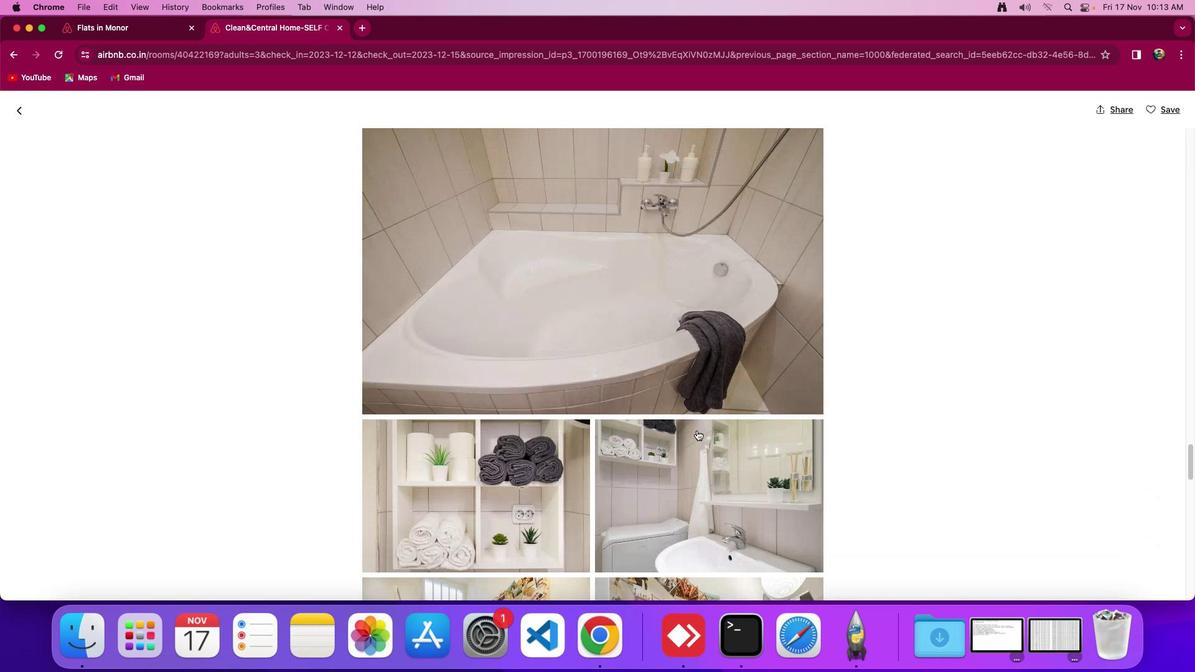 
Action: Mouse scrolled (697, 430) with delta (0, 0)
Screenshot: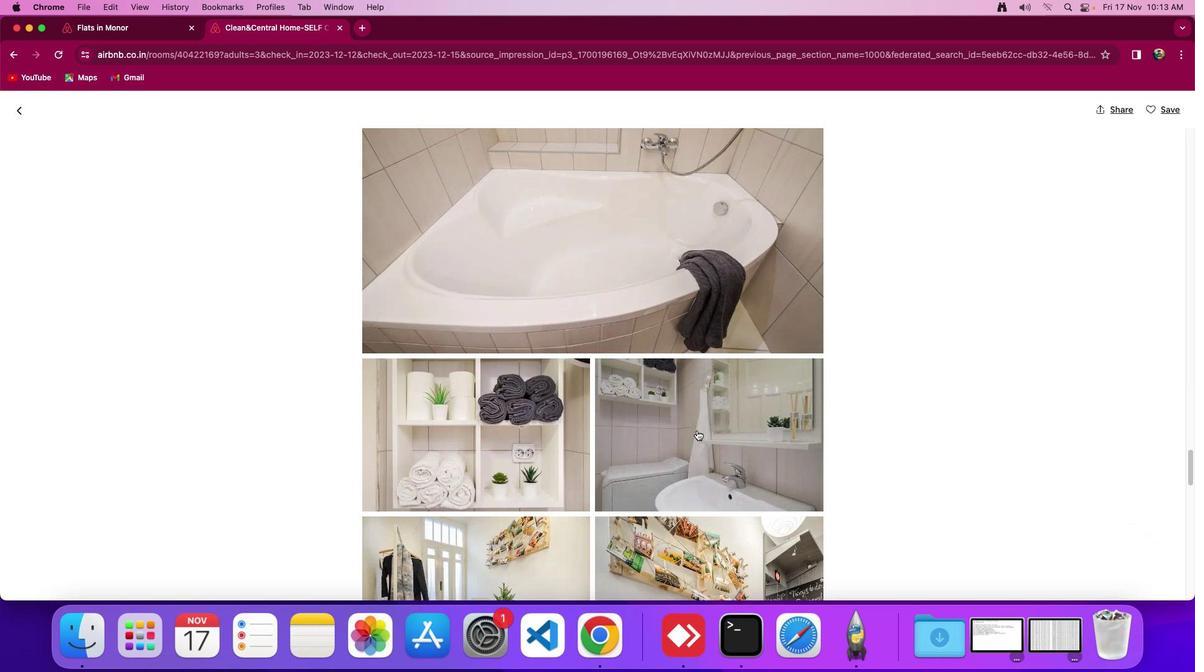 
Action: Mouse scrolled (697, 430) with delta (0, 0)
Screenshot: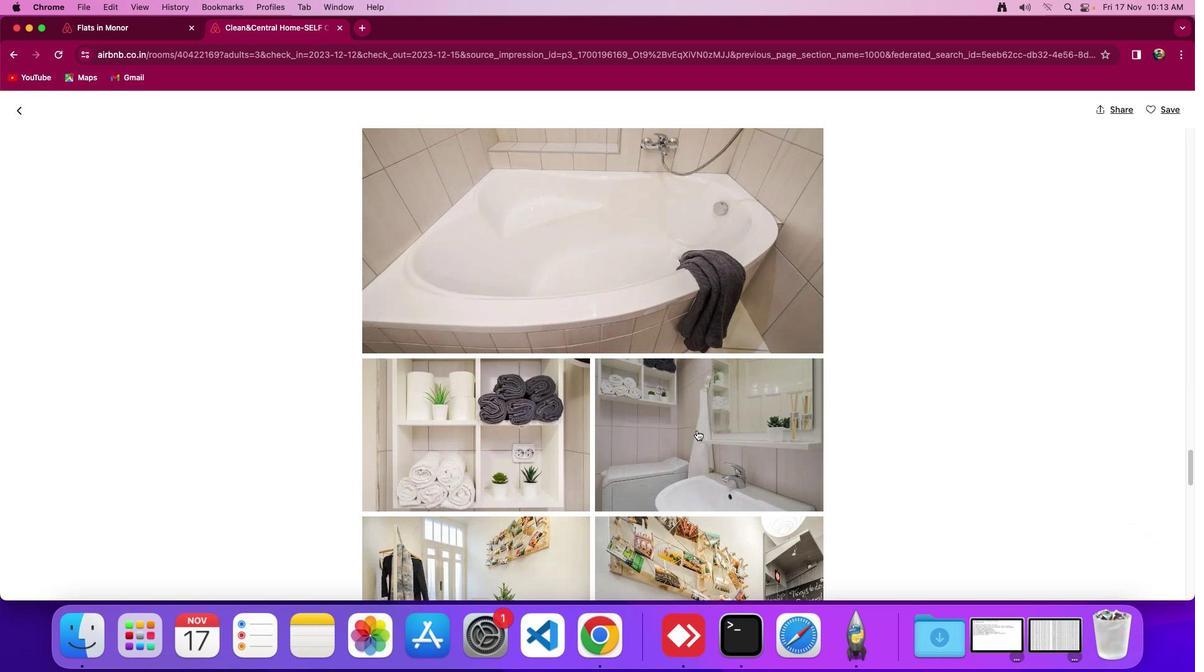 
Action: Mouse scrolled (697, 430) with delta (0, -2)
Screenshot: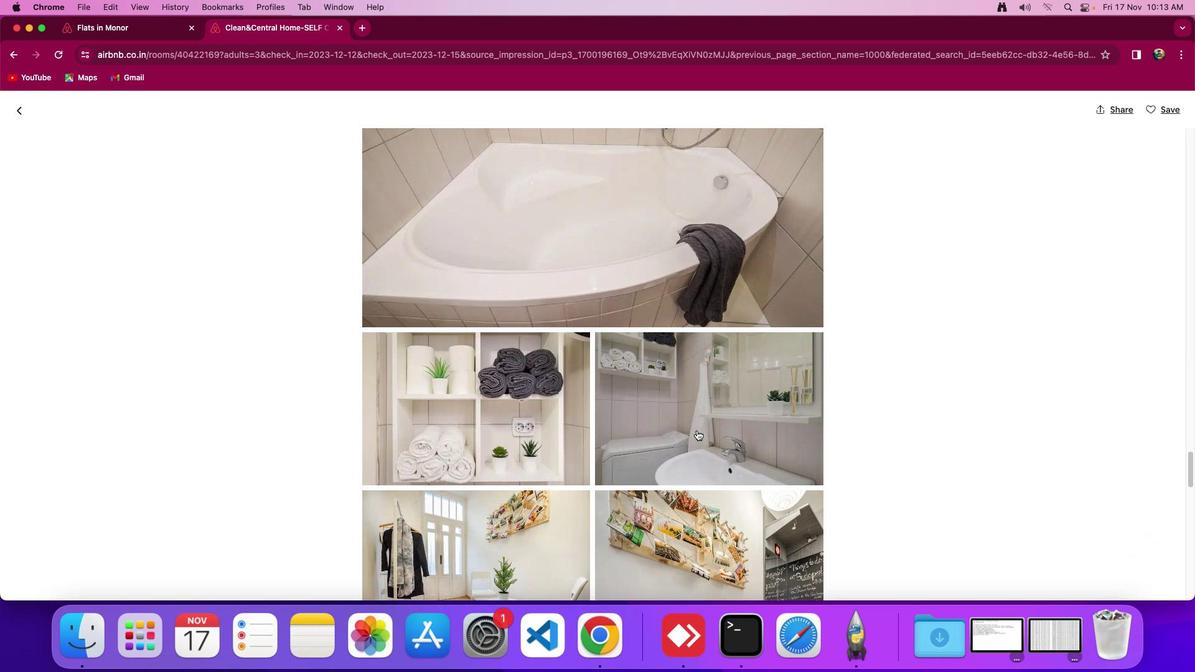 
Action: Mouse scrolled (697, 430) with delta (0, -3)
Screenshot: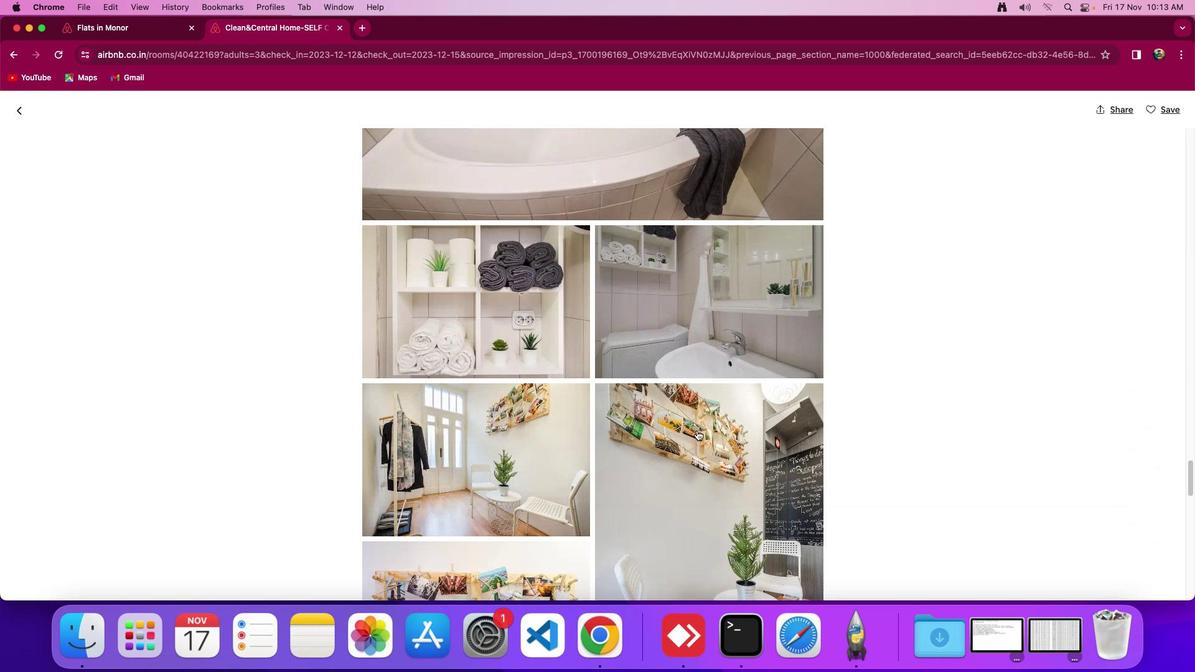 
Action: Mouse scrolled (697, 430) with delta (0, 0)
Screenshot: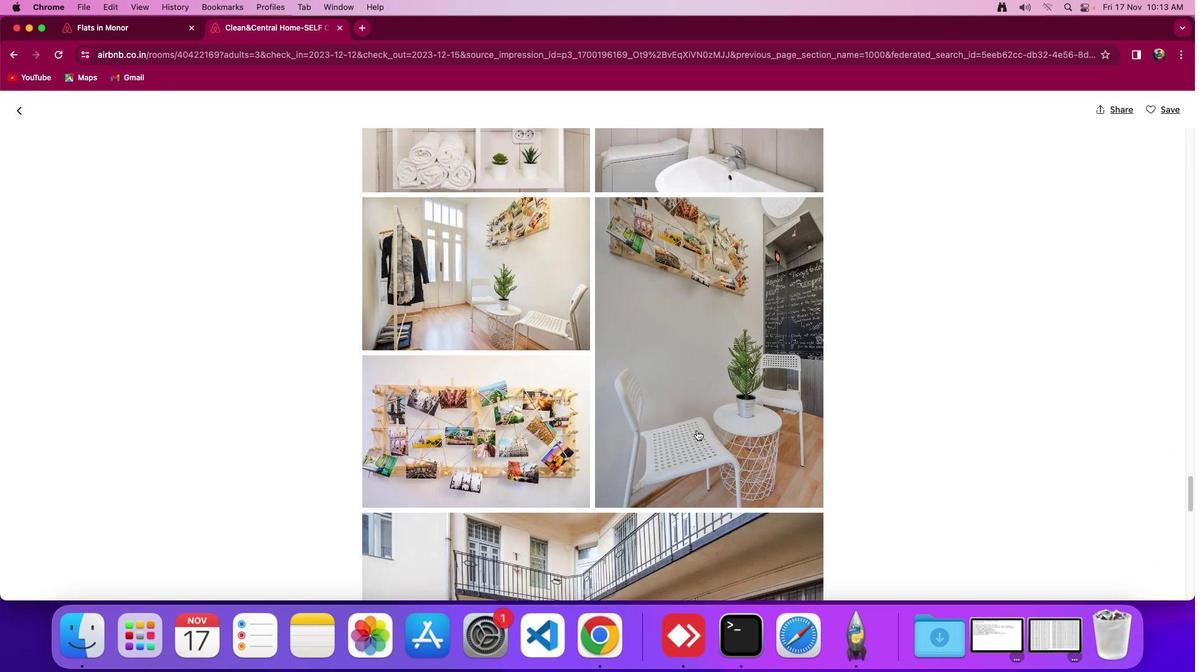 
Action: Mouse scrolled (697, 430) with delta (0, 0)
Screenshot: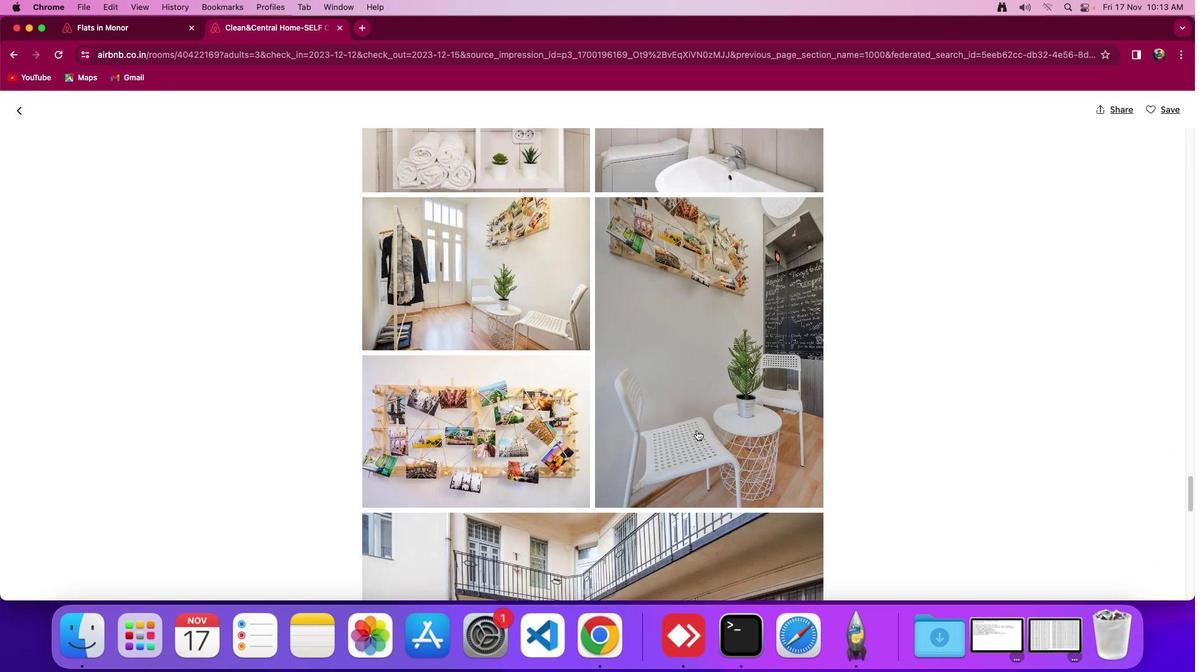 
Action: Mouse scrolled (697, 430) with delta (0, -2)
Screenshot: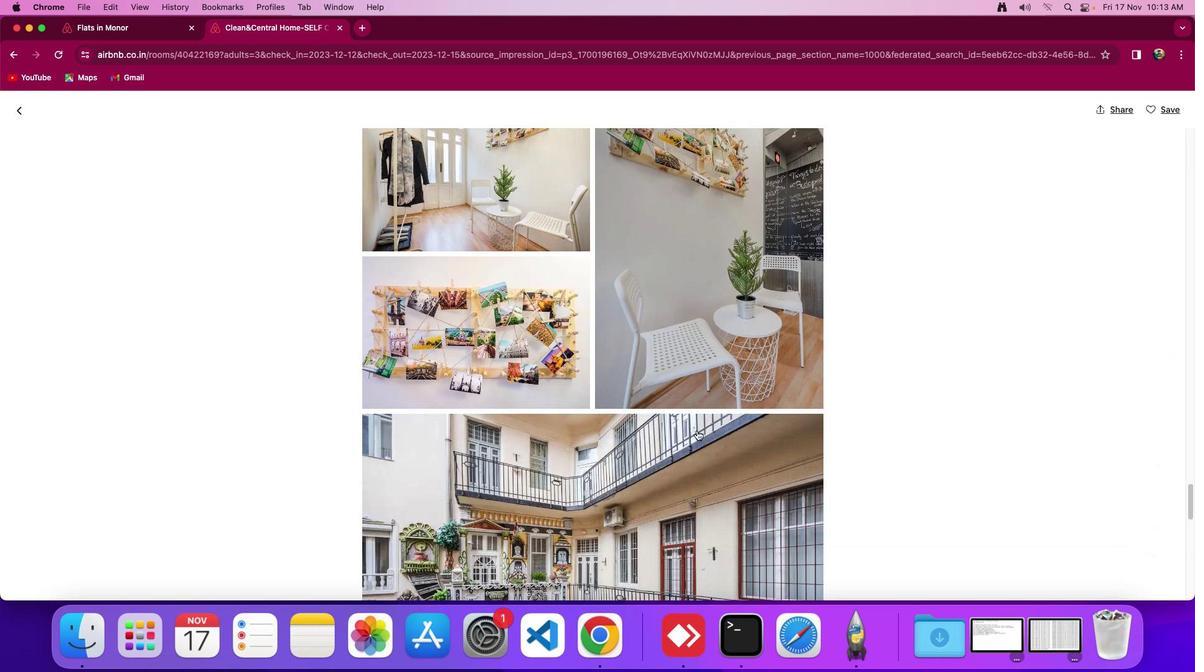 
Action: Mouse scrolled (697, 430) with delta (0, -3)
Screenshot: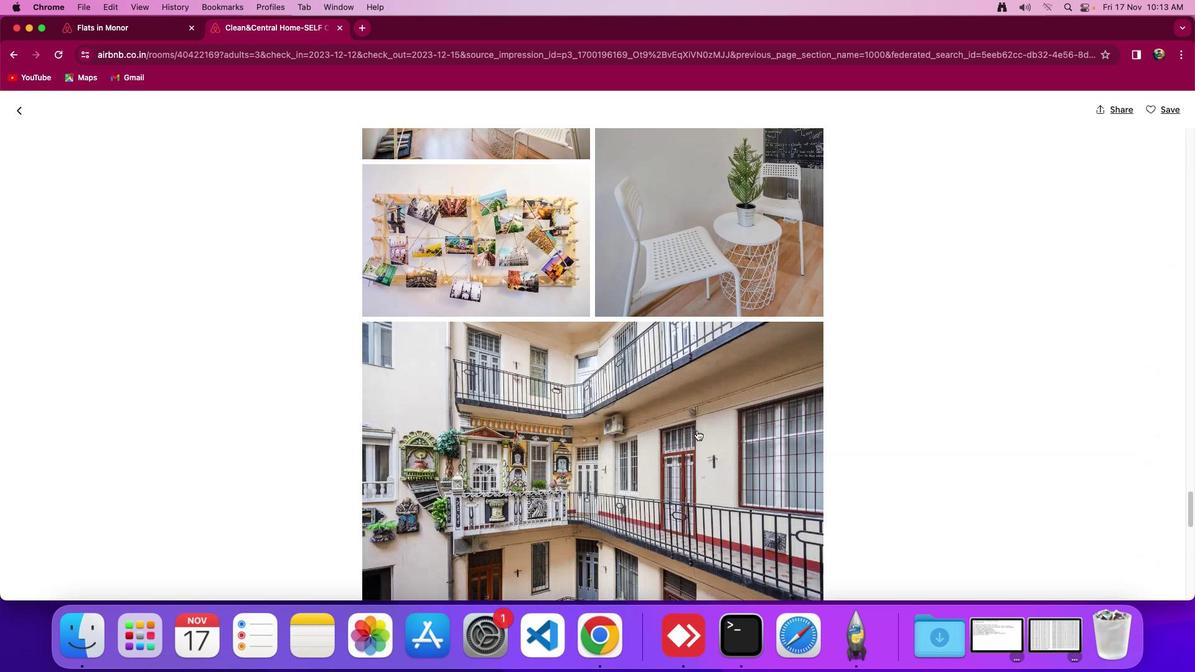 
Action: Mouse scrolled (697, 430) with delta (0, 0)
Screenshot: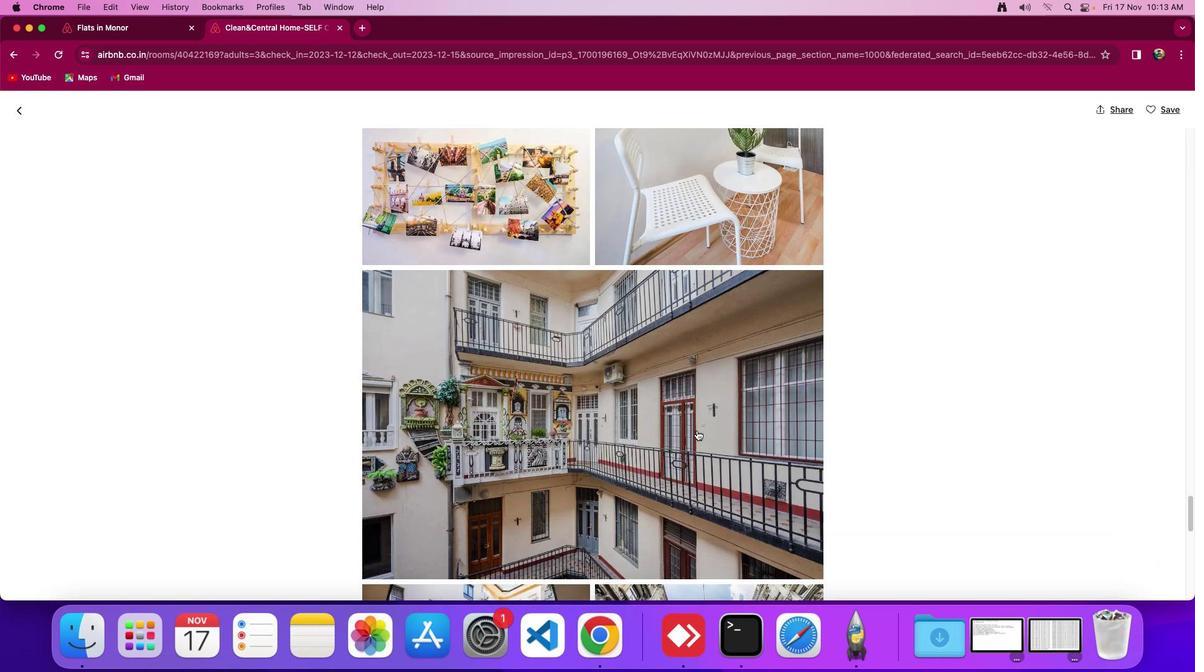 
Action: Mouse scrolled (697, 430) with delta (0, 0)
Screenshot: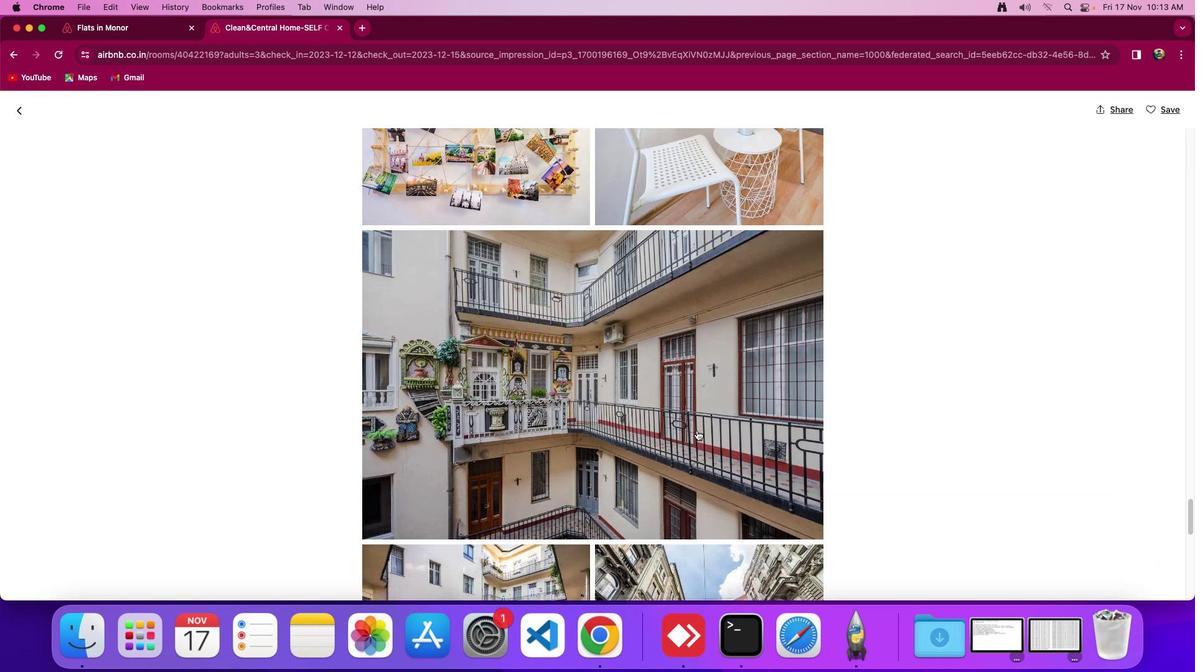 
Action: Mouse scrolled (697, 430) with delta (0, -2)
Screenshot: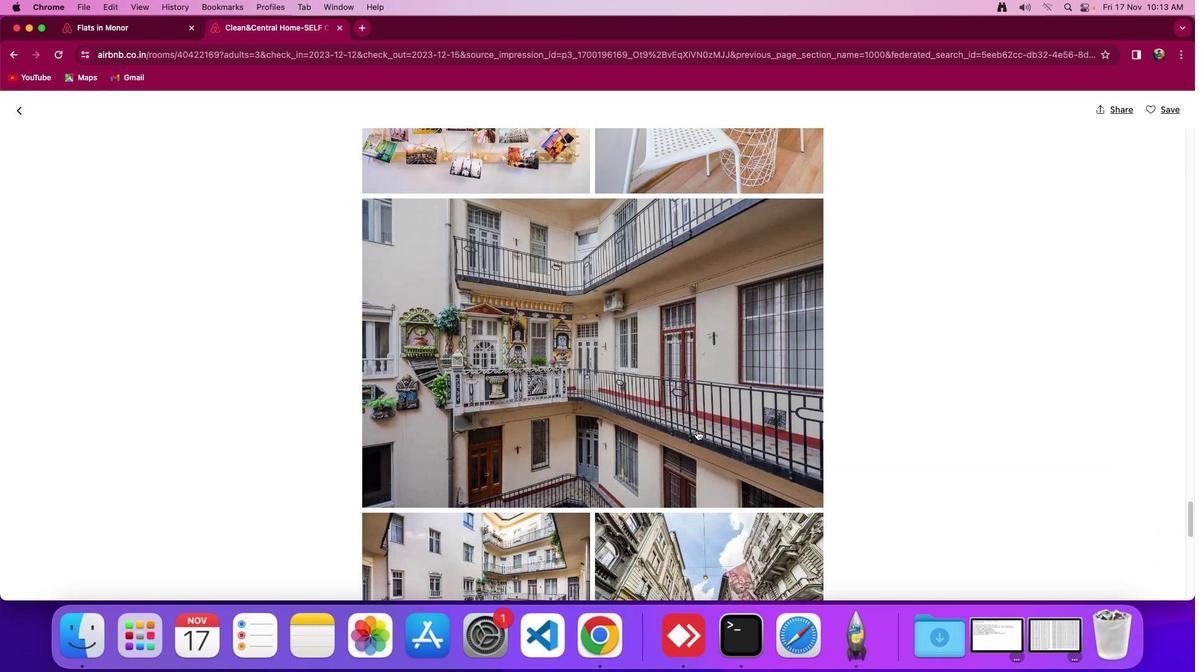 
Action: Mouse scrolled (697, 430) with delta (0, 0)
Screenshot: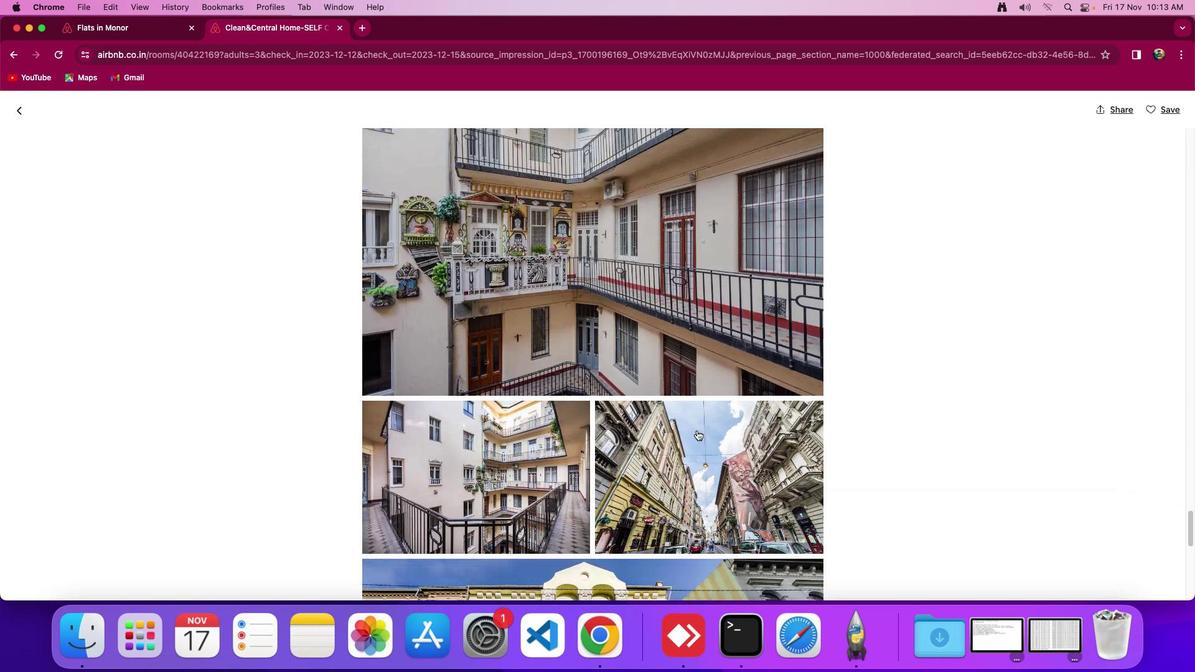 
Action: Mouse scrolled (697, 430) with delta (0, 0)
Screenshot: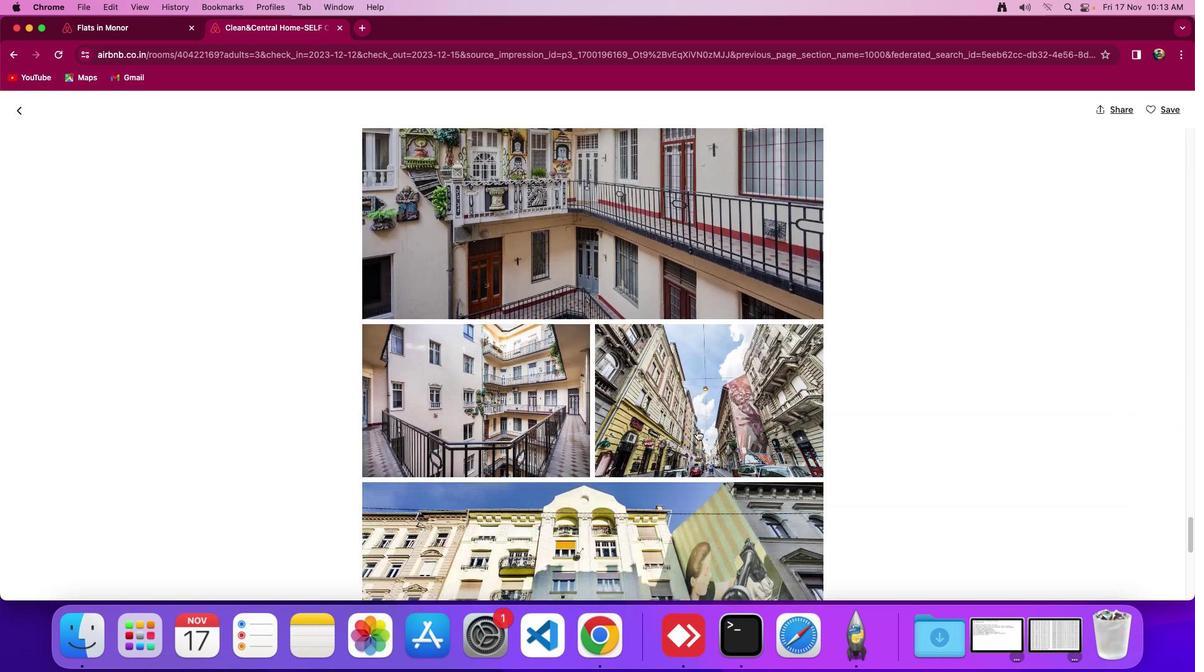 
Action: Mouse scrolled (697, 430) with delta (0, -2)
Screenshot: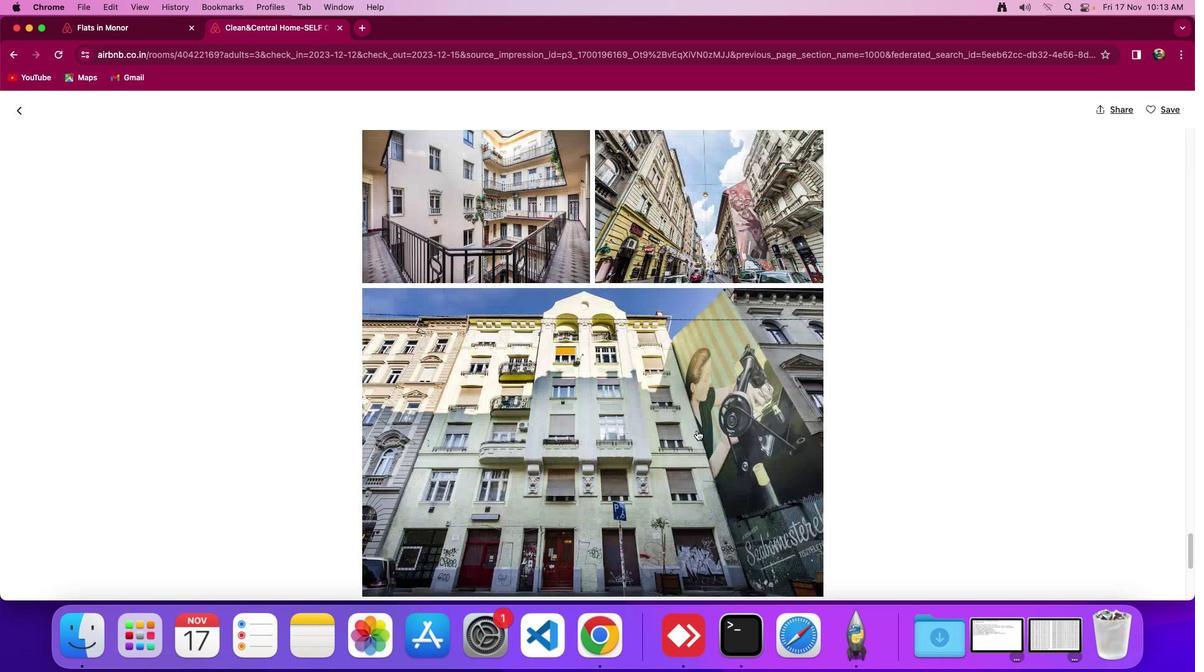 
Action: Mouse scrolled (697, 430) with delta (0, -3)
Screenshot: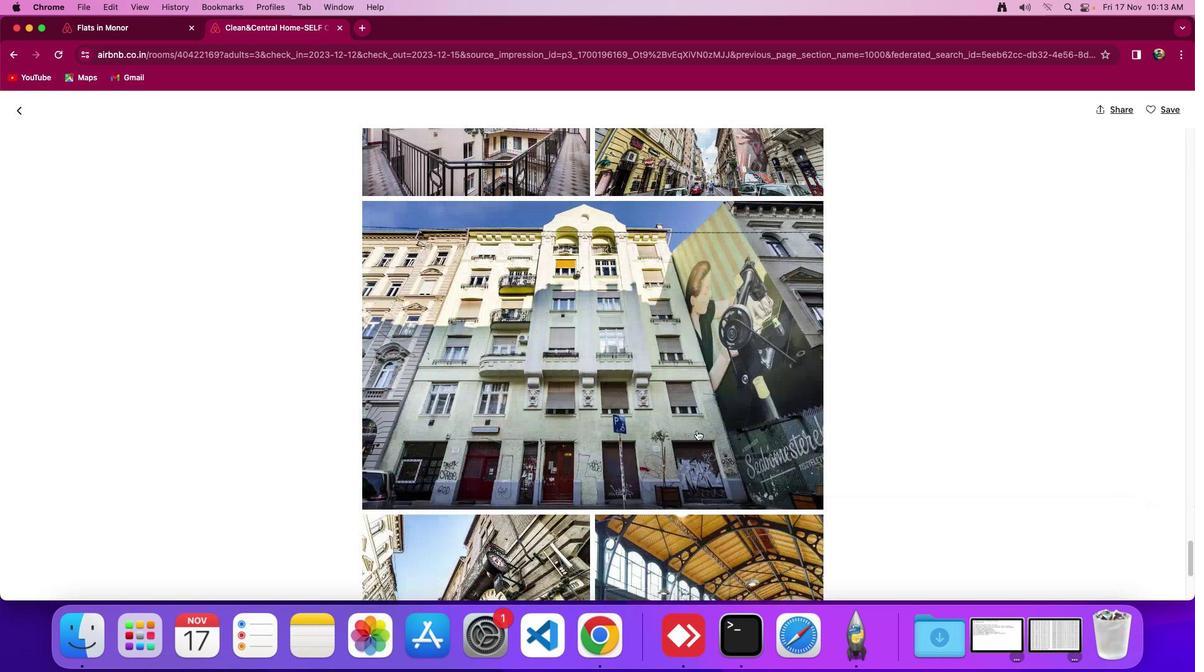 
Action: Mouse scrolled (697, 430) with delta (0, -4)
Screenshot: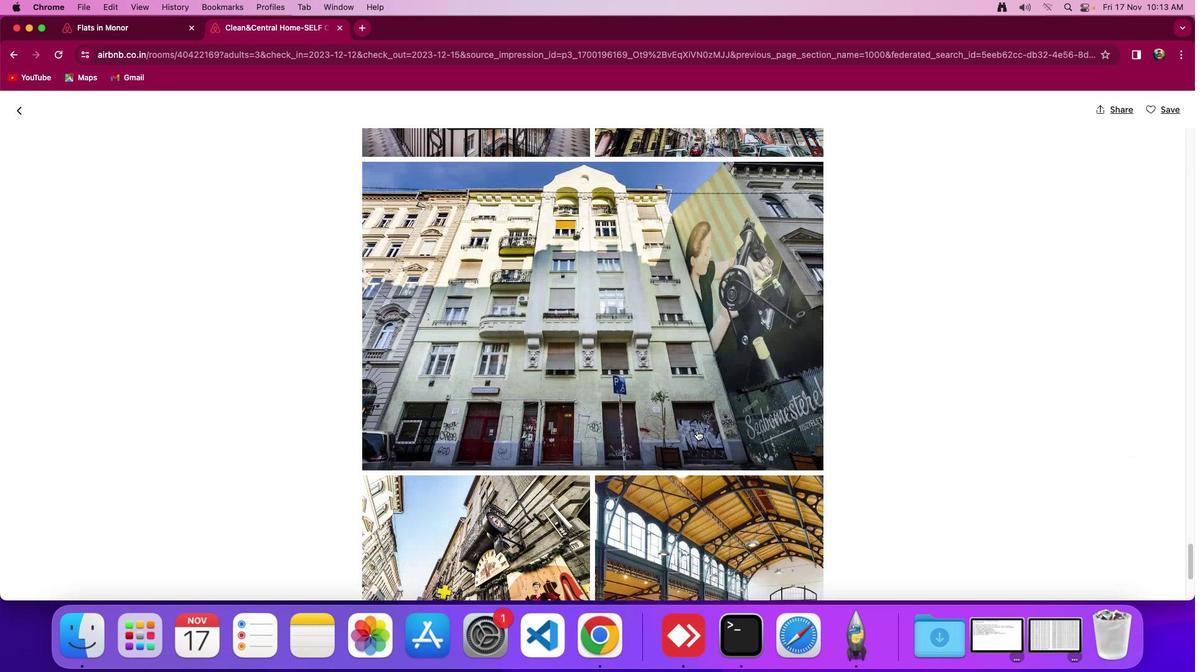
Action: Mouse scrolled (697, 430) with delta (0, 0)
Screenshot: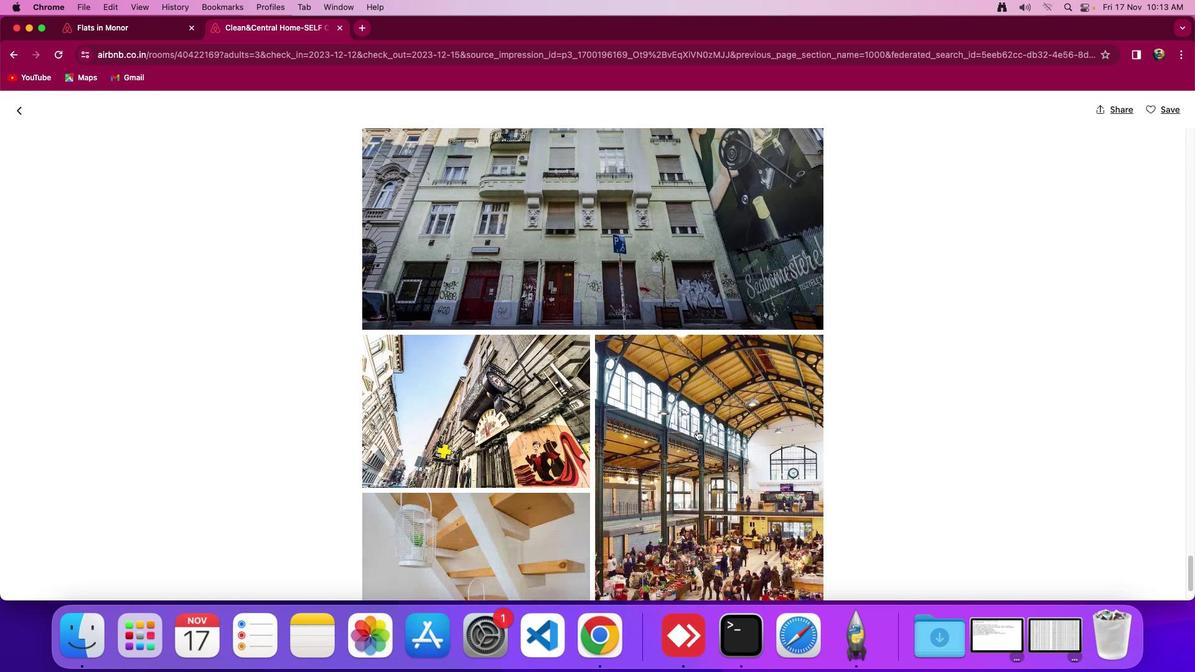 
Action: Mouse scrolled (697, 430) with delta (0, 0)
Screenshot: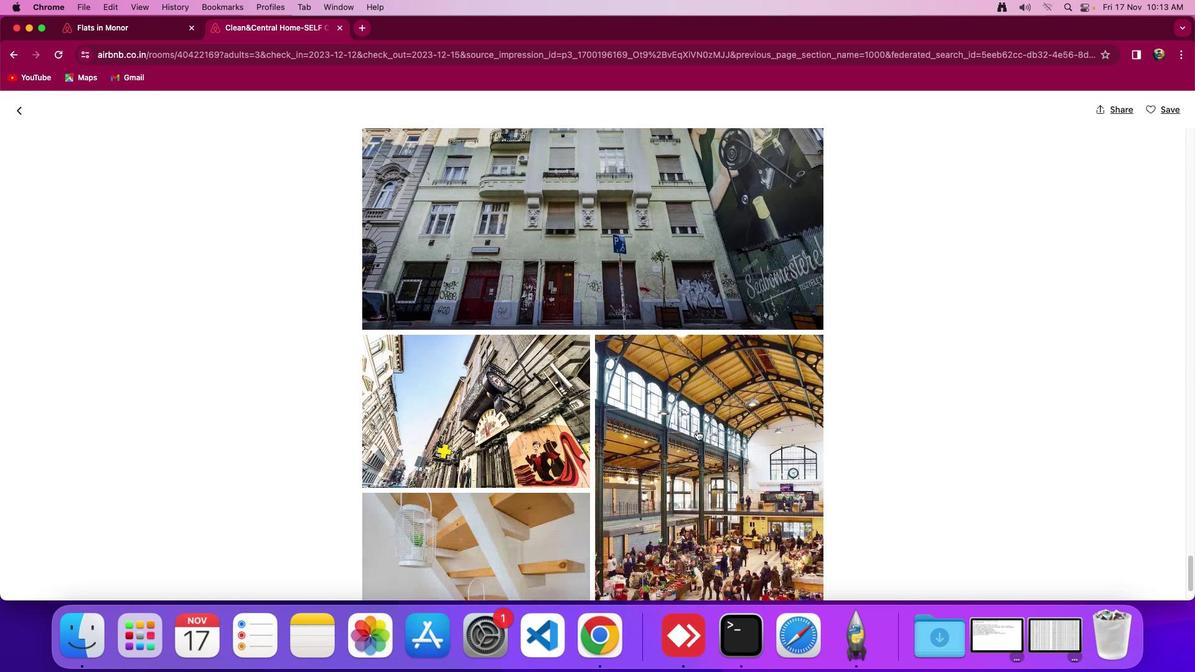 
Action: Mouse scrolled (697, 430) with delta (0, -2)
Screenshot: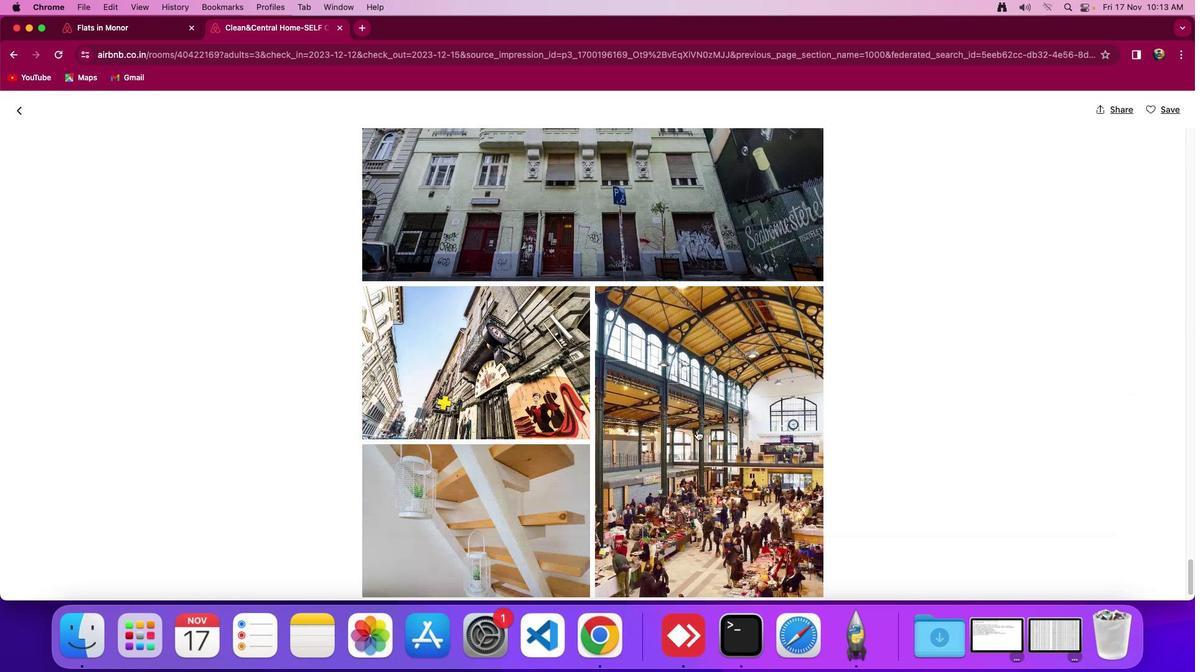 
Action: Mouse scrolled (697, 430) with delta (0, -3)
Screenshot: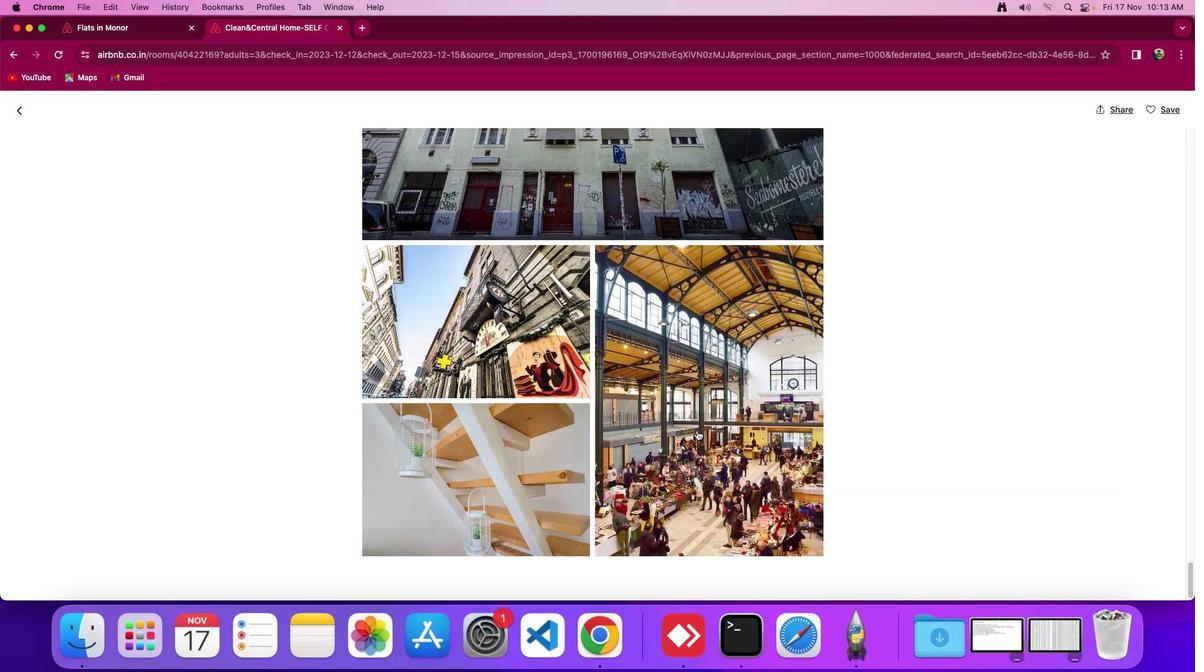 
Action: Mouse moved to (697, 430)
Screenshot: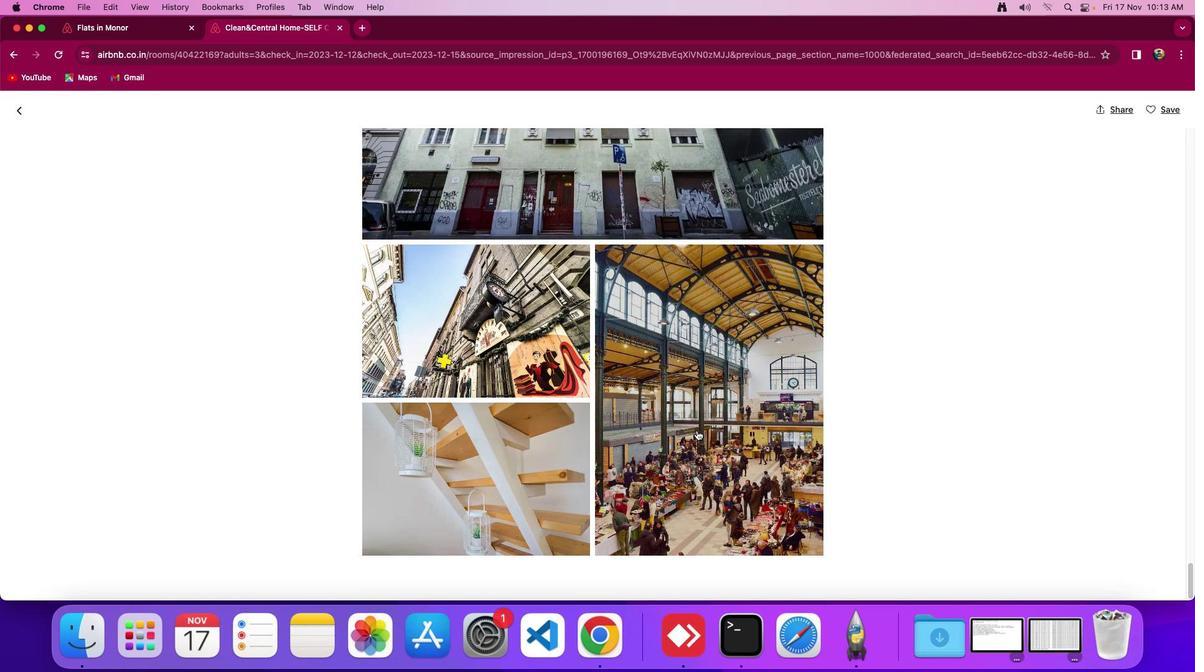 
Action: Mouse scrolled (697, 430) with delta (0, 0)
Screenshot: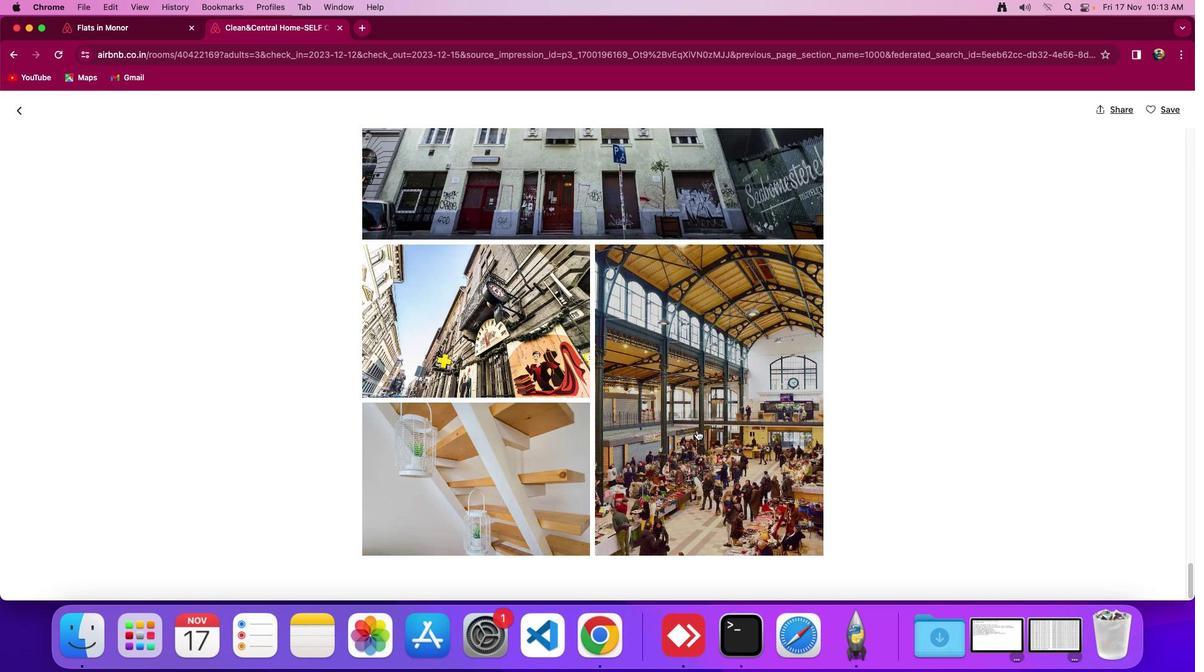 
Action: Mouse scrolled (697, 430) with delta (0, 0)
Screenshot: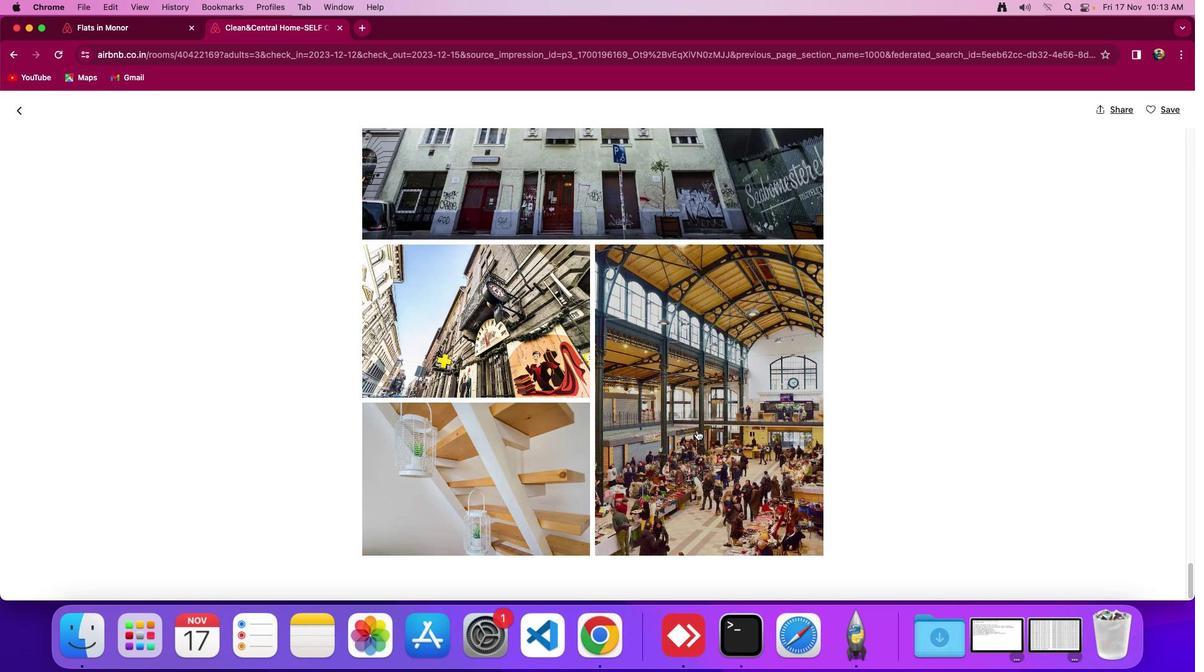 
Action: Mouse scrolled (697, 430) with delta (0, -2)
Screenshot: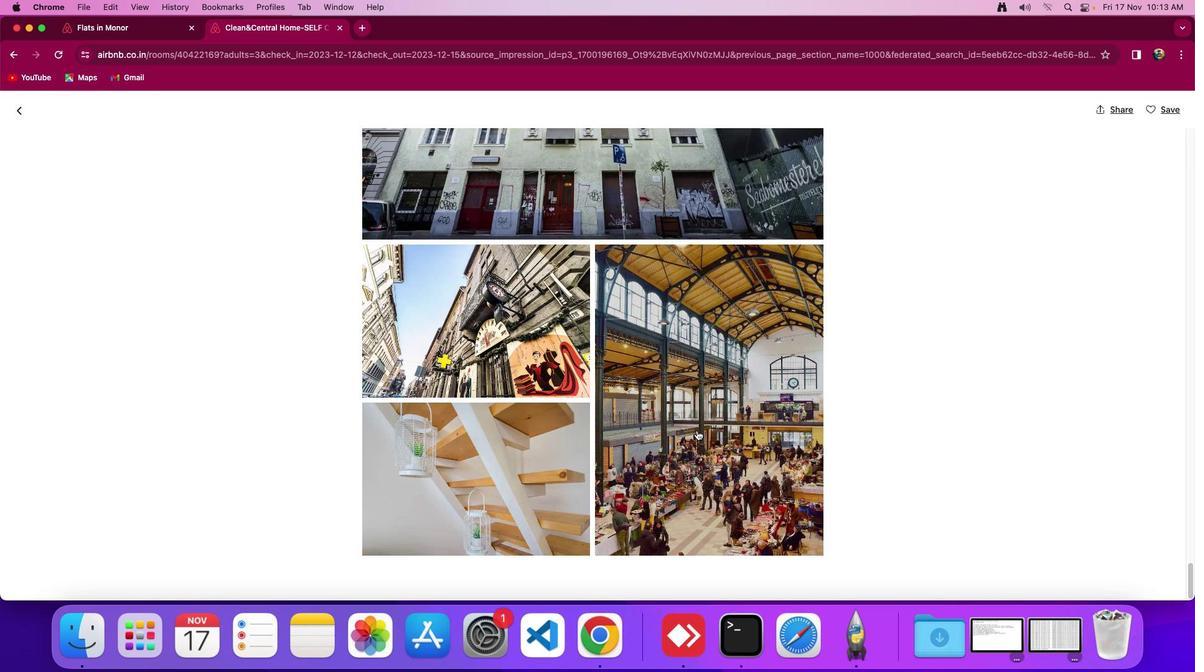 
Action: Mouse scrolled (697, 430) with delta (0, -3)
Screenshot: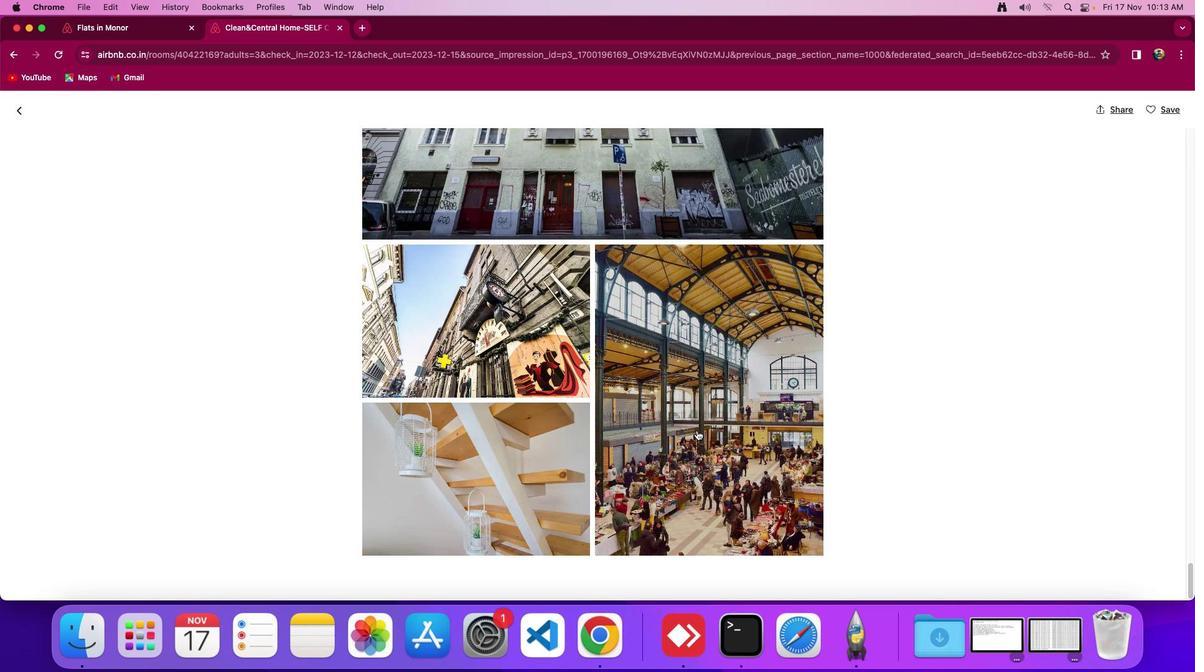 
Action: Mouse moved to (11, 109)
Screenshot: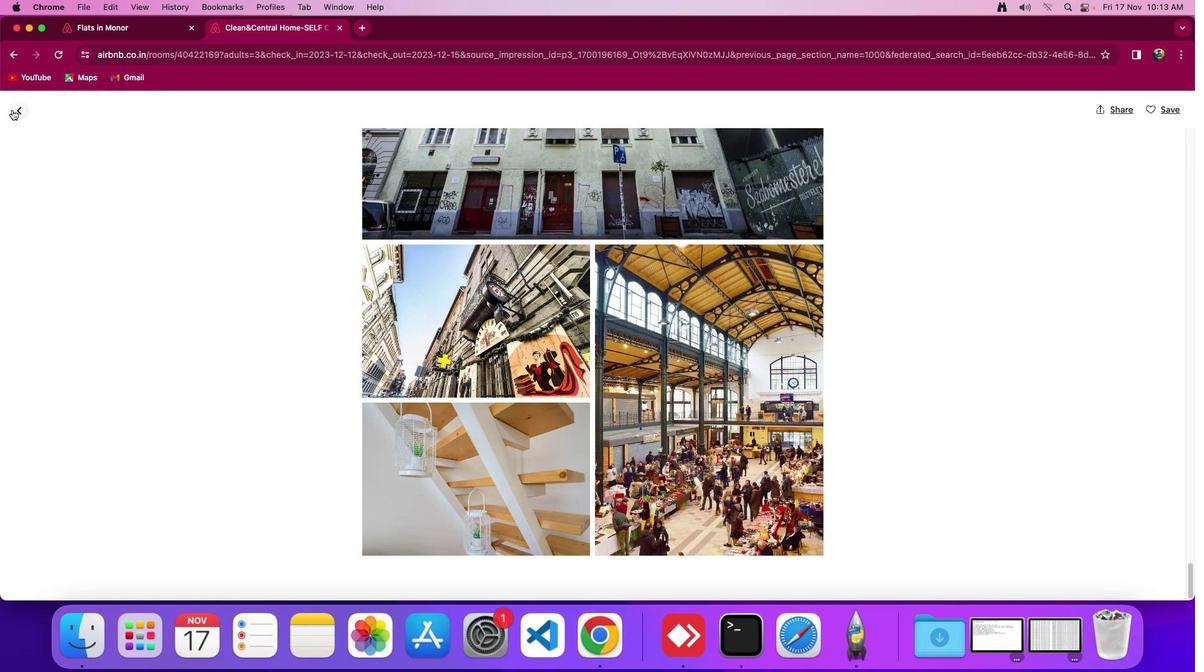 
Action: Mouse pressed left at (11, 109)
Screenshot: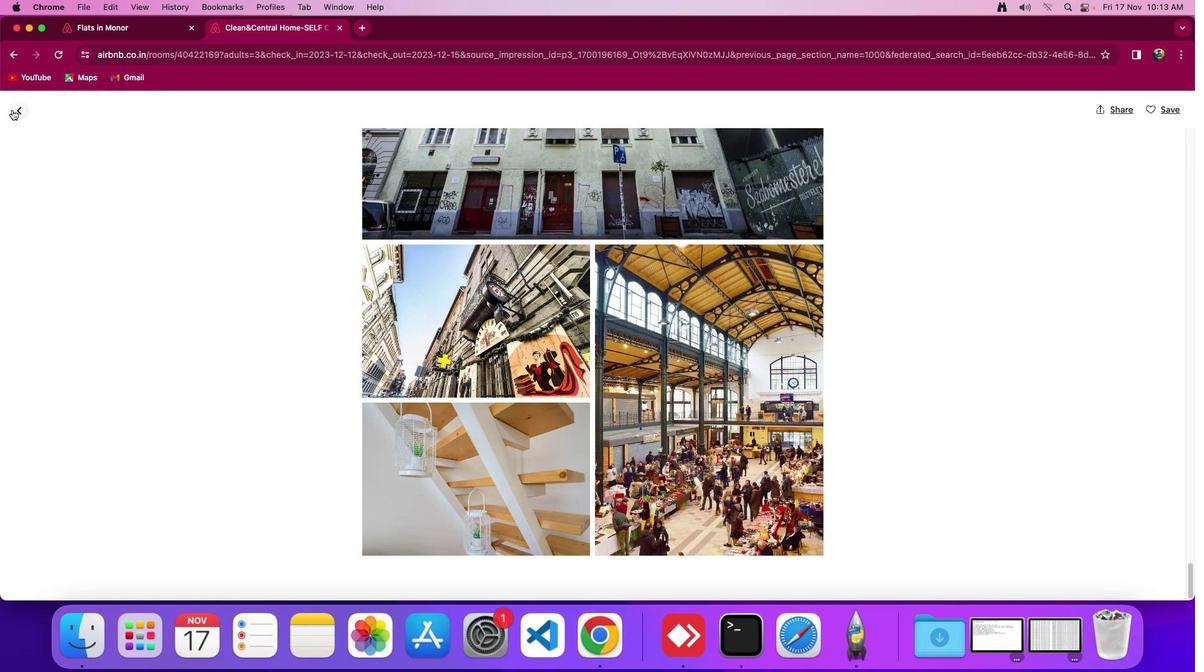 
Action: Mouse moved to (486, 361)
Screenshot: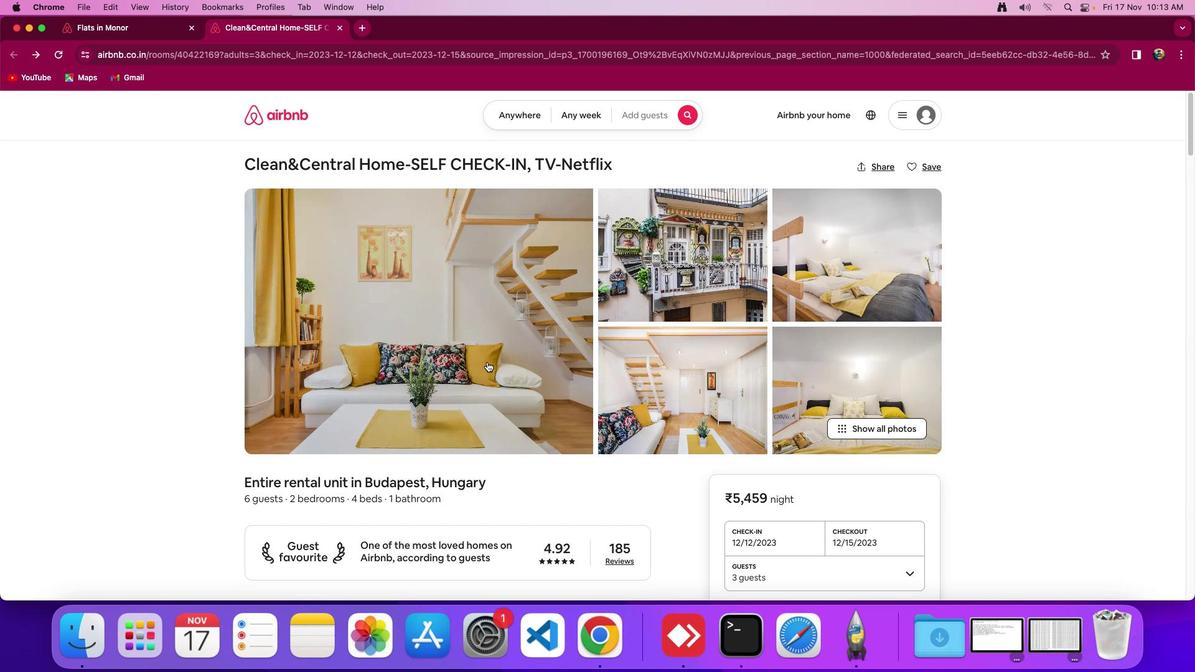 
Action: Mouse scrolled (486, 361) with delta (0, 0)
Screenshot: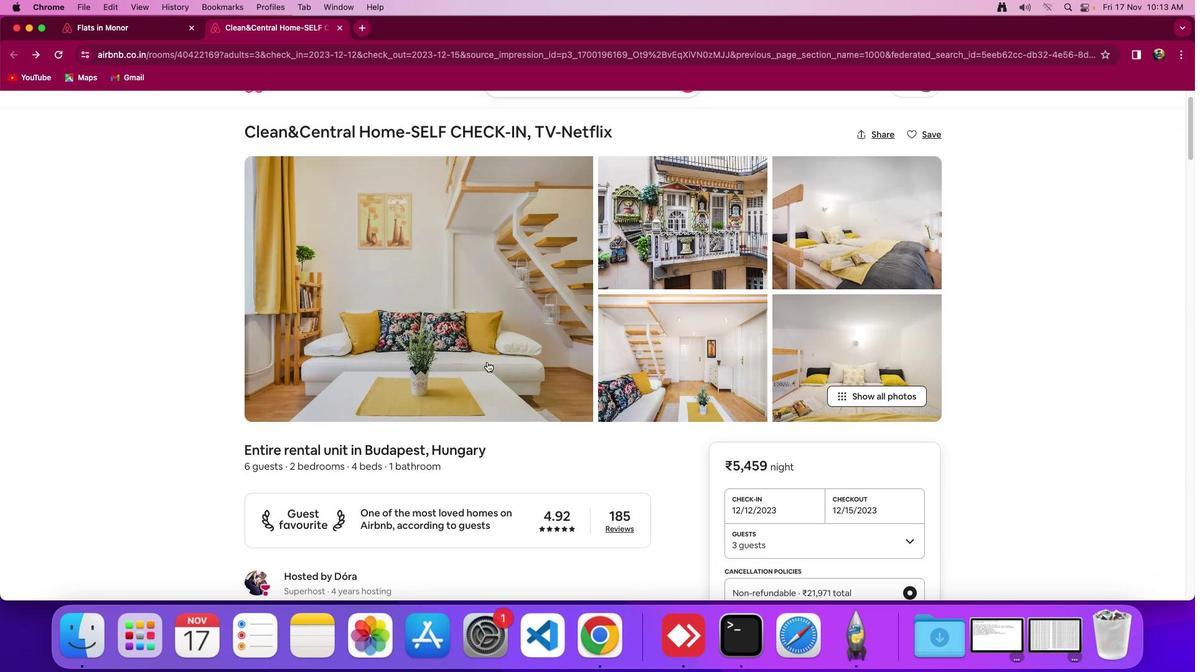 
Action: Mouse scrolled (486, 361) with delta (0, 0)
Screenshot: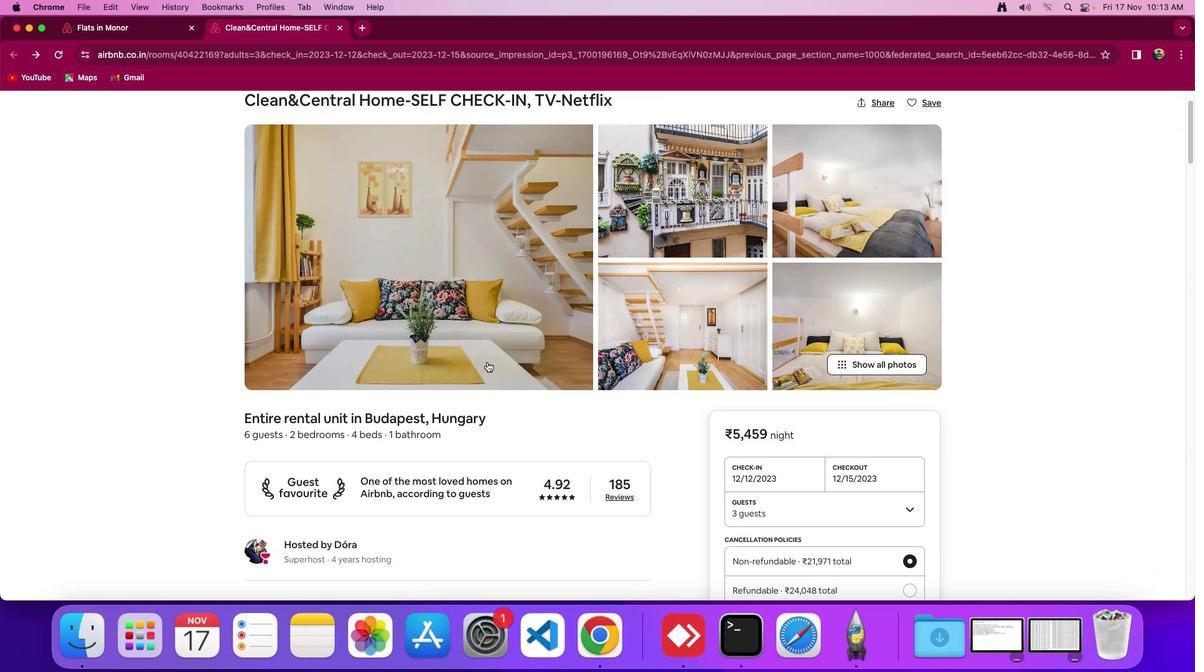 
Action: Mouse scrolled (486, 361) with delta (0, -1)
Screenshot: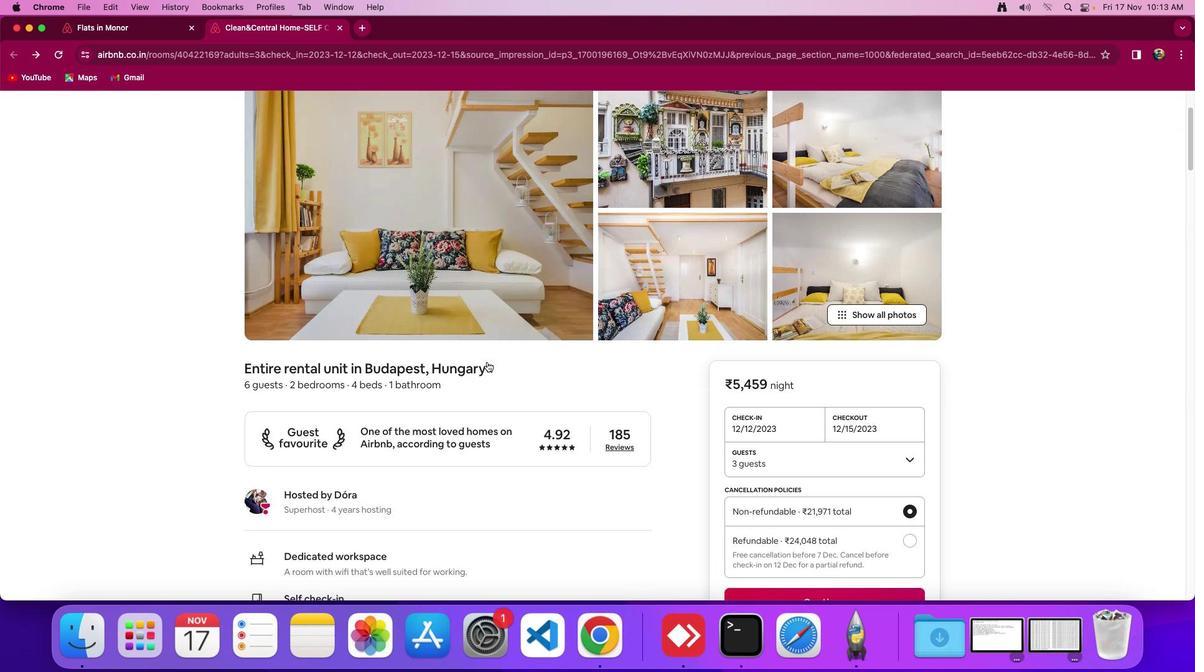 
Action: Mouse moved to (486, 361)
Screenshot: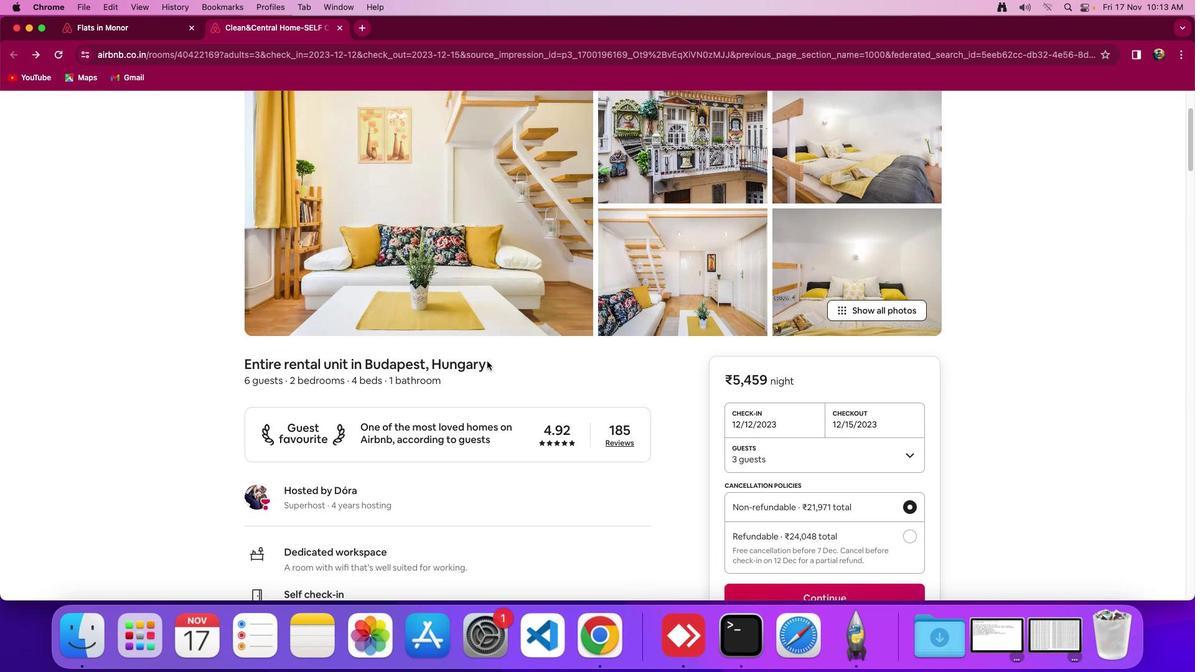 
Action: Mouse scrolled (486, 361) with delta (0, 0)
Screenshot: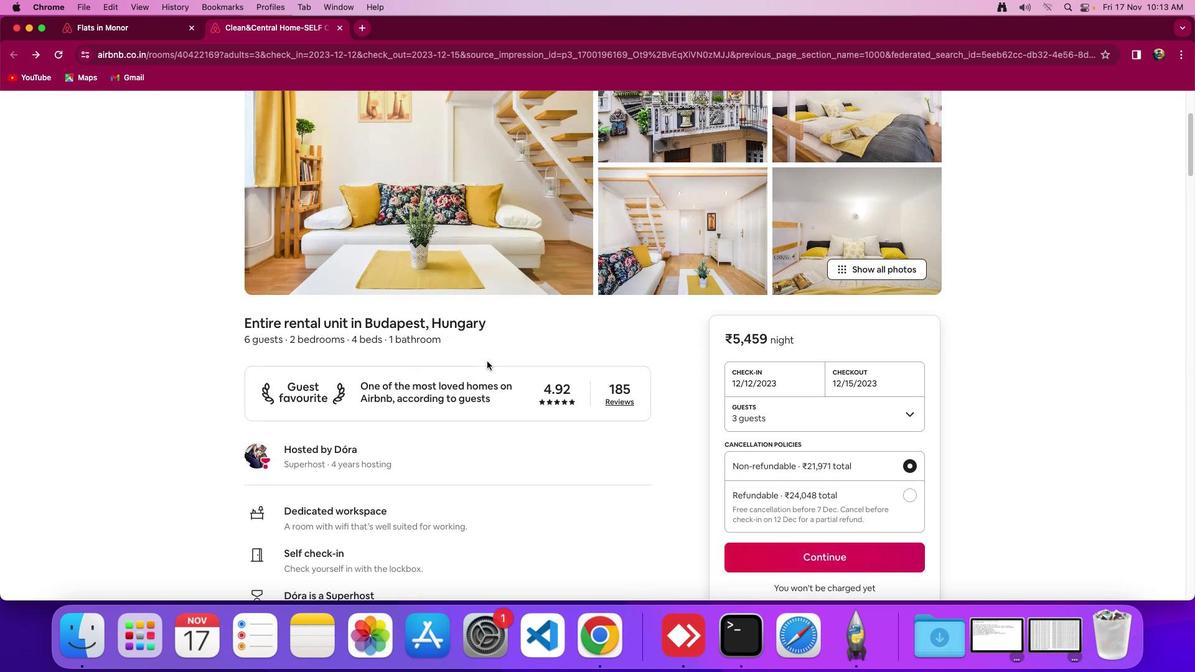 
Action: Mouse scrolled (486, 361) with delta (0, 0)
Screenshot: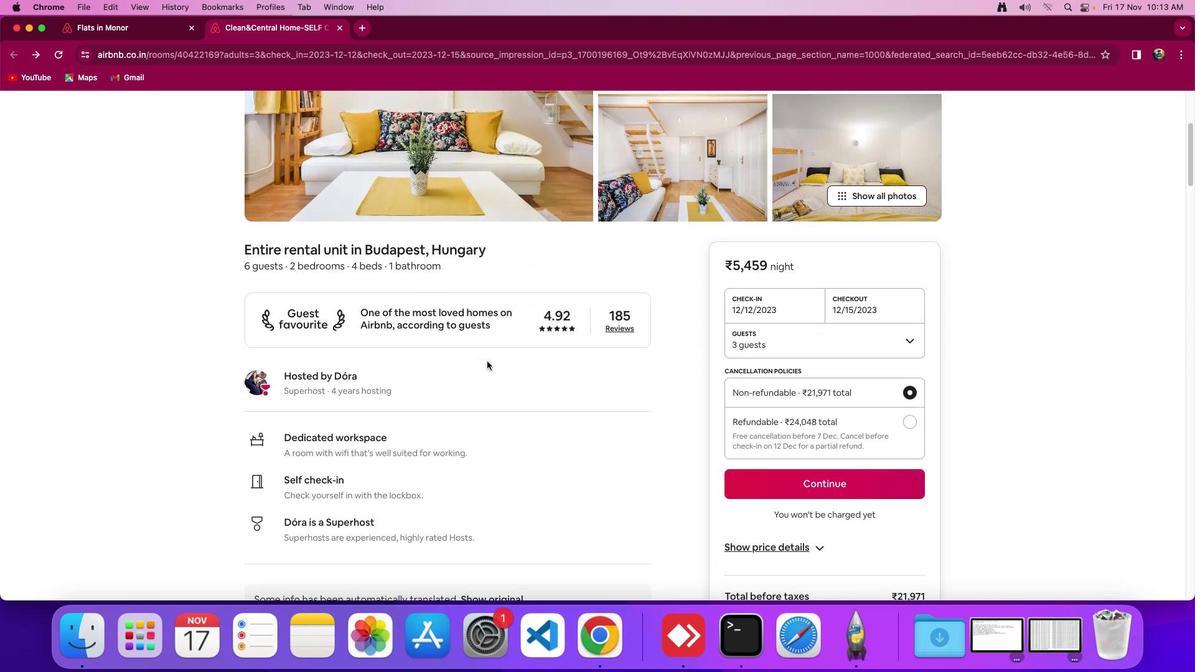 
Action: Mouse scrolled (486, 361) with delta (0, -2)
Screenshot: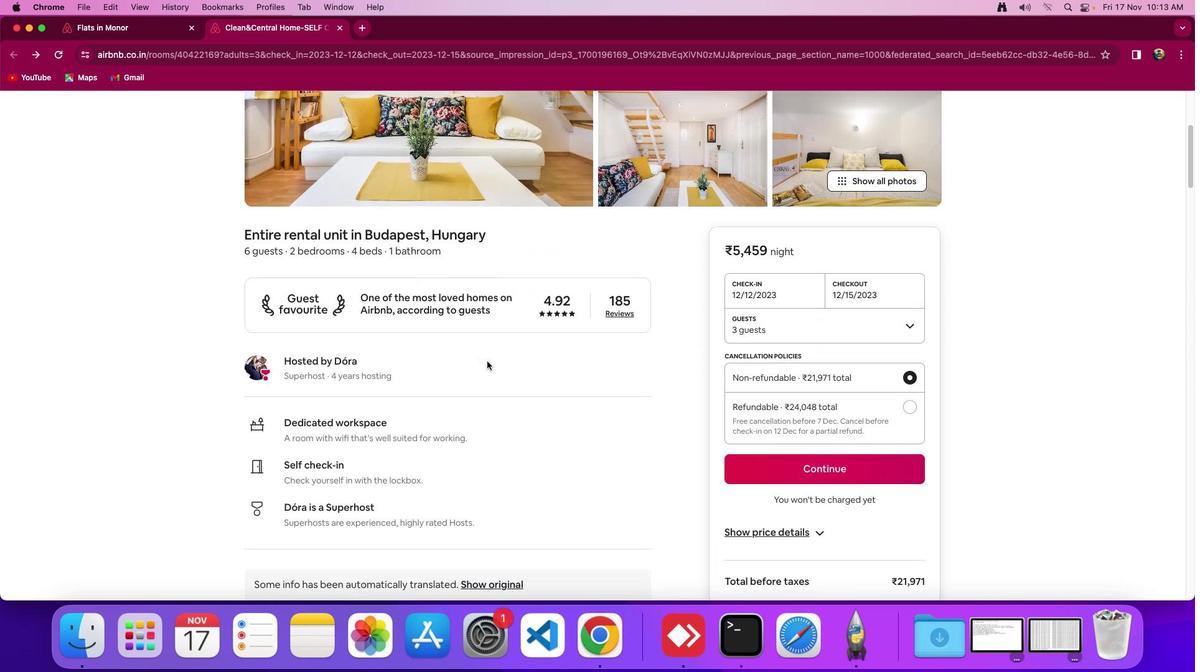 
Action: Mouse scrolled (486, 361) with delta (0, -1)
Screenshot: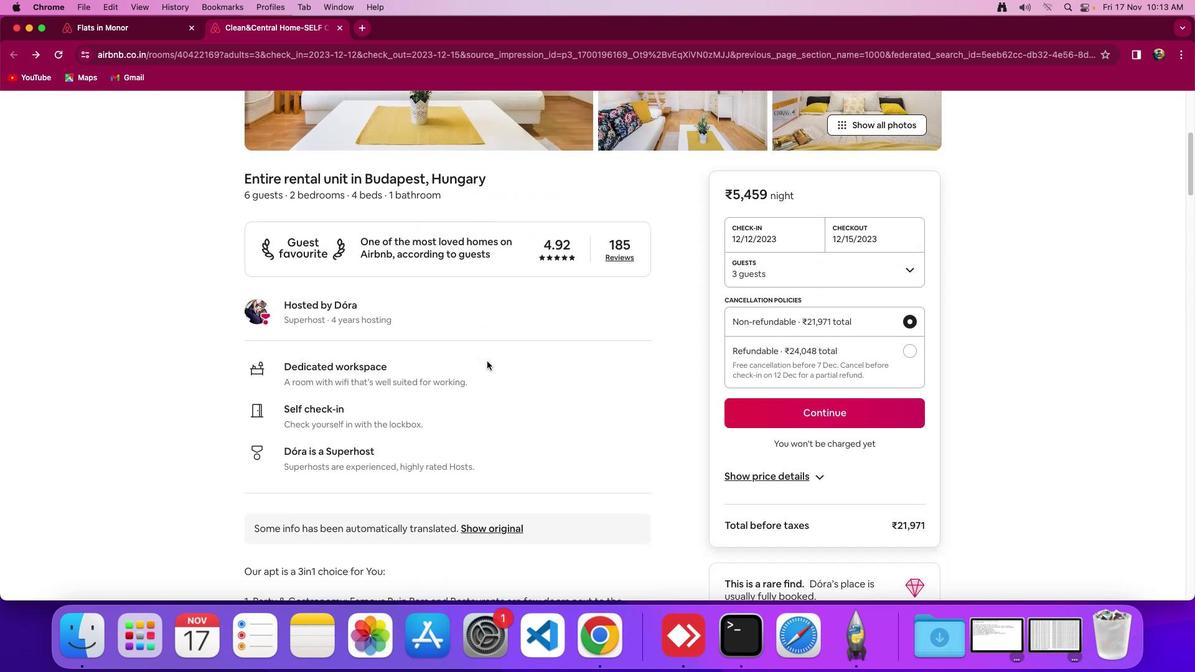 
Action: Mouse moved to (399, 338)
Screenshot: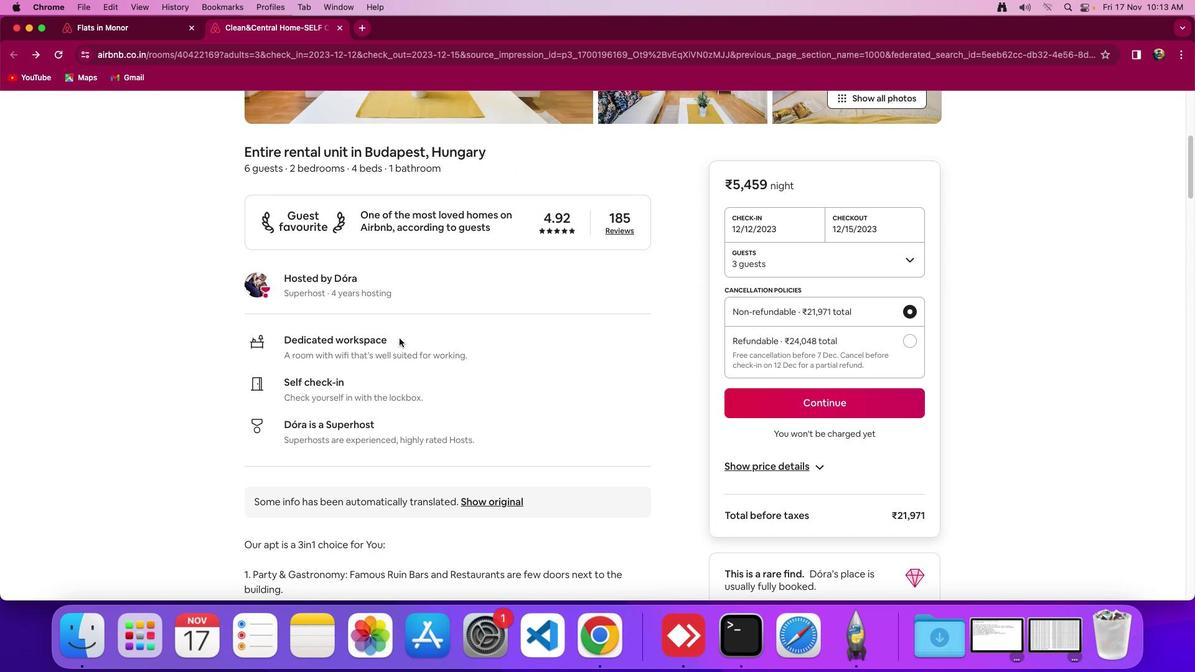 
Action: Mouse scrolled (399, 338) with delta (0, 0)
Screenshot: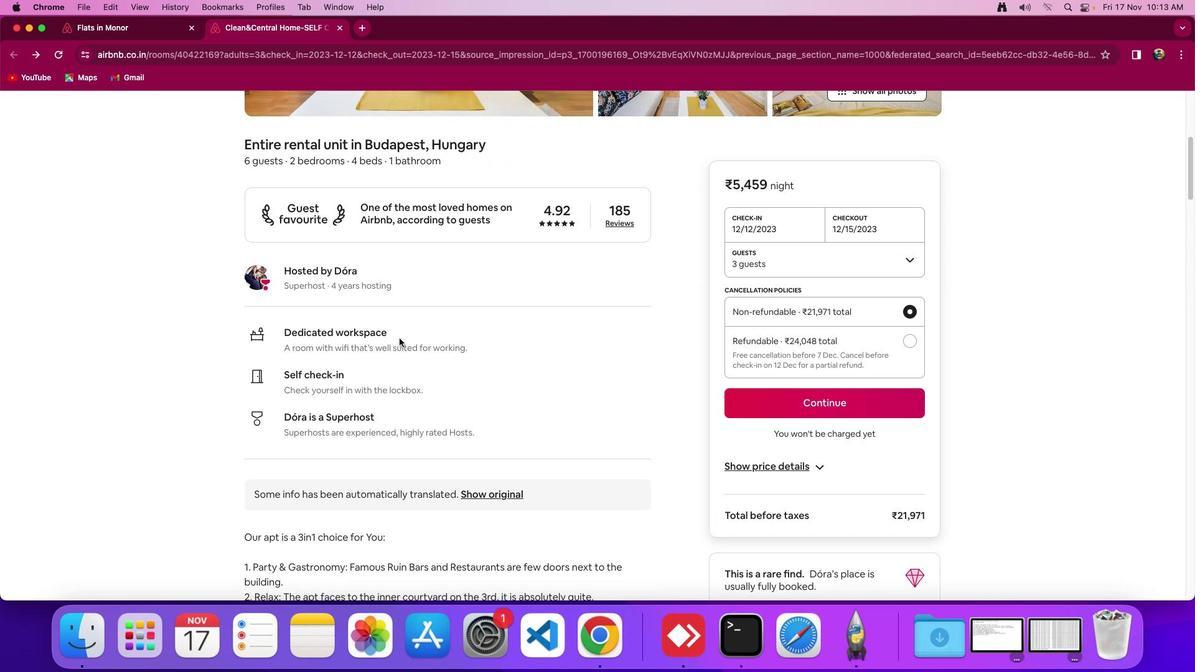 
Action: Mouse scrolled (399, 338) with delta (0, 0)
Screenshot: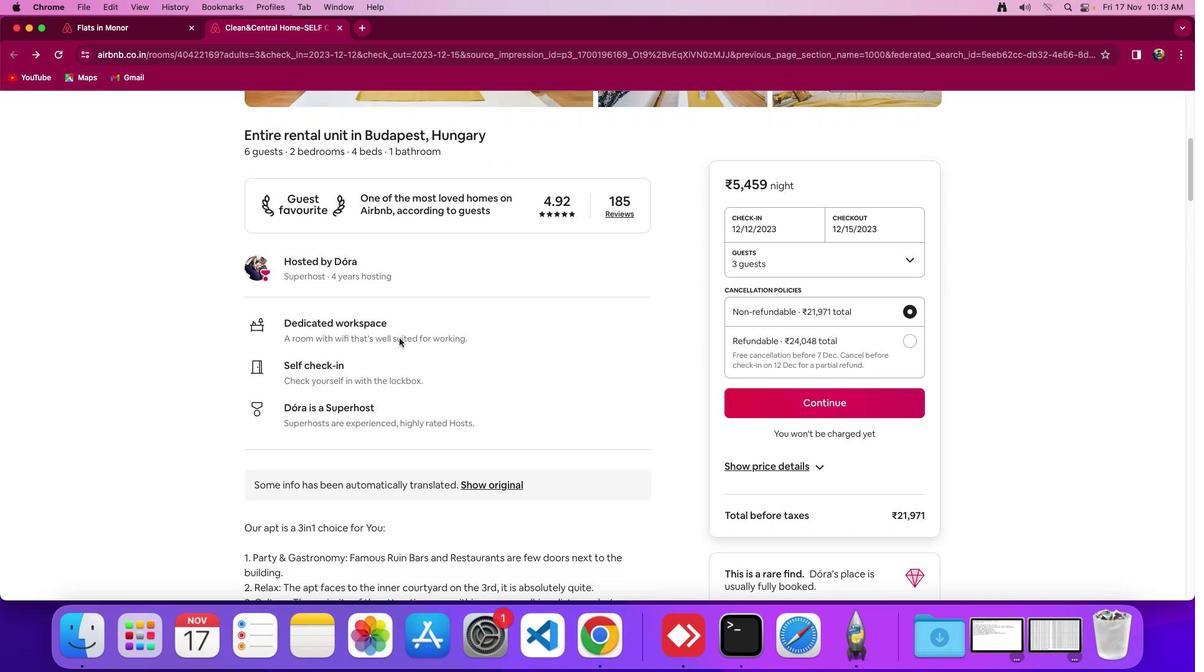 
Action: Mouse scrolled (399, 338) with delta (0, 0)
Screenshot: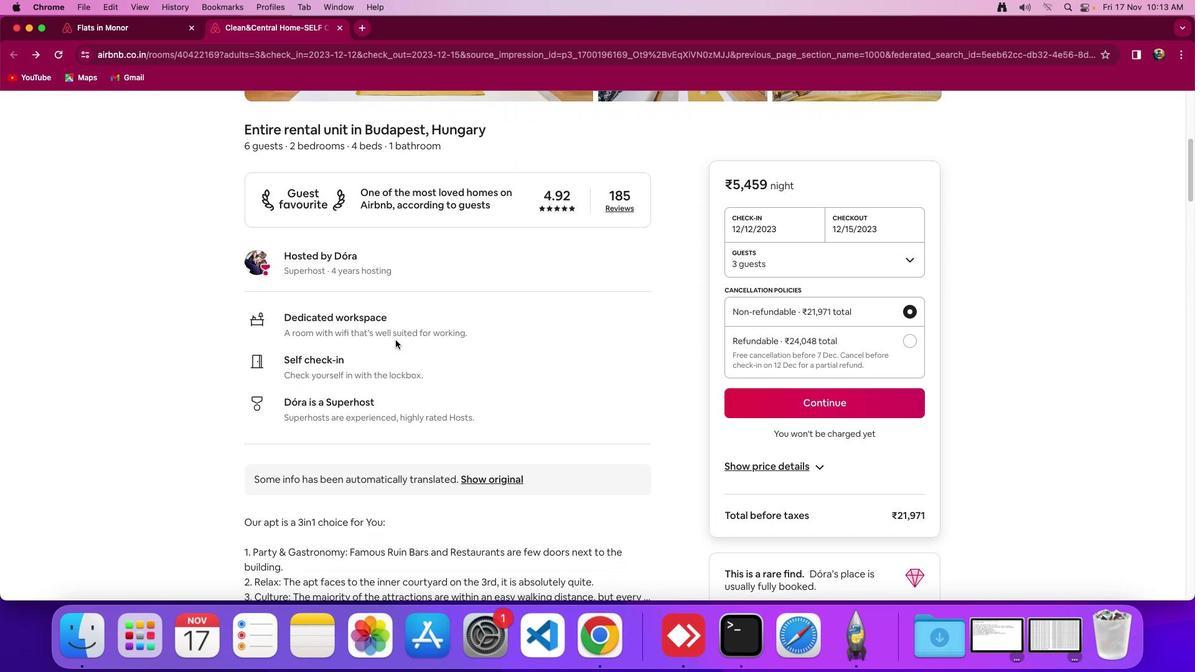 
Action: Mouse moved to (395, 340)
Screenshot: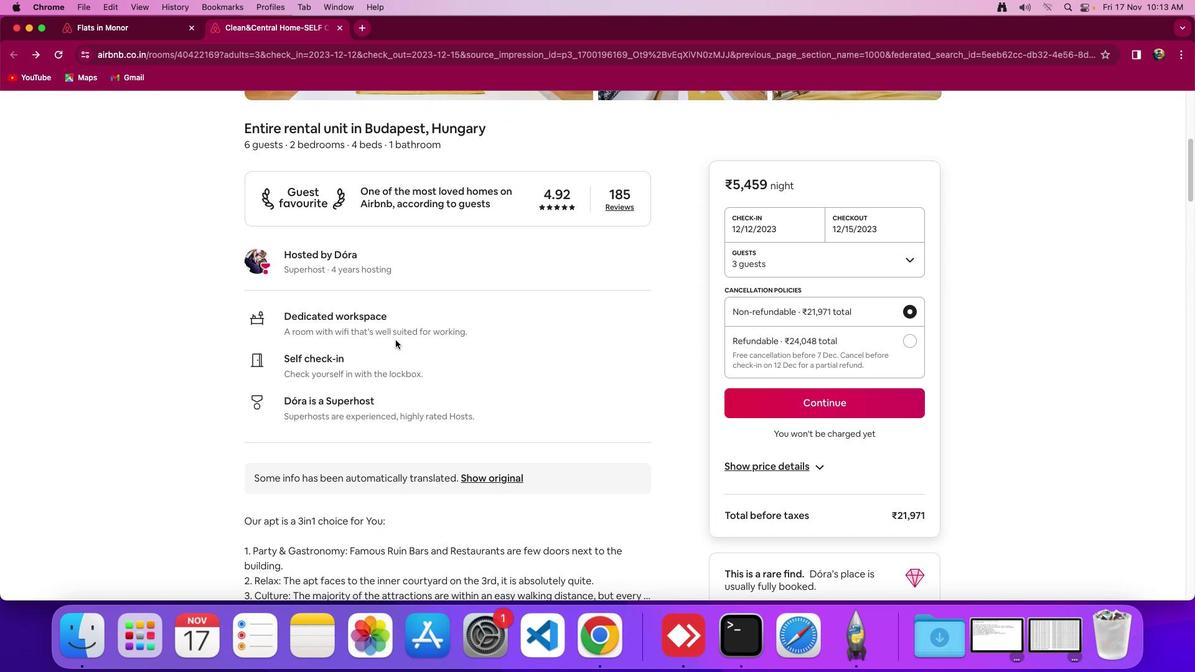 
Action: Mouse scrolled (395, 340) with delta (0, 0)
Screenshot: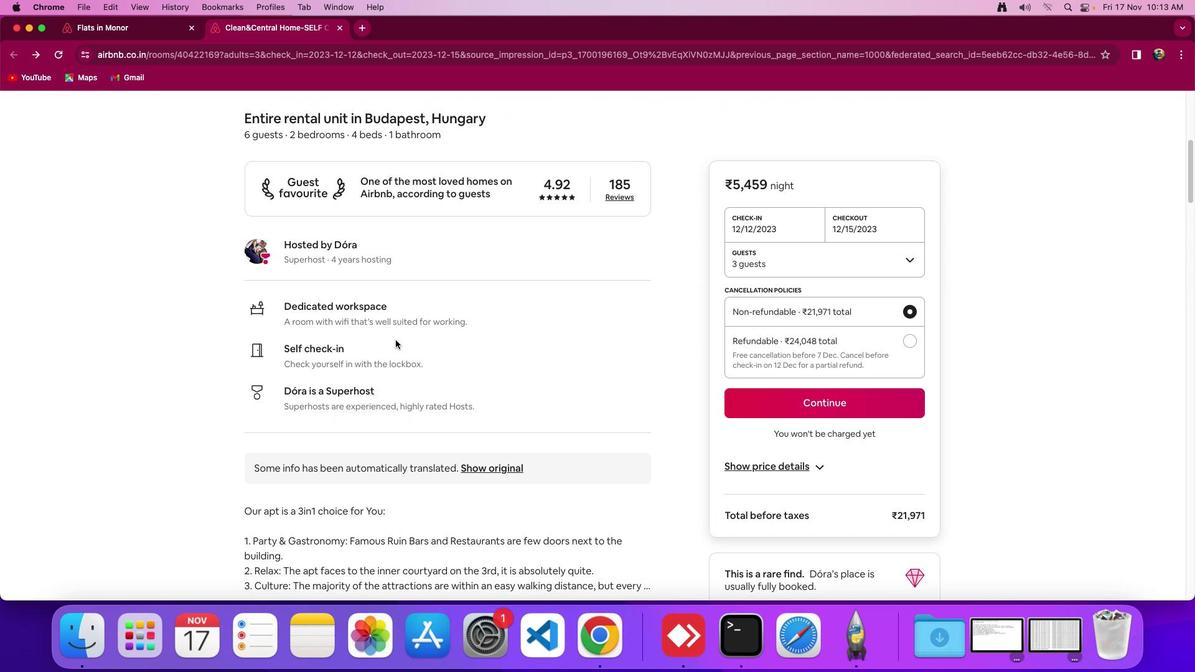 
Action: Mouse scrolled (395, 340) with delta (0, 0)
Screenshot: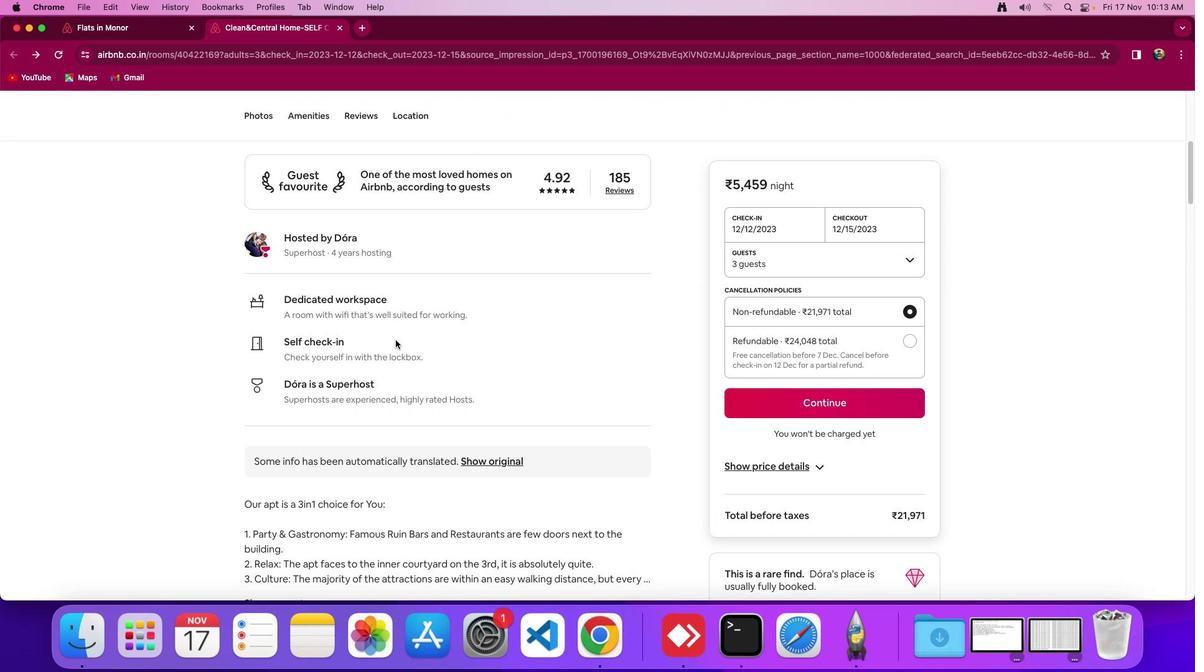 
Action: Mouse scrolled (395, 340) with delta (0, 0)
Screenshot: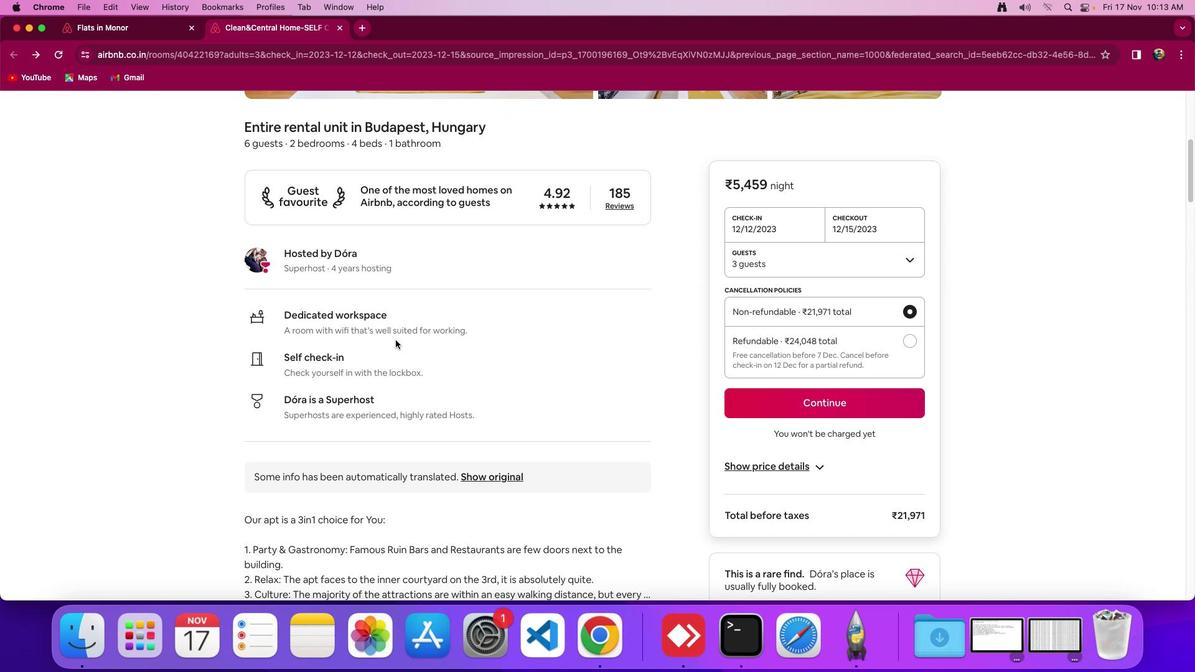 
Action: Mouse scrolled (395, 340) with delta (0, 0)
Screenshot: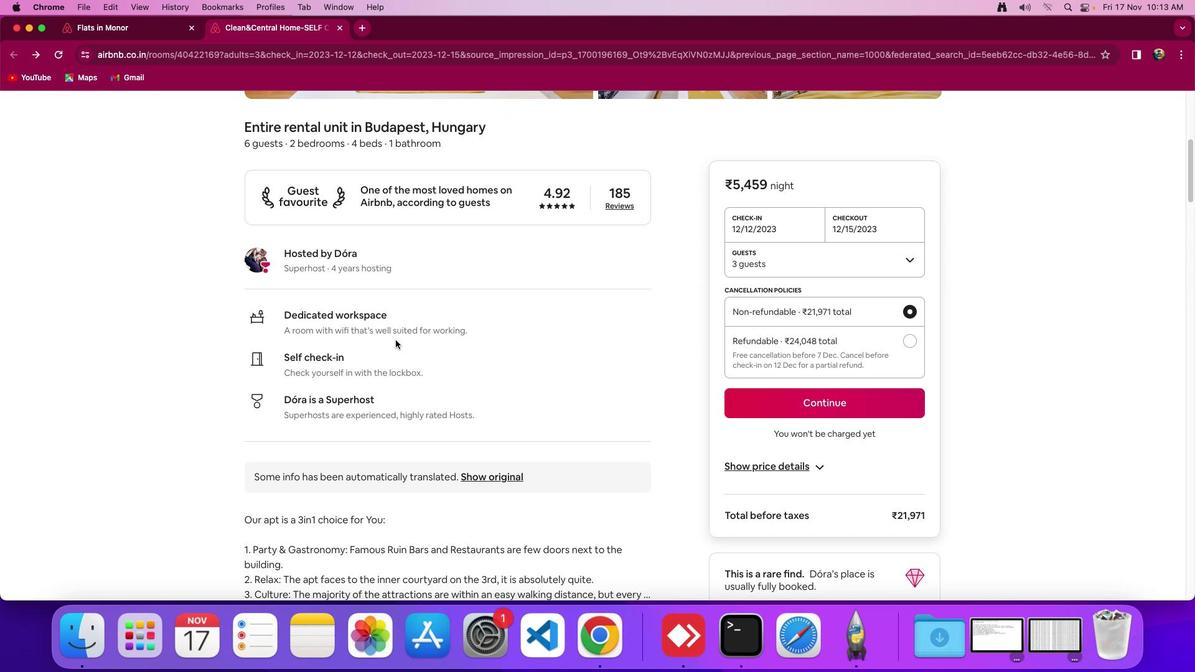 
Action: Mouse scrolled (395, 340) with delta (0, 0)
Screenshot: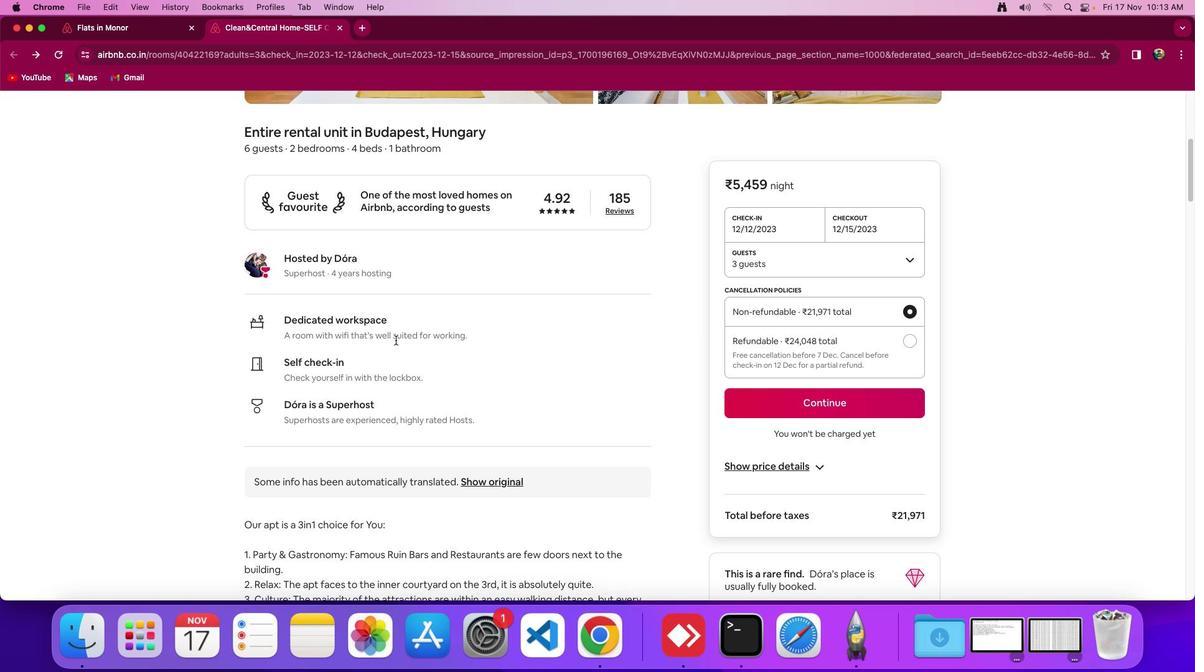 
Action: Mouse scrolled (395, 340) with delta (0, 0)
Screenshot: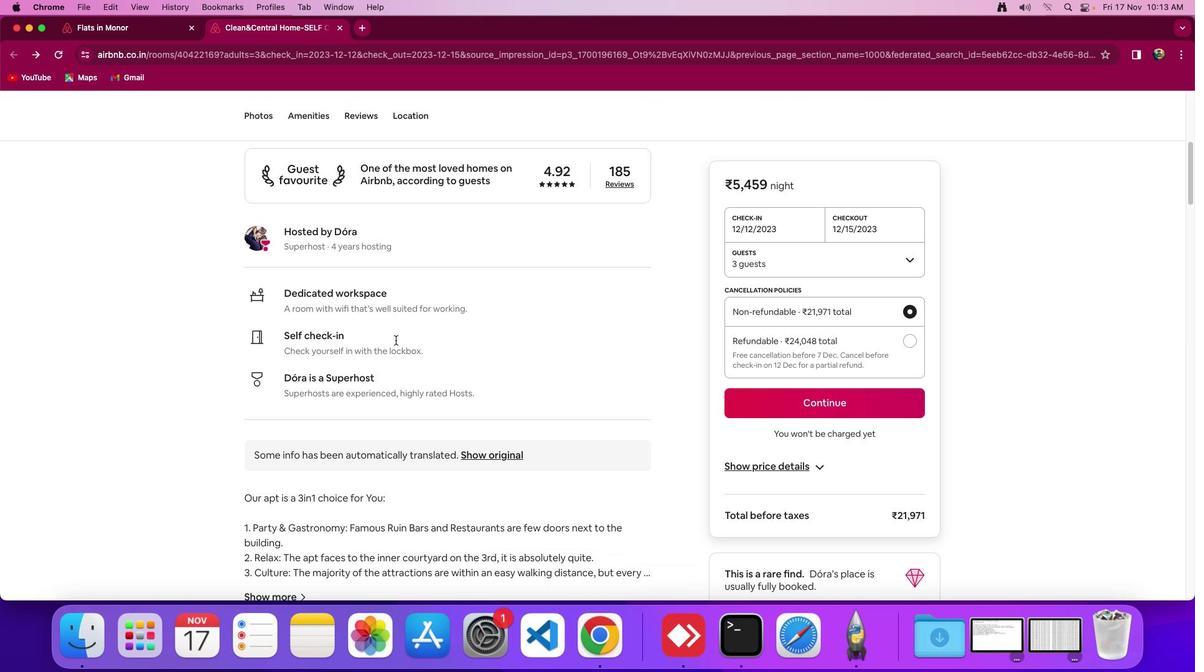 
Action: Mouse scrolled (395, 340) with delta (0, 0)
Screenshot: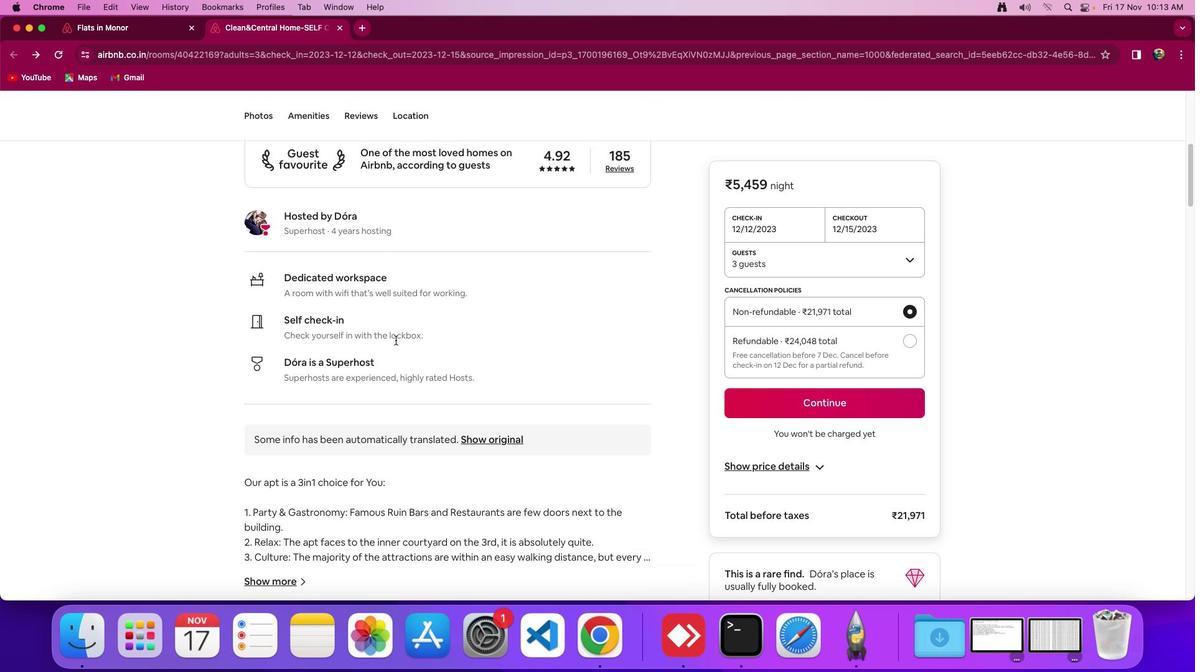 
Action: Mouse scrolled (395, 340) with delta (0, 0)
Screenshot: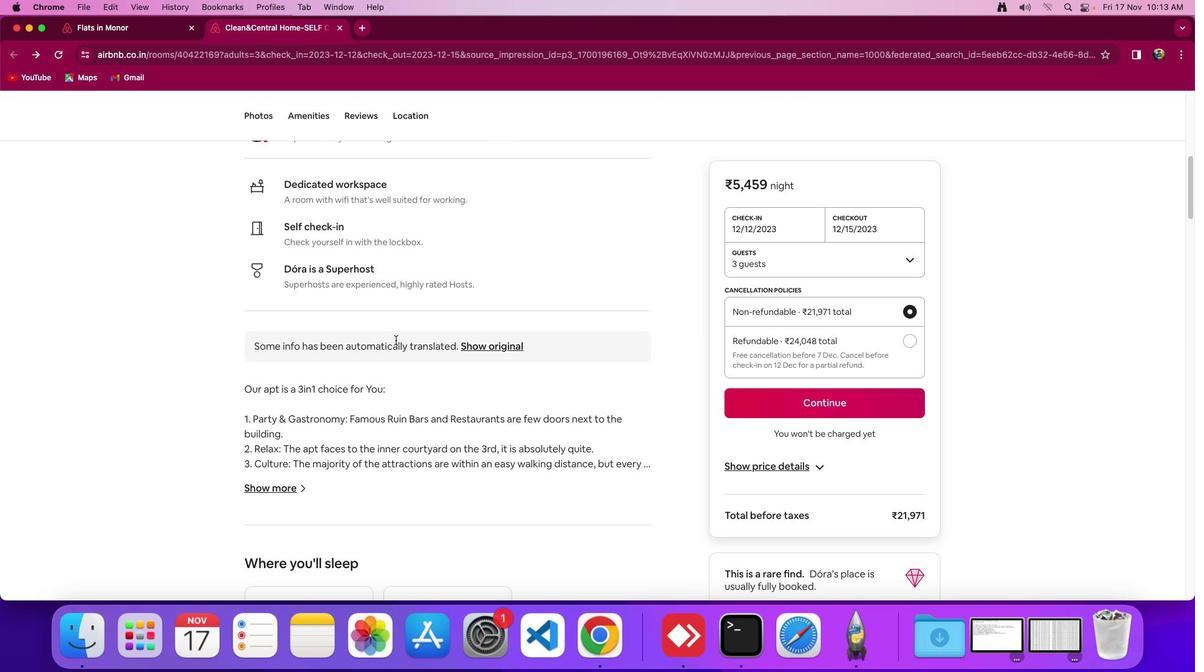 
Action: Mouse scrolled (395, 340) with delta (0, 0)
Screenshot: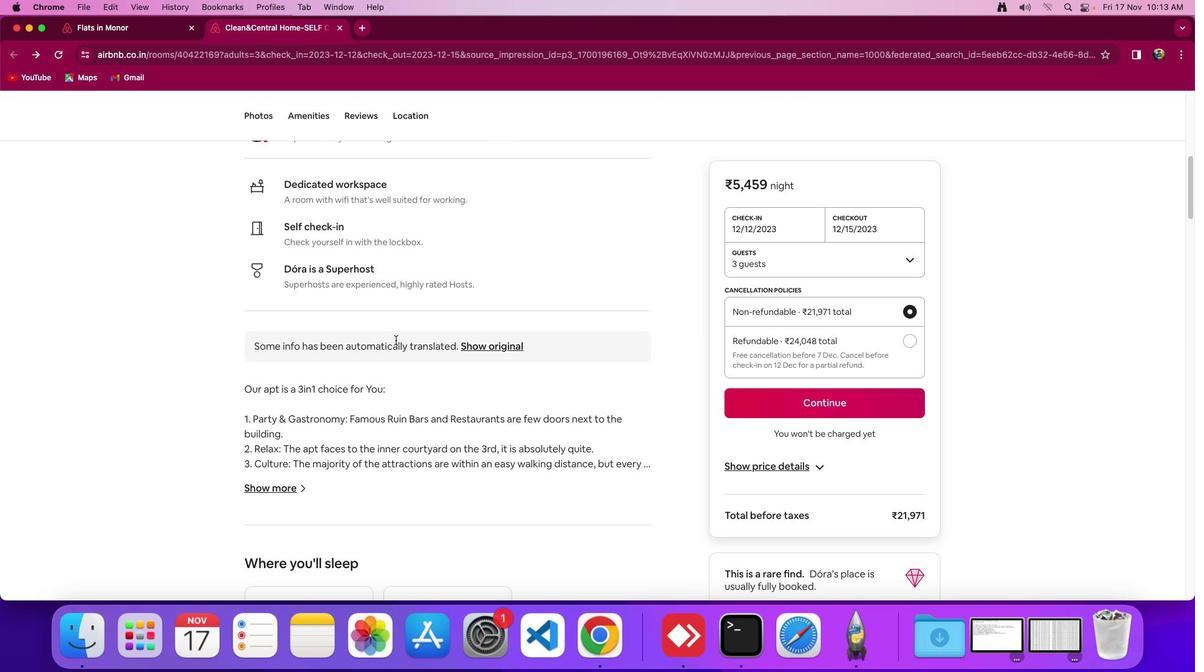 
Action: Mouse scrolled (395, 340) with delta (0, -2)
Screenshot: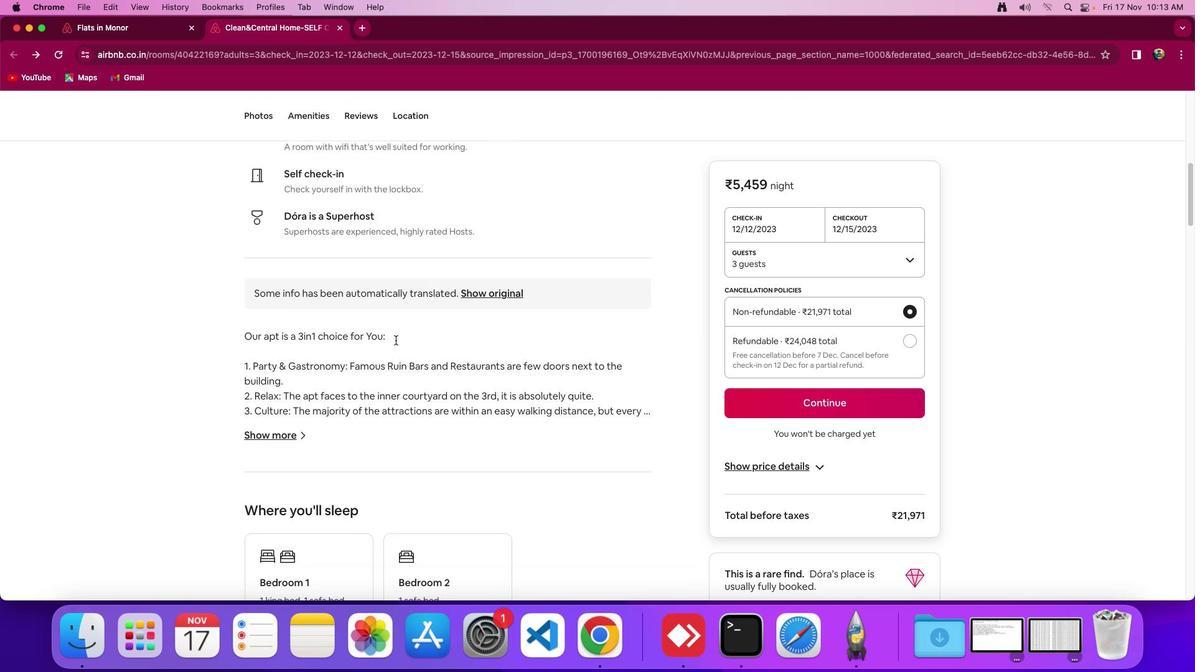 
Action: Mouse scrolled (395, 340) with delta (0, 0)
Screenshot: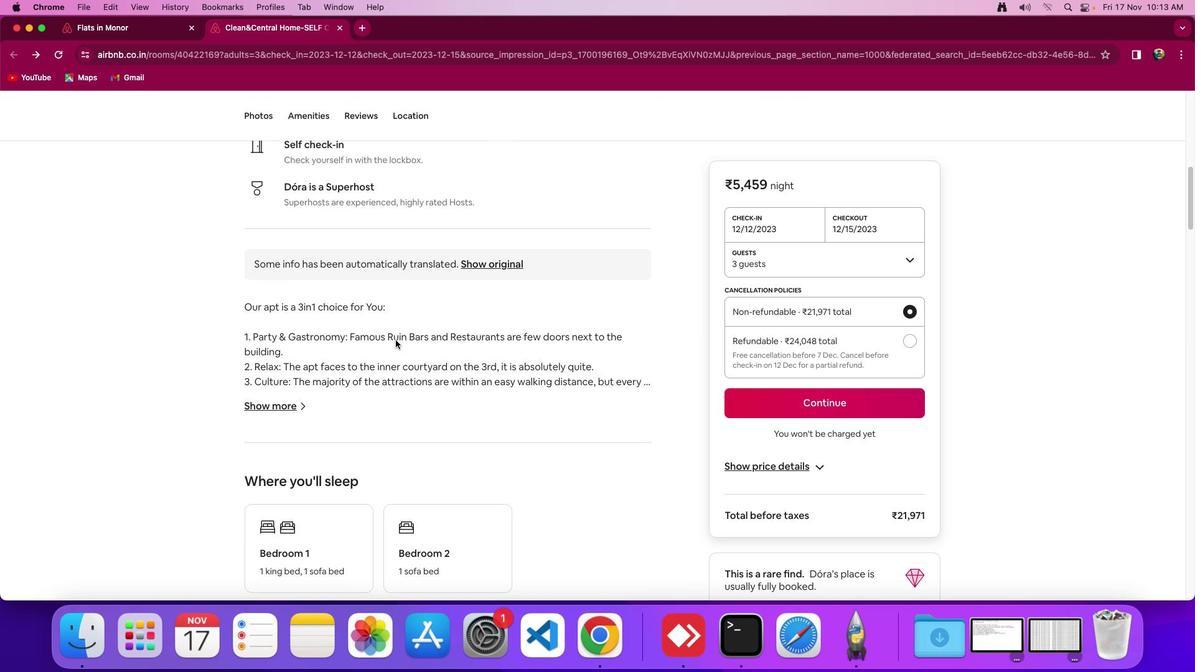
Action: Mouse scrolled (395, 340) with delta (0, 0)
Screenshot: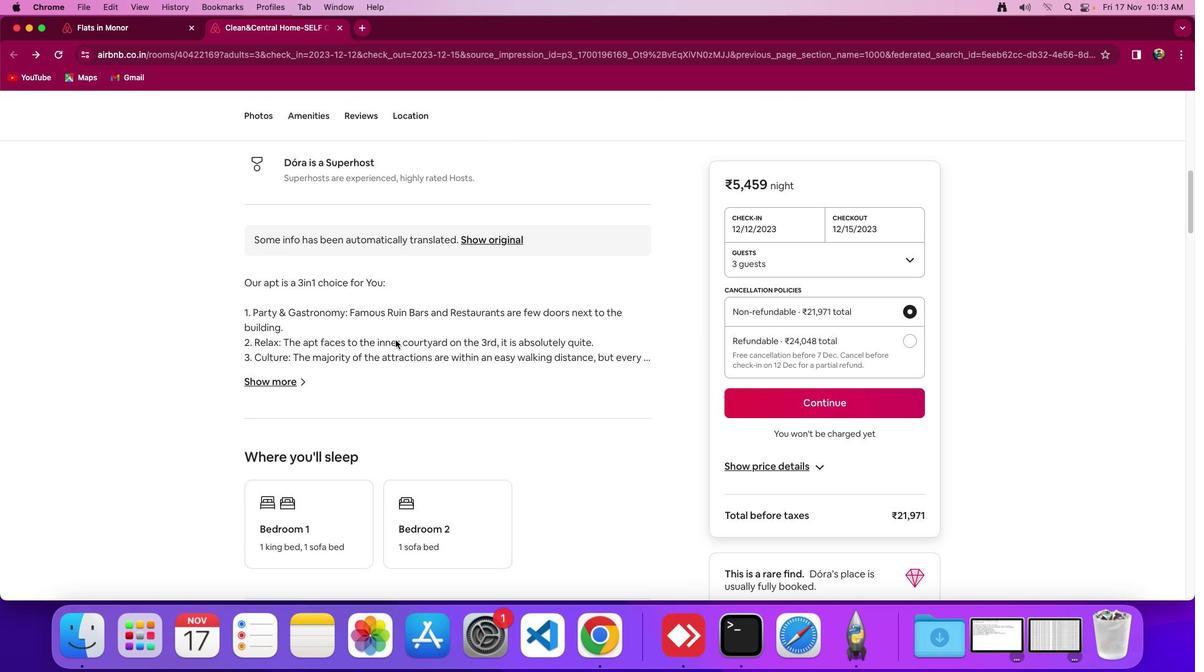 
Action: Mouse scrolled (395, 340) with delta (0, -1)
Screenshot: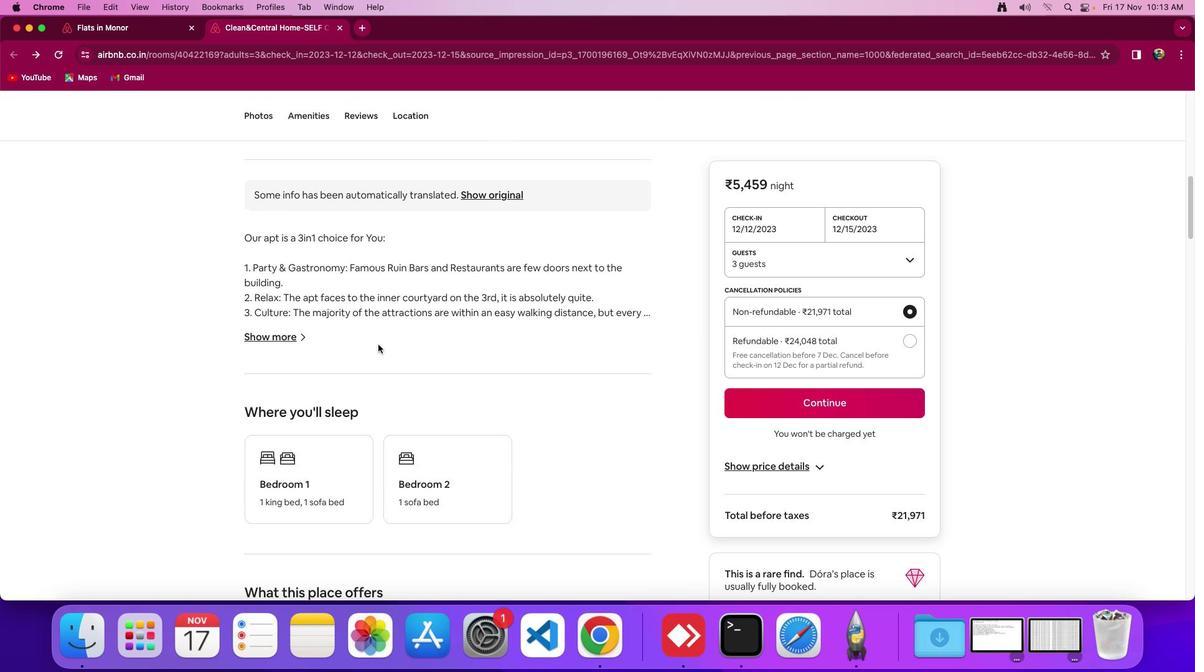 
Action: Mouse moved to (290, 334)
Screenshot: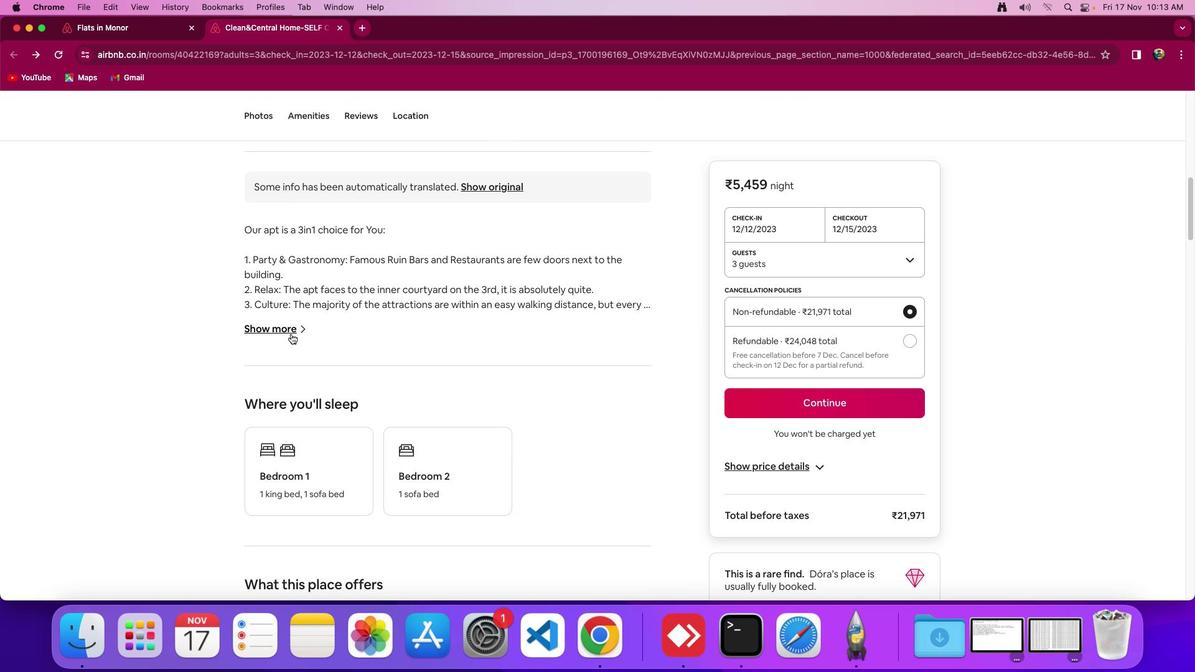 
Action: Mouse pressed left at (290, 334)
Screenshot: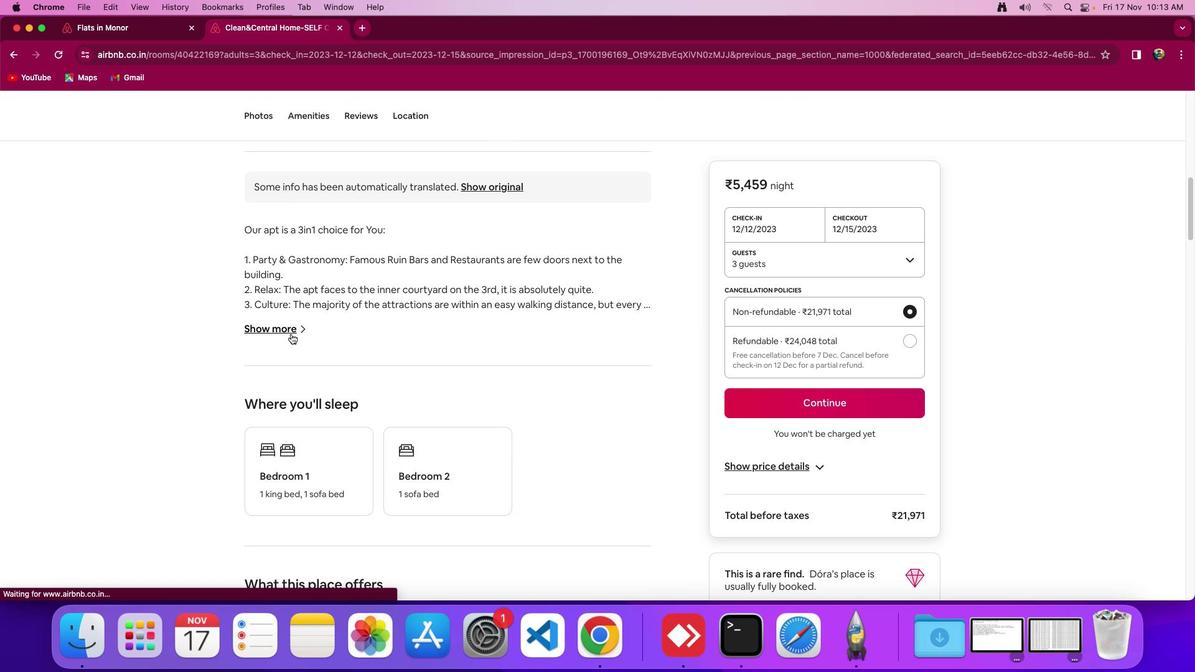 
Action: Mouse moved to (451, 325)
Screenshot: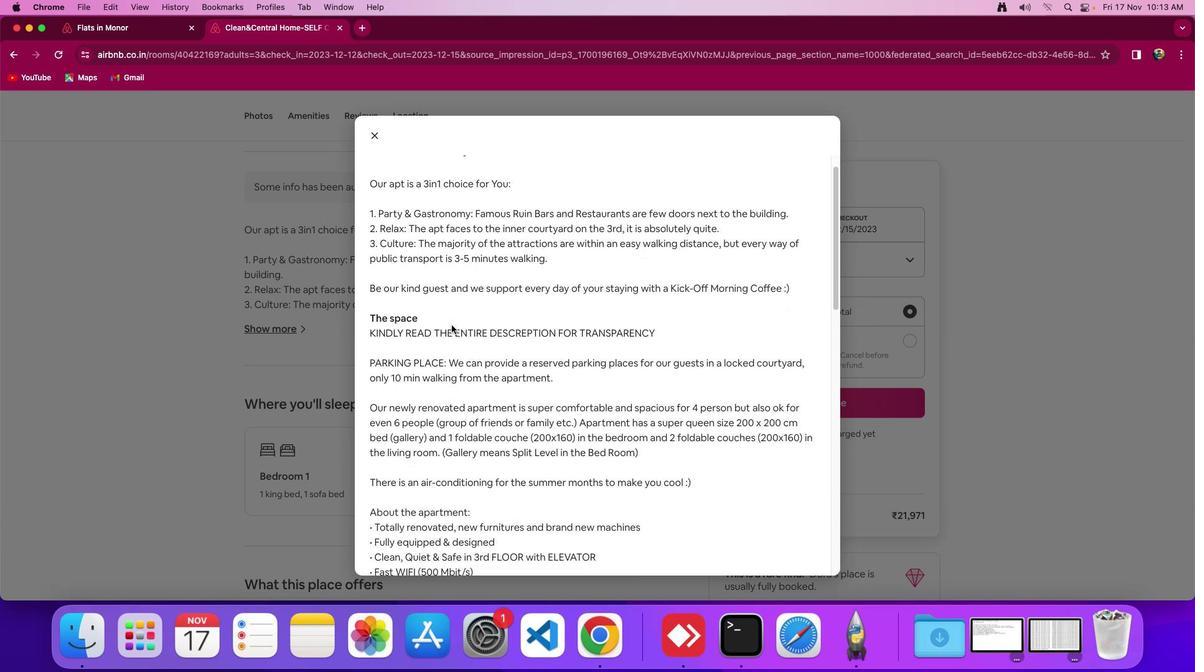 
Action: Mouse scrolled (451, 325) with delta (0, 0)
Screenshot: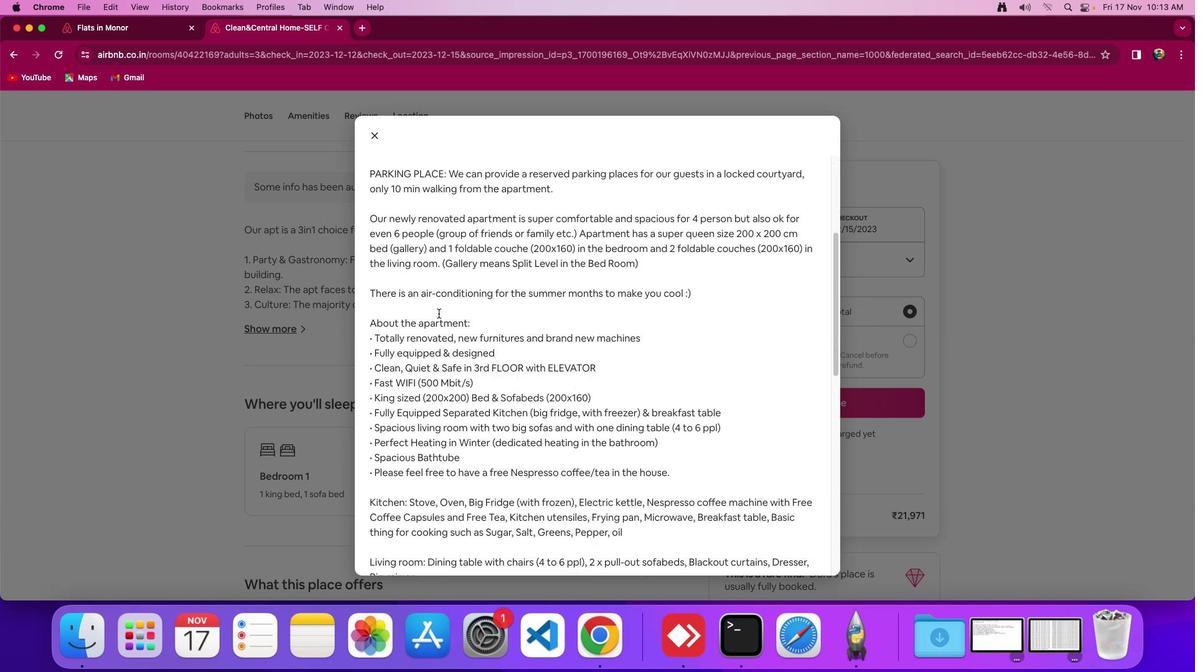 
Action: Mouse scrolled (451, 325) with delta (0, 0)
Screenshot: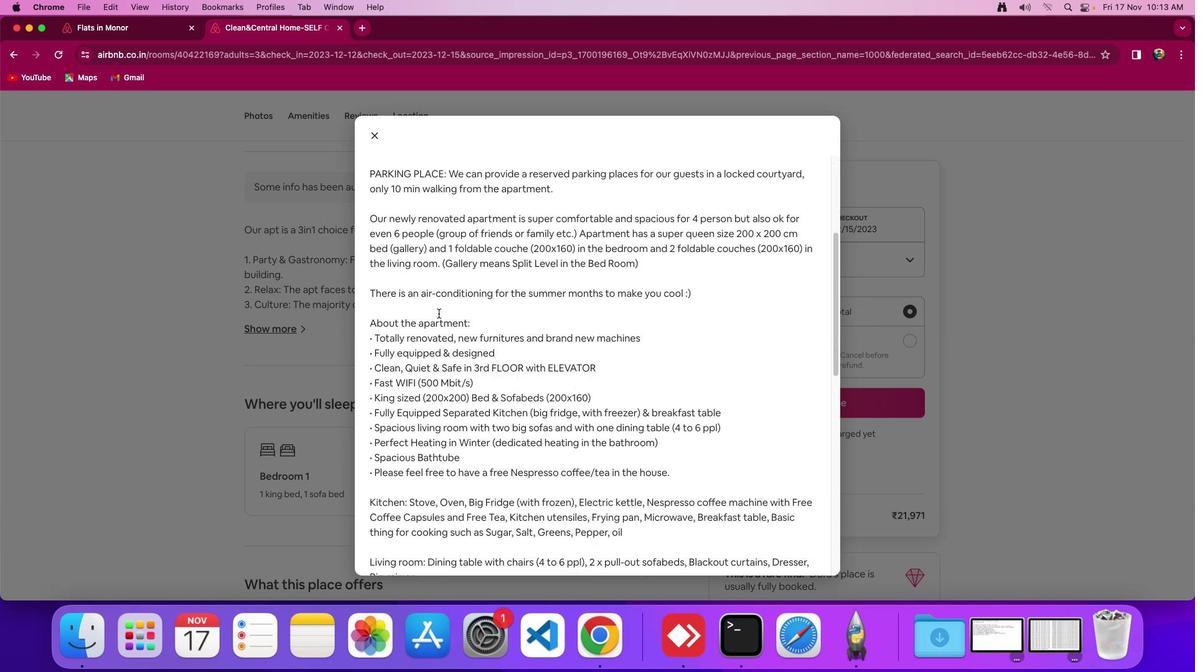 
Action: Mouse scrolled (451, 325) with delta (0, -3)
Screenshot: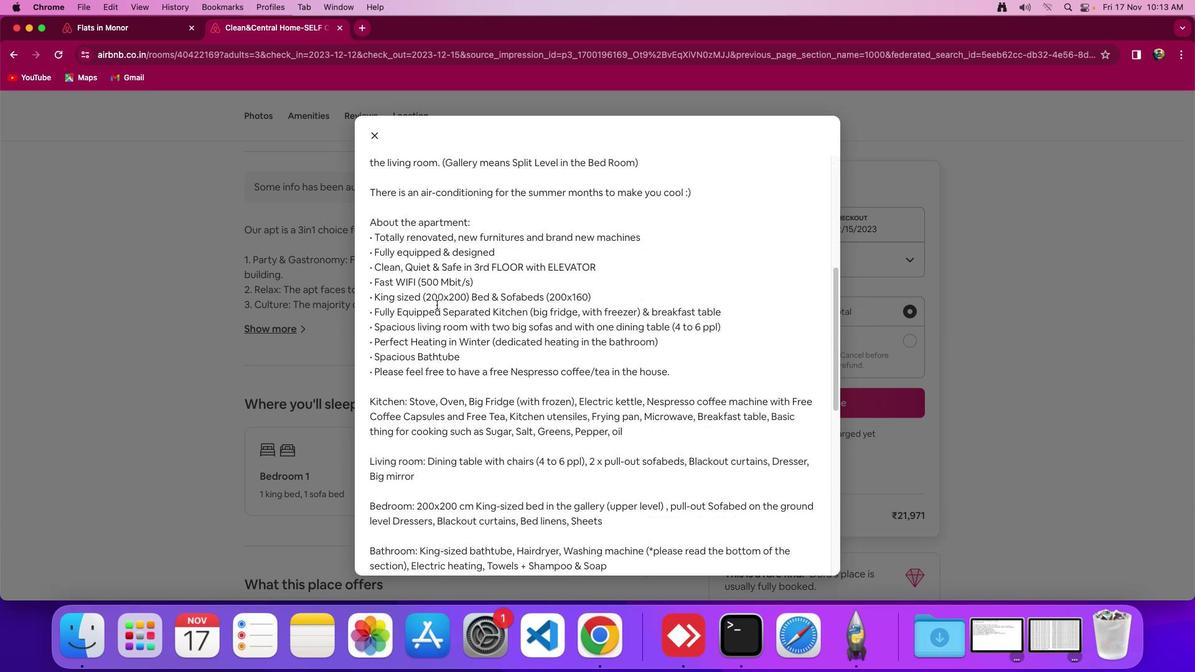 
Action: Mouse scrolled (451, 325) with delta (0, -3)
Screenshot: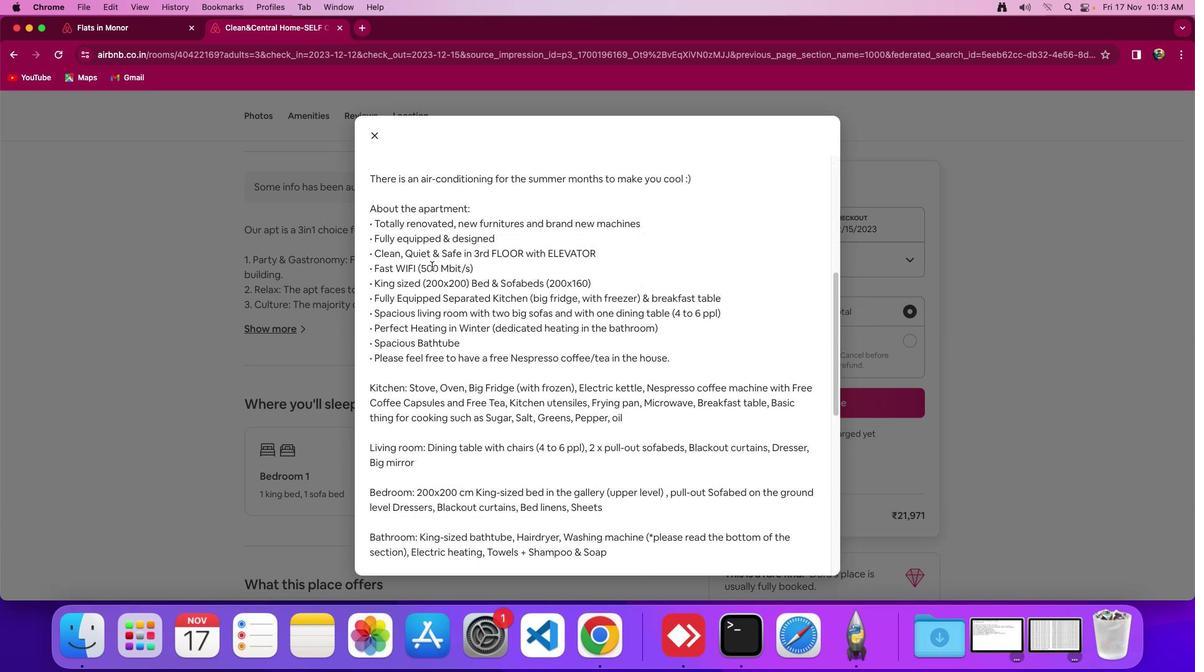 
Action: Mouse moved to (440, 260)
Screenshot: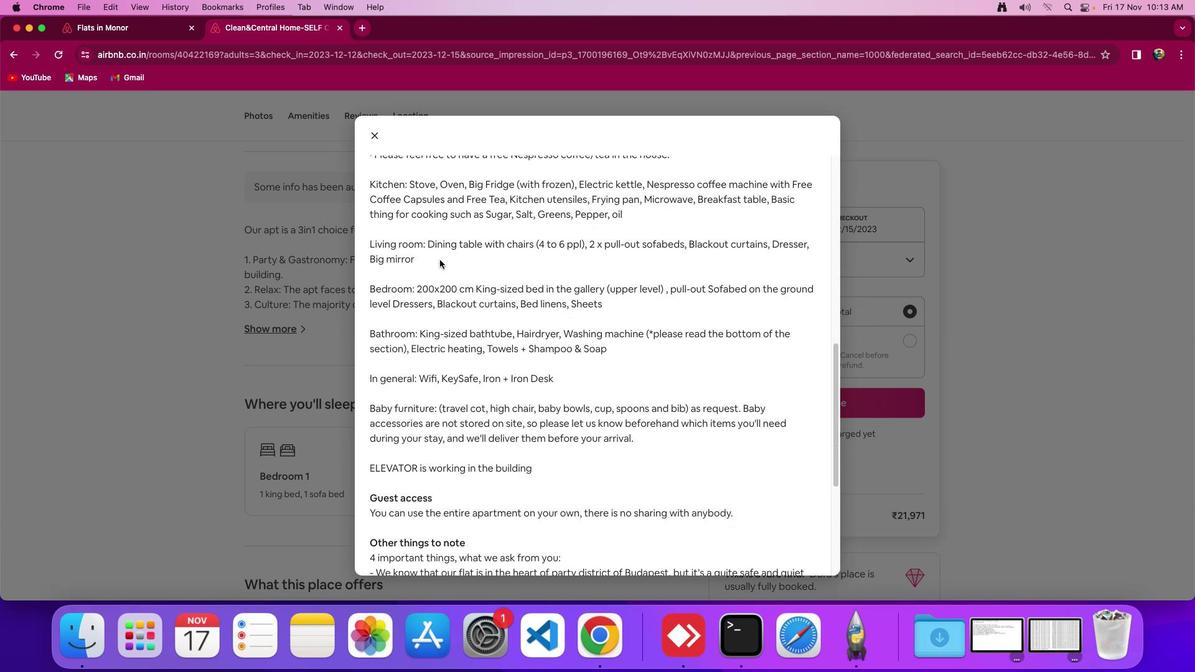 
Action: Mouse scrolled (440, 260) with delta (0, 0)
Screenshot: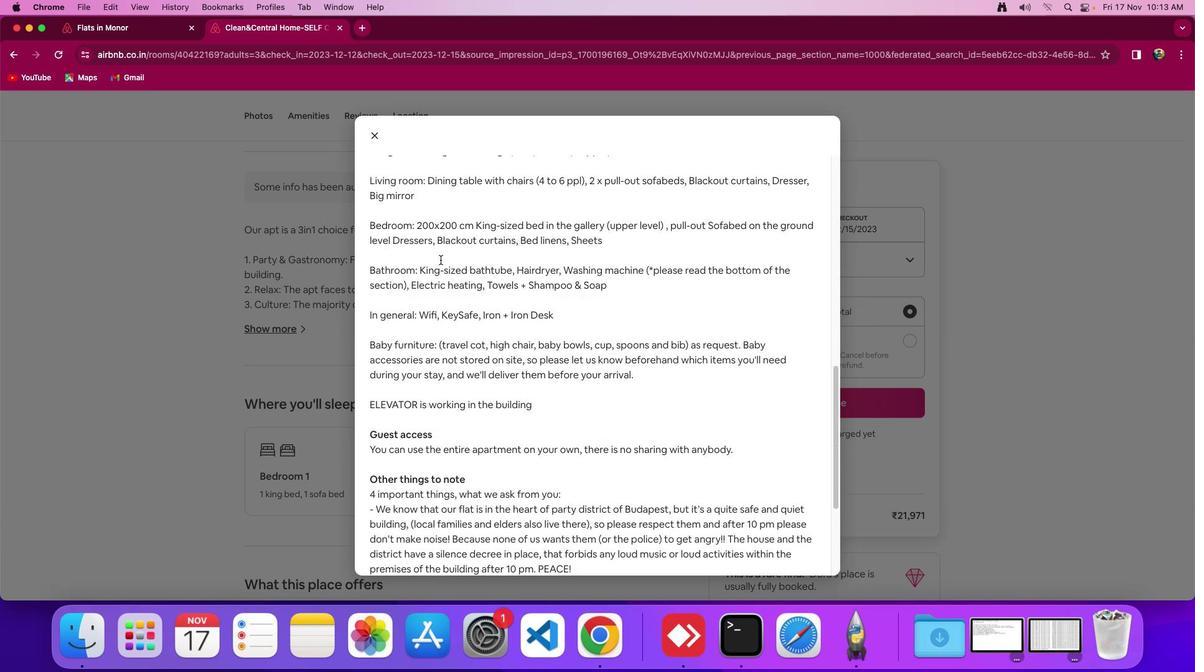 
Action: Mouse scrolled (440, 260) with delta (0, 0)
Screenshot: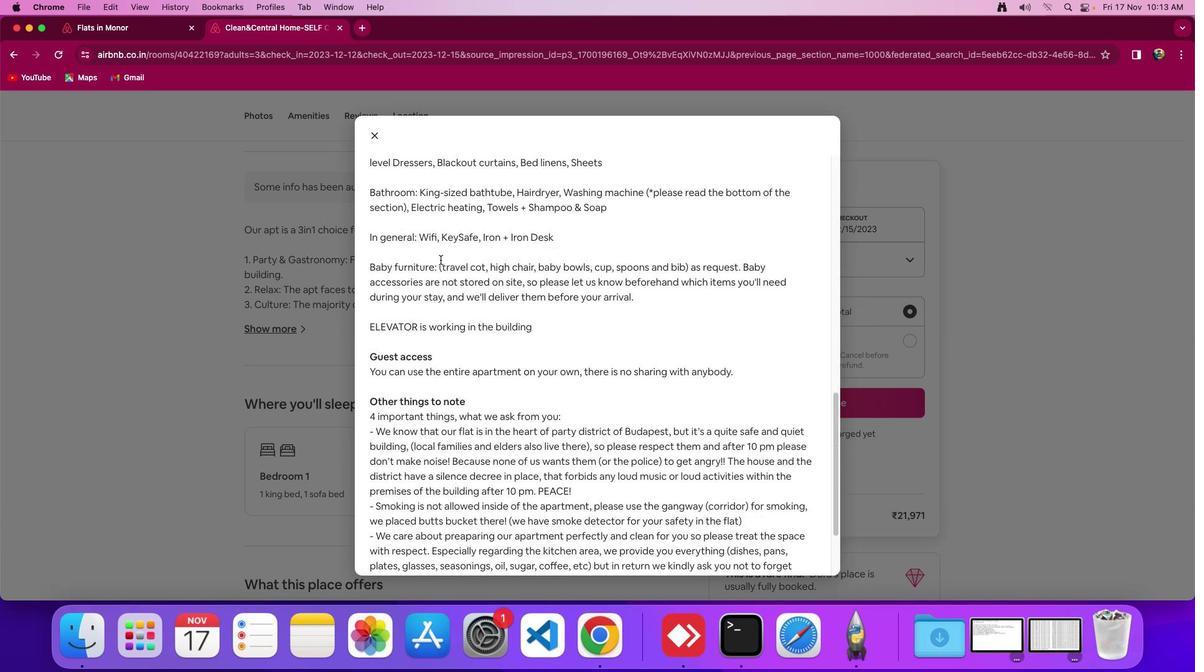 
Action: Mouse scrolled (440, 260) with delta (0, -3)
Screenshot: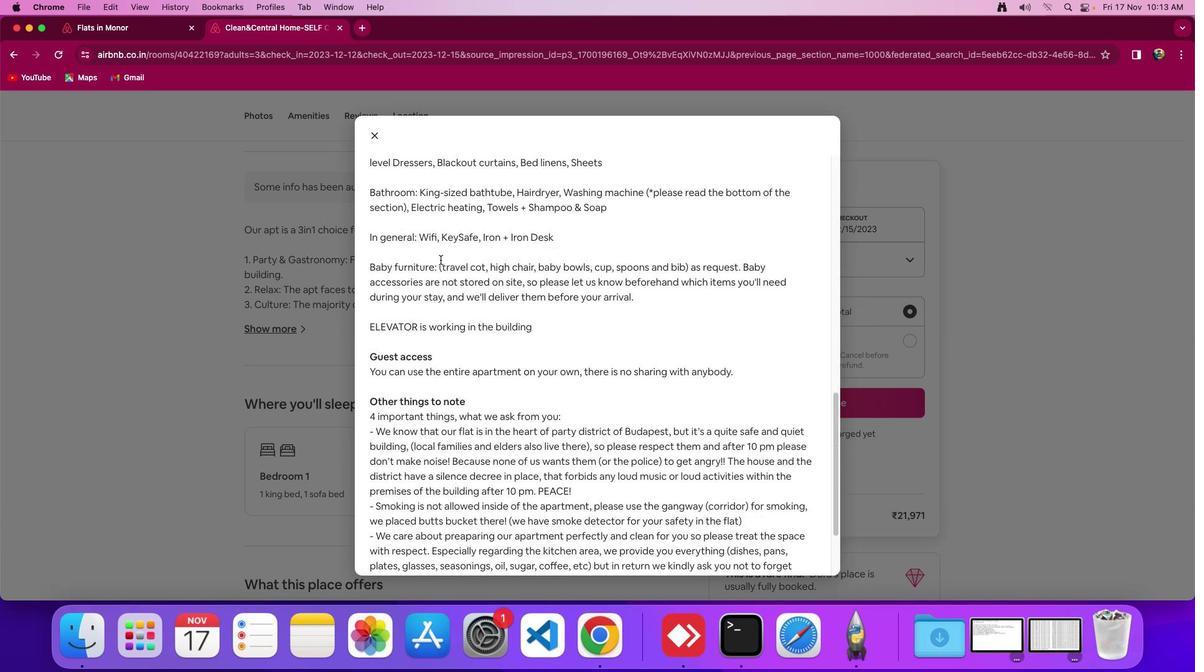 
Action: Mouse scrolled (440, 260) with delta (0, -4)
Screenshot: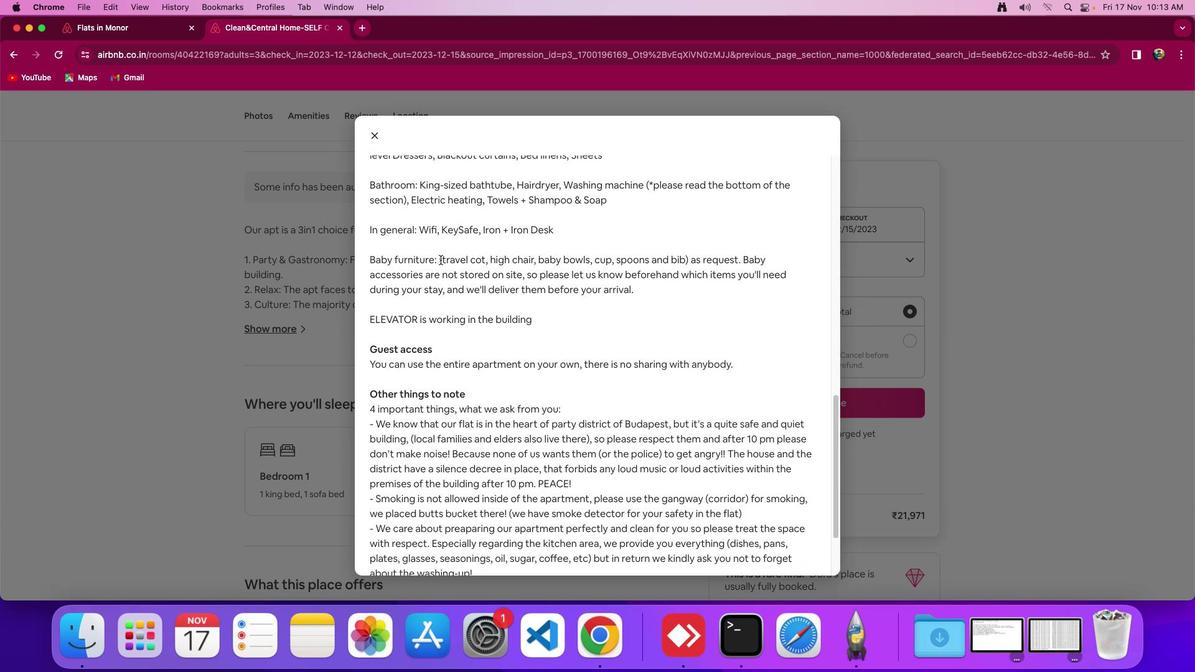
Action: Mouse moved to (440, 260)
Screenshot: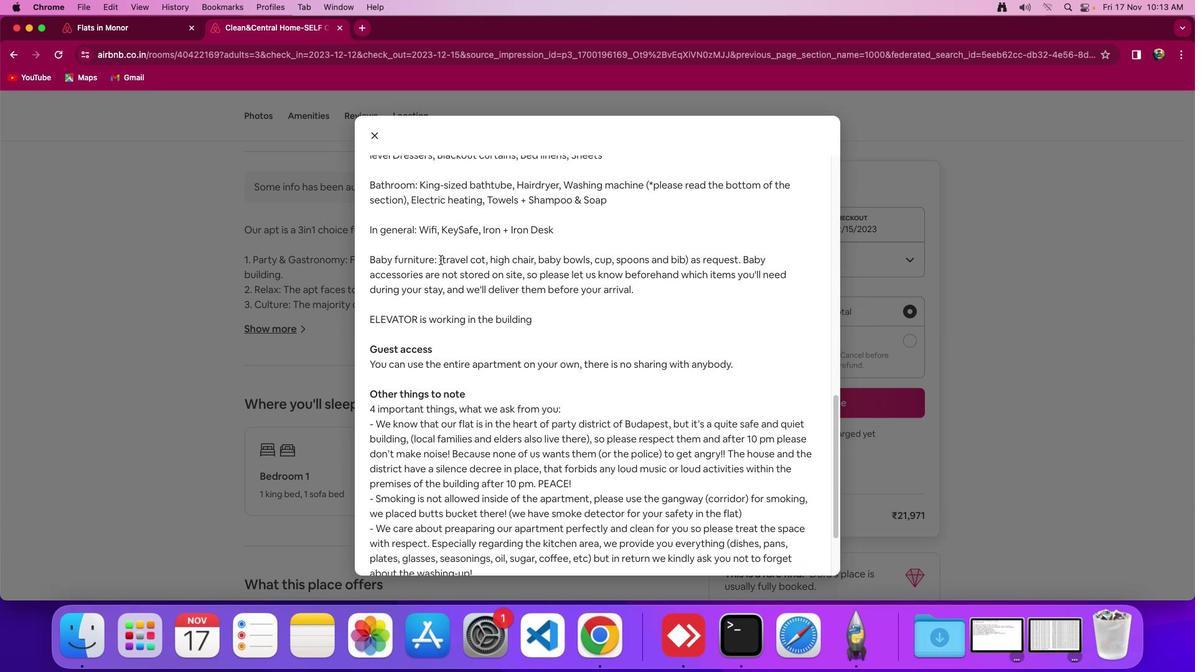 
Action: Mouse scrolled (440, 260) with delta (0, 0)
Screenshot: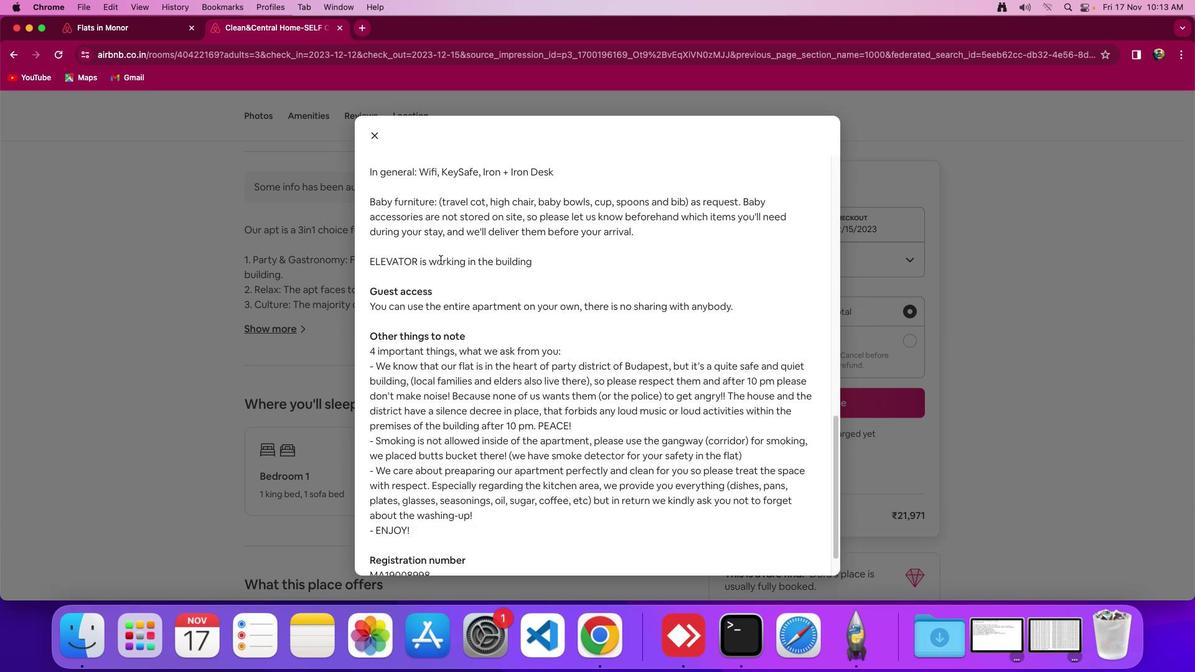 
Action: Mouse scrolled (440, 260) with delta (0, 0)
Screenshot: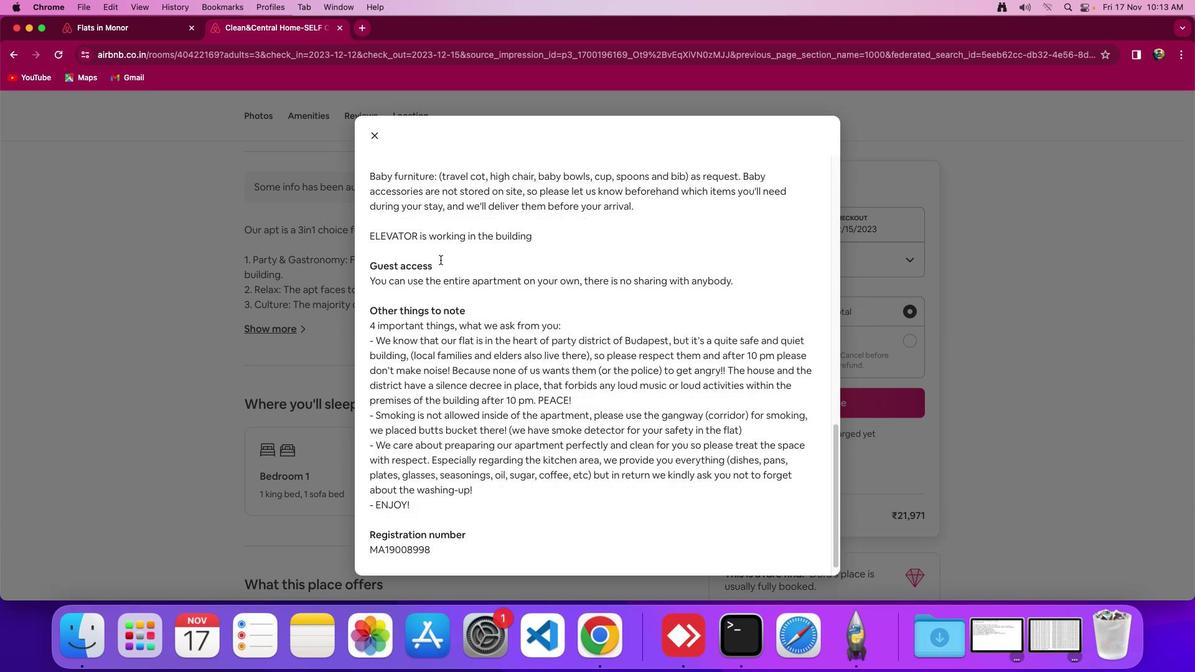 
Action: Mouse scrolled (440, 260) with delta (0, -2)
Screenshot: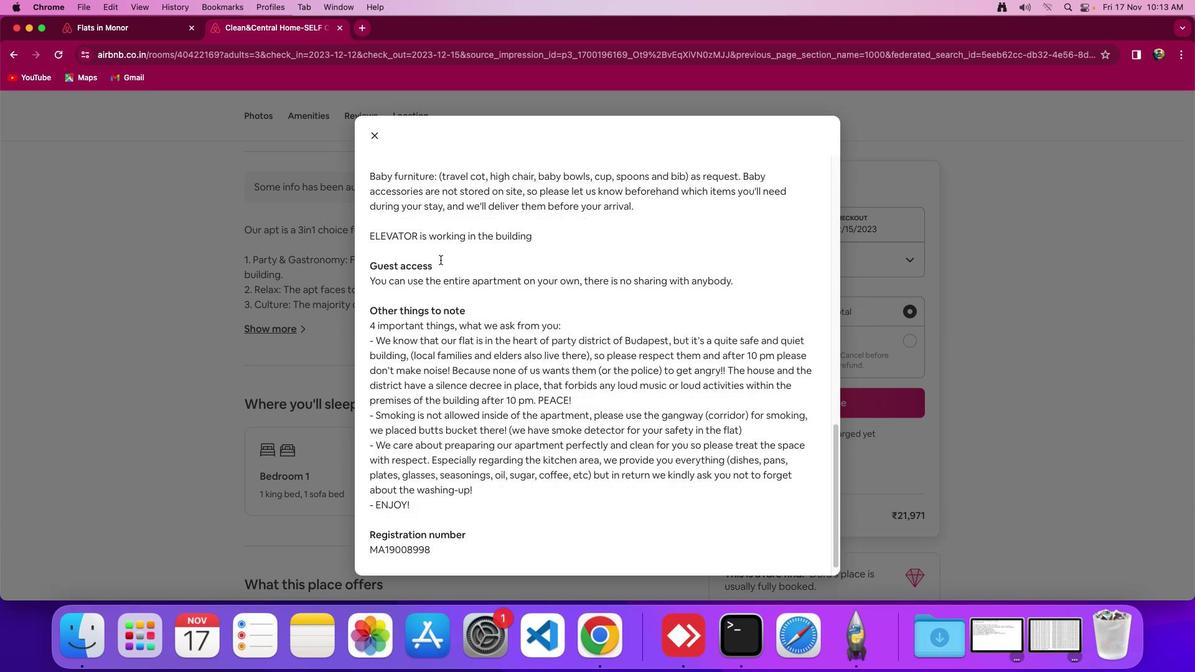 
Action: Mouse scrolled (440, 260) with delta (0, -3)
Screenshot: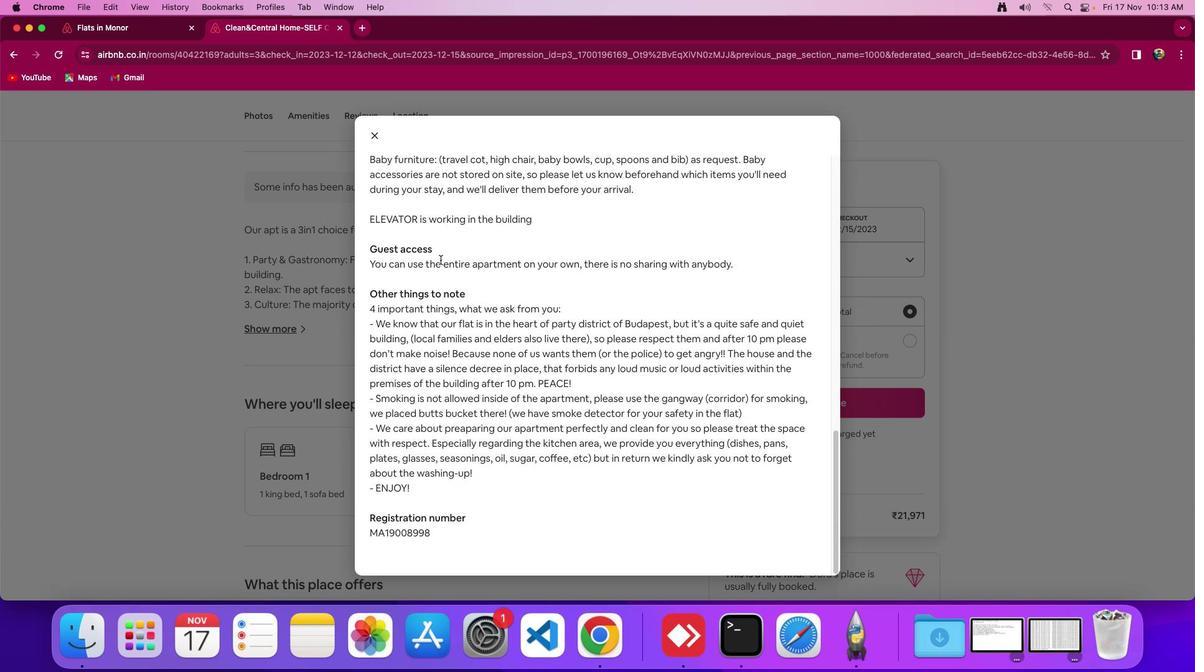 
Action: Mouse scrolled (440, 260) with delta (0, 0)
Screenshot: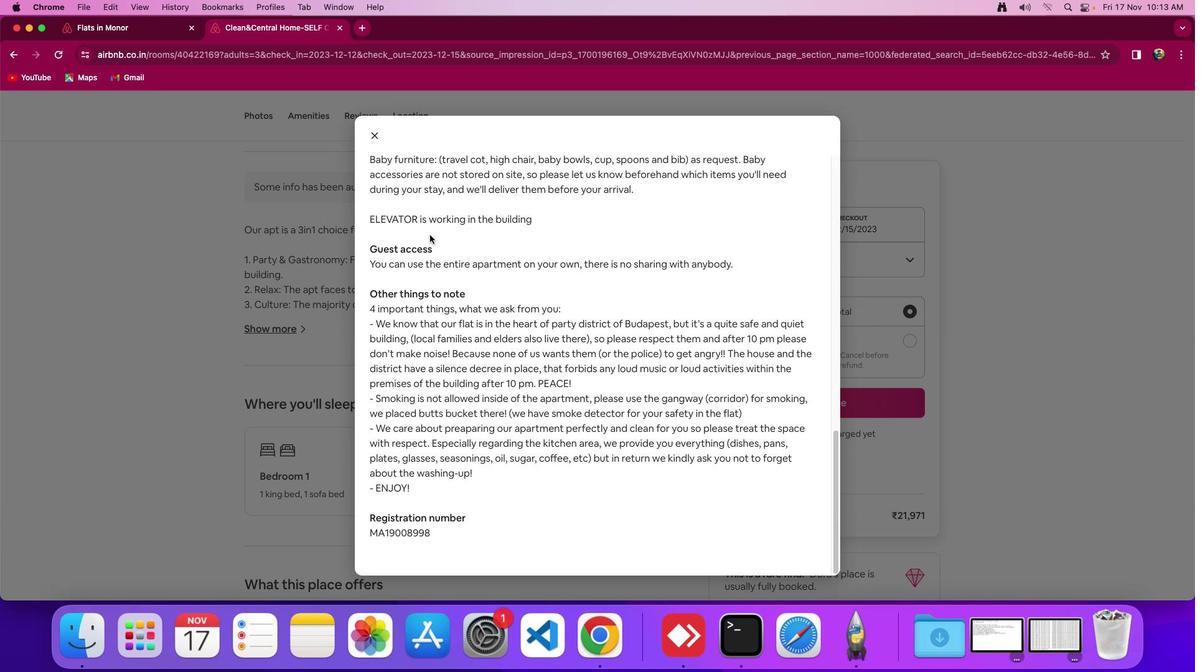 
Action: Mouse scrolled (440, 260) with delta (0, 0)
Screenshot: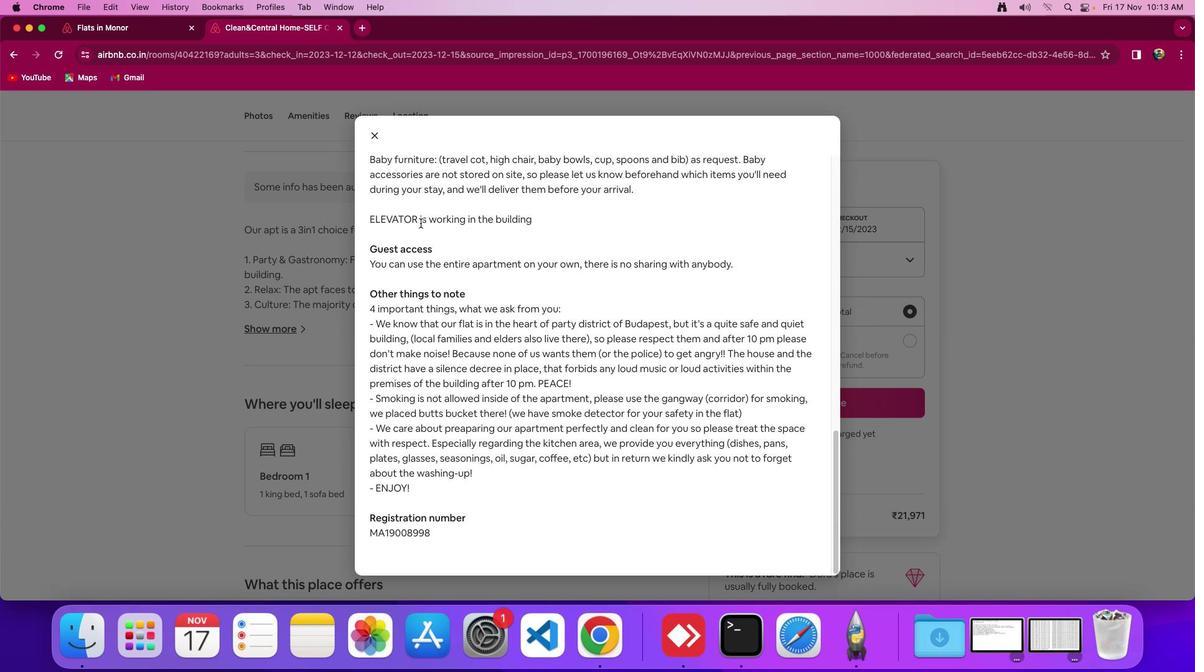 
Action: Mouse scrolled (440, 260) with delta (0, -3)
Screenshot: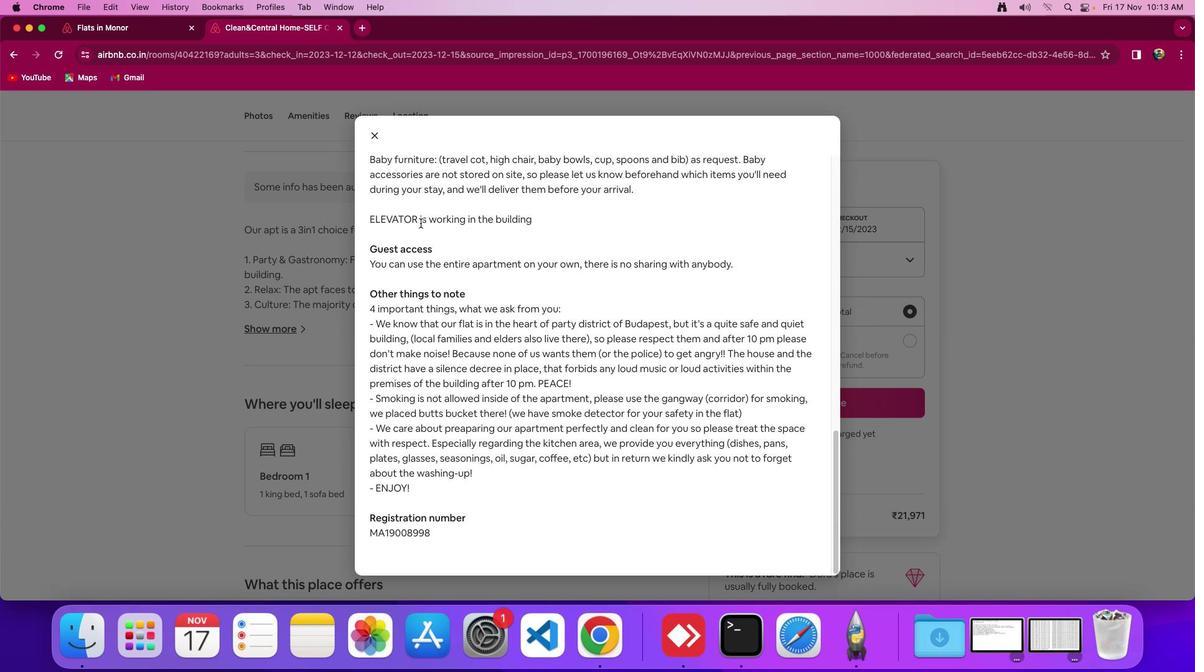 
Action: Mouse scrolled (440, 260) with delta (0, -4)
Screenshot: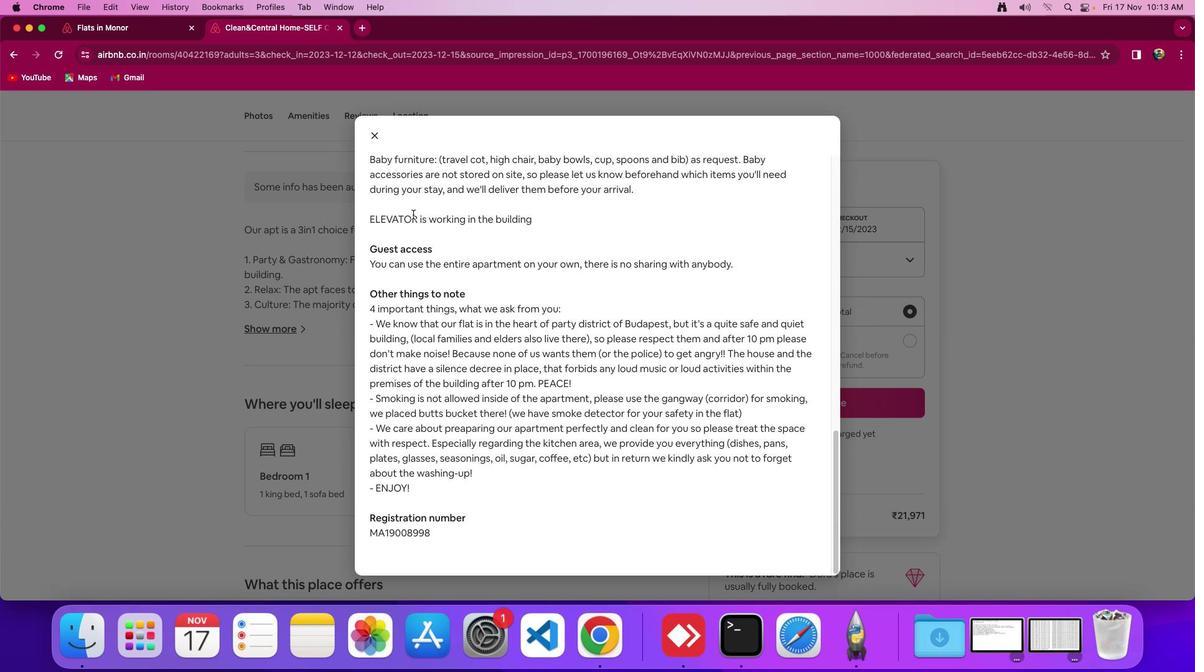 
Action: Mouse moved to (372, 136)
Screenshot: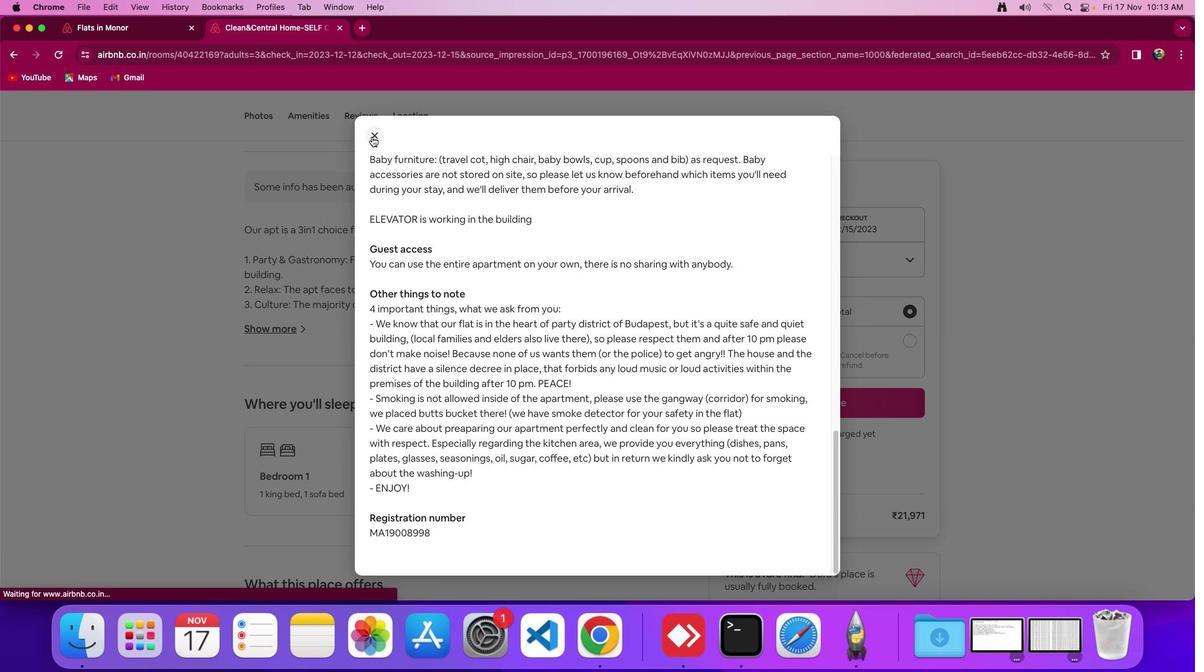 
Action: Mouse pressed left at (372, 136)
Screenshot: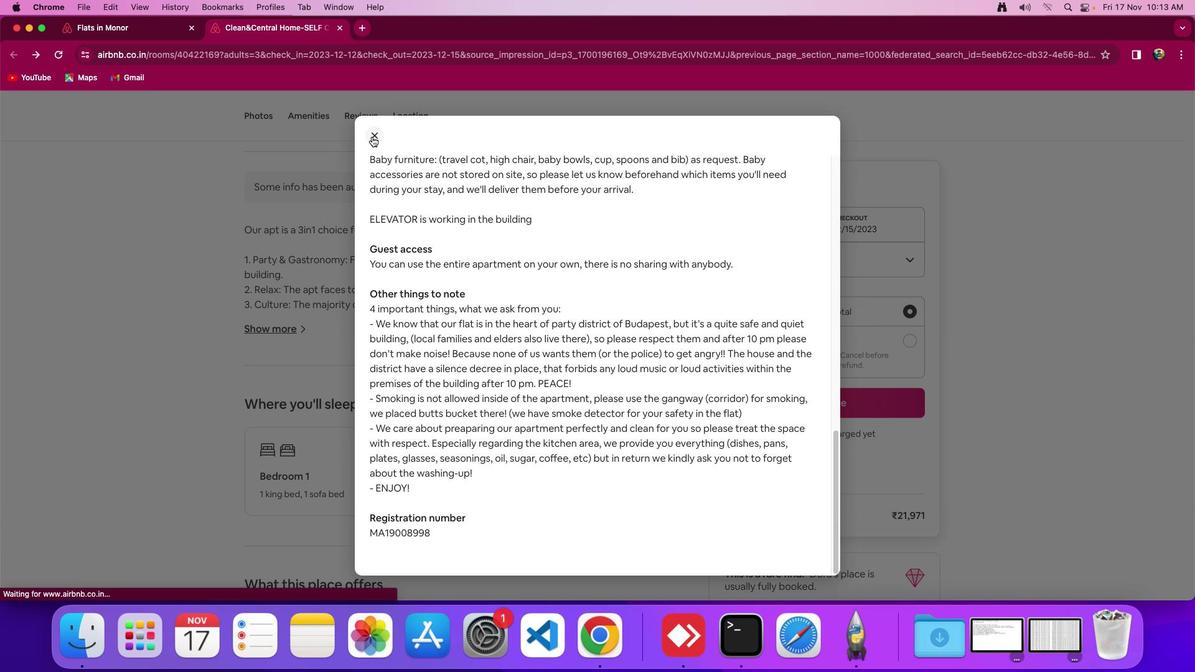 
Action: Mouse moved to (368, 386)
Screenshot: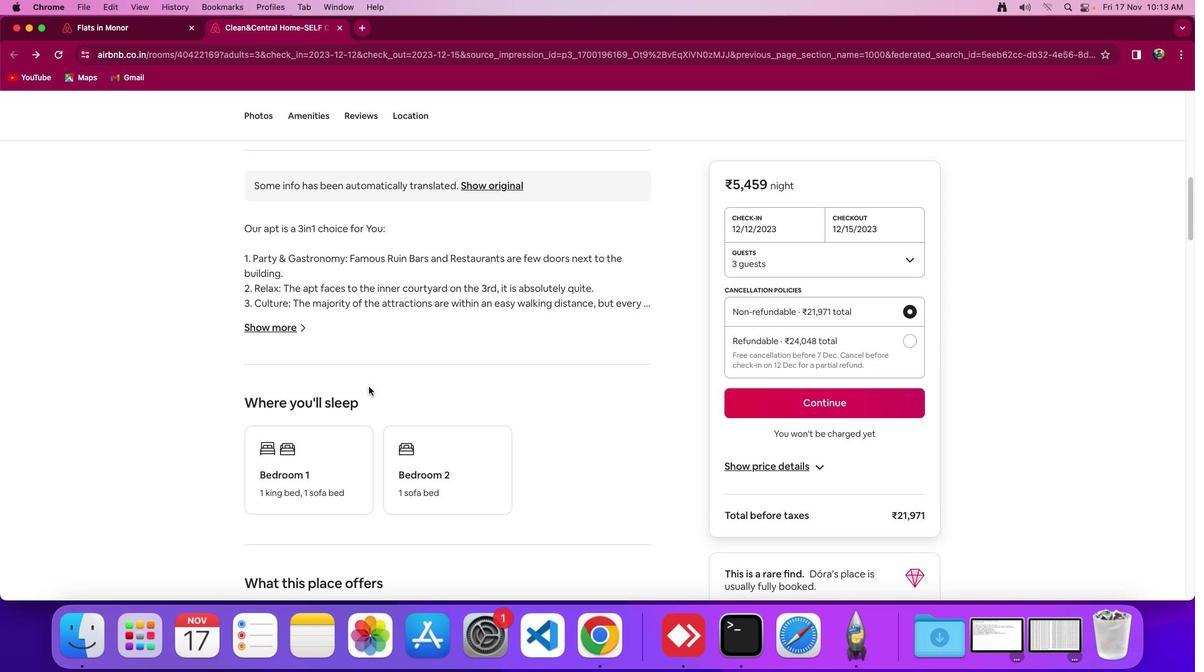 
Action: Mouse scrolled (368, 386) with delta (0, 0)
Screenshot: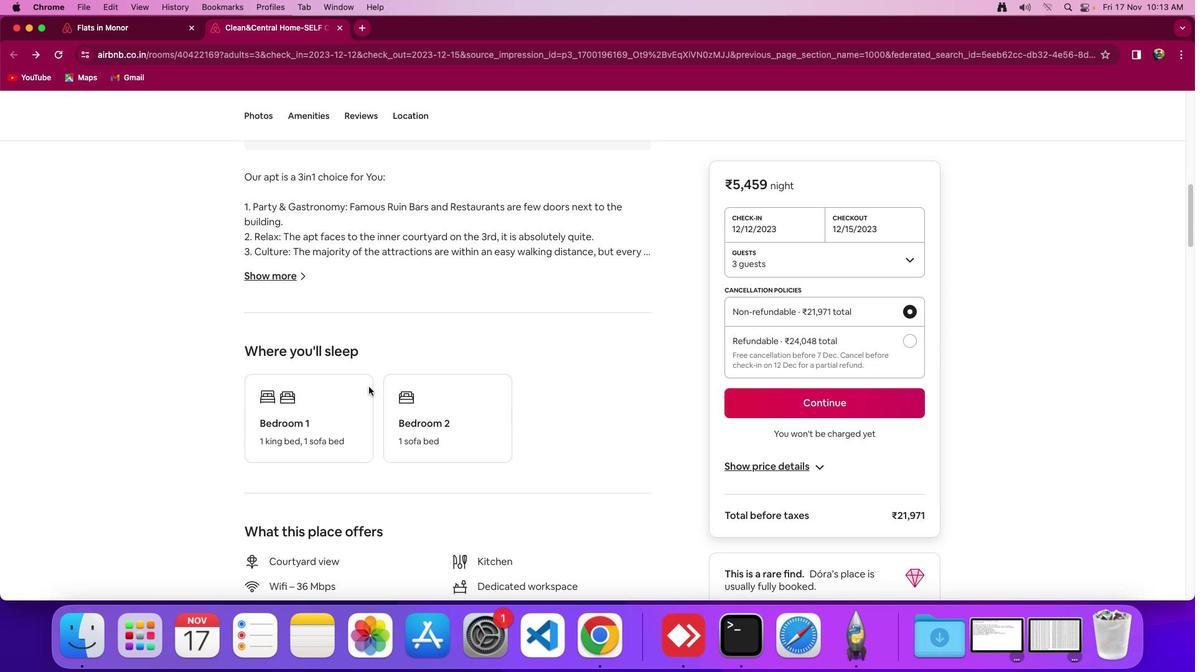 
Action: Mouse scrolled (368, 386) with delta (0, 0)
Screenshot: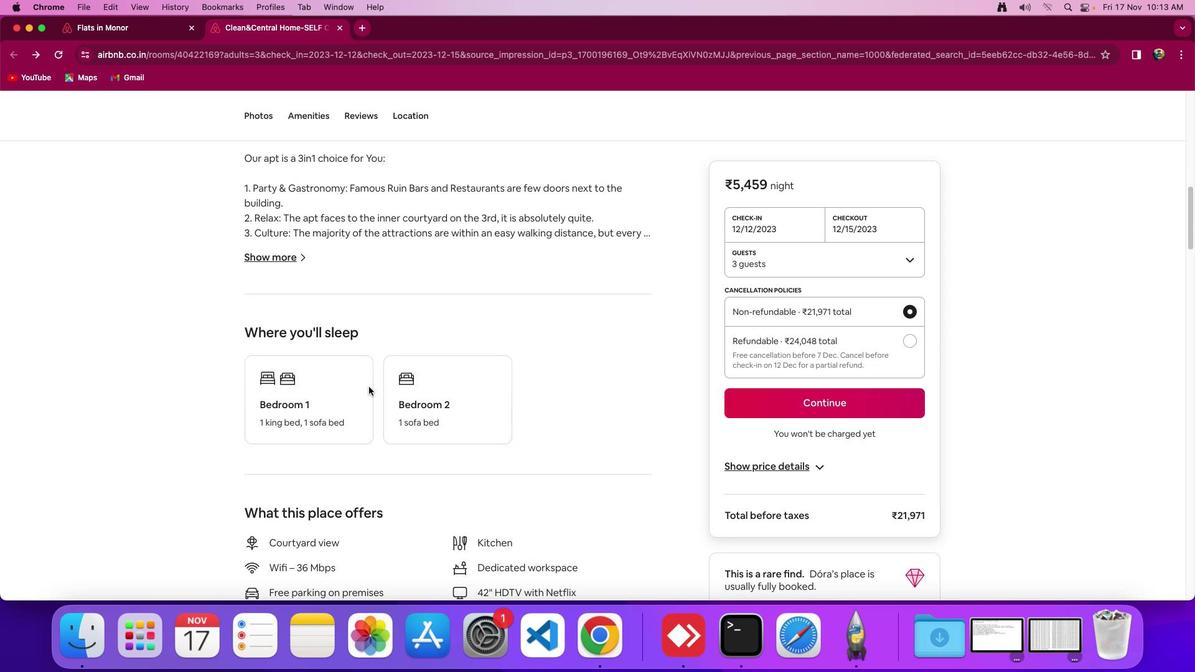 
Action: Mouse scrolled (368, 386) with delta (0, -1)
Screenshot: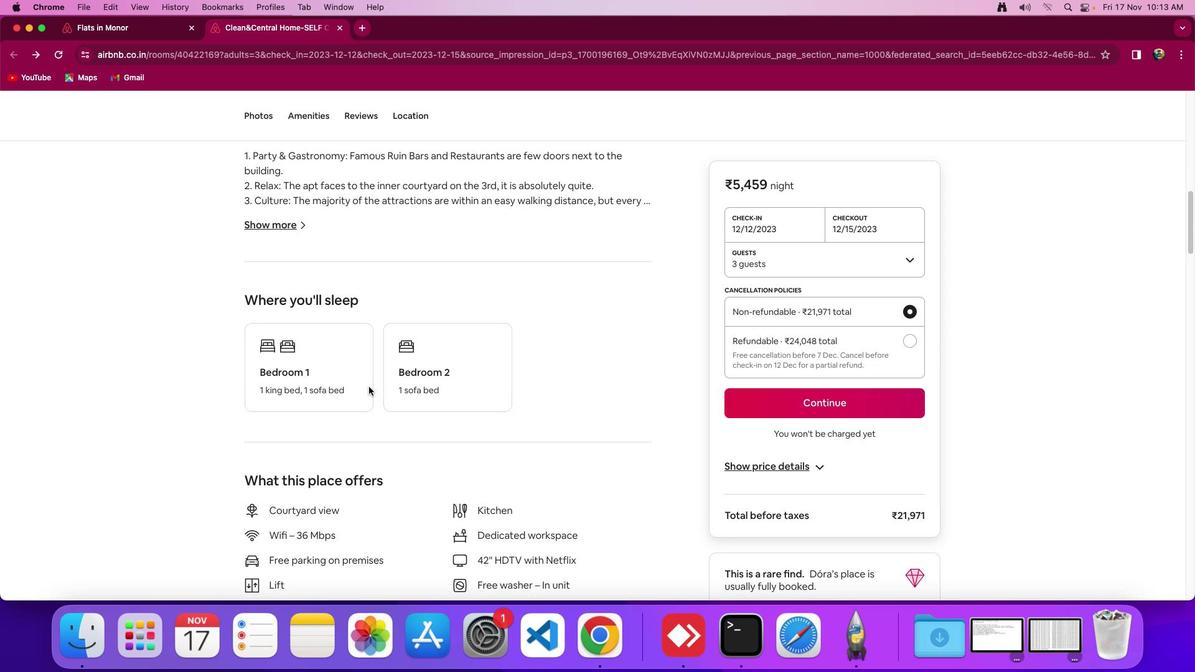 
Action: Mouse scrolled (368, 386) with delta (0, -1)
Screenshot: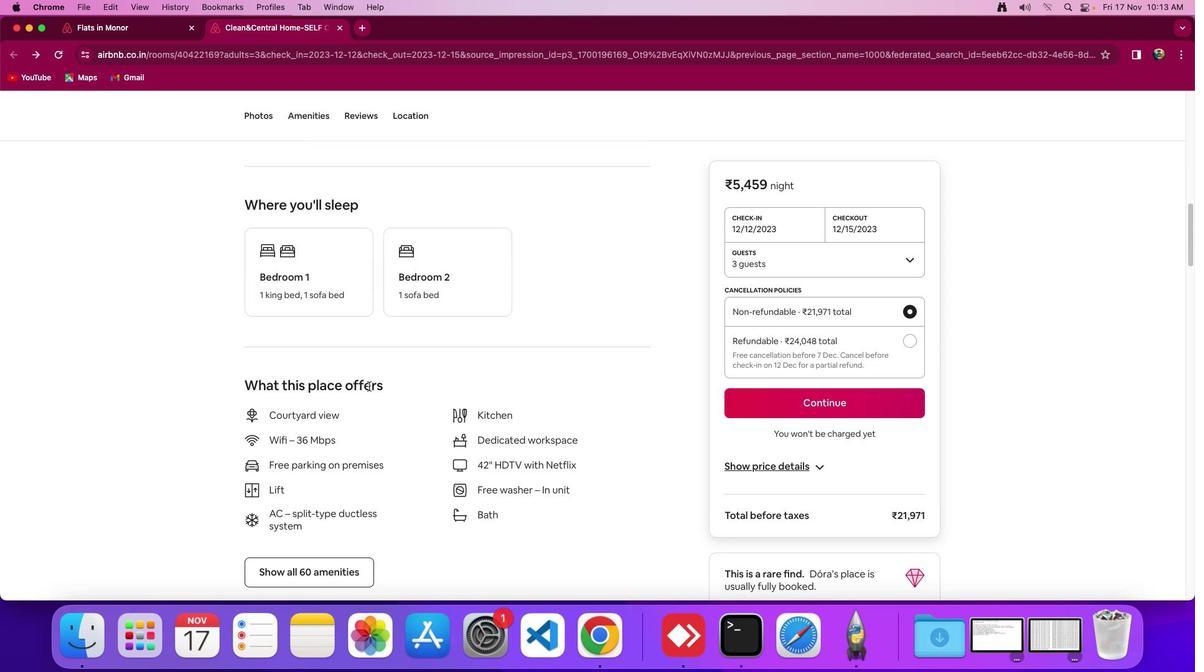 
Action: Mouse moved to (368, 386)
Screenshot: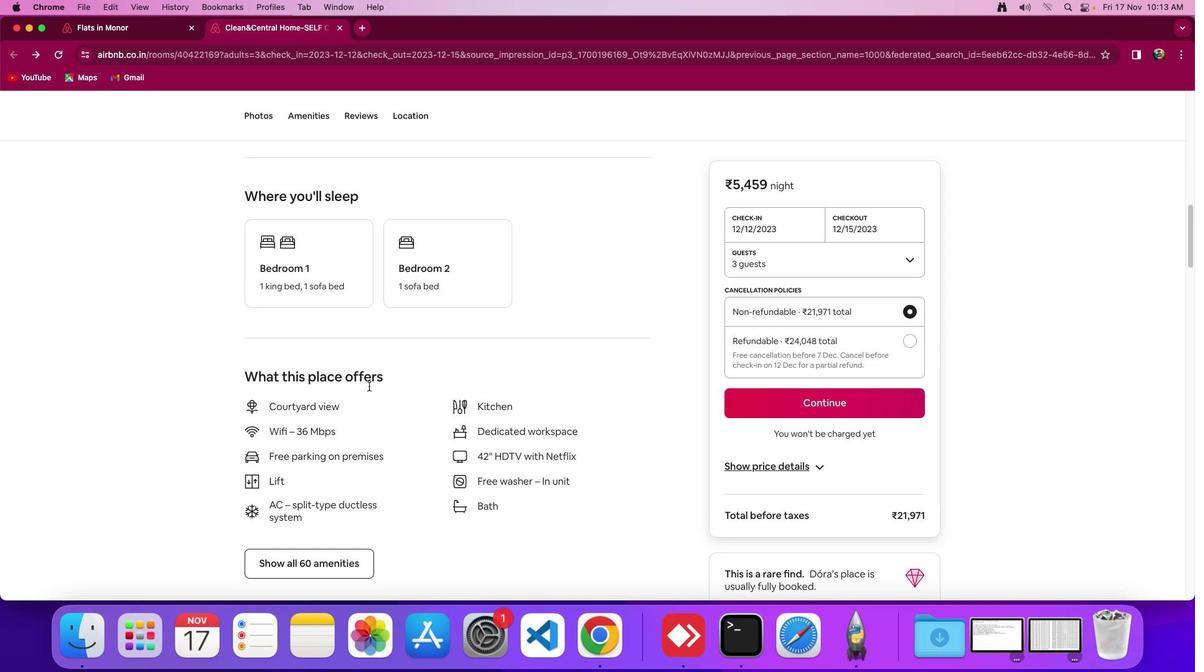 
Action: Mouse scrolled (368, 386) with delta (0, 0)
Screenshot: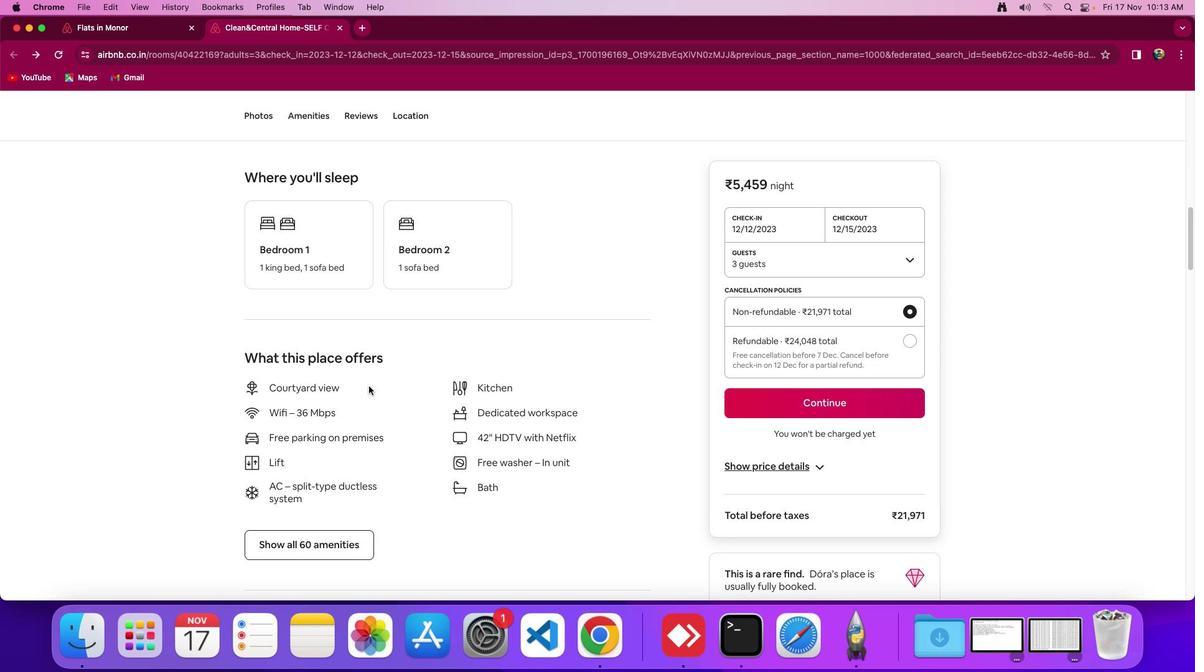 
Action: Mouse scrolled (368, 386) with delta (0, 0)
Screenshot: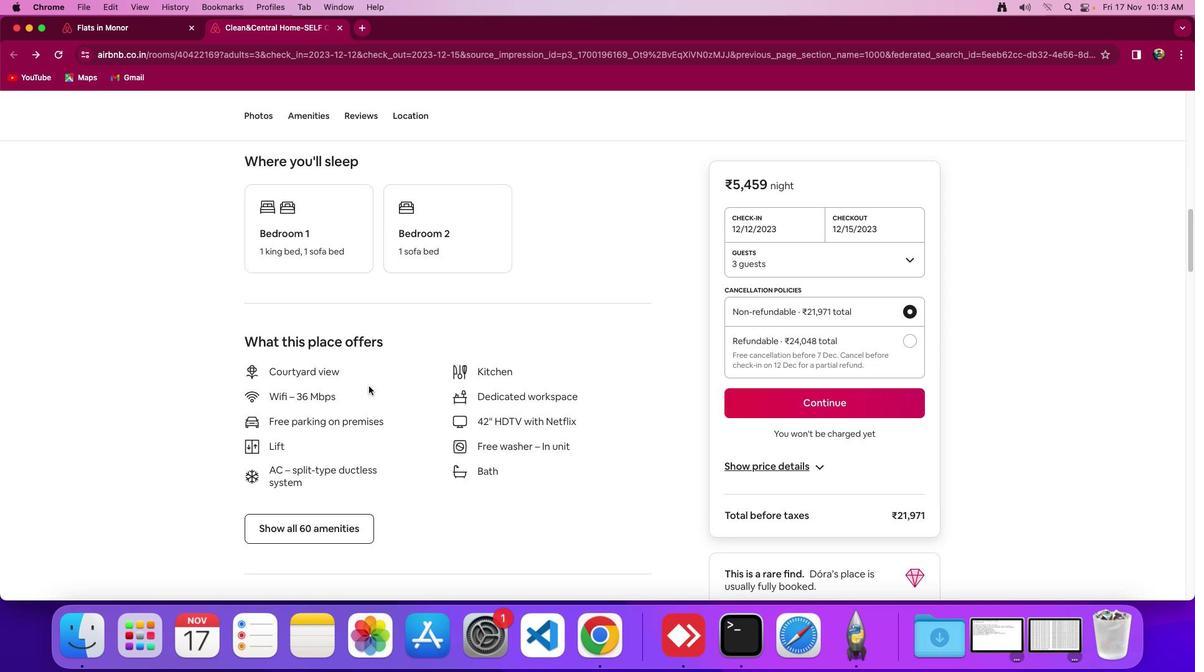 
Action: Mouse moved to (368, 386)
Screenshot: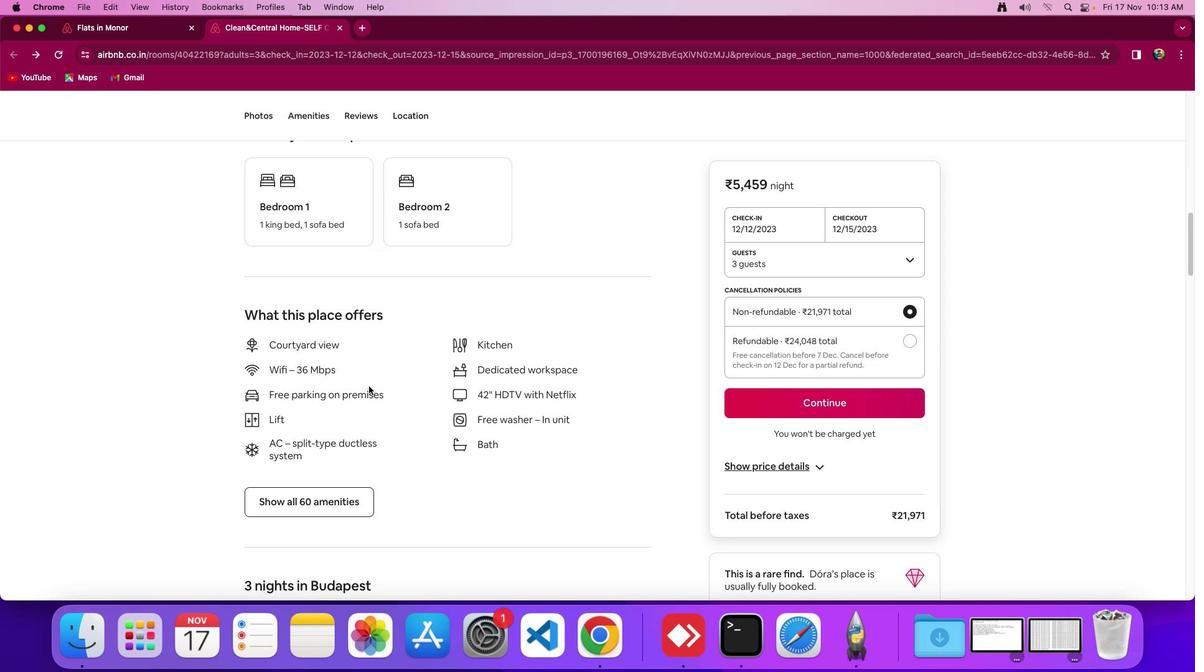 
Action: Mouse scrolled (368, 386) with delta (0, -1)
Screenshot: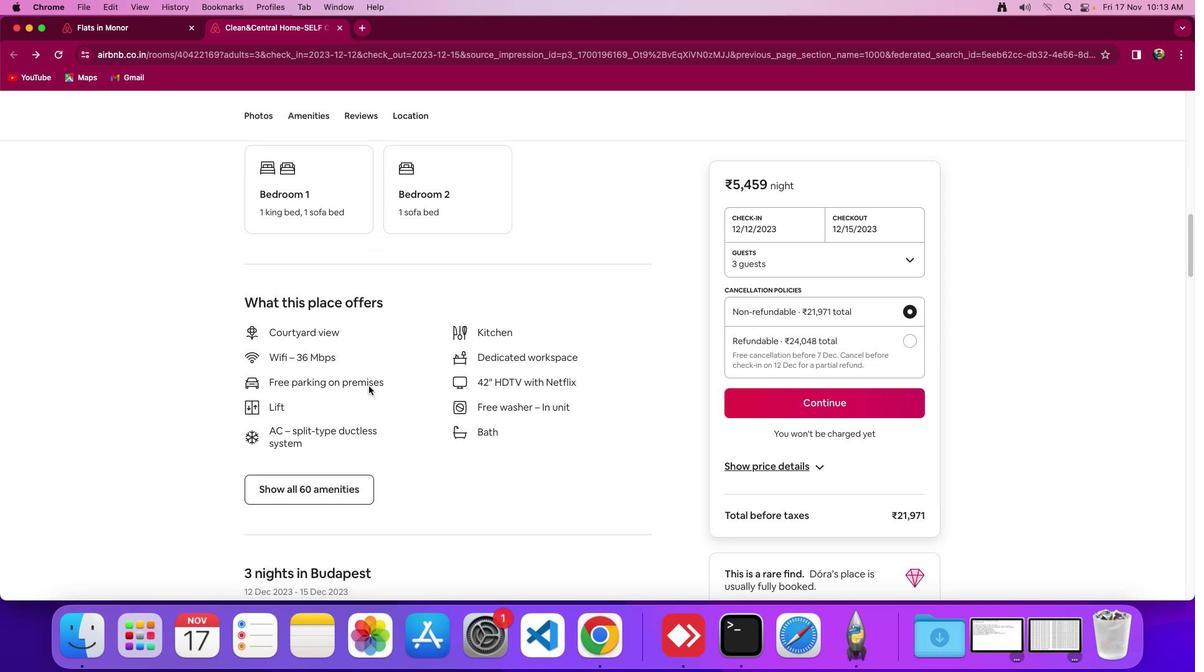 
Action: Mouse scrolled (368, 386) with delta (0, 0)
Screenshot: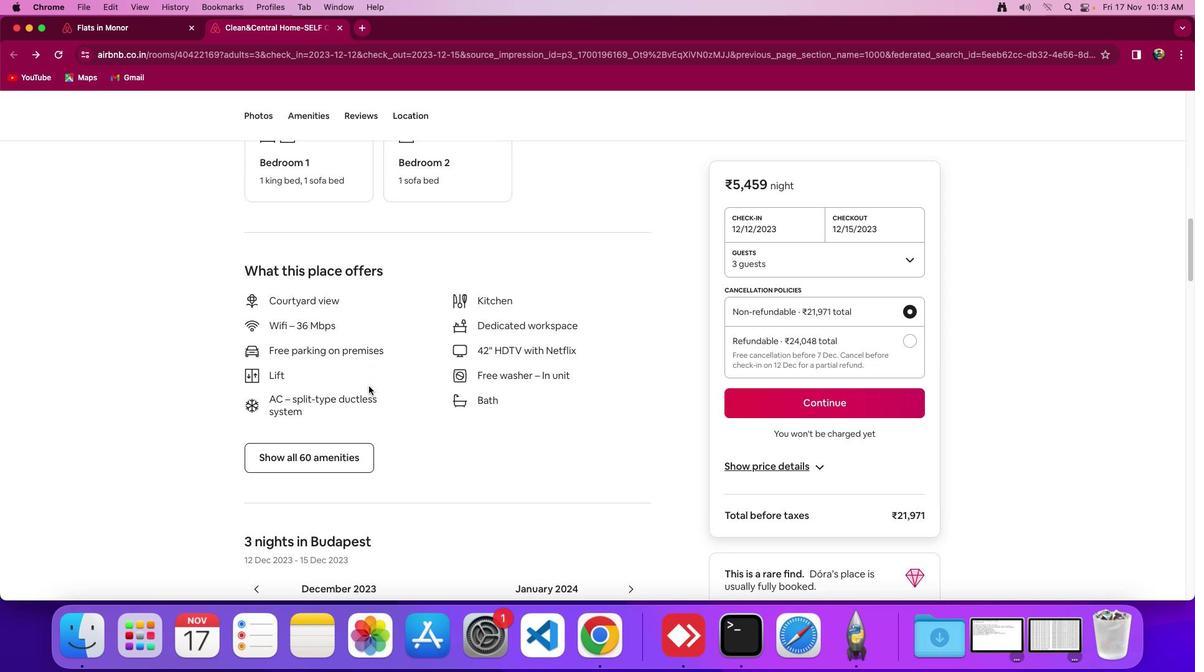 
Action: Mouse scrolled (368, 386) with delta (0, 0)
